 Task: Plan a trip to TargÃ³wek, Poland from 8th November, 2023 to 16th November, 2023 for 2 adults.1  bedroom having 1 bed and 1 bathroom. Property type can be hotel. Amenities needed are: wifi. Booking option can be shelf check-in. Look for 5 properties as per requirement.
Action: Mouse moved to (502, 111)
Screenshot: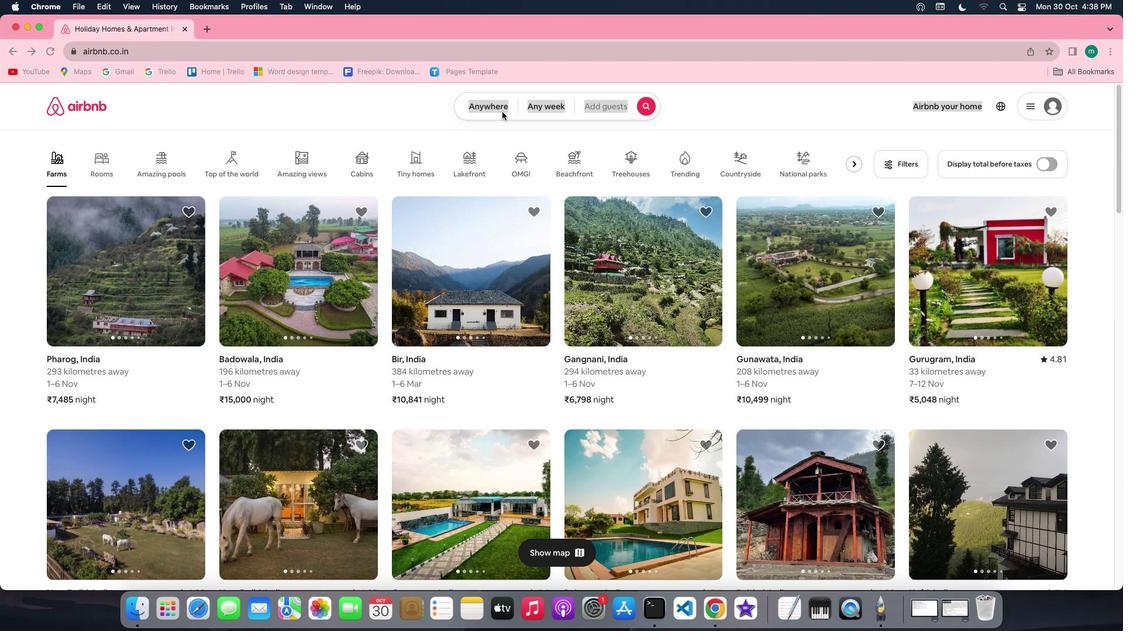
Action: Mouse pressed left at (502, 111)
Screenshot: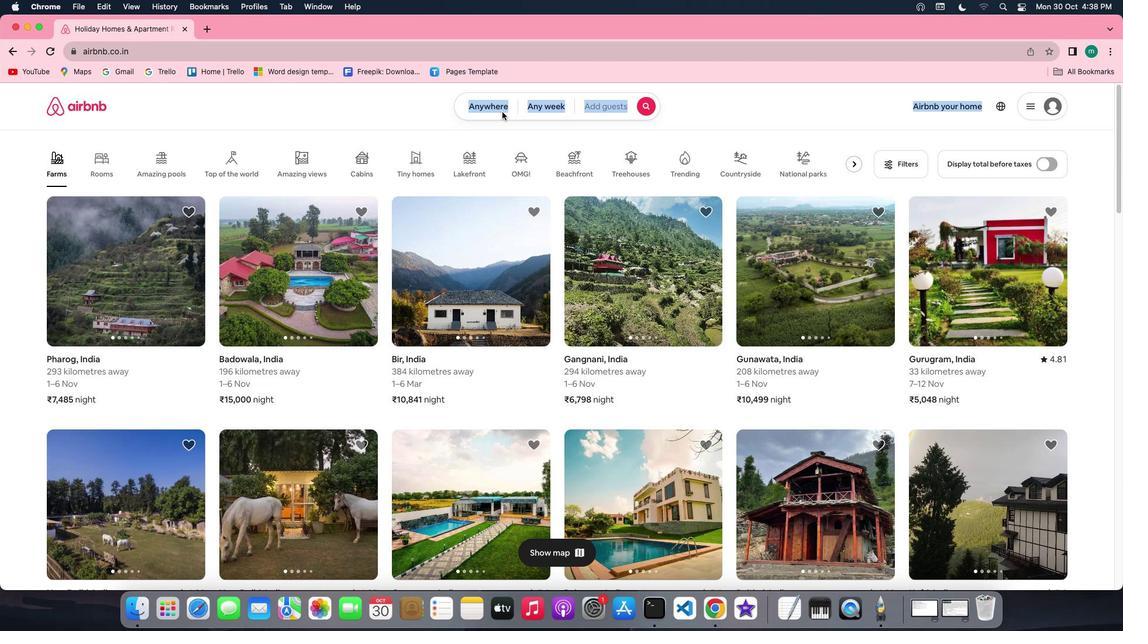 
Action: Mouse pressed left at (502, 111)
Screenshot: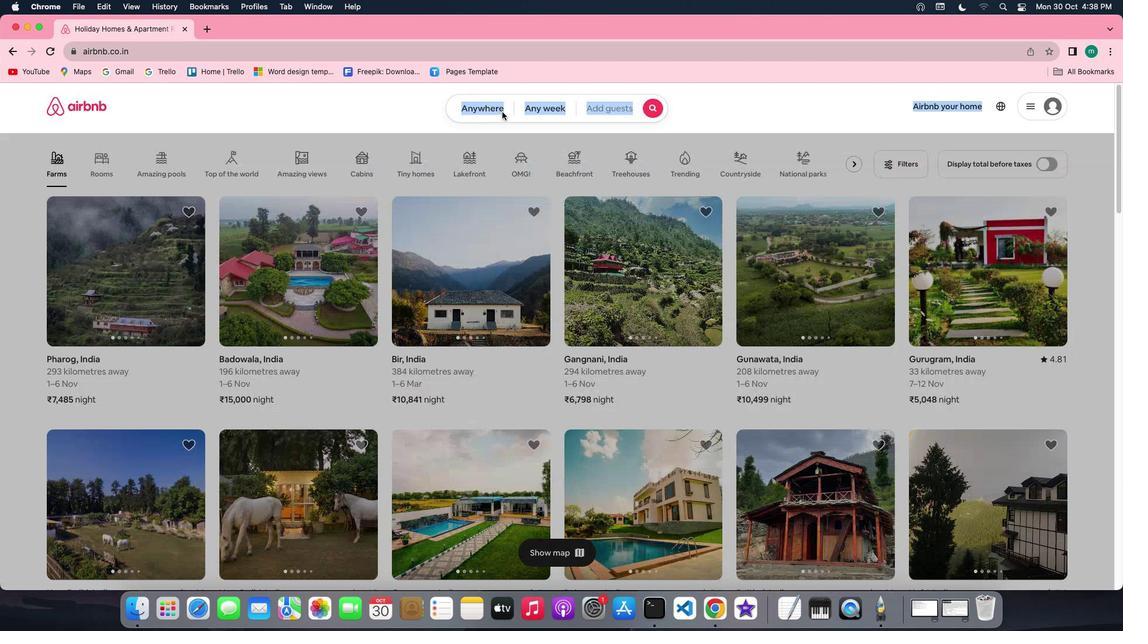 
Action: Mouse moved to (432, 157)
Screenshot: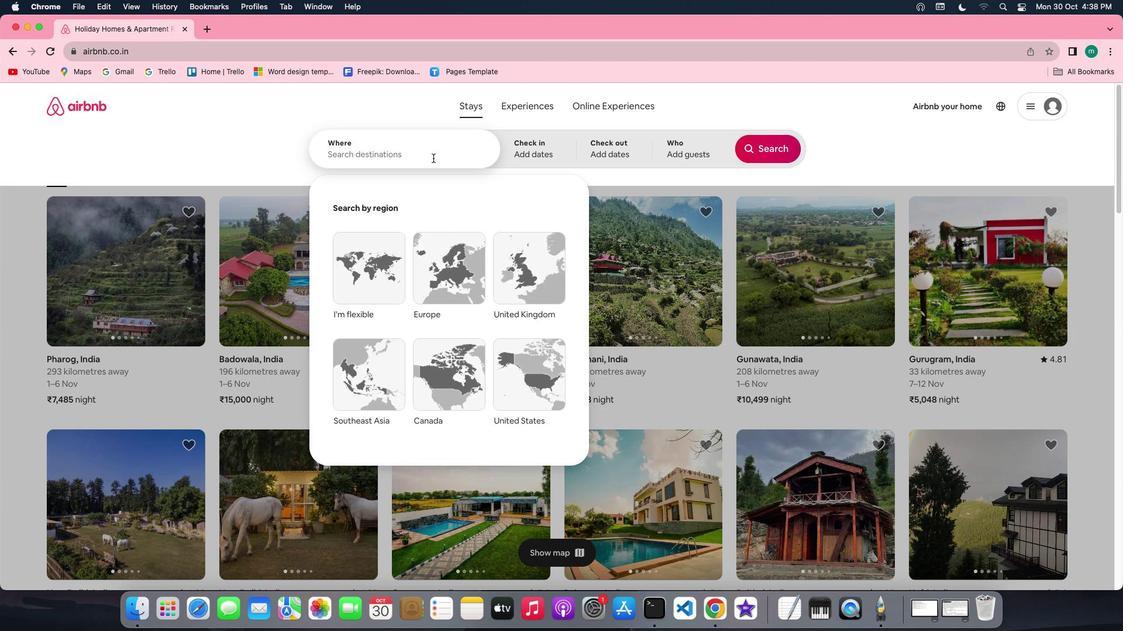 
Action: Mouse pressed left at (432, 157)
Screenshot: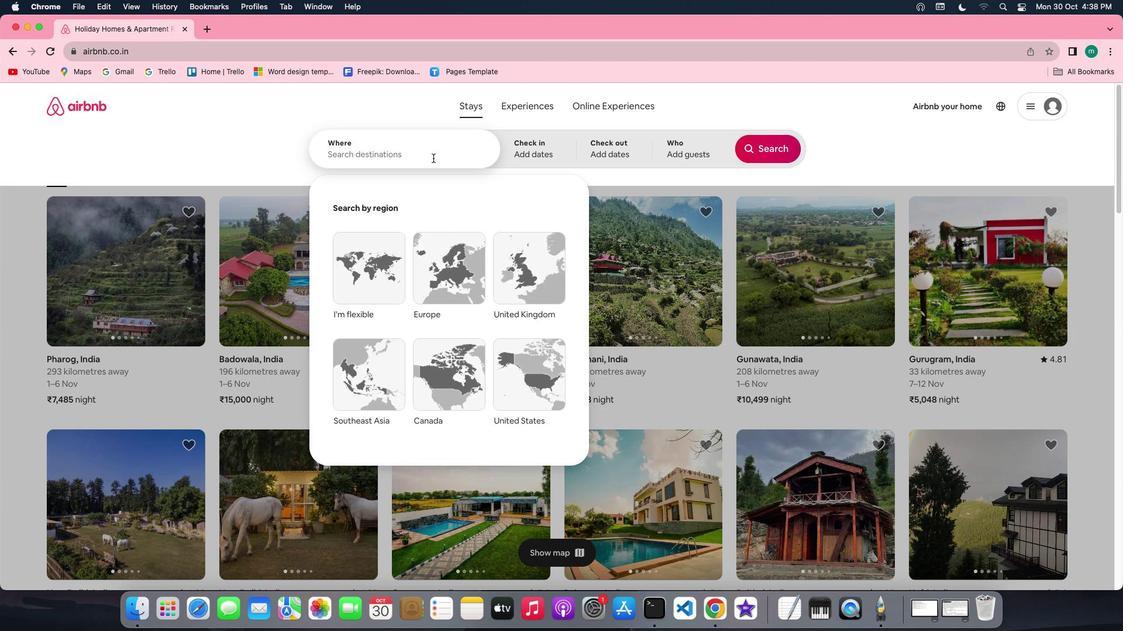 
Action: Key pressed Key.shift't''a''r''g''o''w''e''k'','Key.spaceKey.shift'p''o''l''a''n''d'
Screenshot: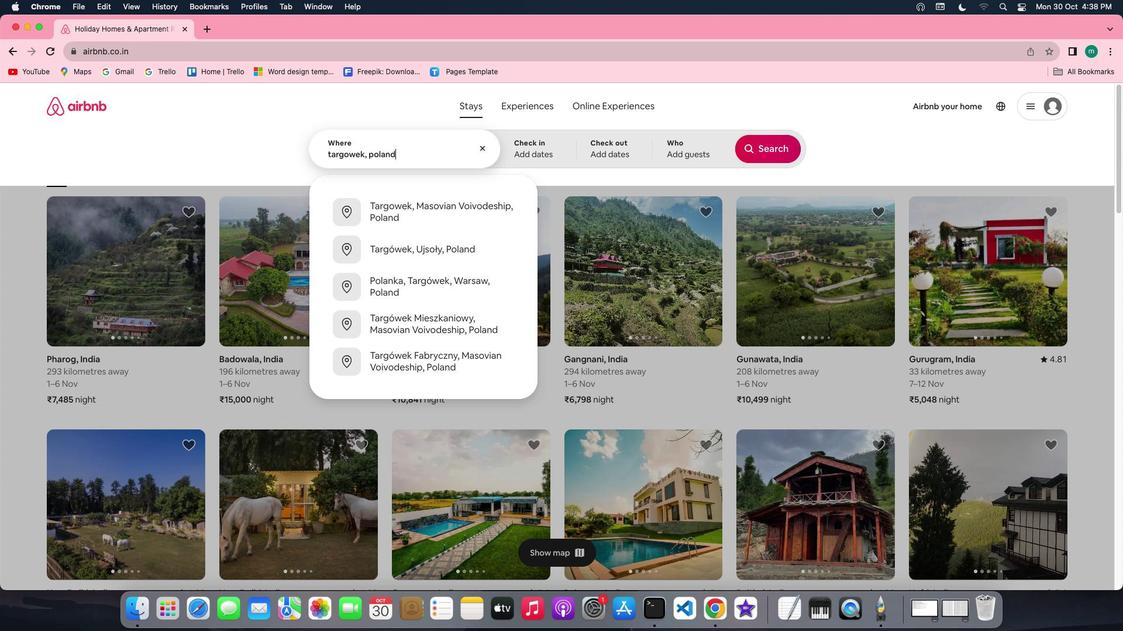 
Action: Mouse moved to (562, 151)
Screenshot: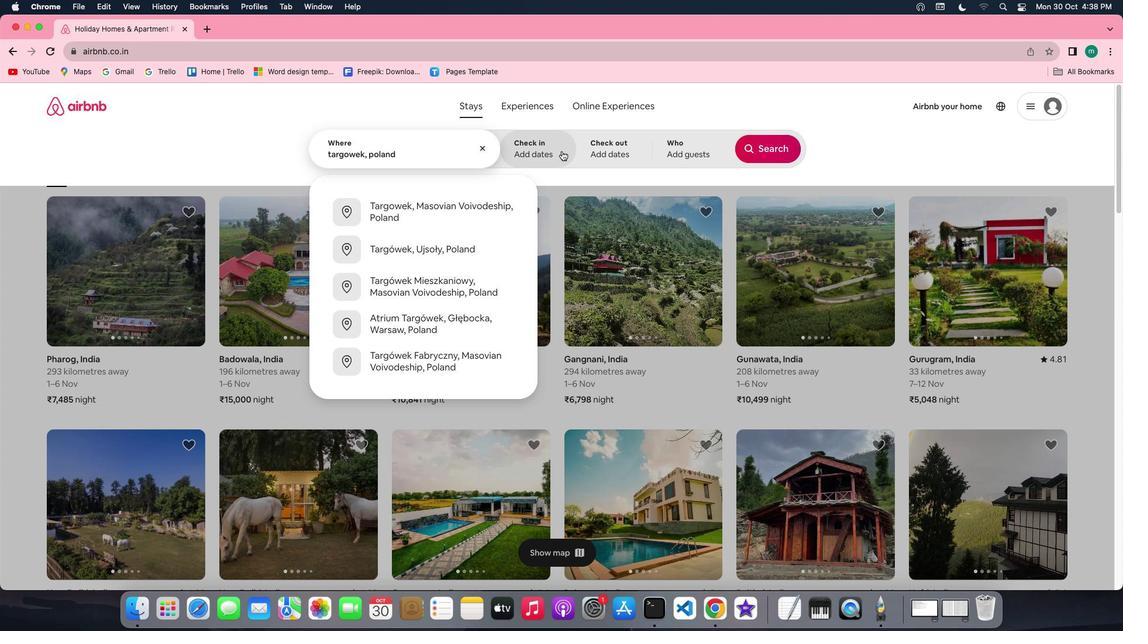
Action: Mouse pressed left at (562, 151)
Screenshot: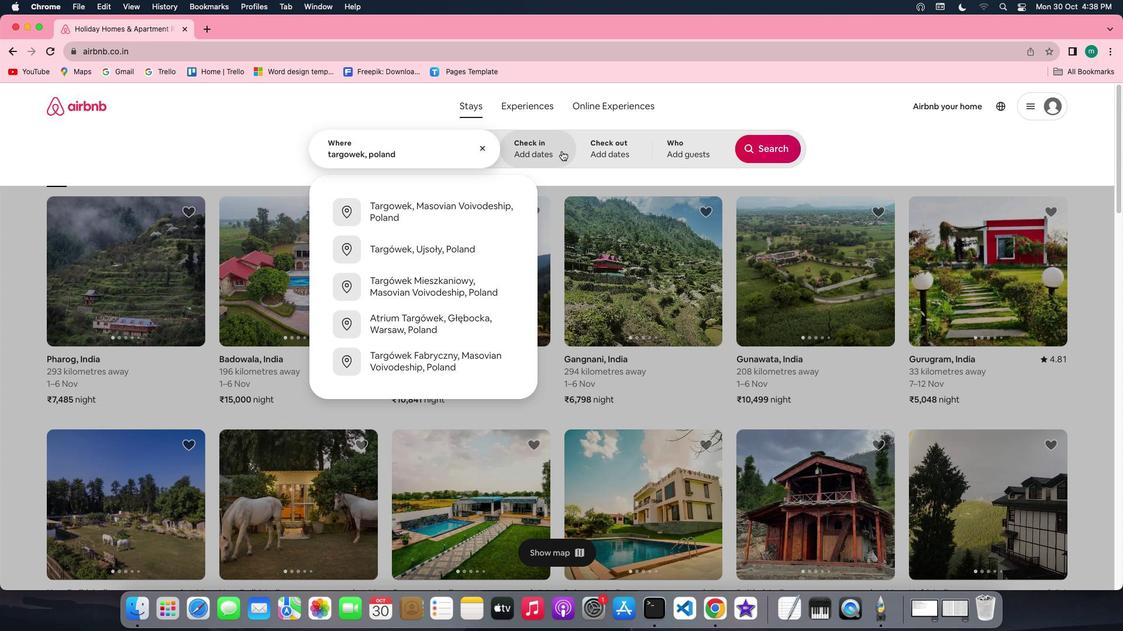 
Action: Mouse moved to (671, 315)
Screenshot: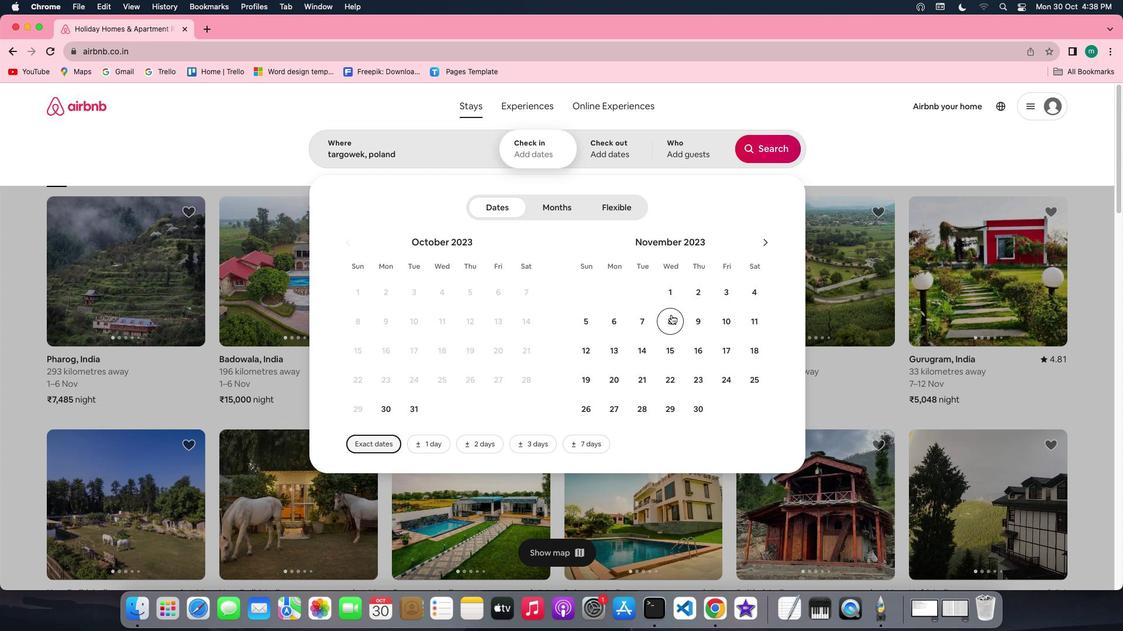 
Action: Mouse pressed left at (671, 315)
Screenshot: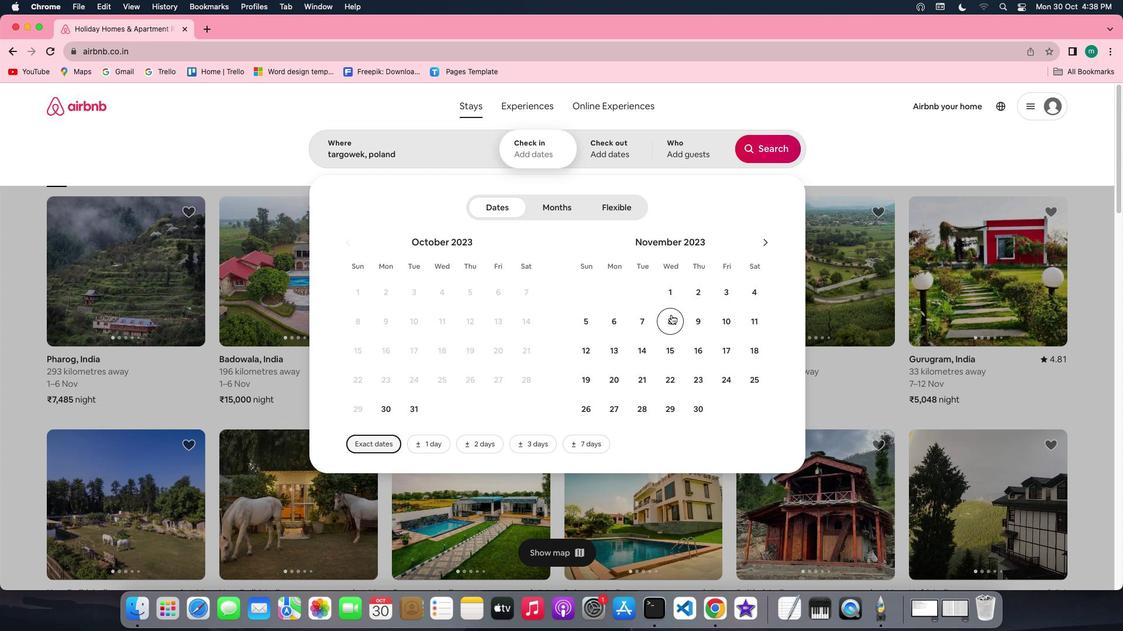 
Action: Mouse moved to (694, 359)
Screenshot: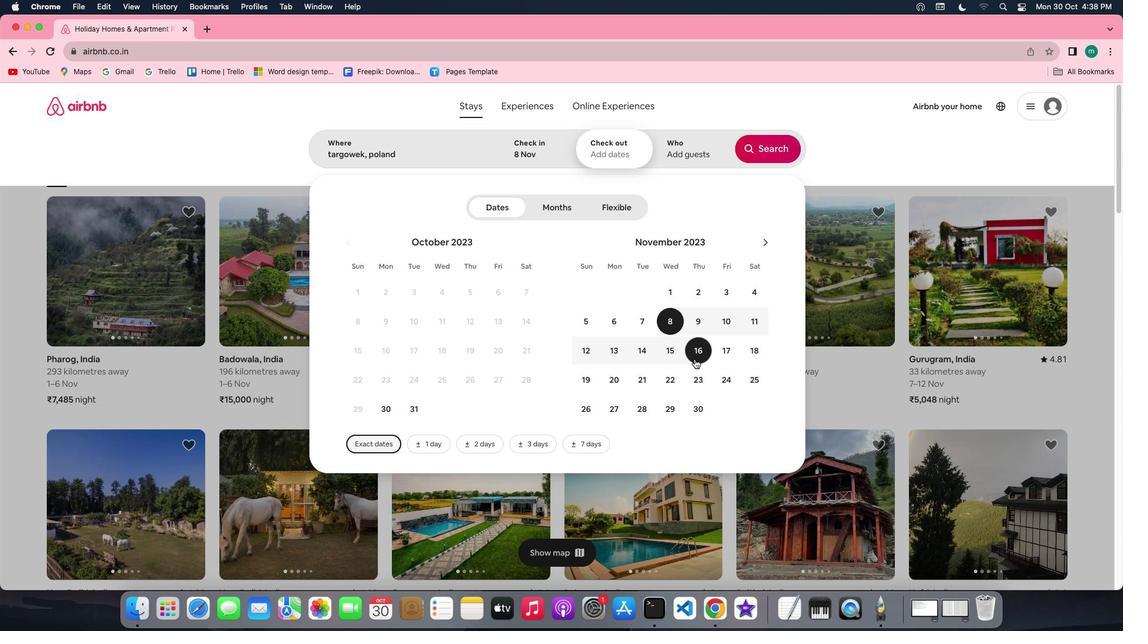 
Action: Mouse pressed left at (694, 359)
Screenshot: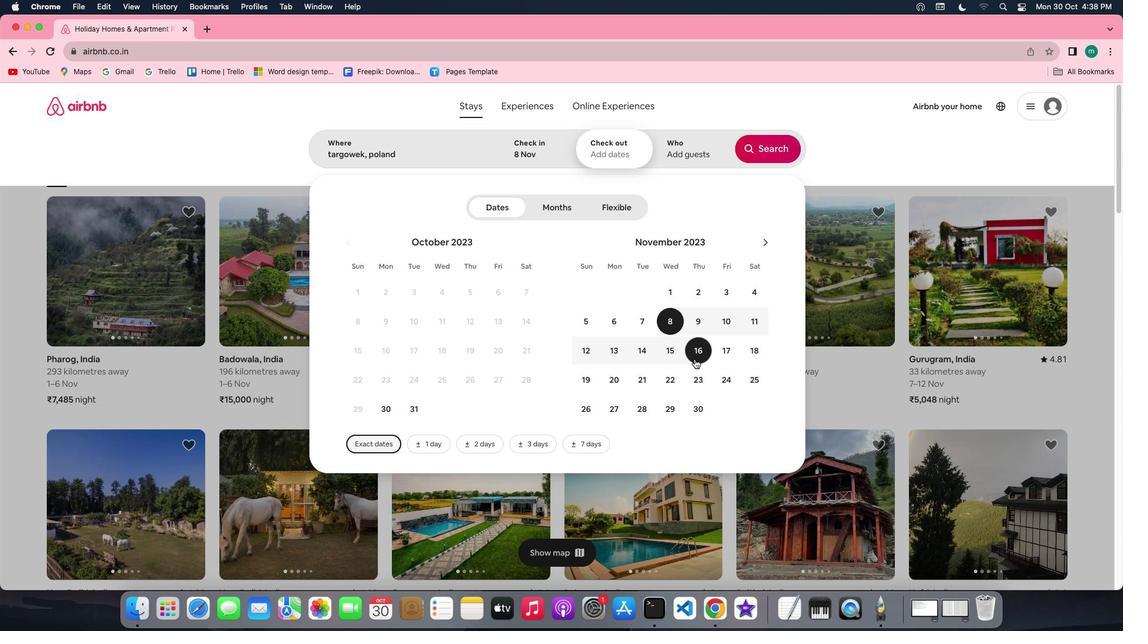 
Action: Mouse moved to (705, 162)
Screenshot: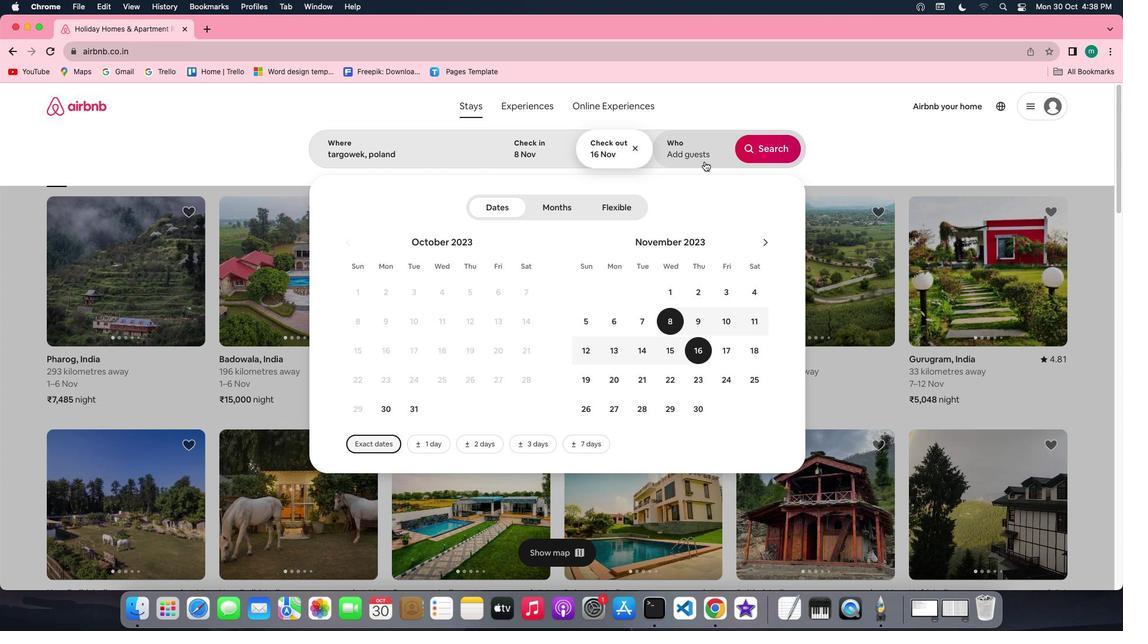 
Action: Mouse pressed left at (705, 162)
Screenshot: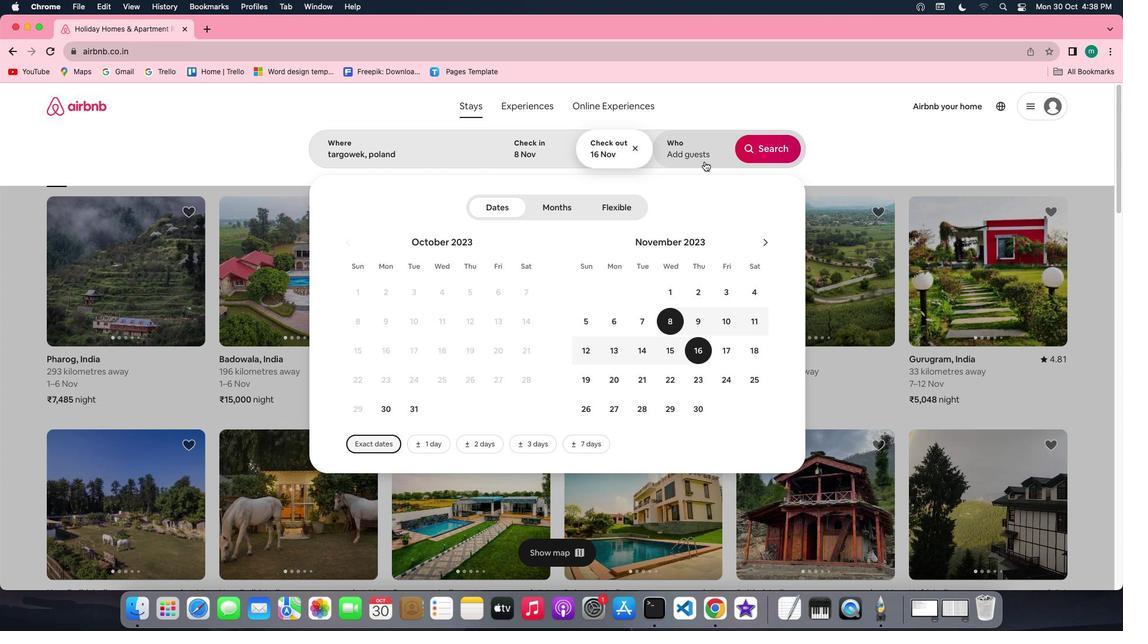 
Action: Mouse moved to (776, 212)
Screenshot: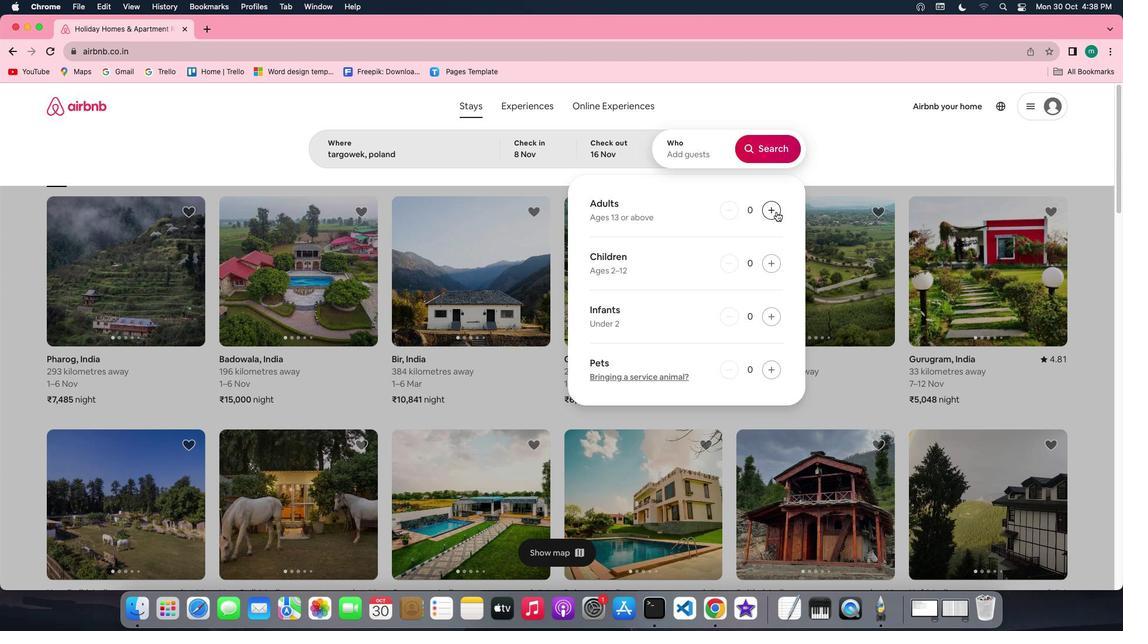 
Action: Mouse pressed left at (776, 212)
Screenshot: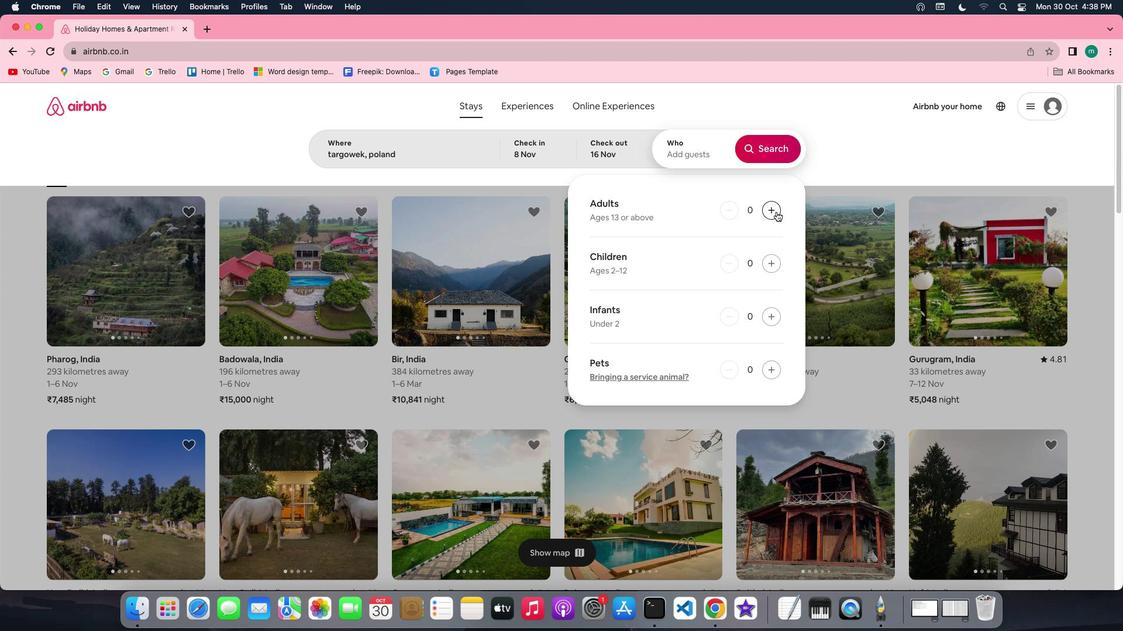 
Action: Mouse pressed left at (776, 212)
Screenshot: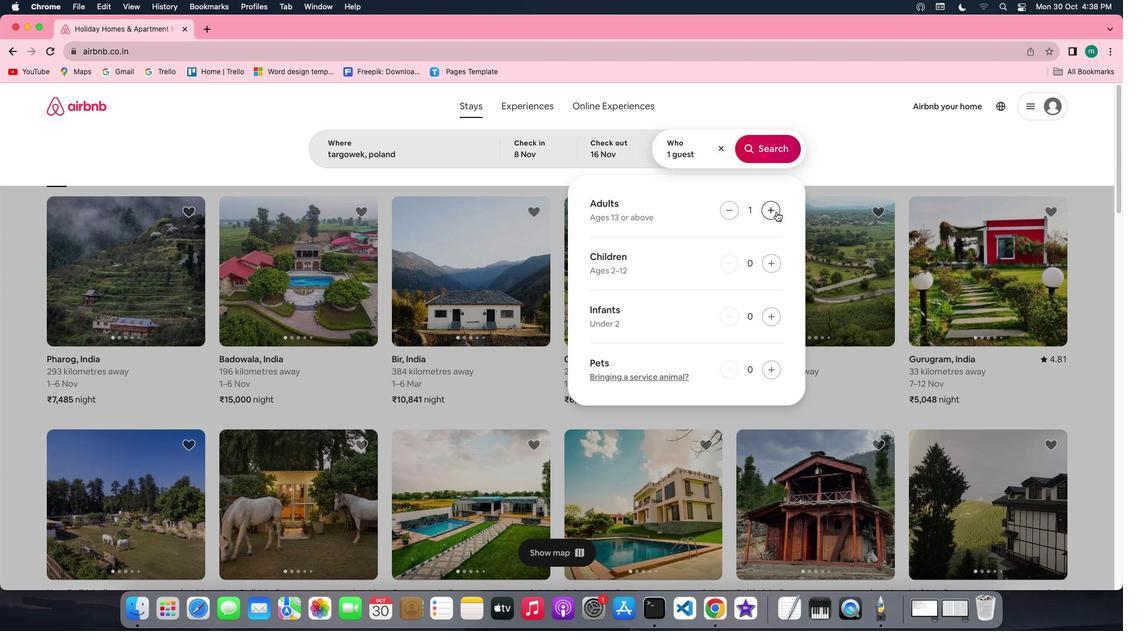 
Action: Mouse moved to (772, 158)
Screenshot: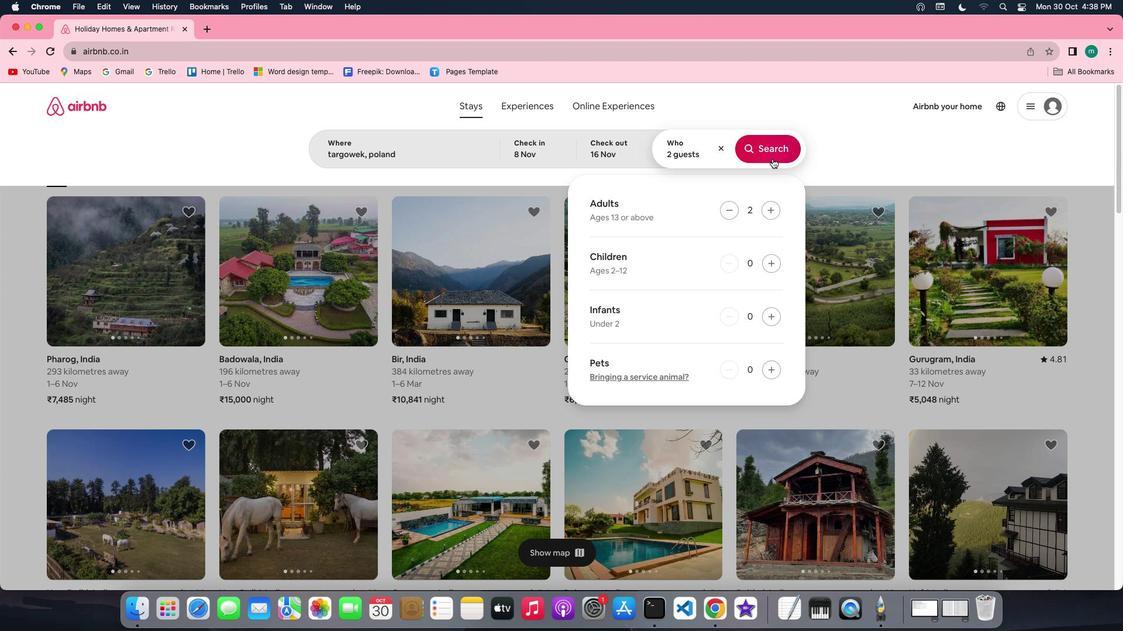 
Action: Mouse pressed left at (772, 158)
Screenshot: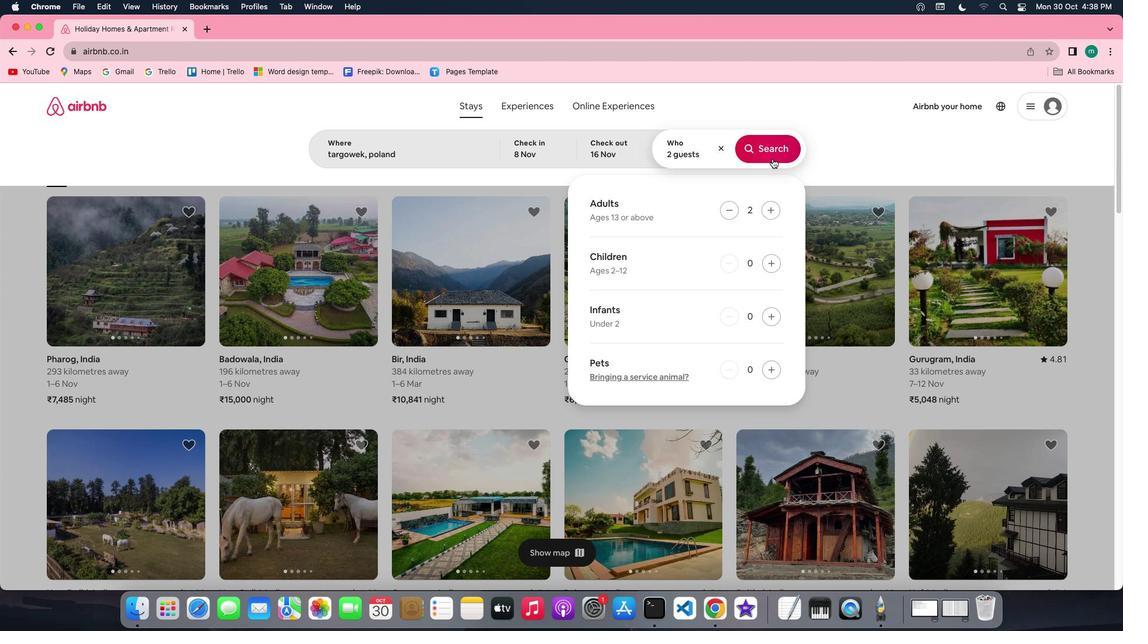 
Action: Mouse moved to (926, 151)
Screenshot: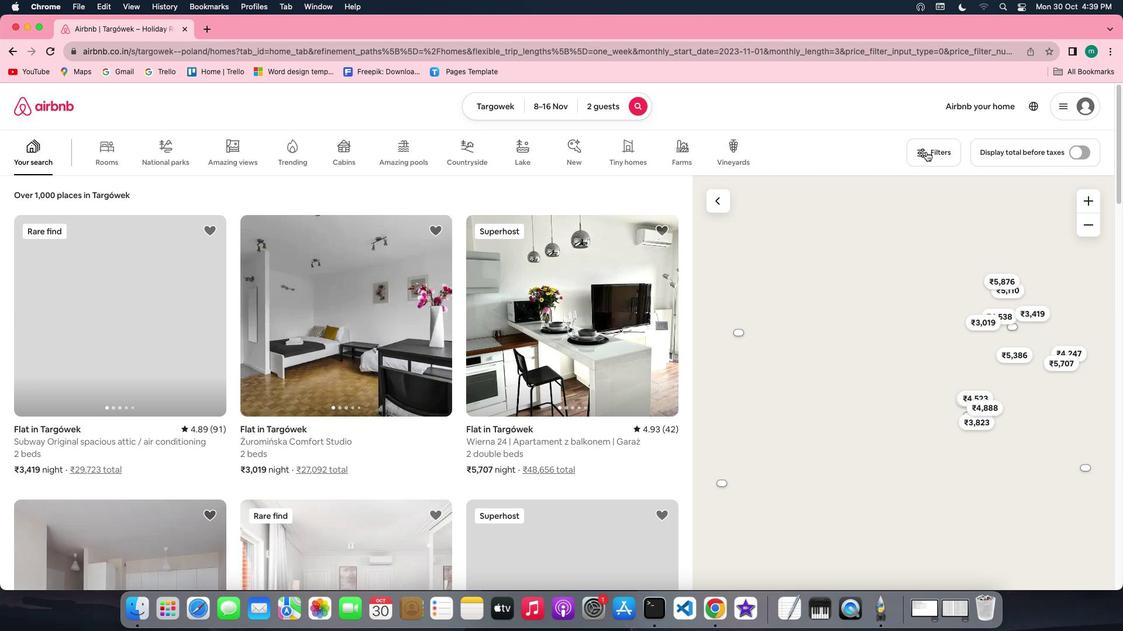 
Action: Mouse pressed left at (926, 151)
Screenshot: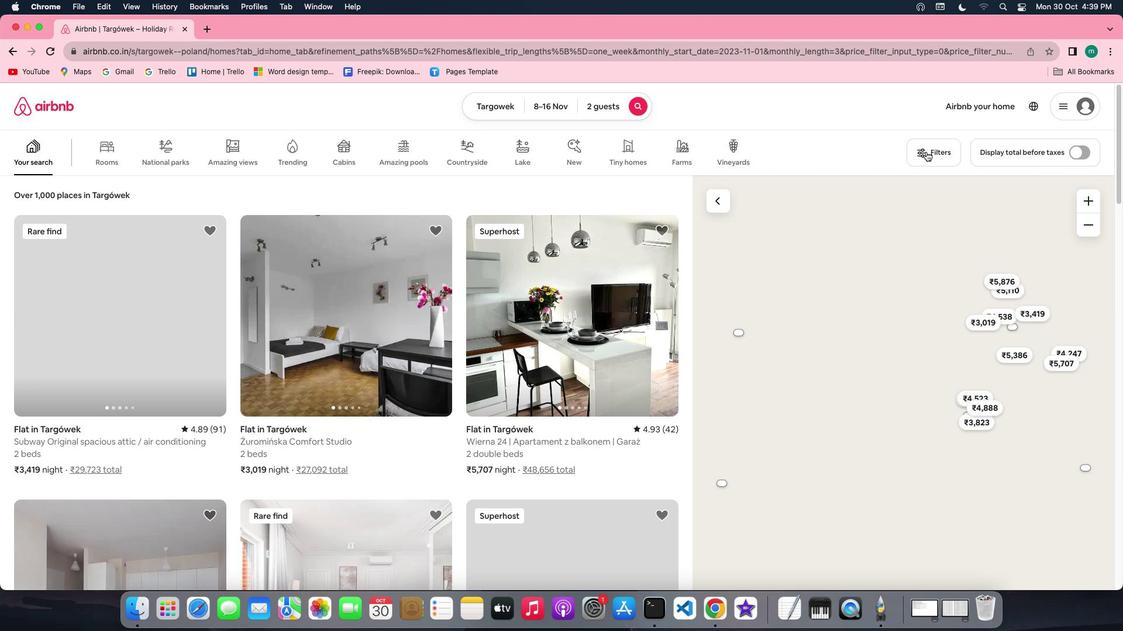 
Action: Mouse moved to (522, 307)
Screenshot: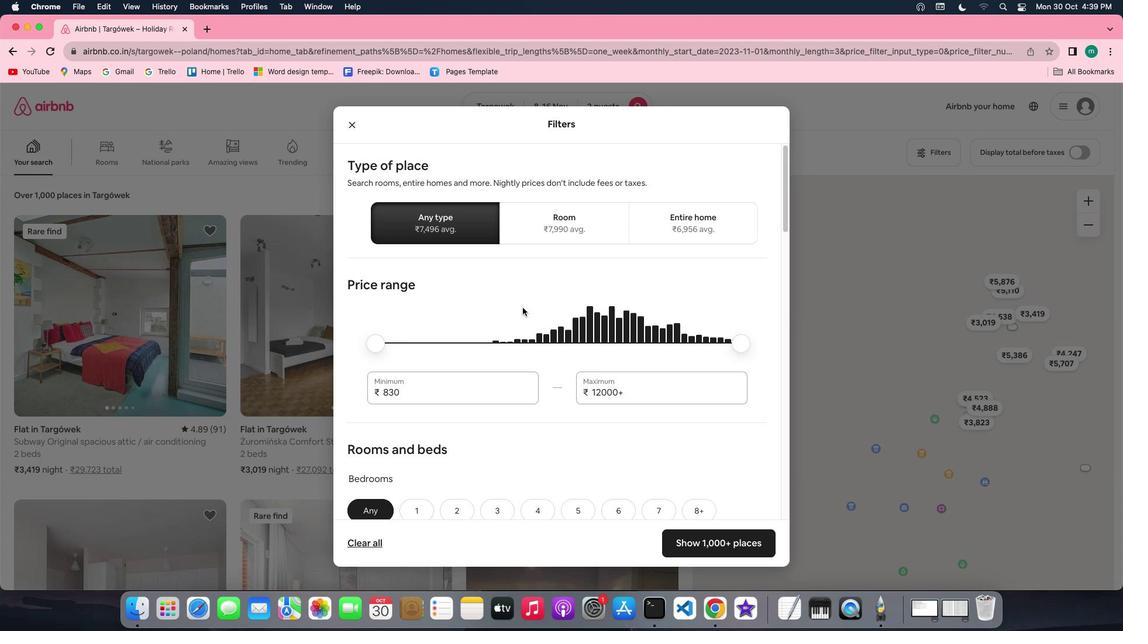 
Action: Mouse scrolled (522, 307) with delta (0, 0)
Screenshot: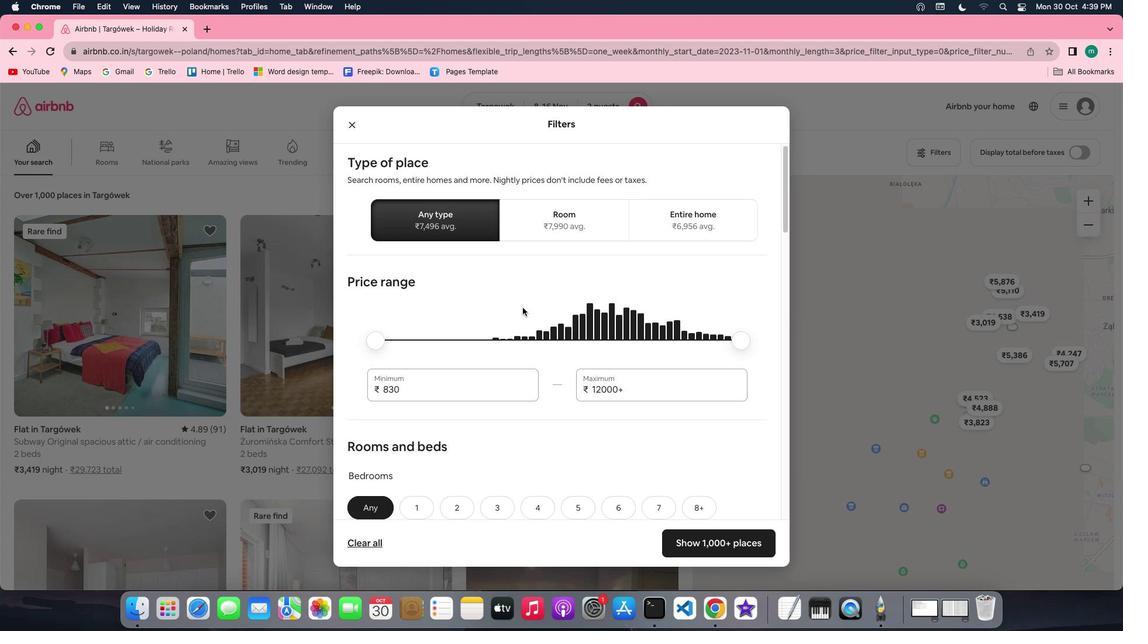 
Action: Mouse scrolled (522, 307) with delta (0, 0)
Screenshot: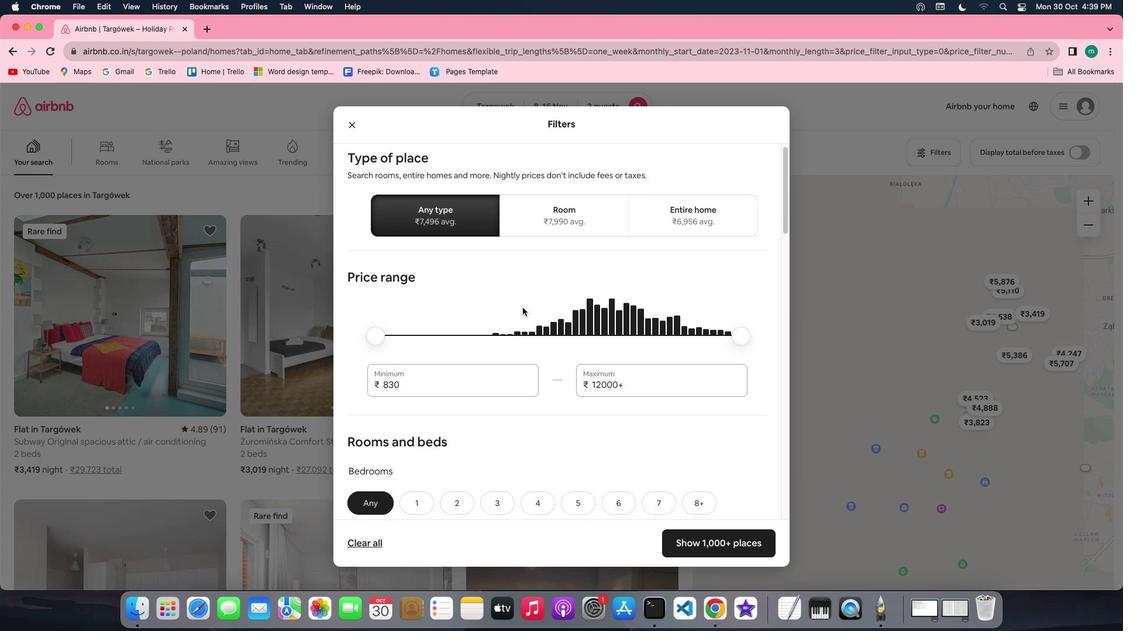 
Action: Mouse scrolled (522, 307) with delta (0, 0)
Screenshot: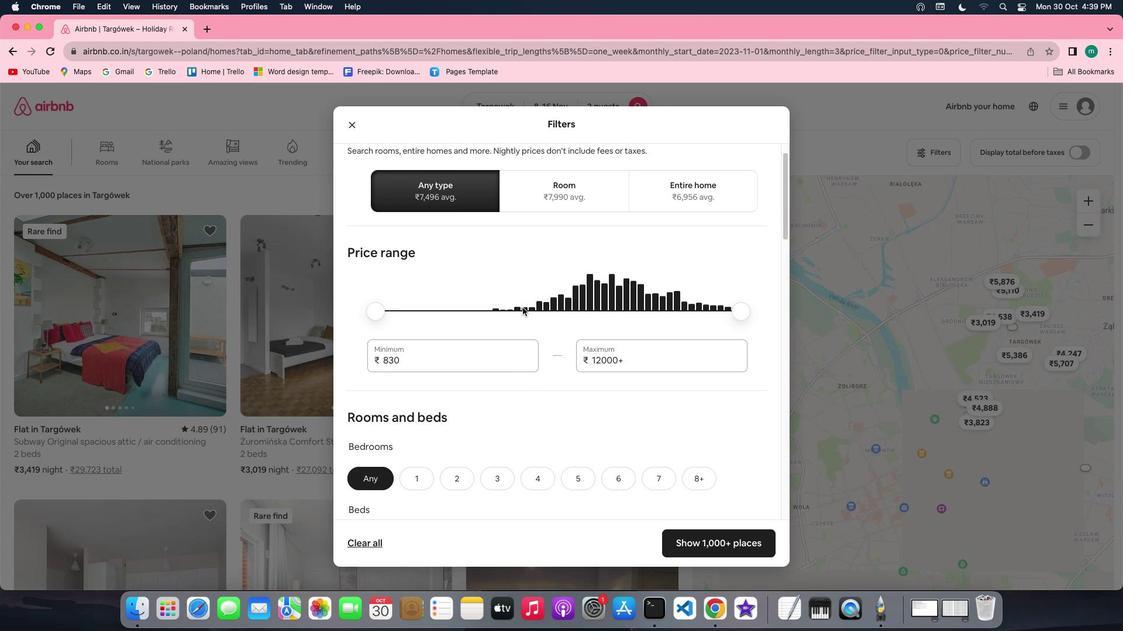 
Action: Mouse scrolled (522, 307) with delta (0, 0)
Screenshot: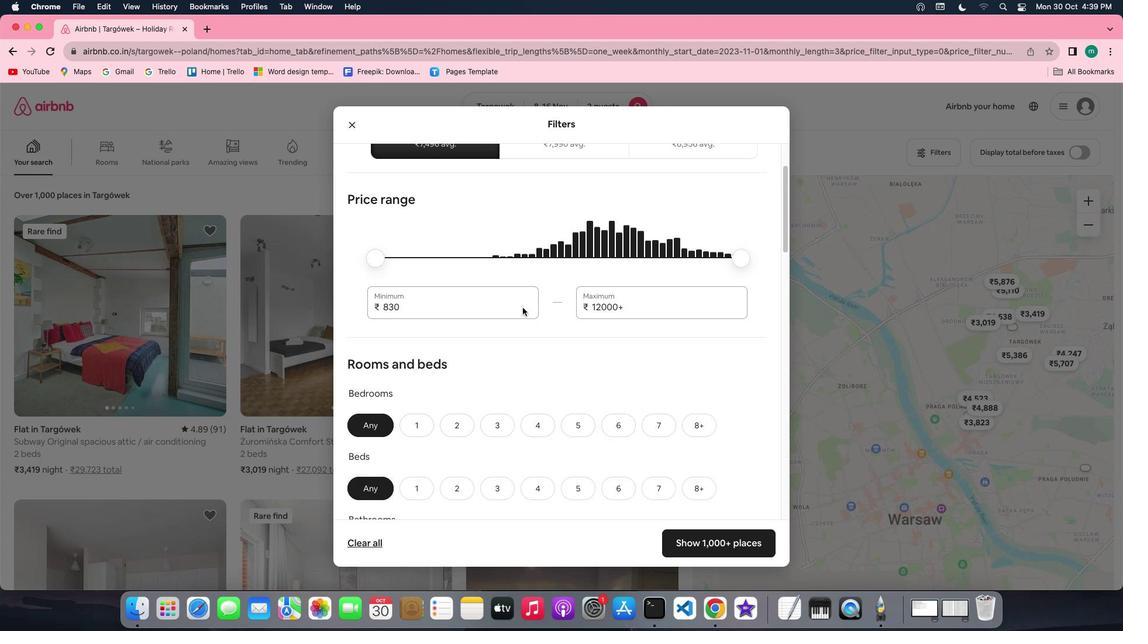 
Action: Mouse scrolled (522, 307) with delta (0, 0)
Screenshot: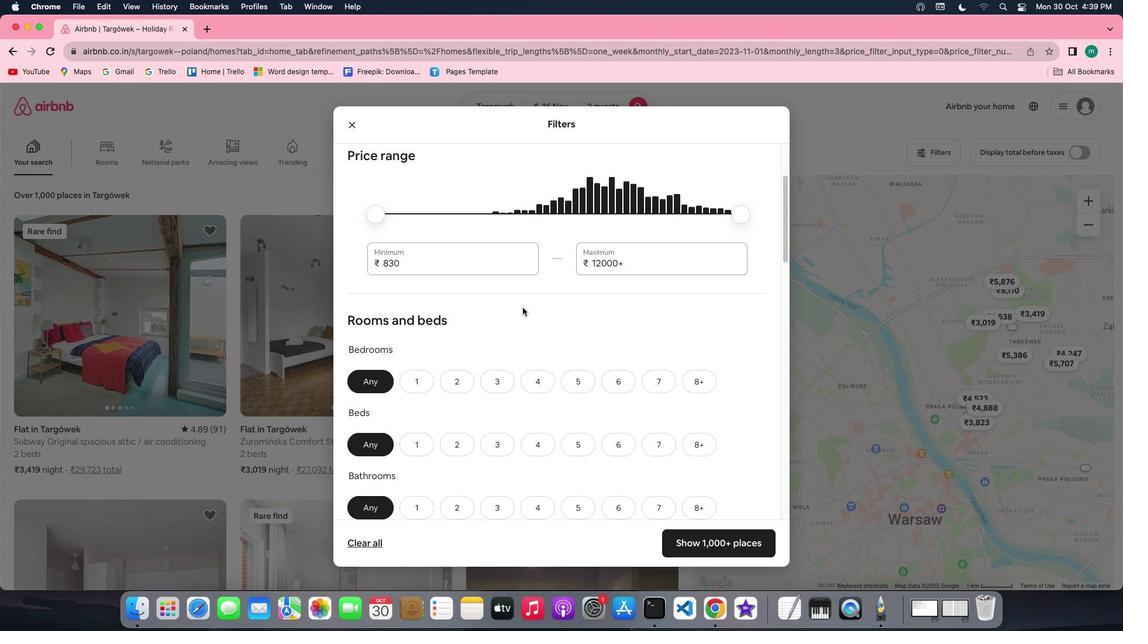 
Action: Mouse scrolled (522, 307) with delta (0, 0)
Screenshot: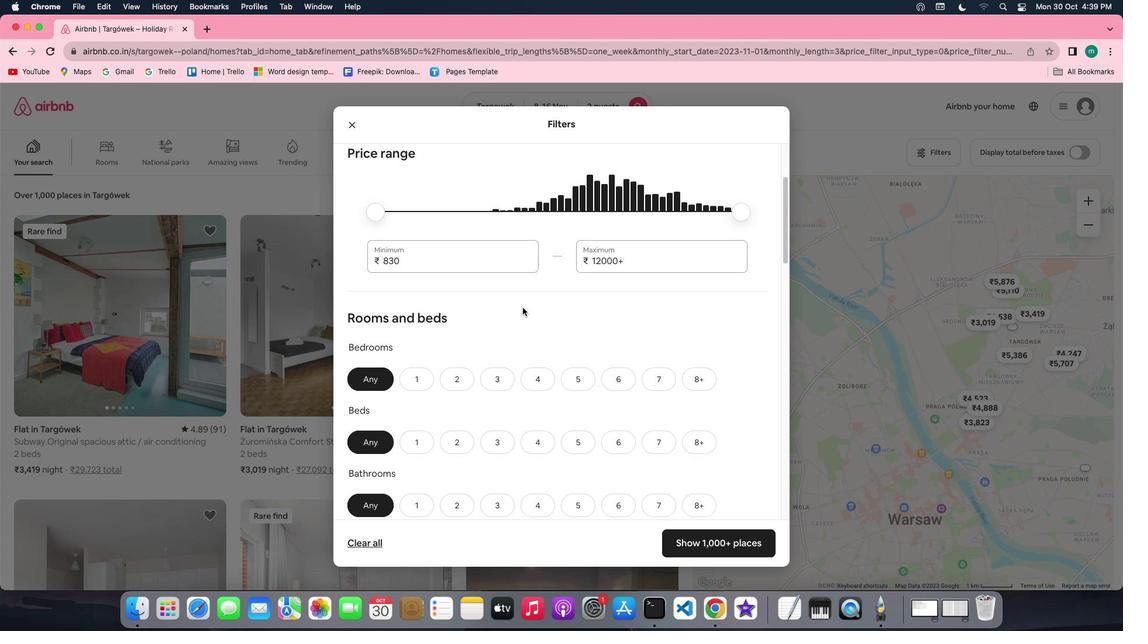 
Action: Mouse scrolled (522, 307) with delta (0, 0)
Screenshot: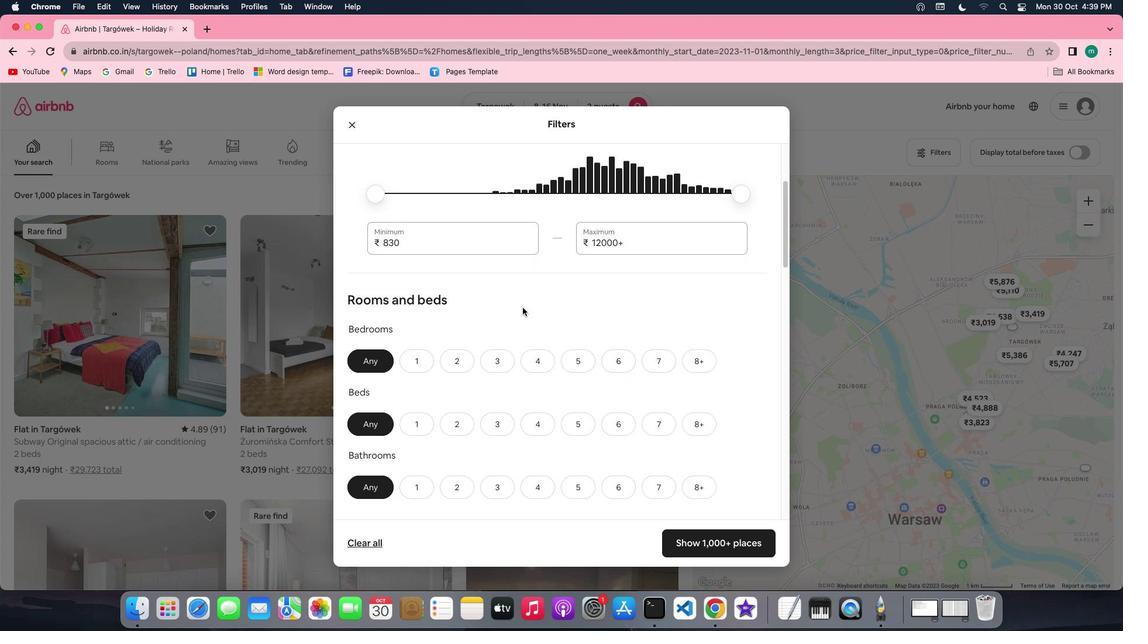 
Action: Mouse scrolled (522, 307) with delta (0, 0)
Screenshot: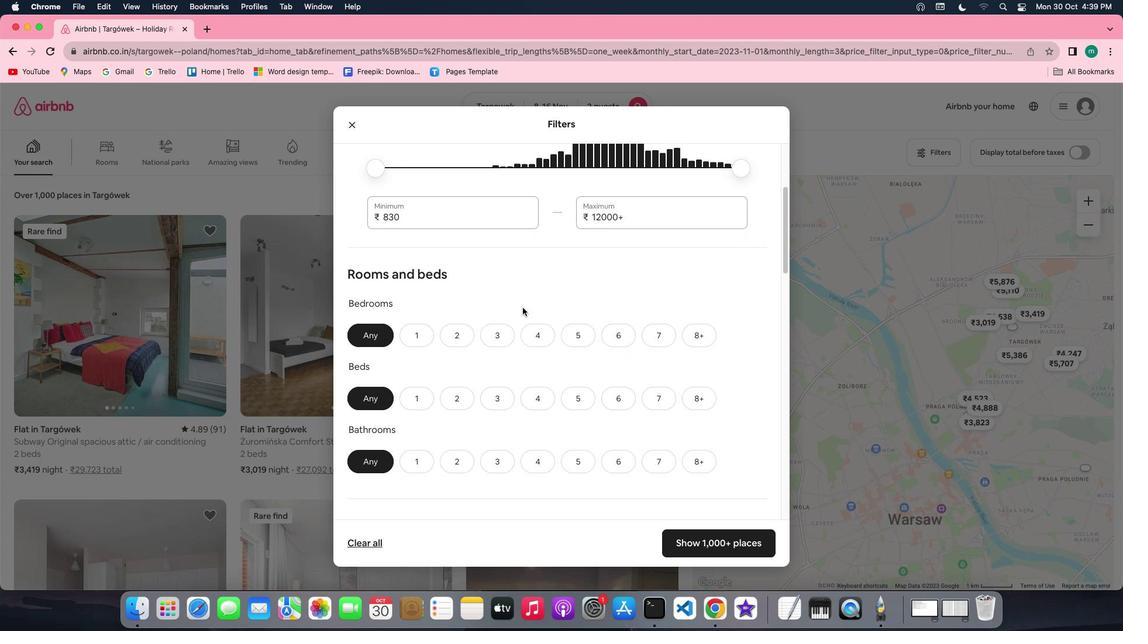 
Action: Mouse scrolled (522, 307) with delta (0, 0)
Screenshot: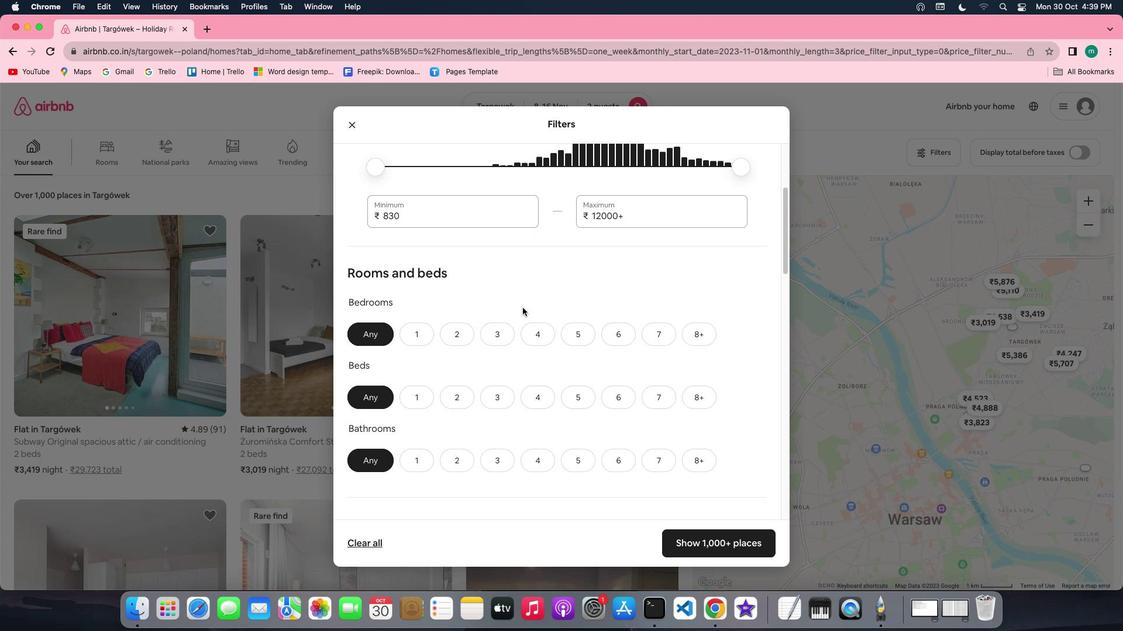 
Action: Mouse scrolled (522, 307) with delta (0, 0)
Screenshot: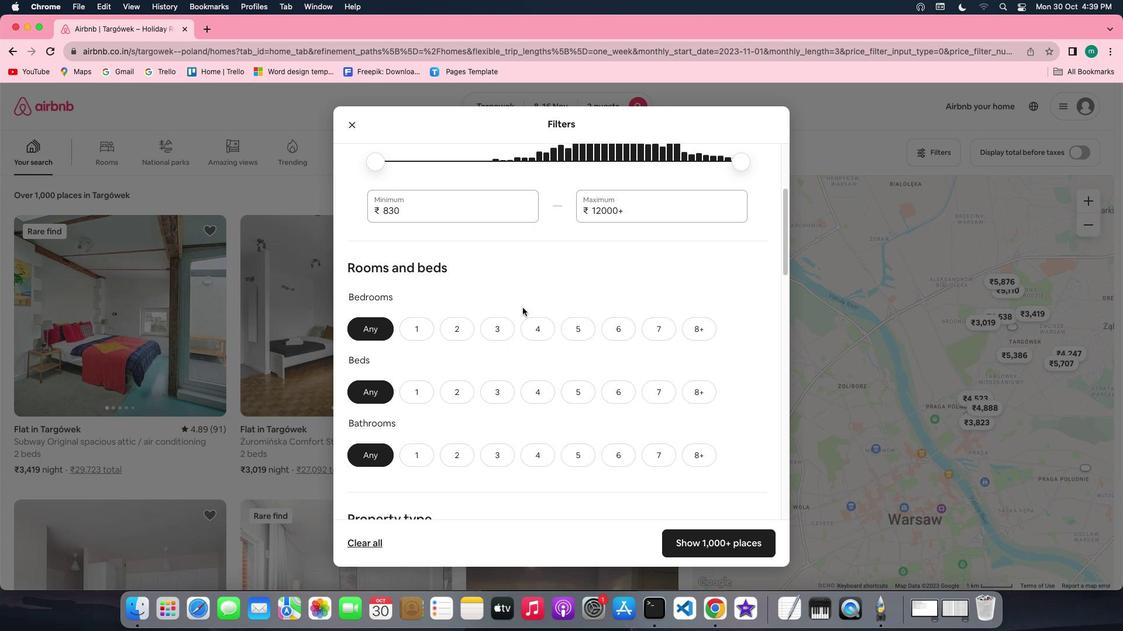 
Action: Mouse scrolled (522, 307) with delta (0, 0)
Screenshot: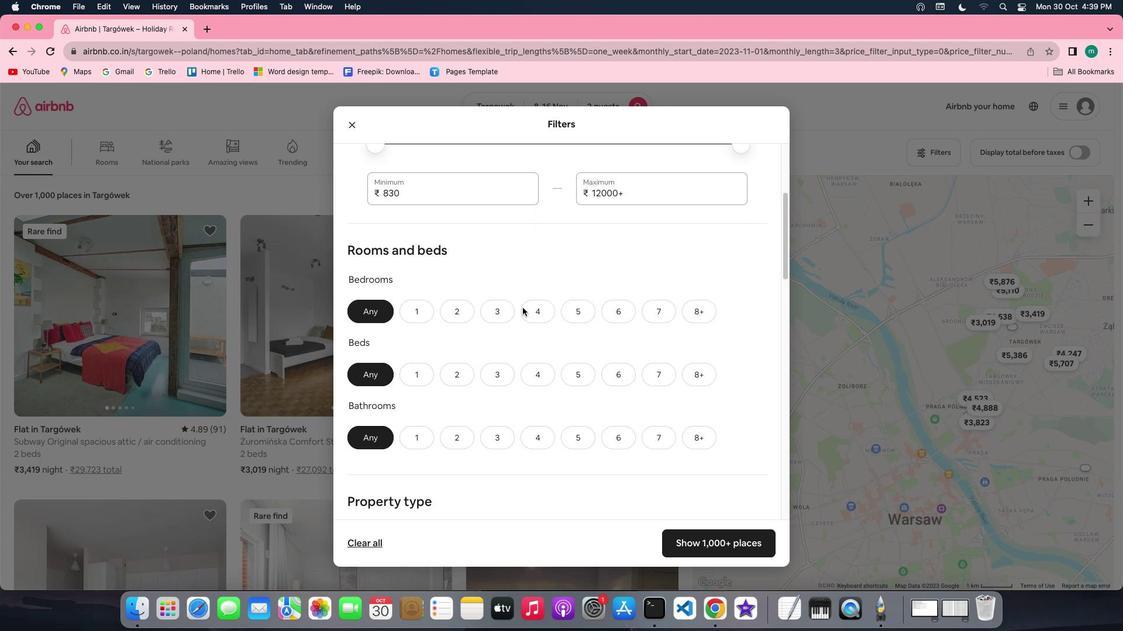 
Action: Mouse moved to (411, 276)
Screenshot: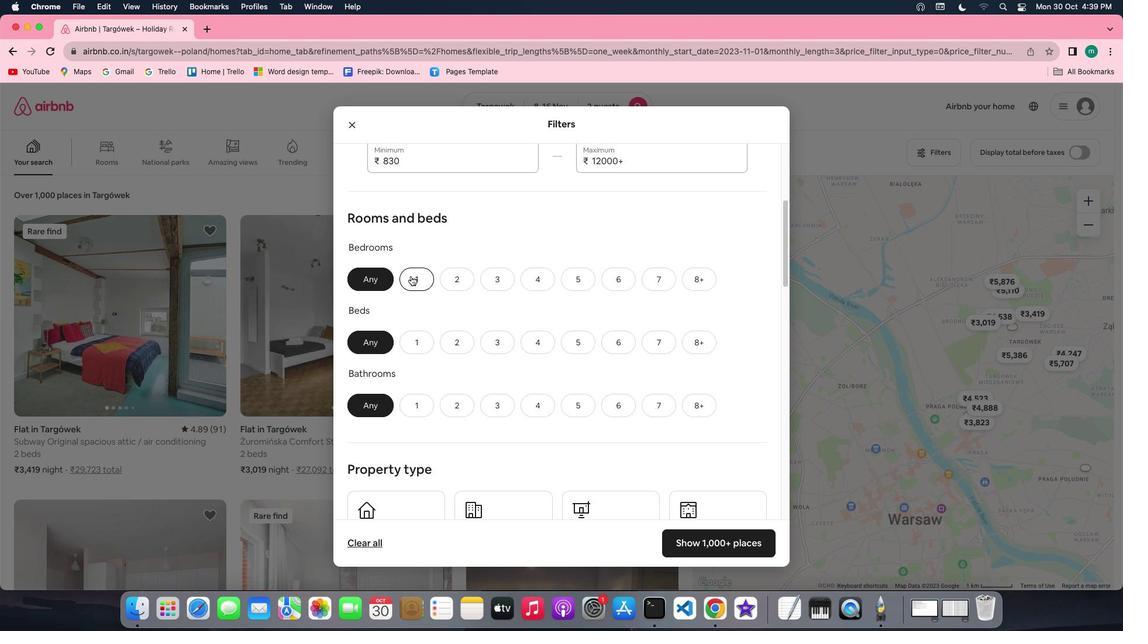 
Action: Mouse pressed left at (411, 276)
Screenshot: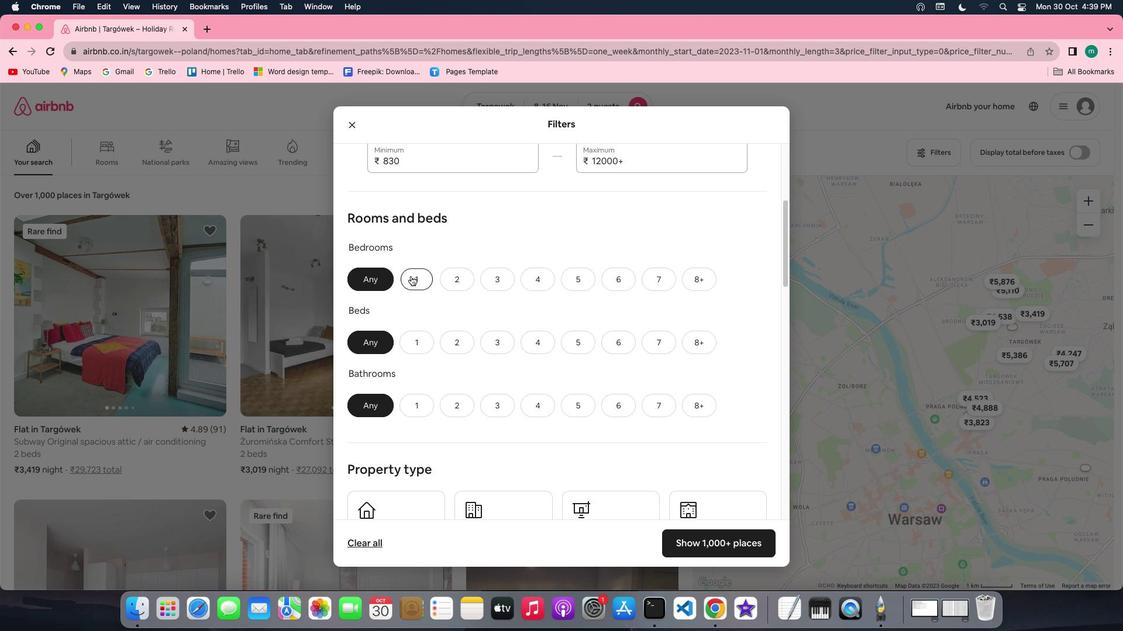 
Action: Mouse moved to (414, 344)
Screenshot: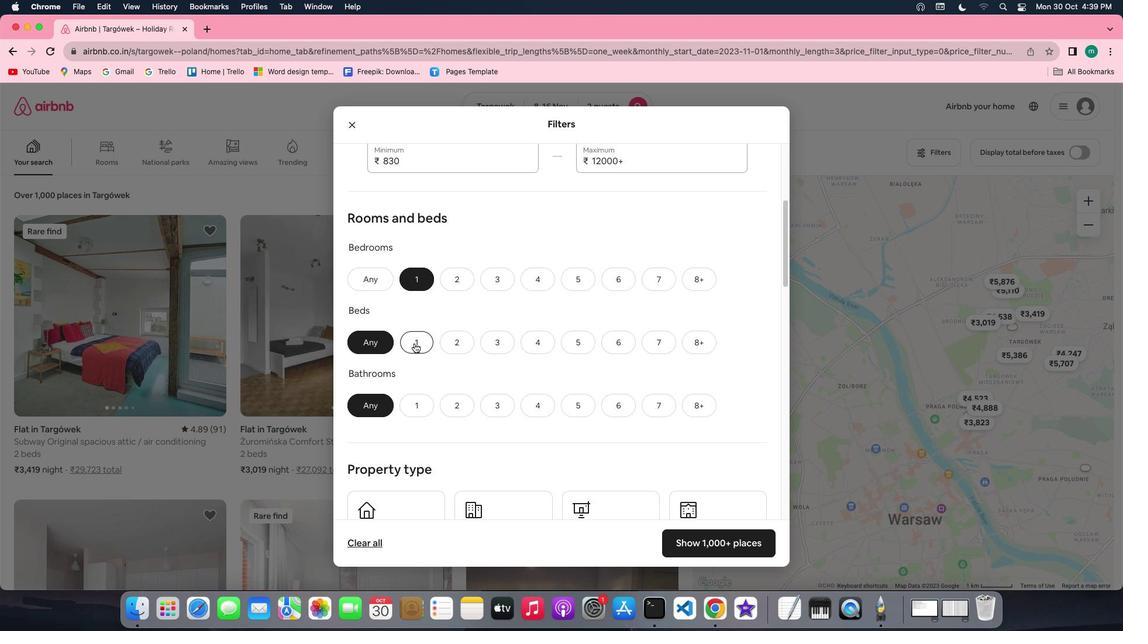 
Action: Mouse pressed left at (414, 344)
Screenshot: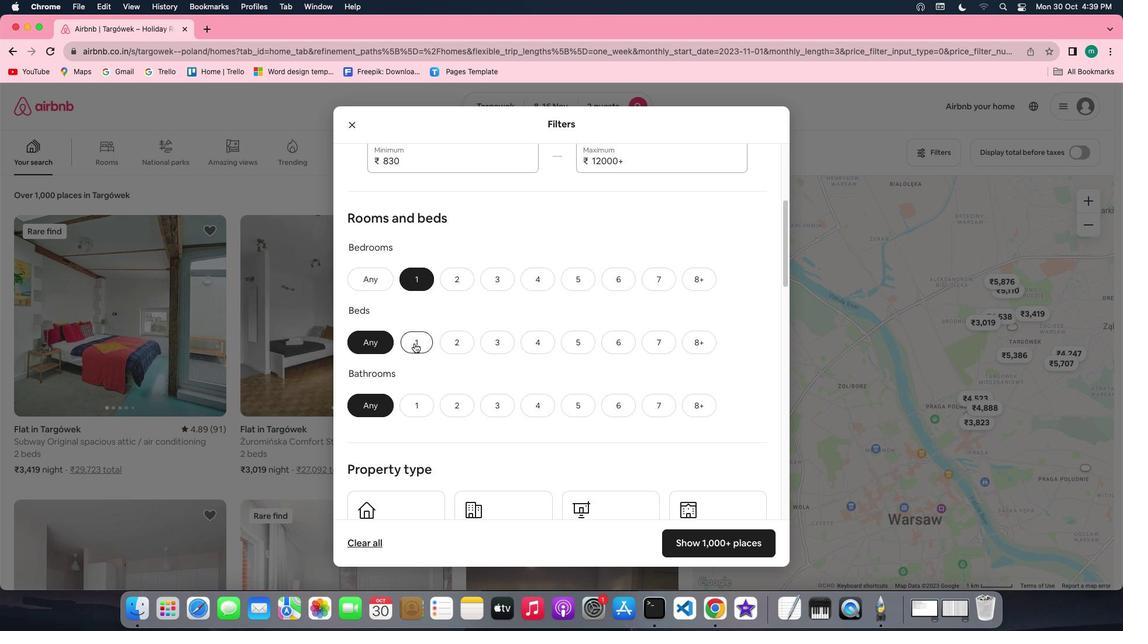 
Action: Mouse moved to (421, 404)
Screenshot: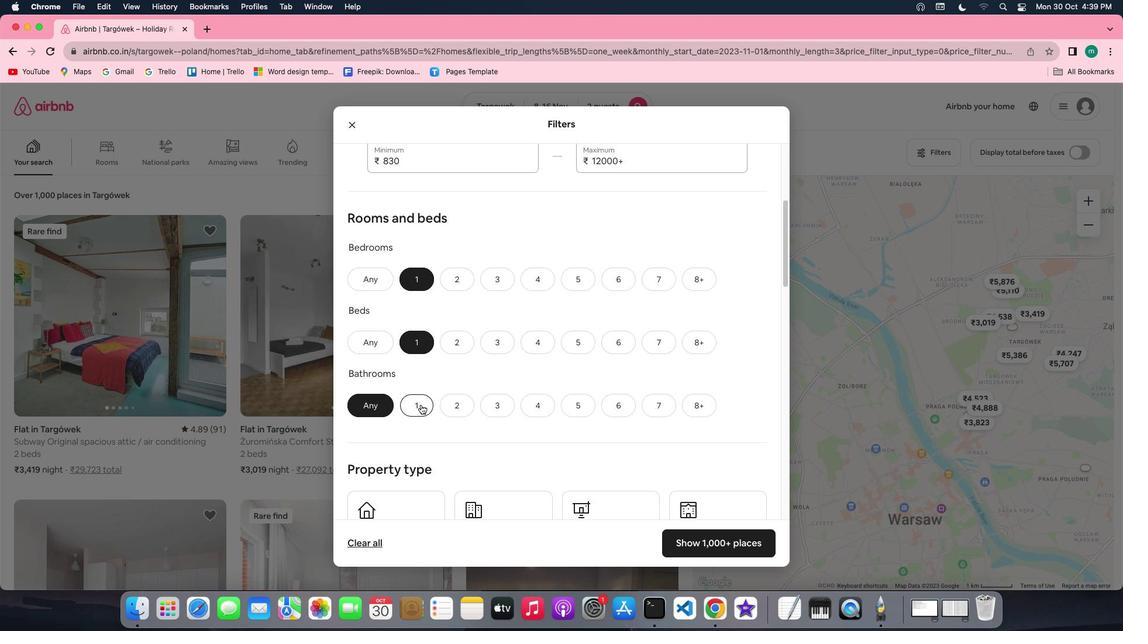 
Action: Mouse pressed left at (421, 404)
Screenshot: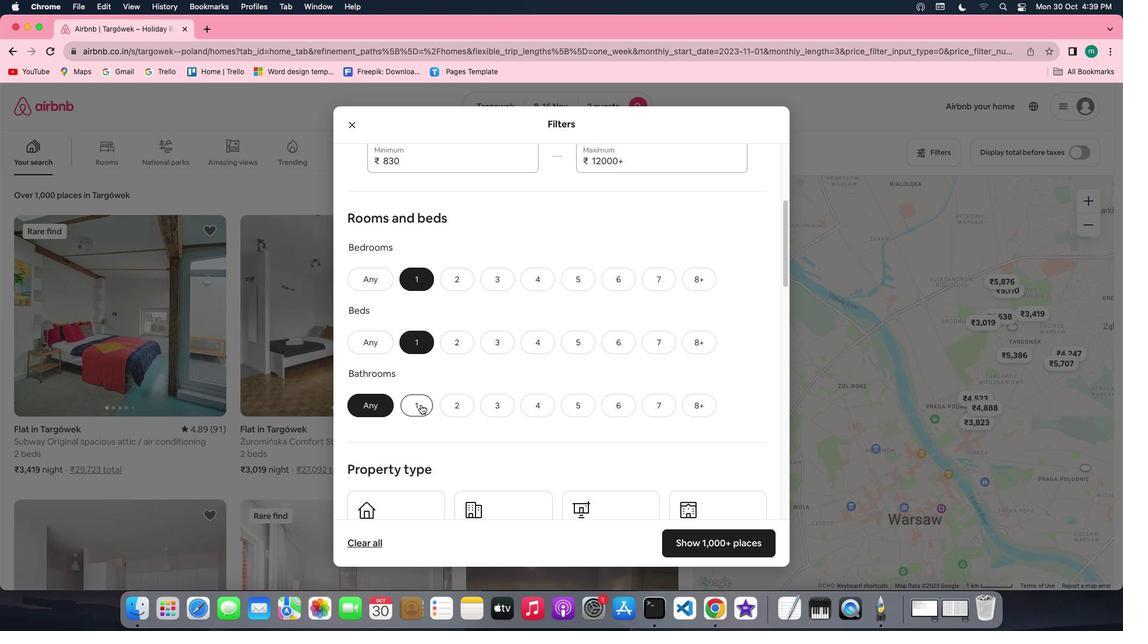 
Action: Mouse moved to (599, 367)
Screenshot: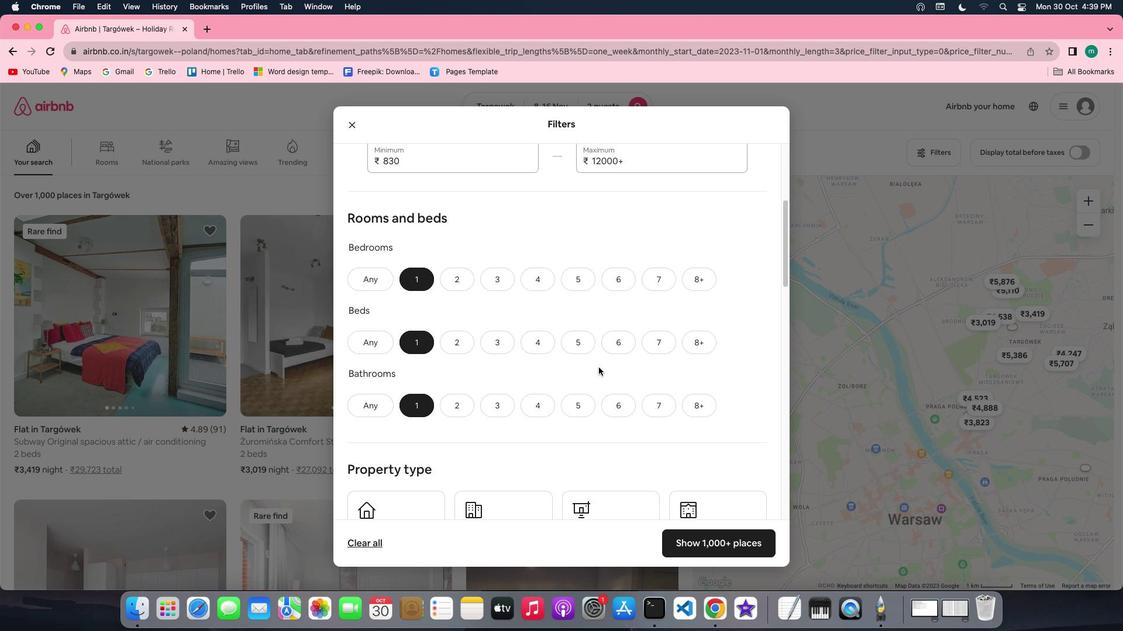 
Action: Mouse scrolled (599, 367) with delta (0, 0)
Screenshot: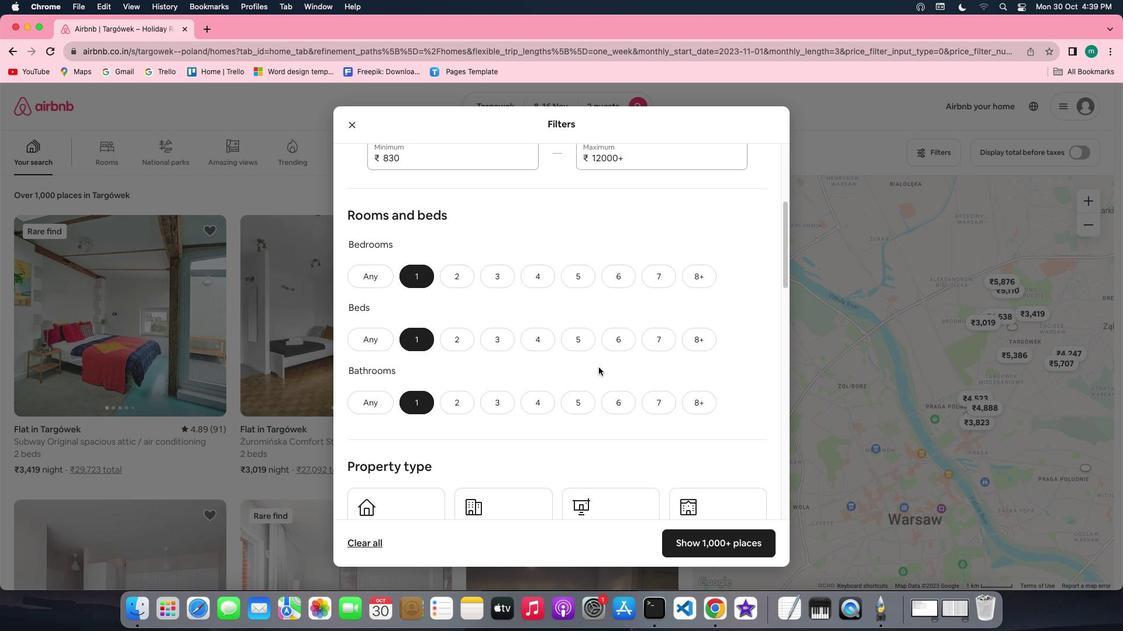 
Action: Mouse scrolled (599, 367) with delta (0, 0)
Screenshot: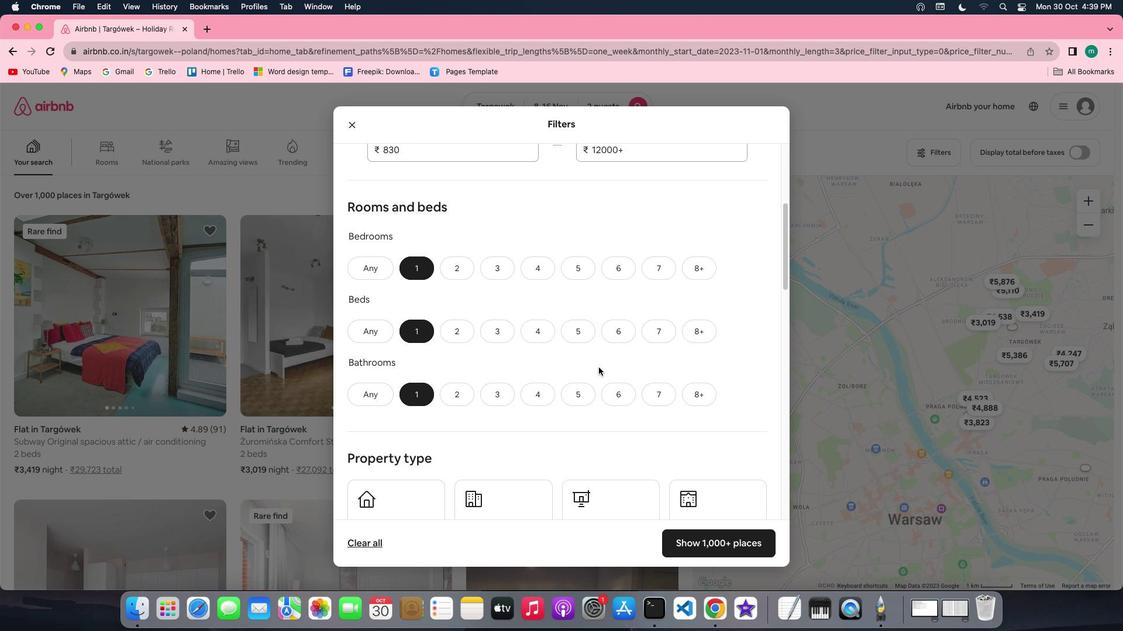 
Action: Mouse scrolled (599, 367) with delta (0, 0)
Screenshot: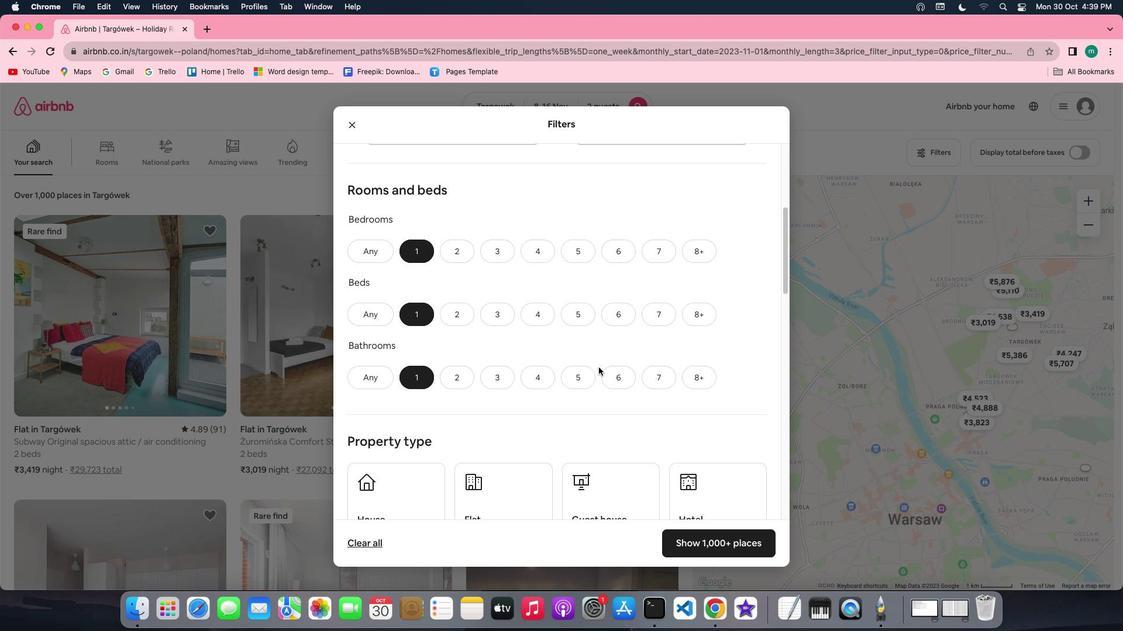 
Action: Mouse scrolled (599, 367) with delta (0, 0)
Screenshot: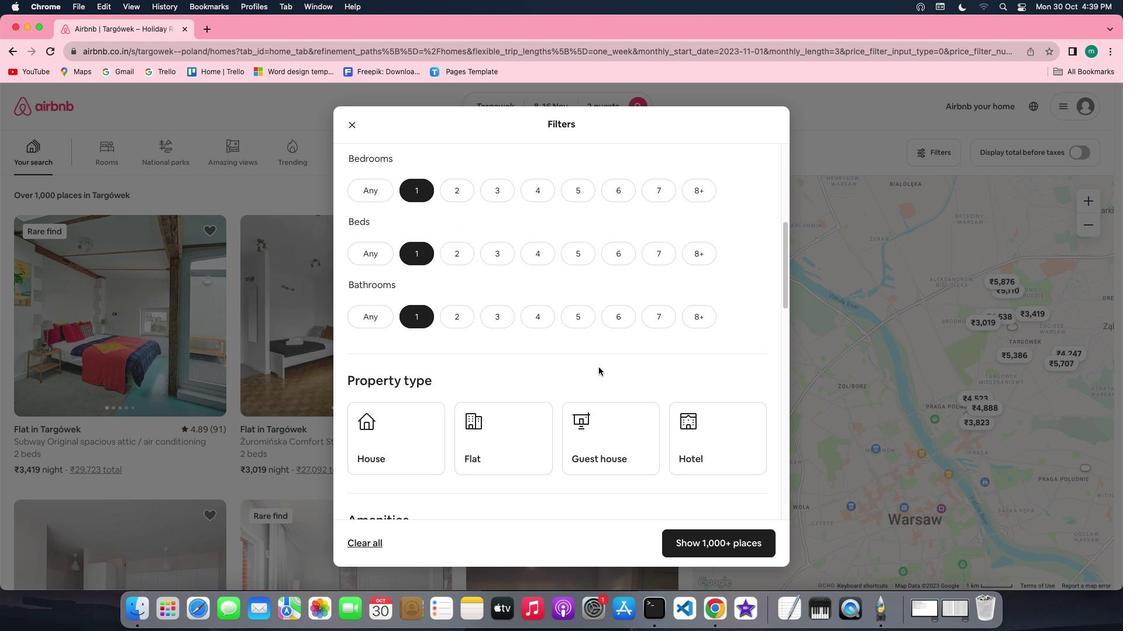 
Action: Mouse scrolled (599, 367) with delta (0, 0)
Screenshot: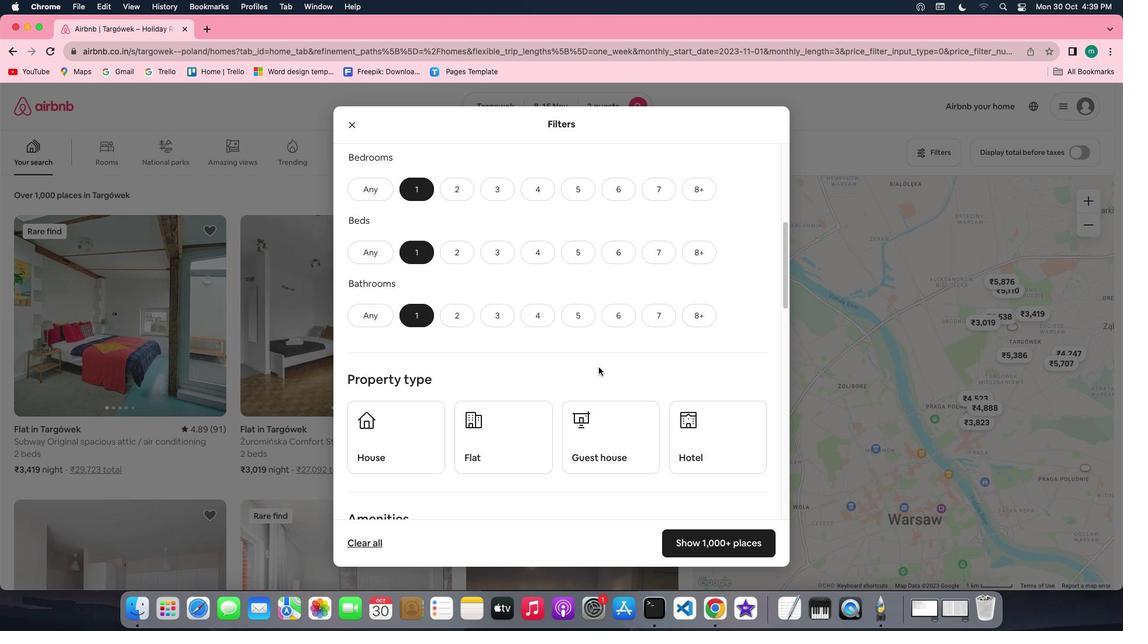 
Action: Mouse scrolled (599, 367) with delta (0, 0)
Screenshot: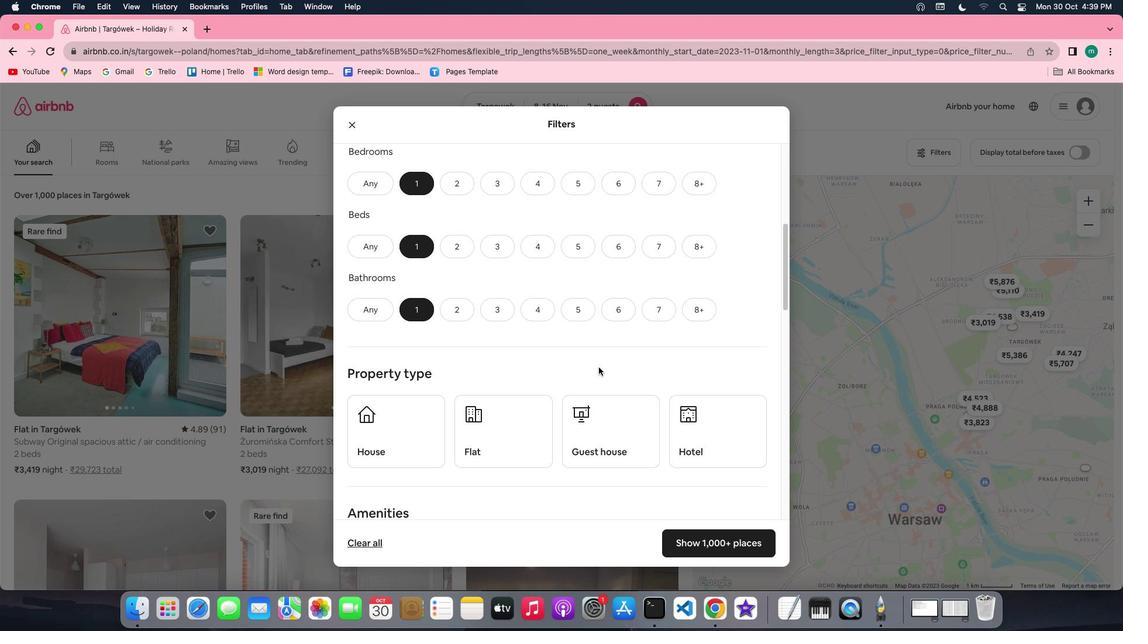 
Action: Mouse scrolled (599, 367) with delta (0, 0)
Screenshot: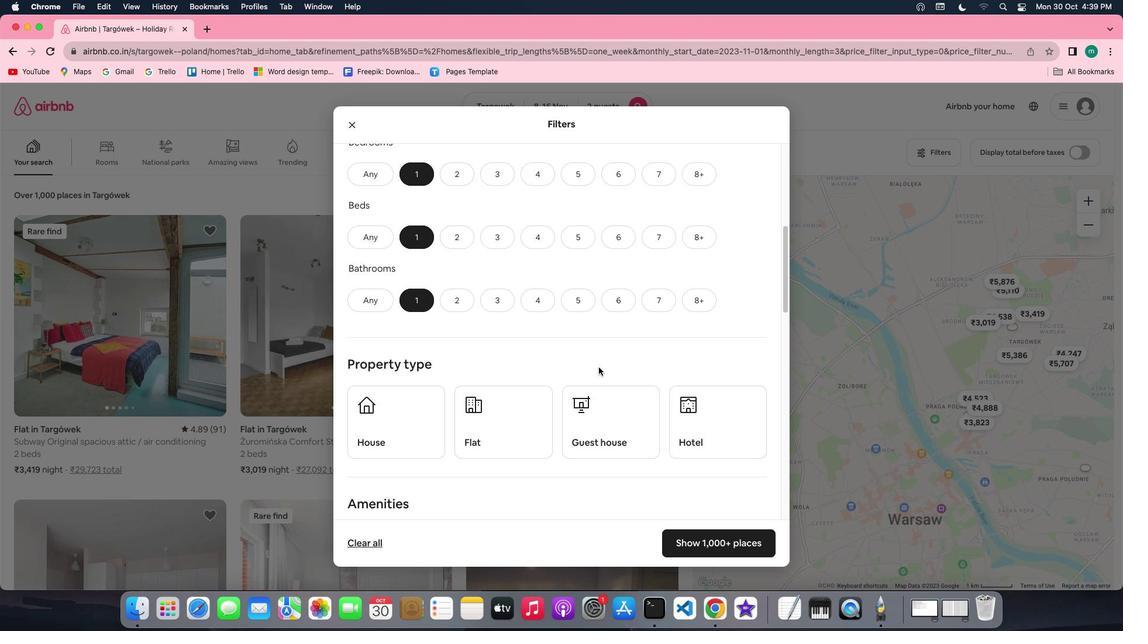 
Action: Mouse scrolled (599, 367) with delta (0, 0)
Screenshot: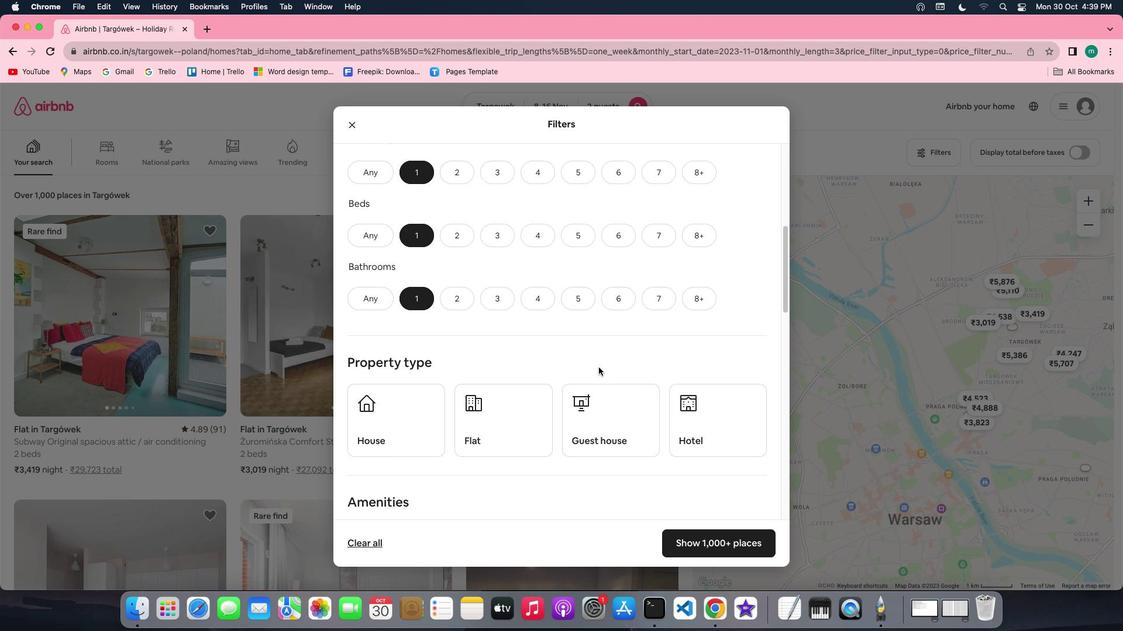 
Action: Mouse scrolled (599, 367) with delta (0, 0)
Screenshot: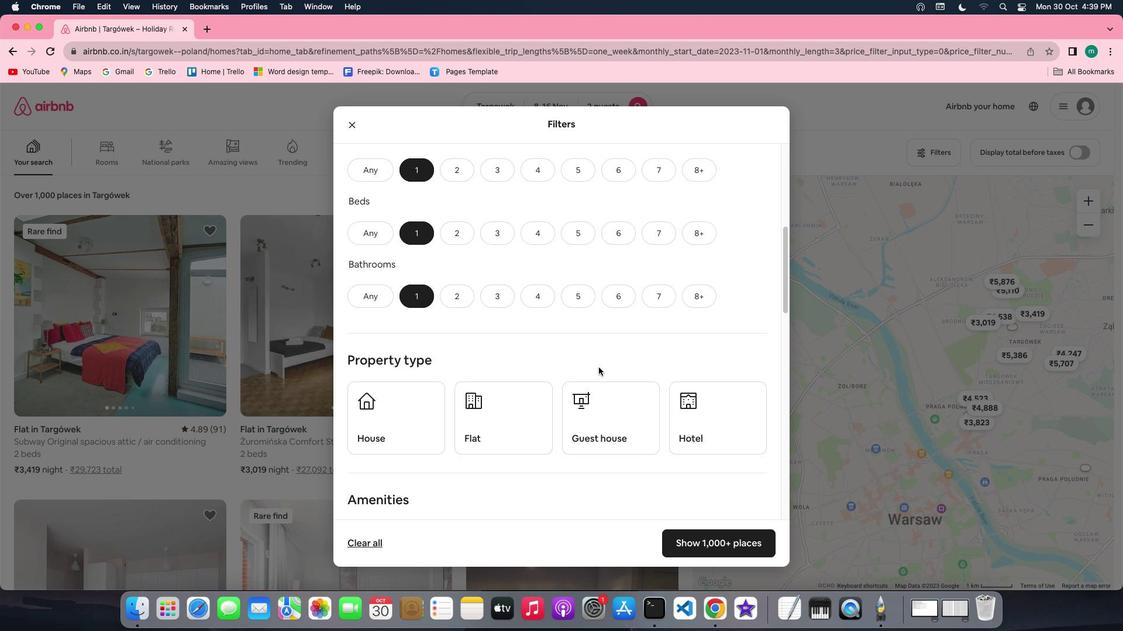 
Action: Mouse scrolled (599, 367) with delta (0, 0)
Screenshot: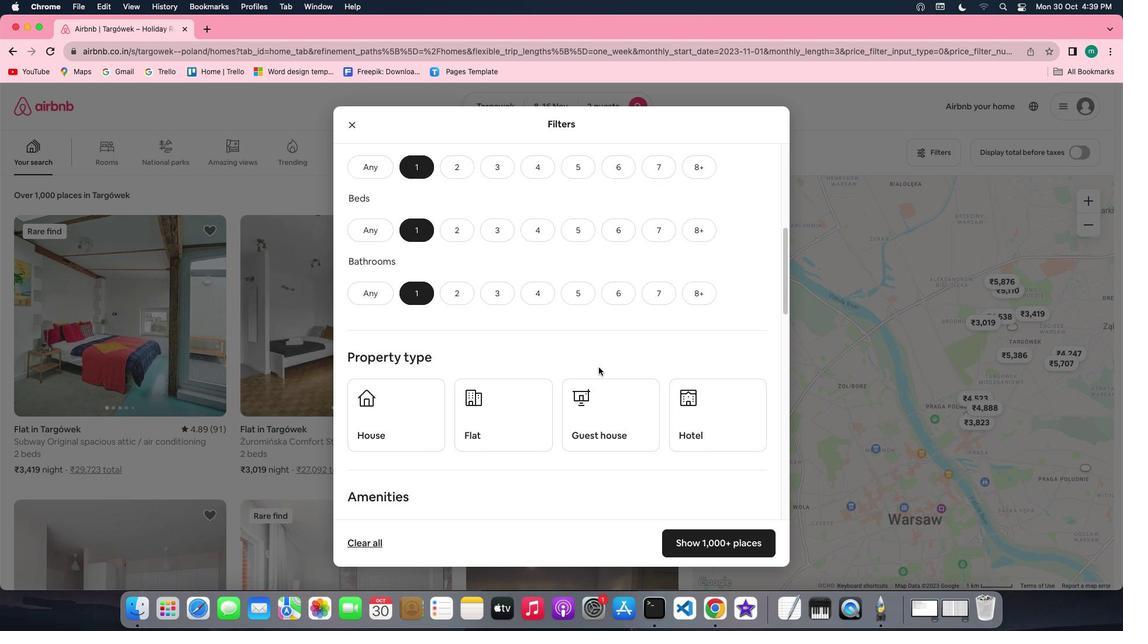 
Action: Mouse scrolled (599, 367) with delta (0, 0)
Screenshot: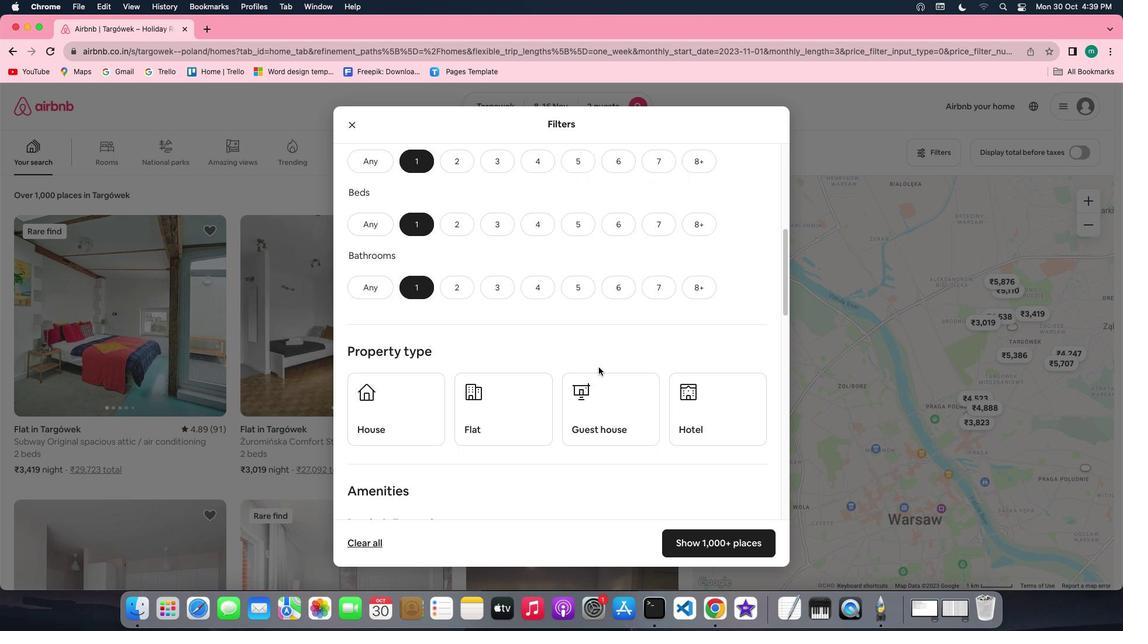 
Action: Mouse scrolled (599, 367) with delta (0, 0)
Screenshot: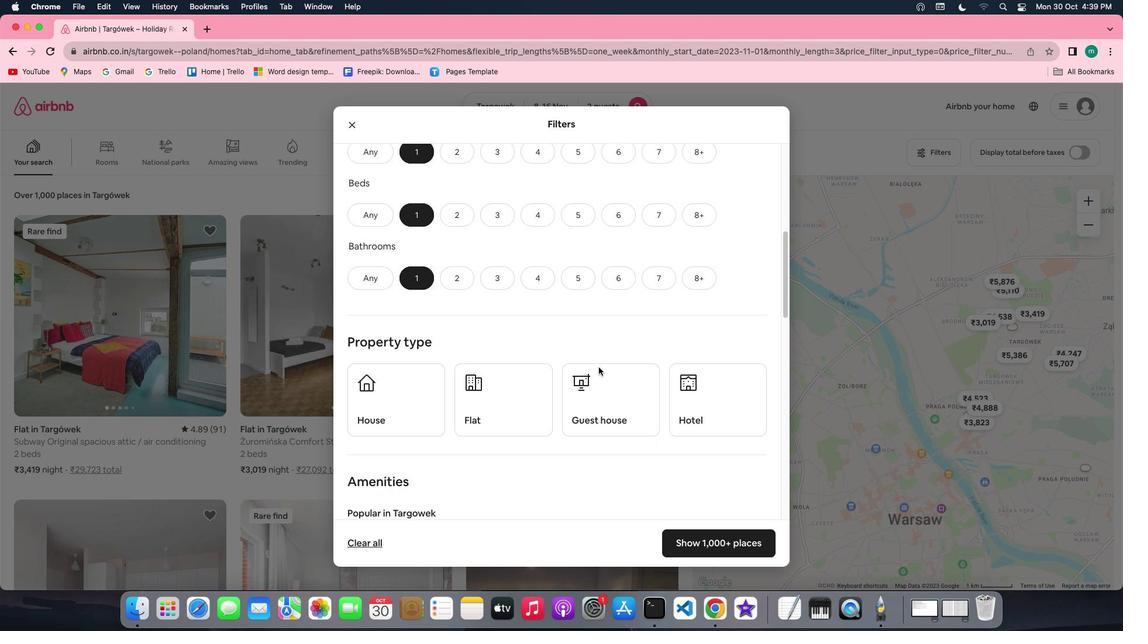 
Action: Mouse scrolled (599, 367) with delta (0, 0)
Screenshot: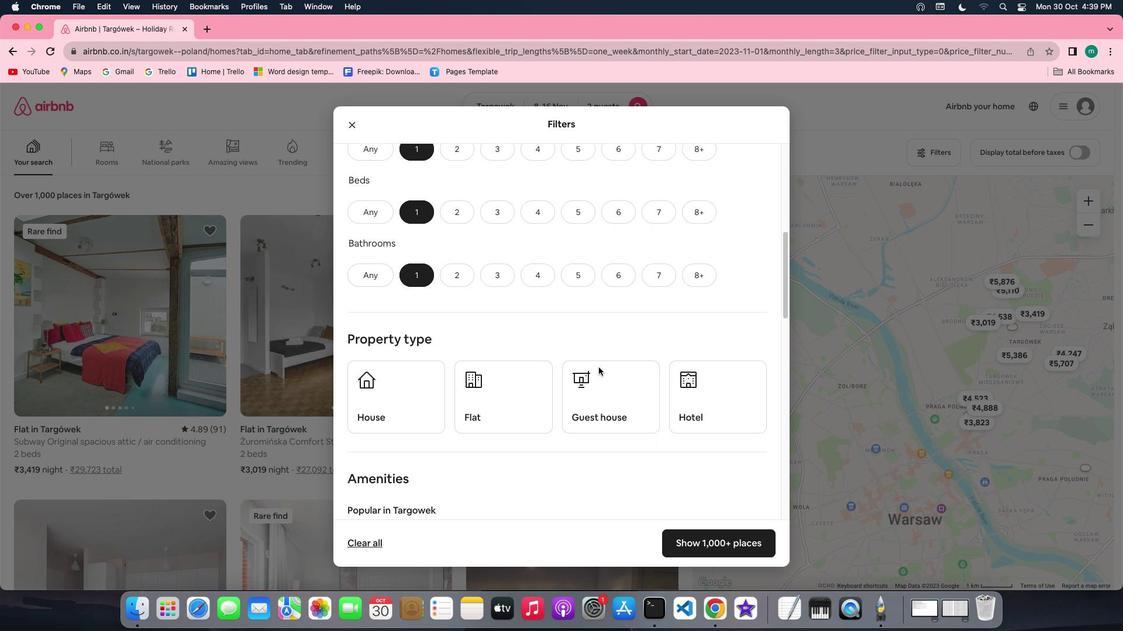 
Action: Mouse scrolled (599, 367) with delta (0, 0)
Screenshot: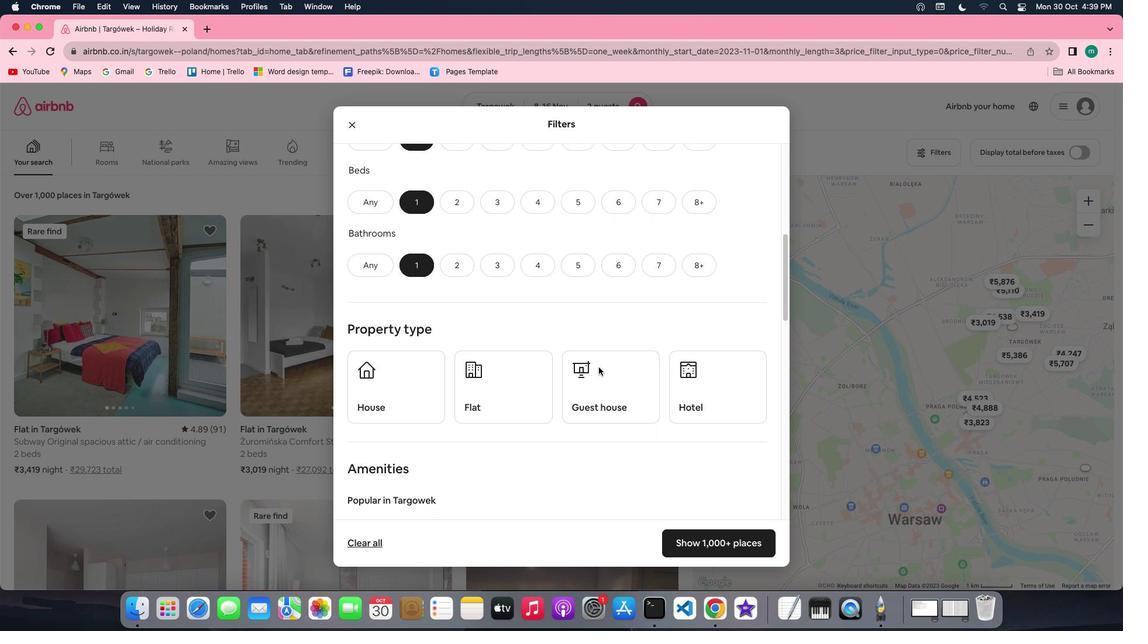 
Action: Mouse scrolled (599, 367) with delta (0, 0)
Screenshot: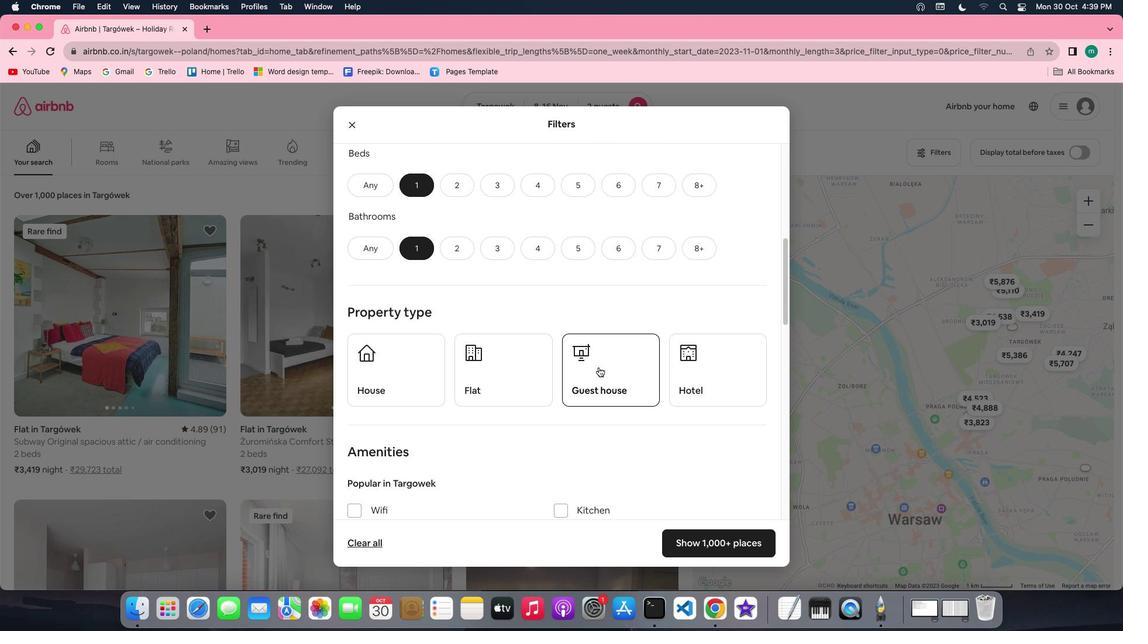 
Action: Mouse scrolled (599, 367) with delta (0, 0)
Screenshot: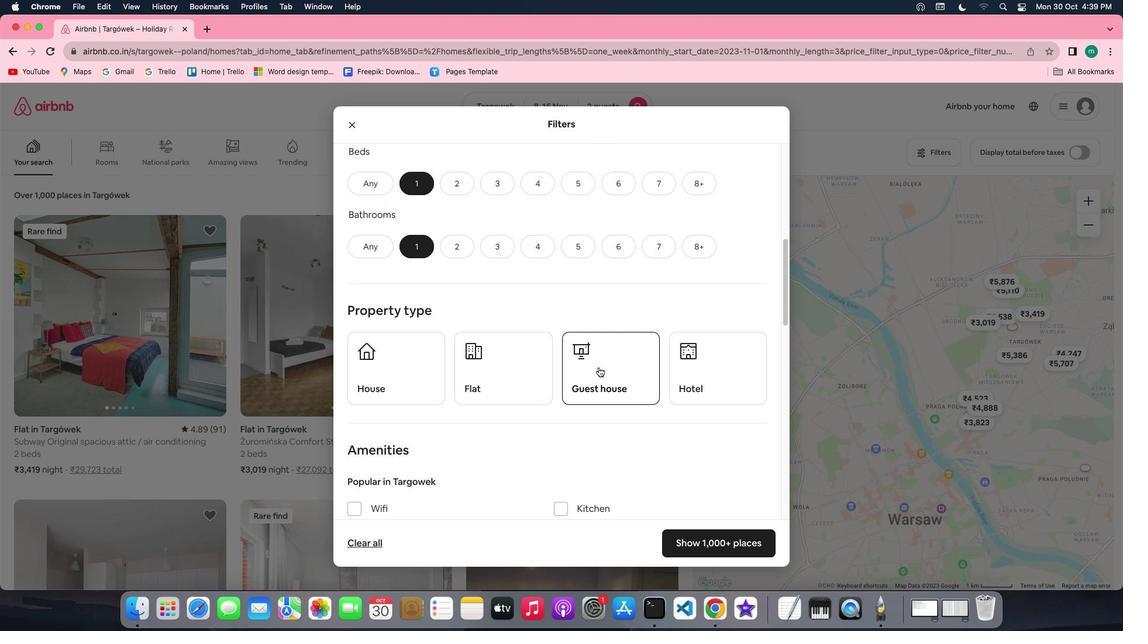 
Action: Mouse scrolled (599, 367) with delta (0, 0)
Screenshot: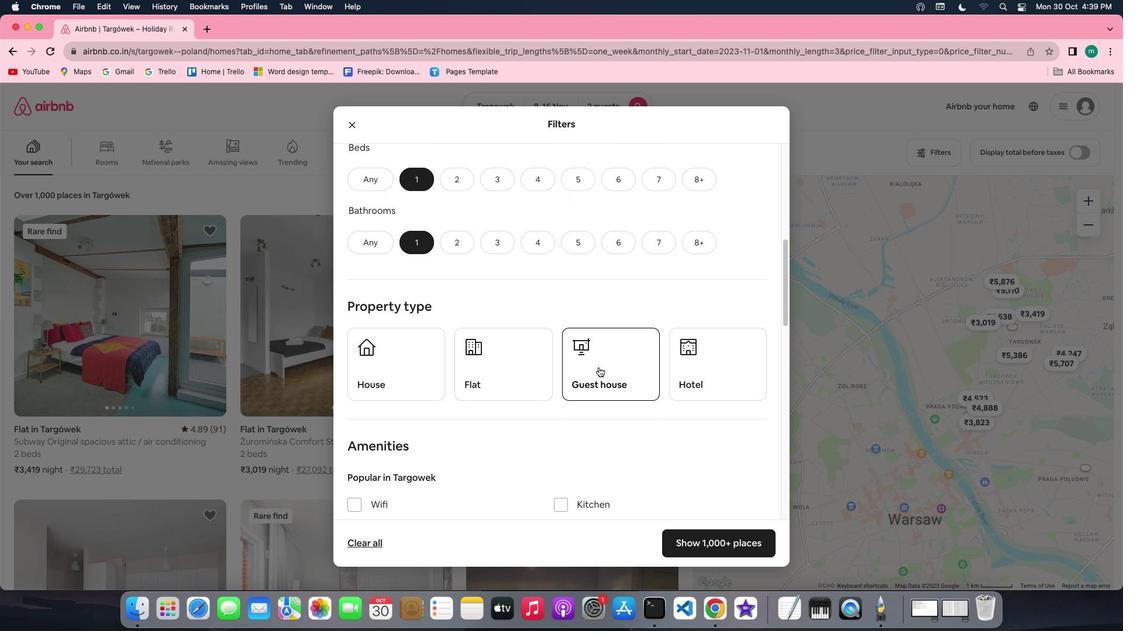 
Action: Mouse scrolled (599, 367) with delta (0, 0)
Screenshot: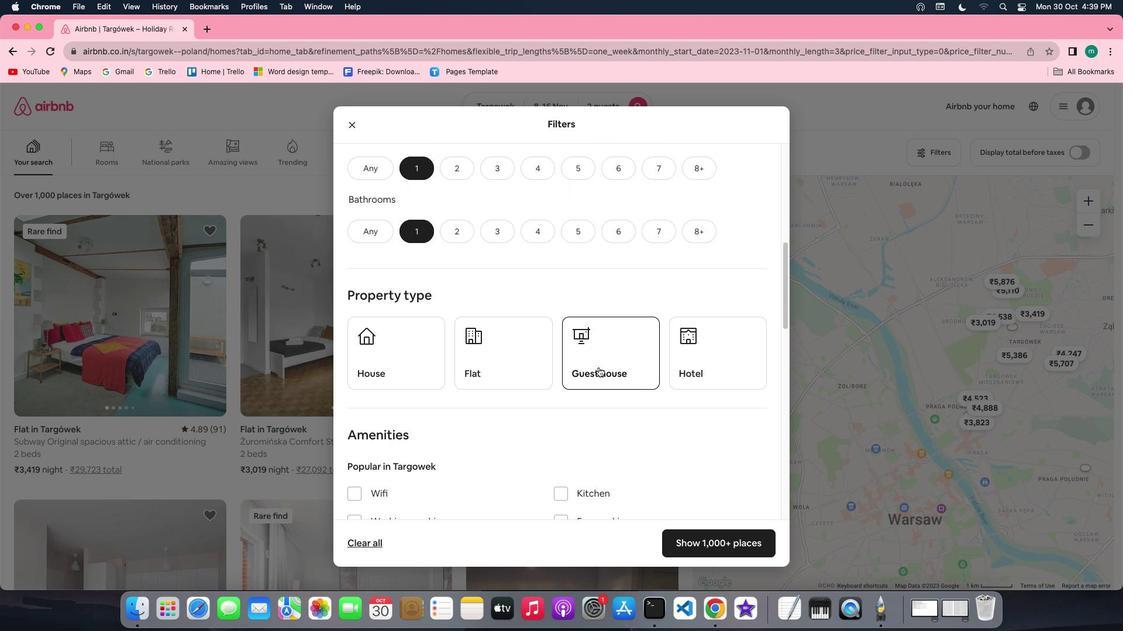
Action: Mouse scrolled (599, 367) with delta (0, 0)
Screenshot: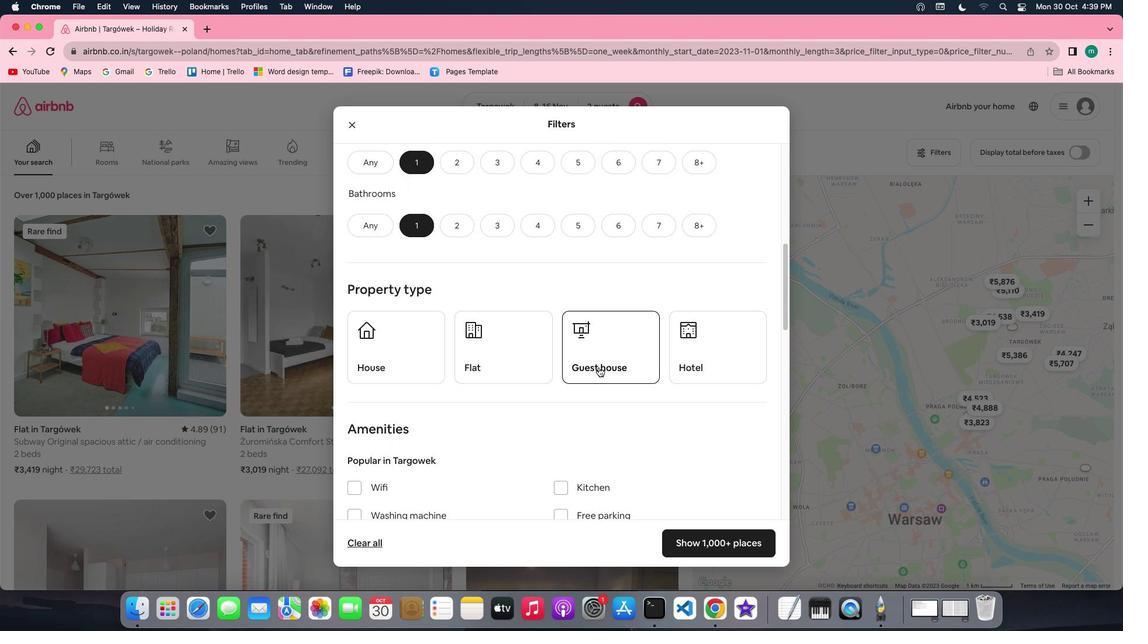 
Action: Mouse scrolled (599, 367) with delta (0, 0)
Screenshot: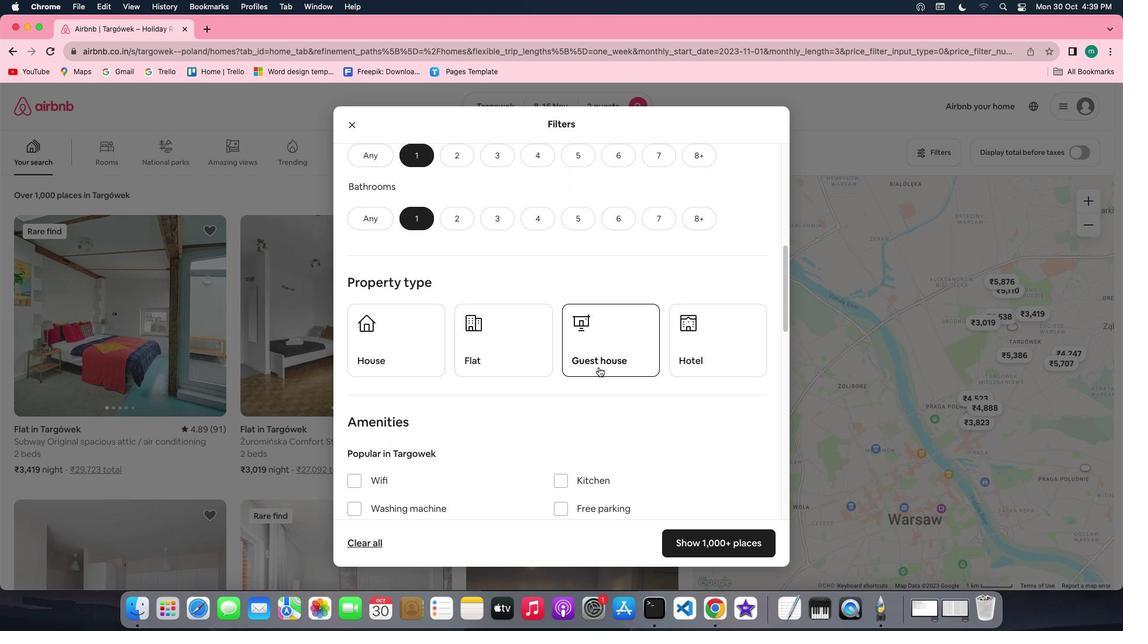 
Action: Mouse scrolled (599, 367) with delta (0, 0)
Screenshot: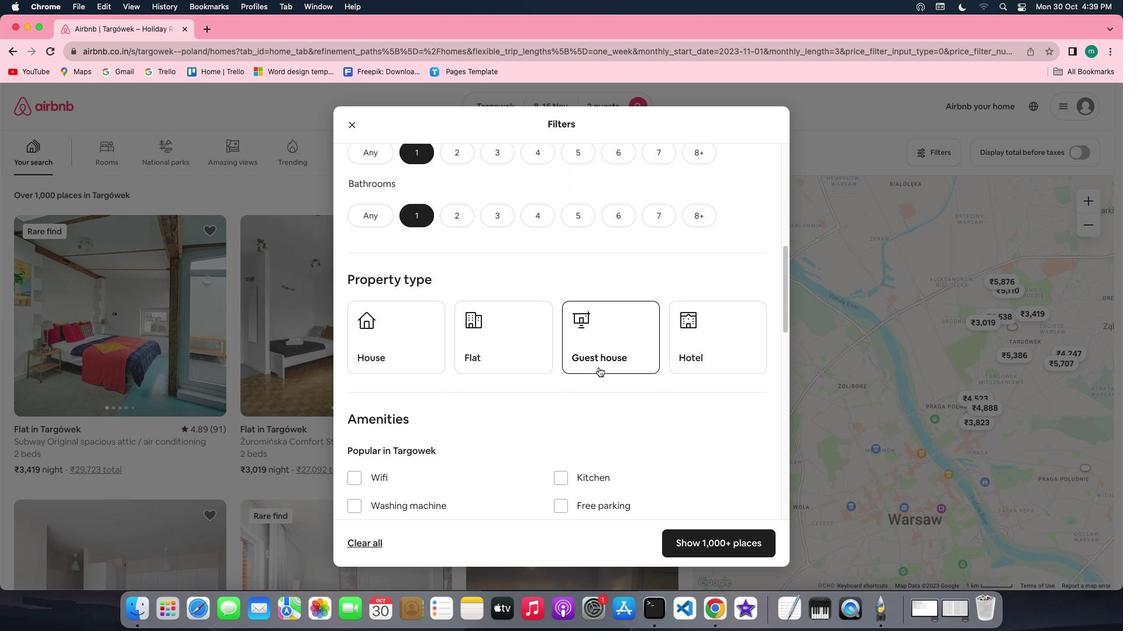 
Action: Mouse scrolled (599, 367) with delta (0, 0)
Screenshot: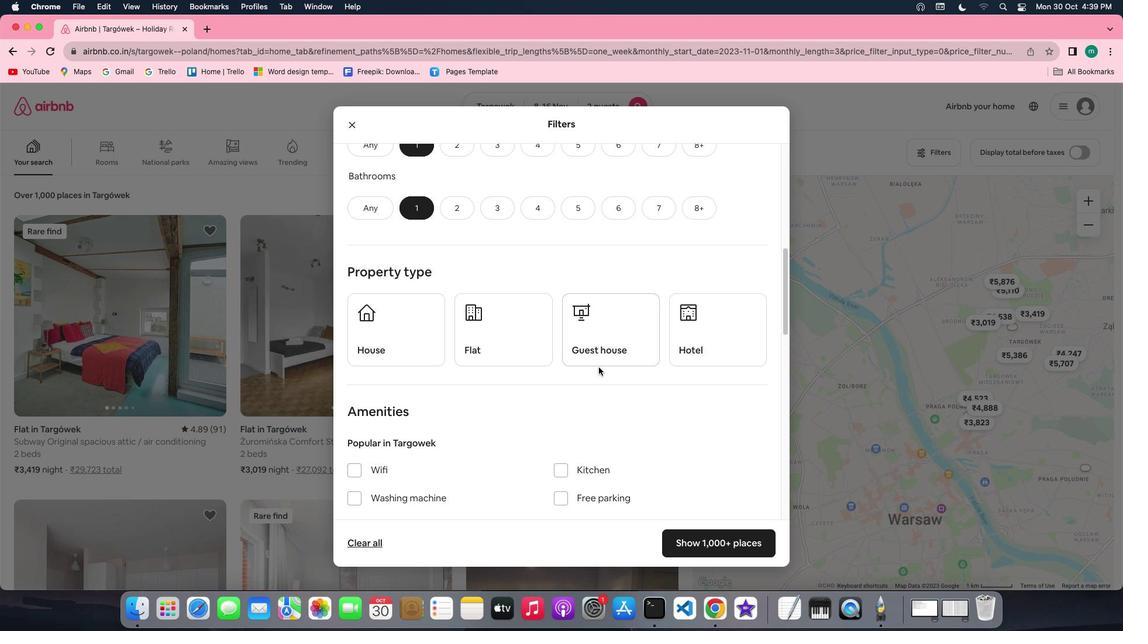 
Action: Mouse scrolled (599, 367) with delta (0, 0)
Screenshot: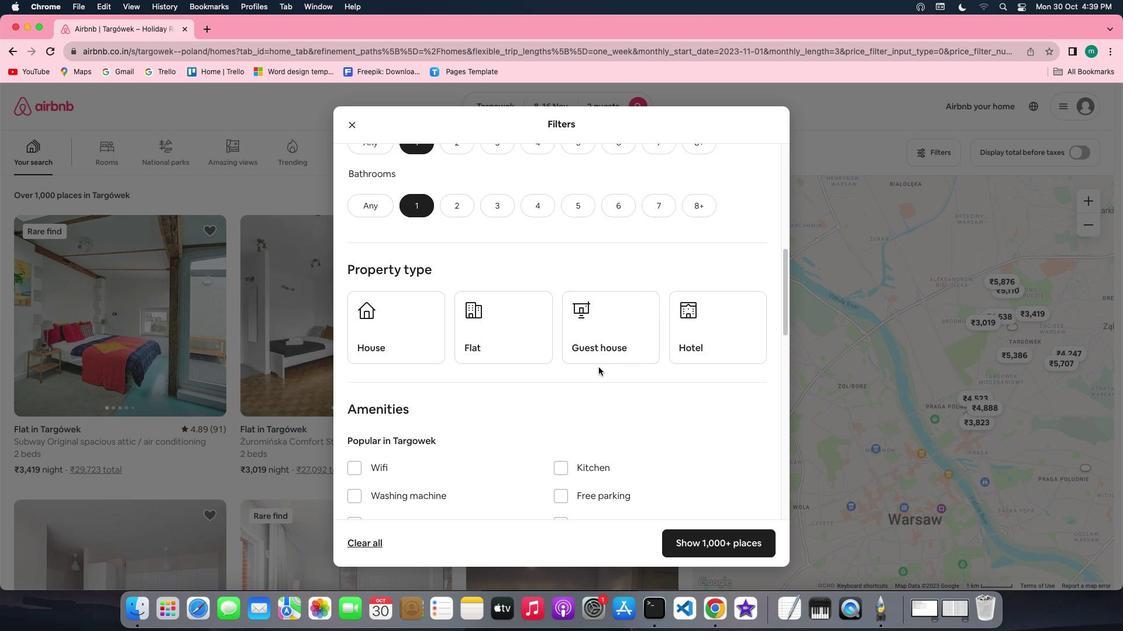 
Action: Mouse moved to (705, 329)
Screenshot: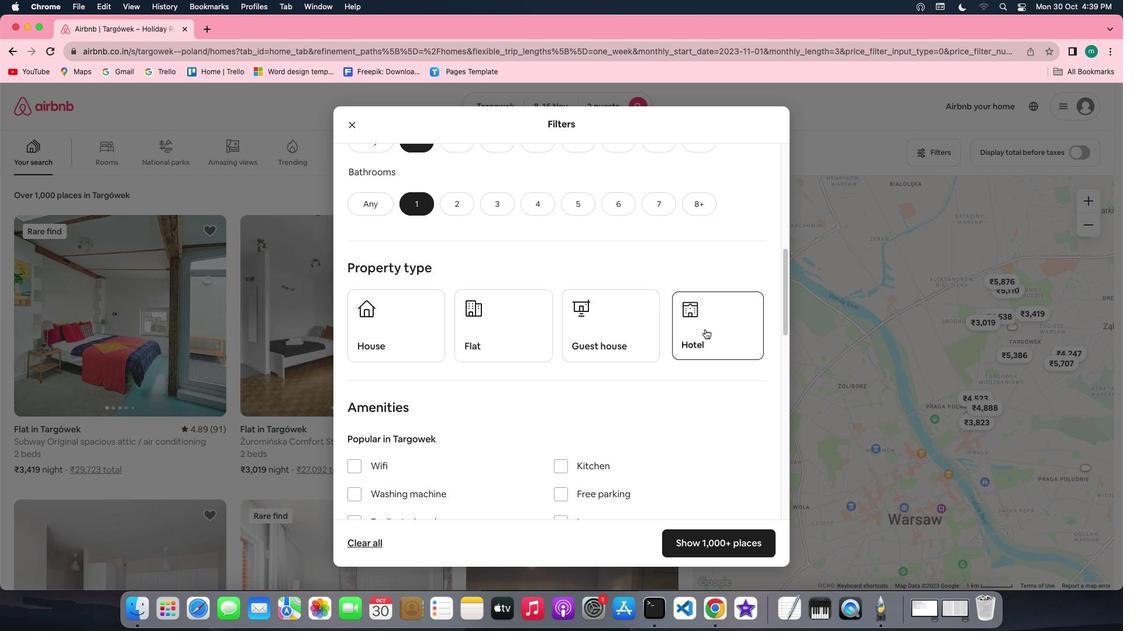 
Action: Mouse pressed left at (705, 329)
Screenshot: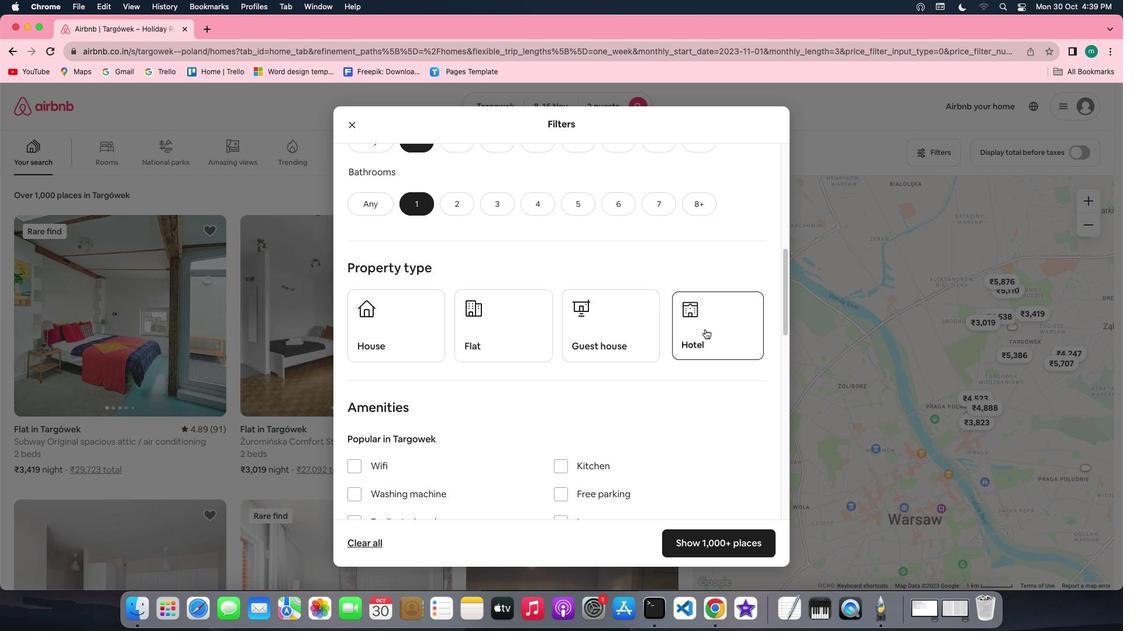 
Action: Mouse moved to (637, 377)
Screenshot: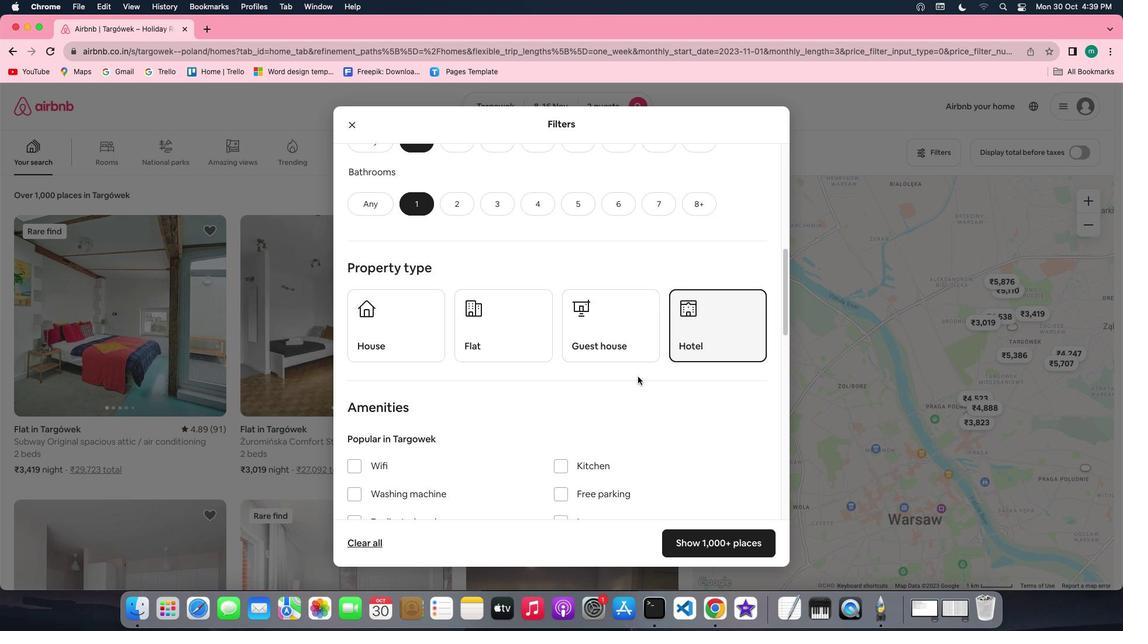 
Action: Mouse scrolled (637, 377) with delta (0, 0)
Screenshot: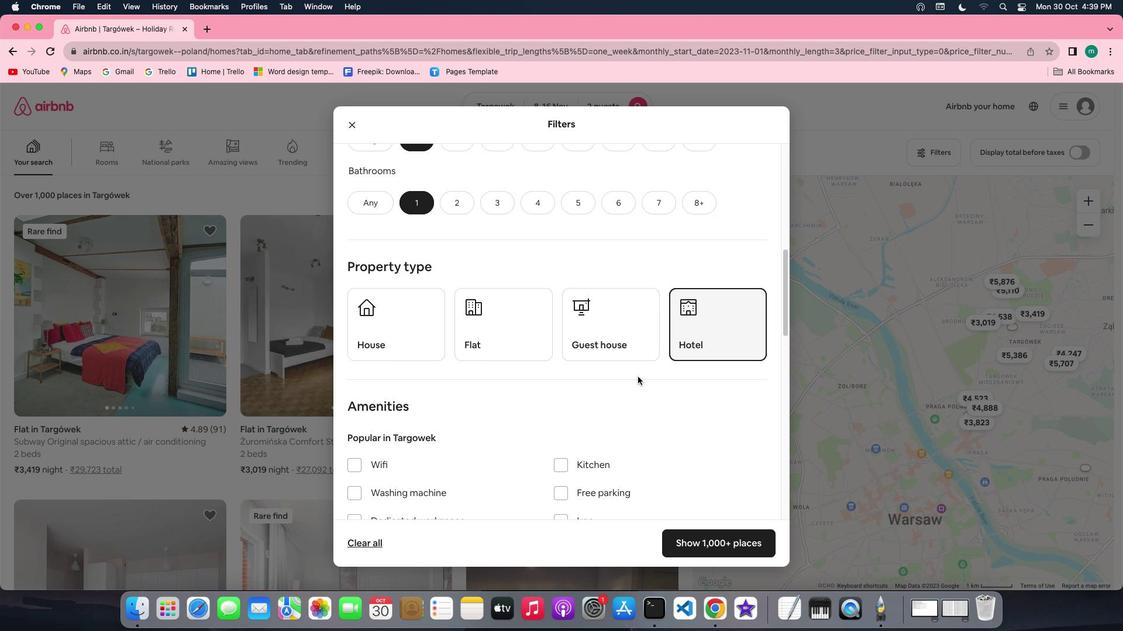 
Action: Mouse scrolled (637, 377) with delta (0, 0)
Screenshot: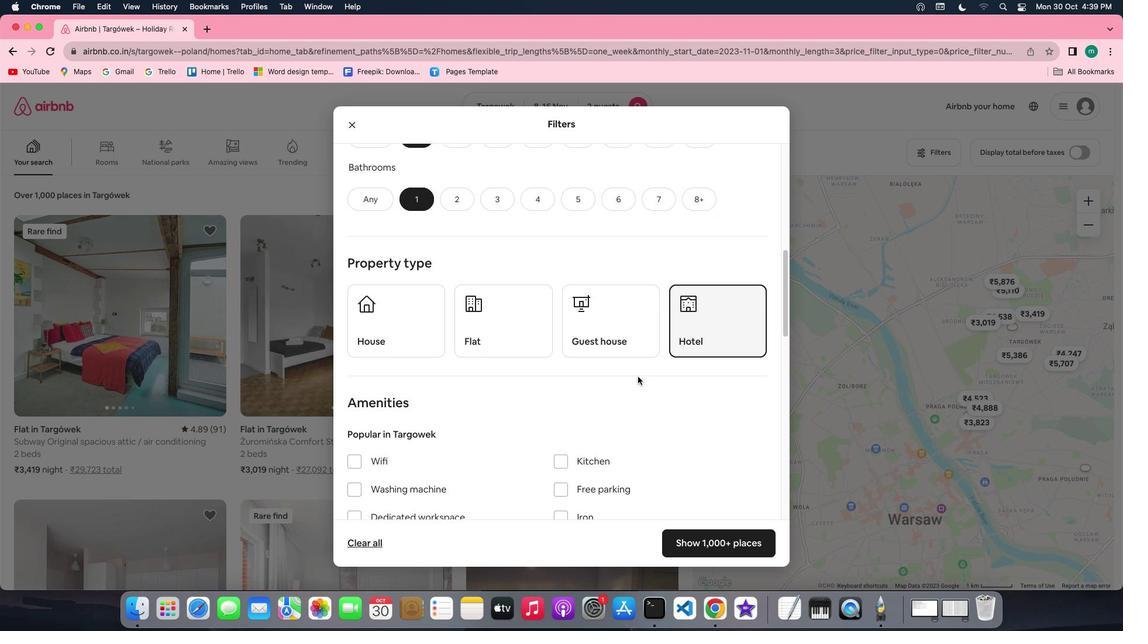 
Action: Mouse scrolled (637, 377) with delta (0, 0)
Screenshot: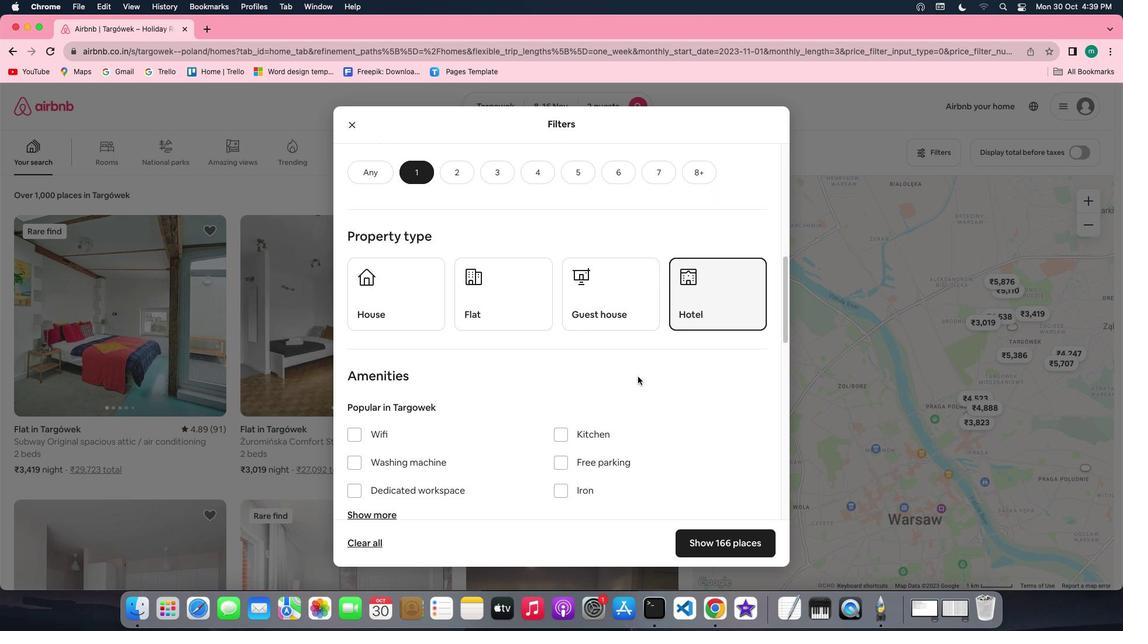 
Action: Mouse scrolled (637, 377) with delta (0, 0)
Screenshot: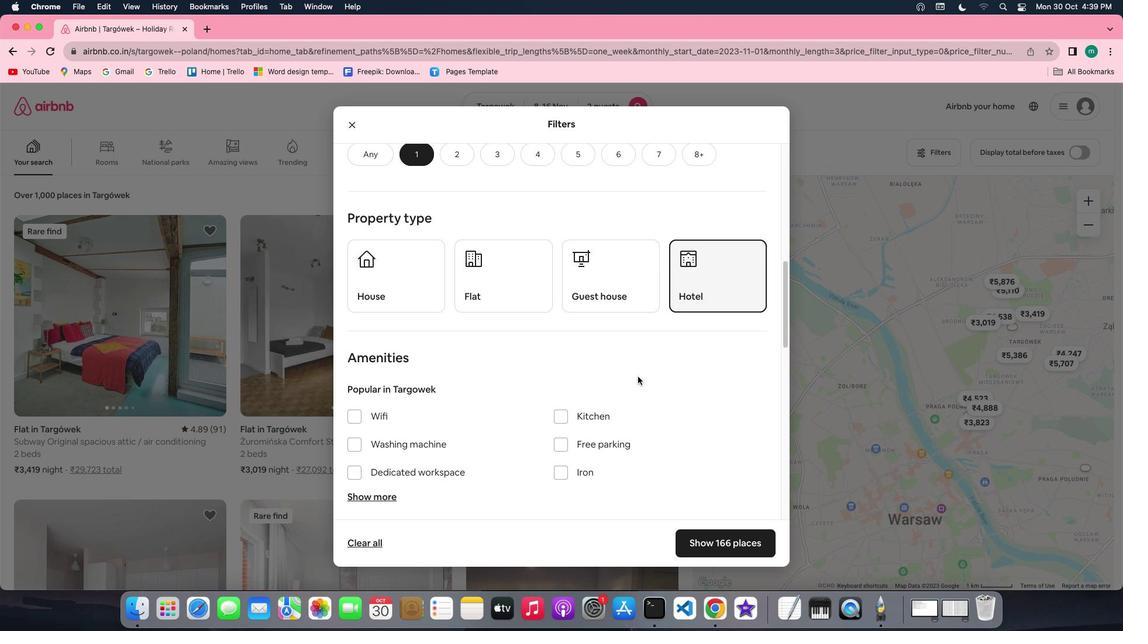 
Action: Mouse scrolled (637, 377) with delta (0, 0)
Screenshot: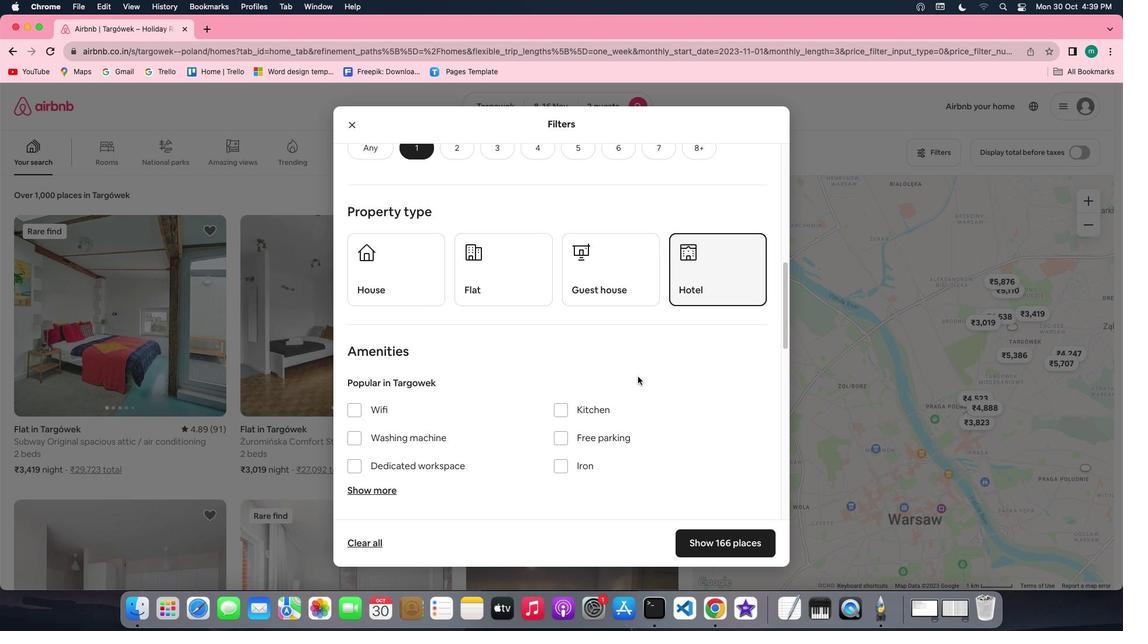 
Action: Mouse scrolled (637, 377) with delta (0, 0)
Screenshot: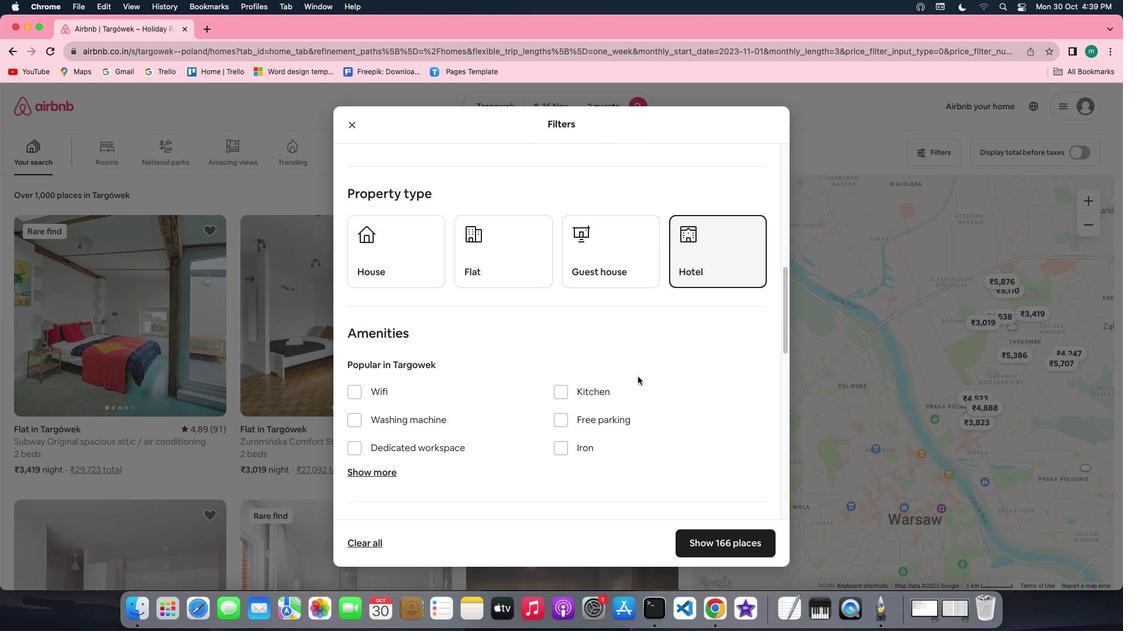 
Action: Mouse scrolled (637, 377) with delta (0, 0)
Screenshot: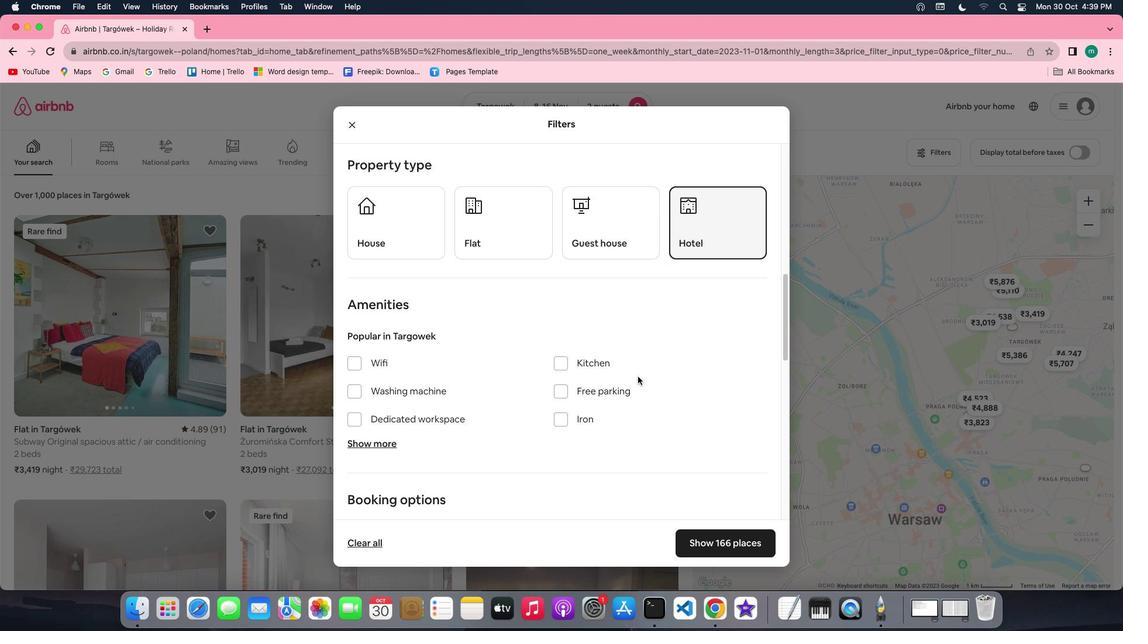 
Action: Mouse scrolled (637, 377) with delta (0, 0)
Screenshot: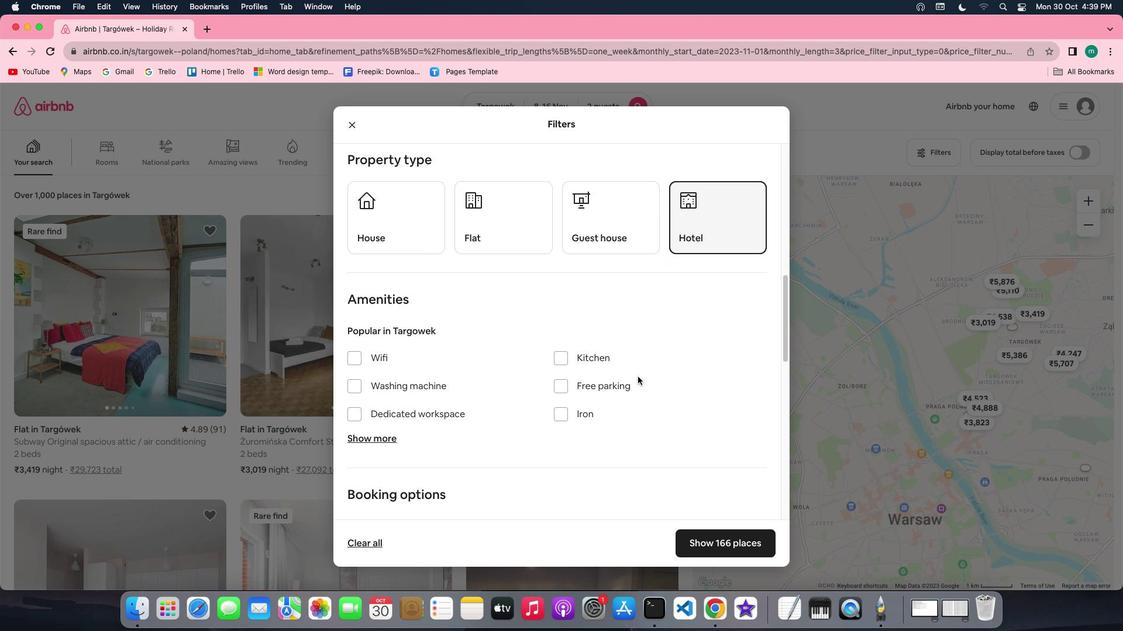 
Action: Mouse scrolled (637, 377) with delta (0, 0)
Screenshot: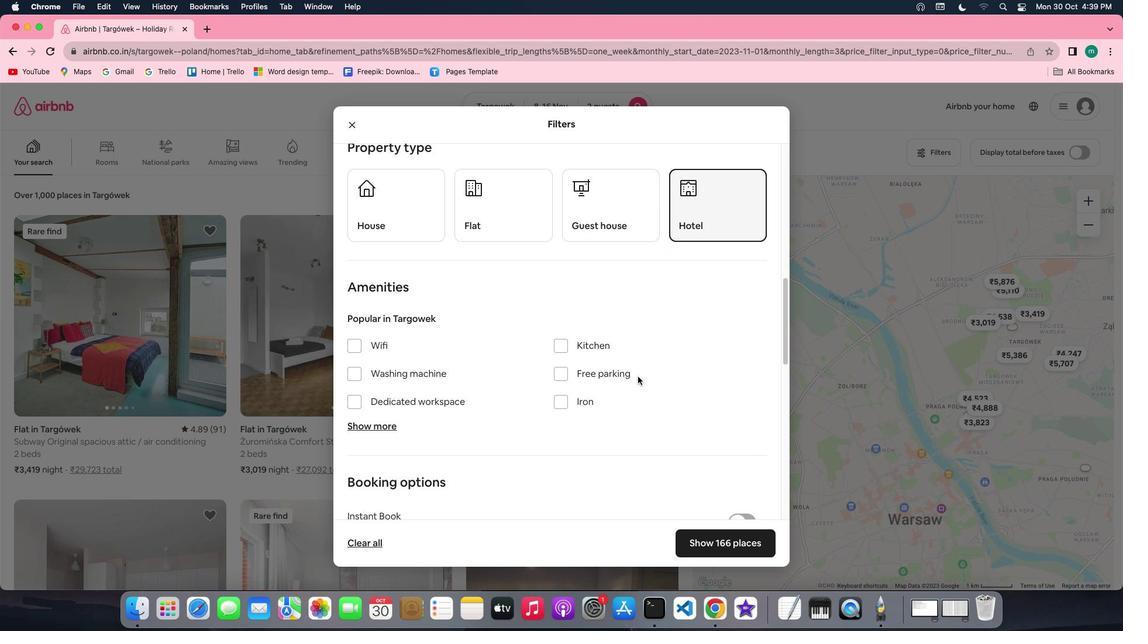 
Action: Mouse moved to (383, 322)
Screenshot: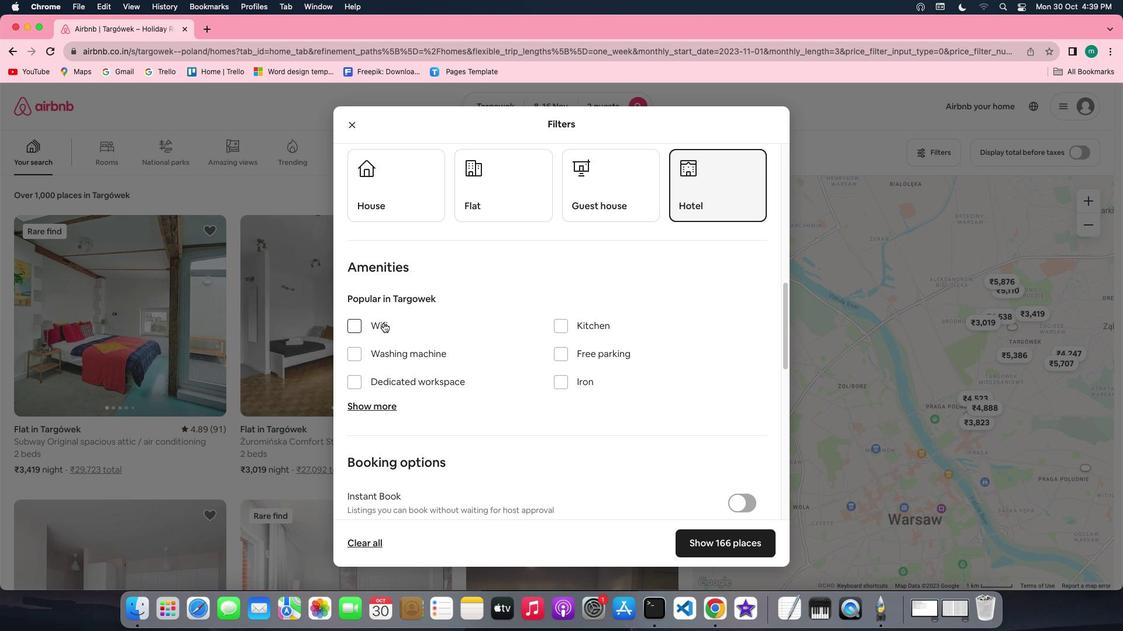 
Action: Mouse pressed left at (383, 322)
Screenshot: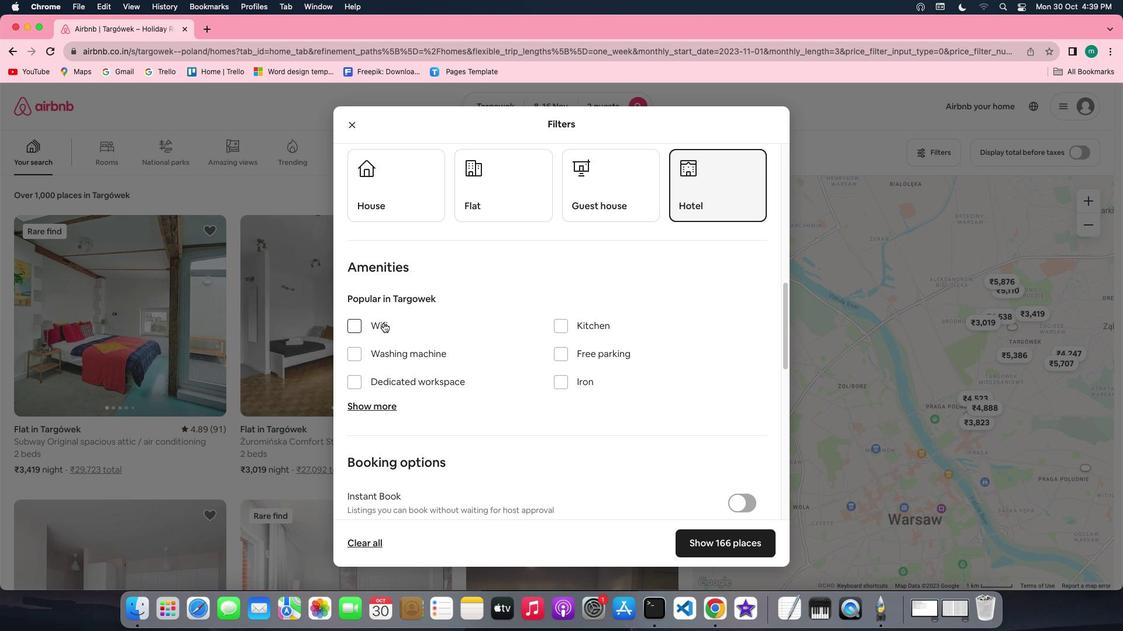 
Action: Mouse moved to (580, 368)
Screenshot: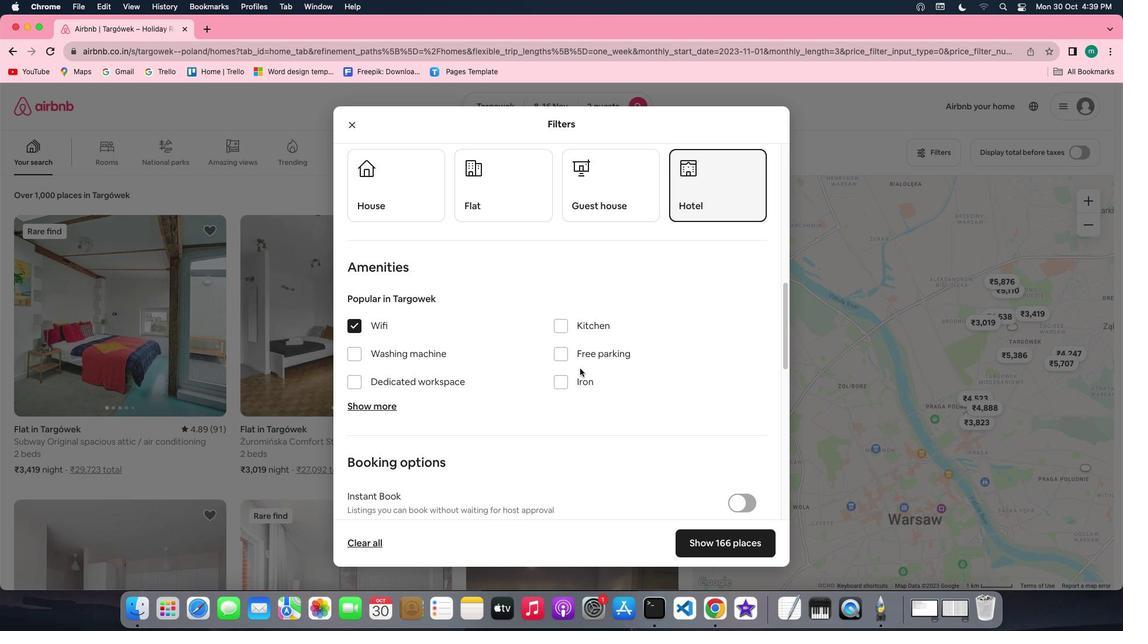 
Action: Mouse scrolled (580, 368) with delta (0, 0)
Screenshot: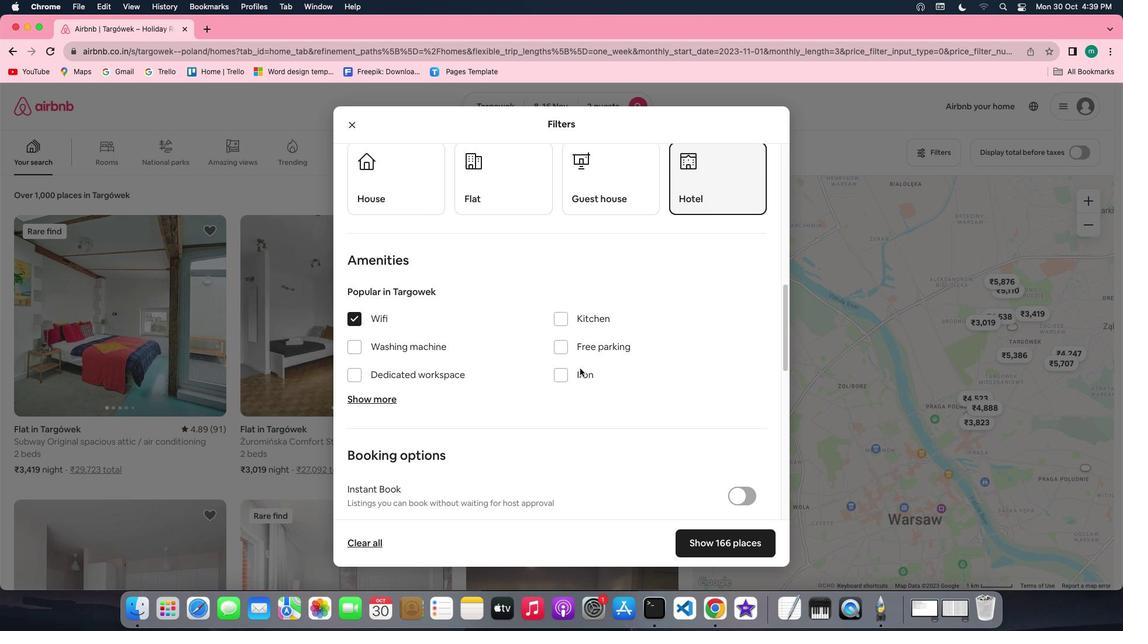 
Action: Mouse scrolled (580, 368) with delta (0, 0)
Screenshot: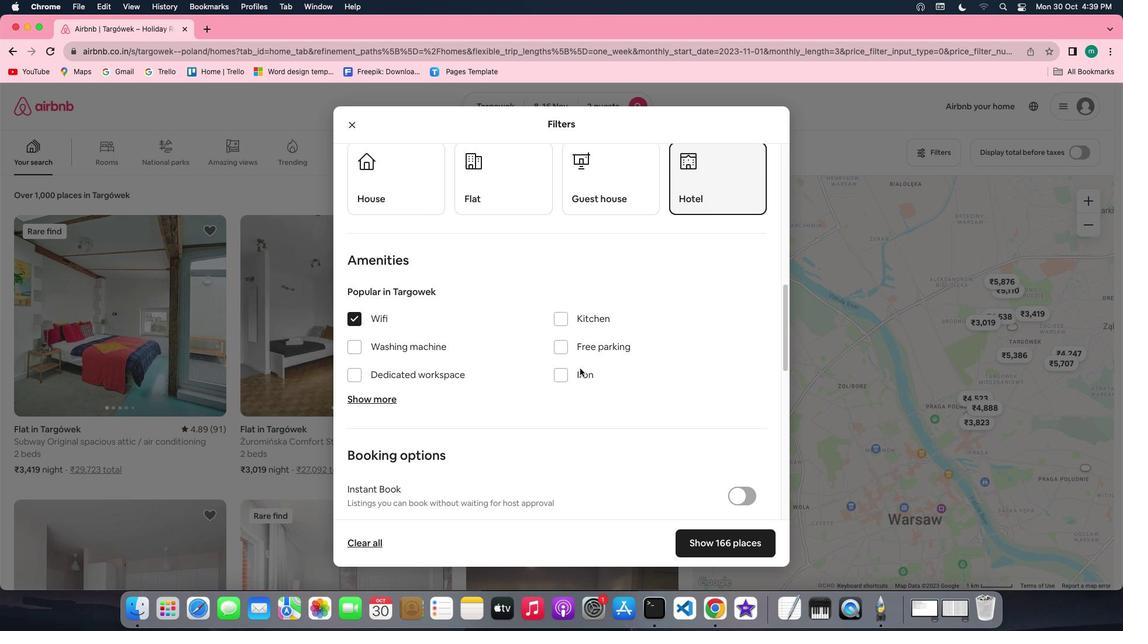 
Action: Mouse scrolled (580, 368) with delta (0, 0)
Screenshot: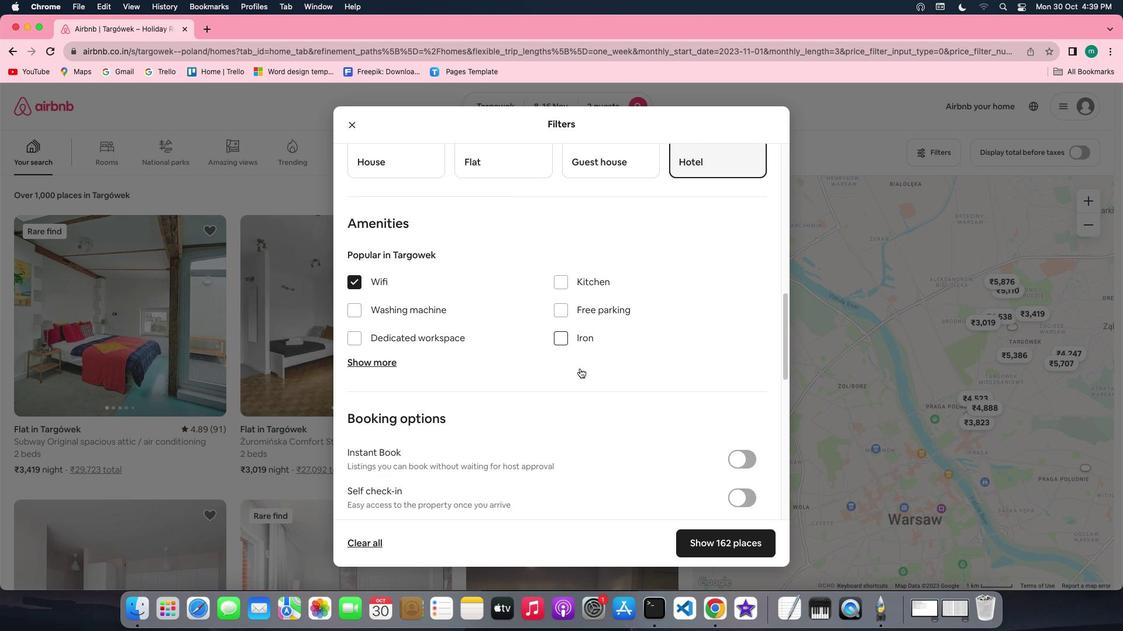 
Action: Mouse scrolled (580, 368) with delta (0, 0)
Screenshot: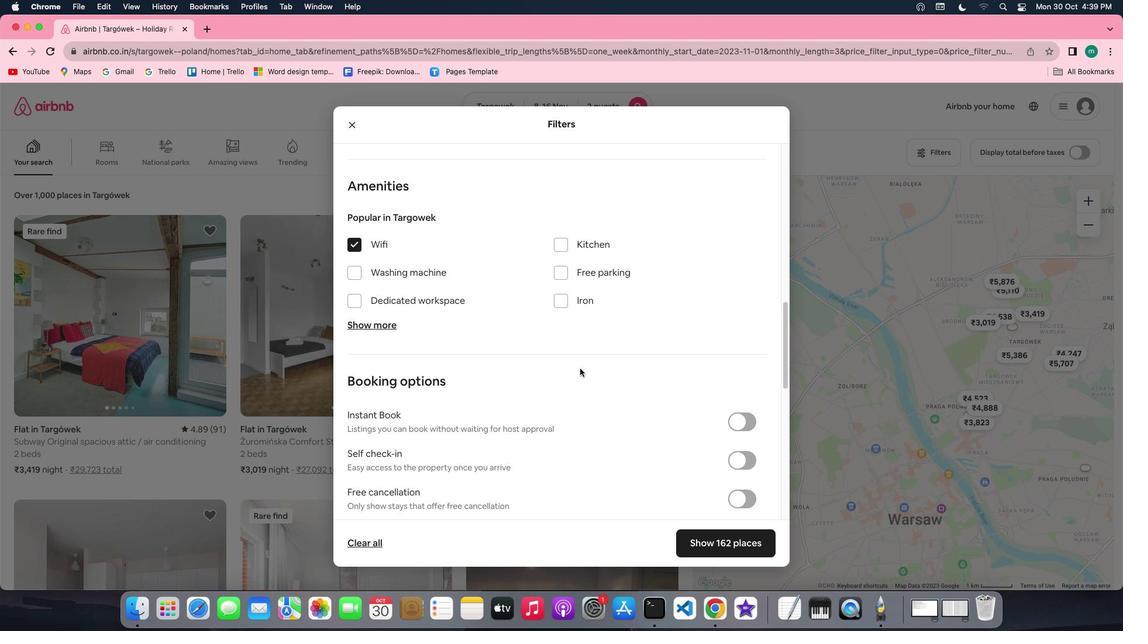
Action: Mouse scrolled (580, 368) with delta (0, 0)
Screenshot: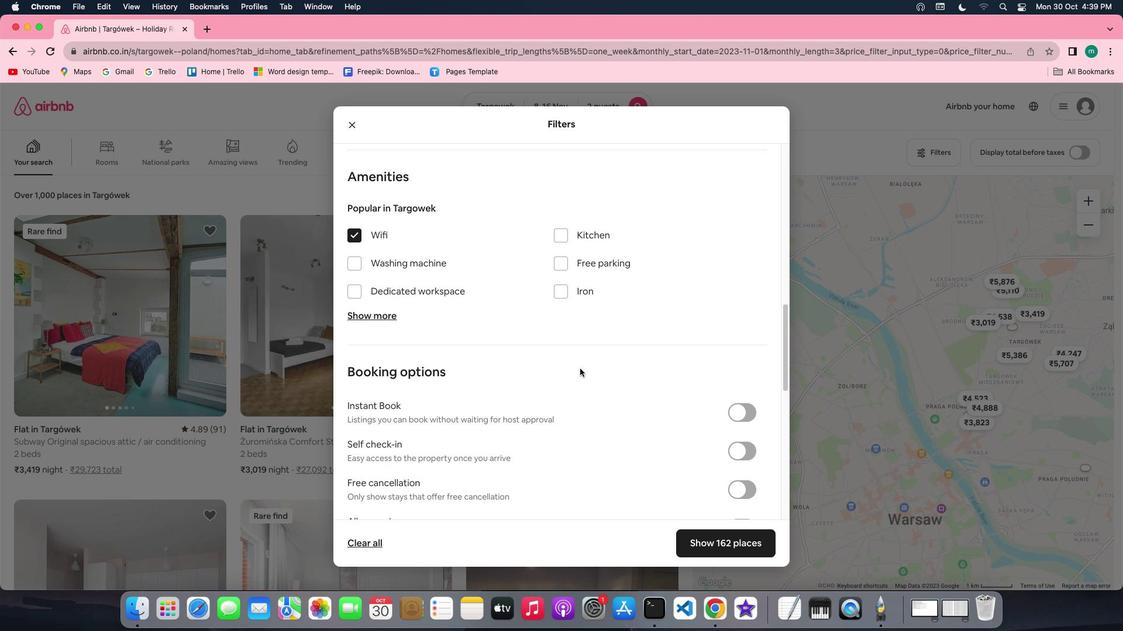 
Action: Mouse scrolled (580, 368) with delta (0, 0)
Screenshot: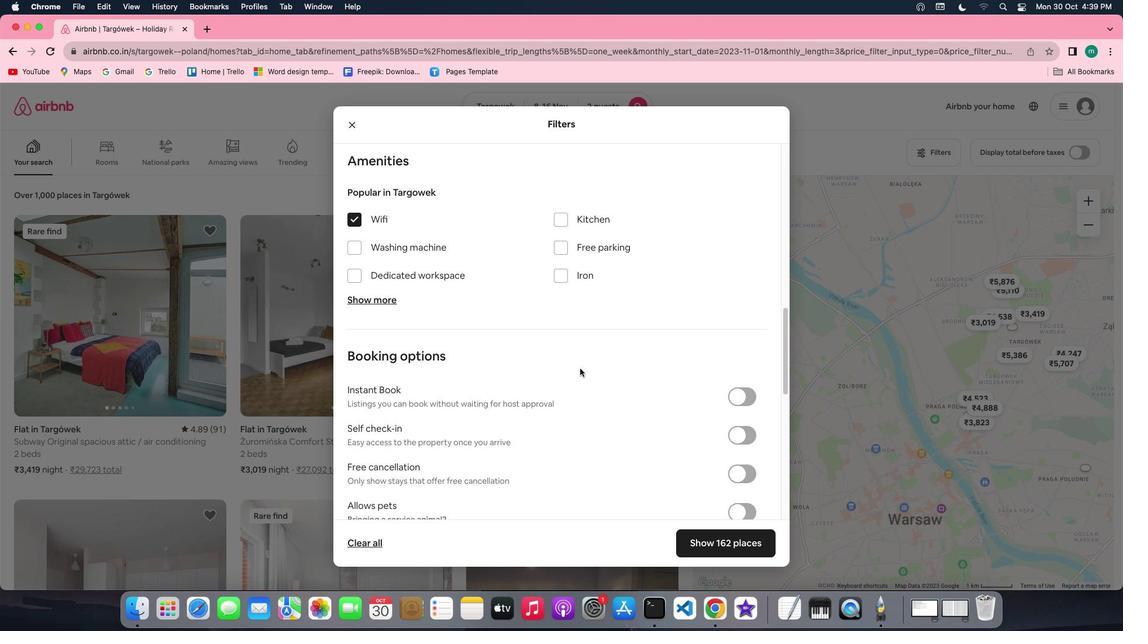 
Action: Mouse scrolled (580, 368) with delta (0, 0)
Screenshot: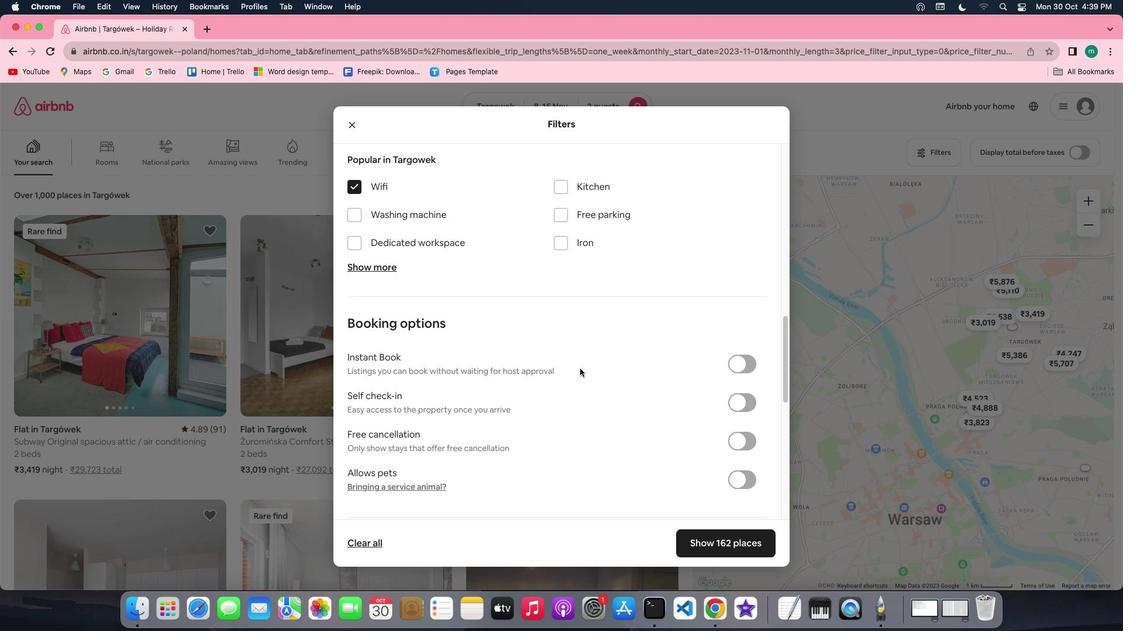 
Action: Mouse scrolled (580, 368) with delta (0, 0)
Screenshot: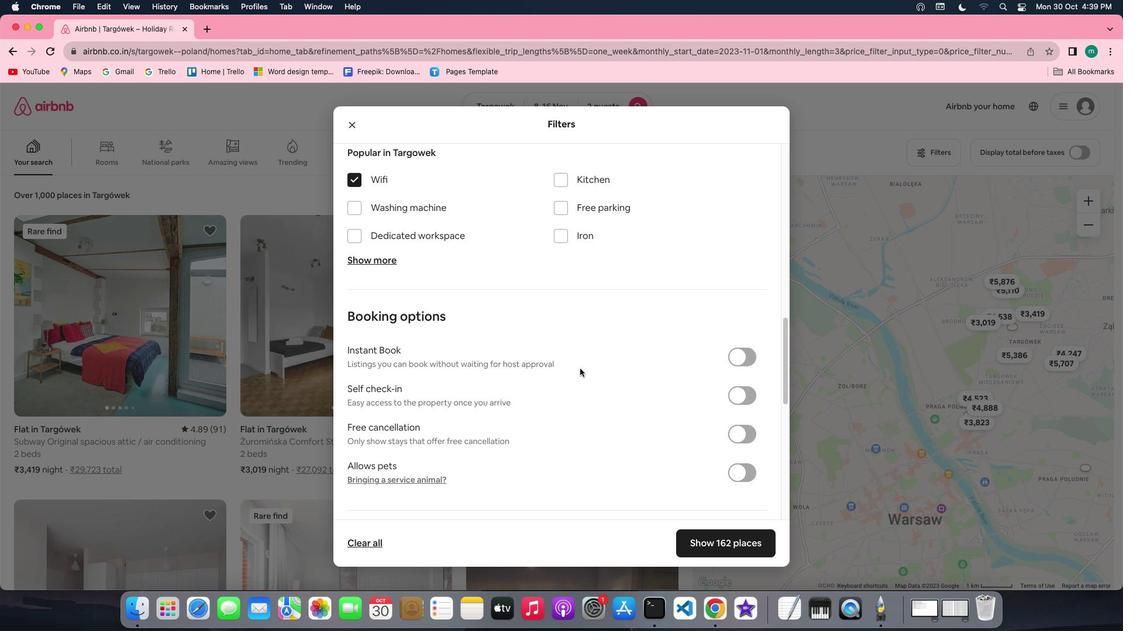 
Action: Mouse scrolled (580, 368) with delta (0, 0)
Screenshot: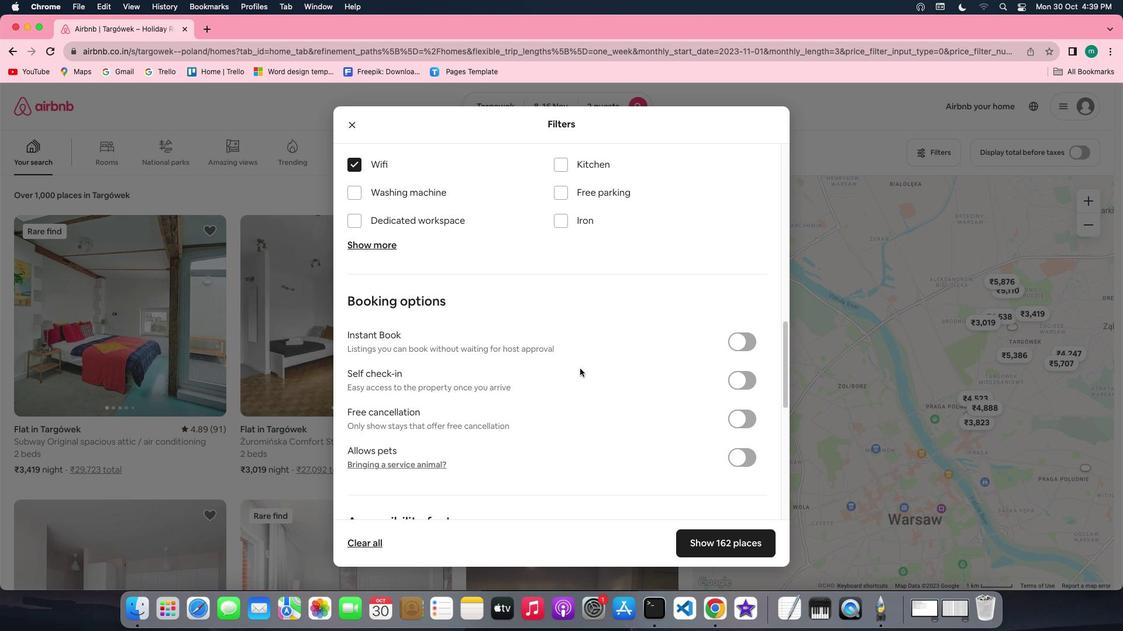 
Action: Mouse scrolled (580, 368) with delta (0, 0)
Screenshot: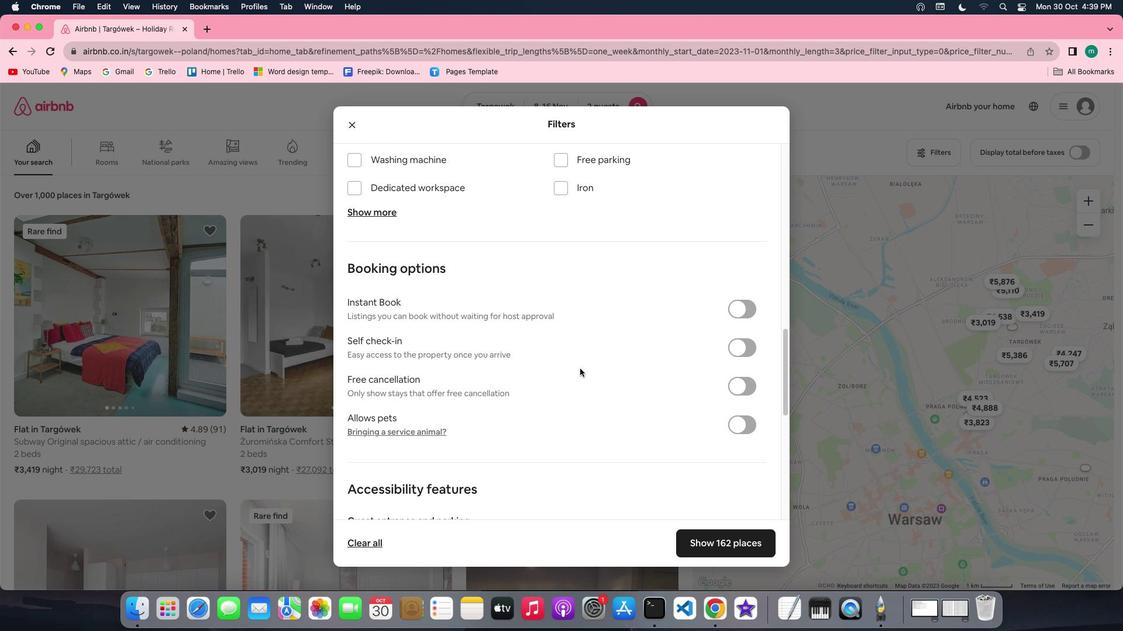 
Action: Mouse scrolled (580, 368) with delta (0, 0)
Screenshot: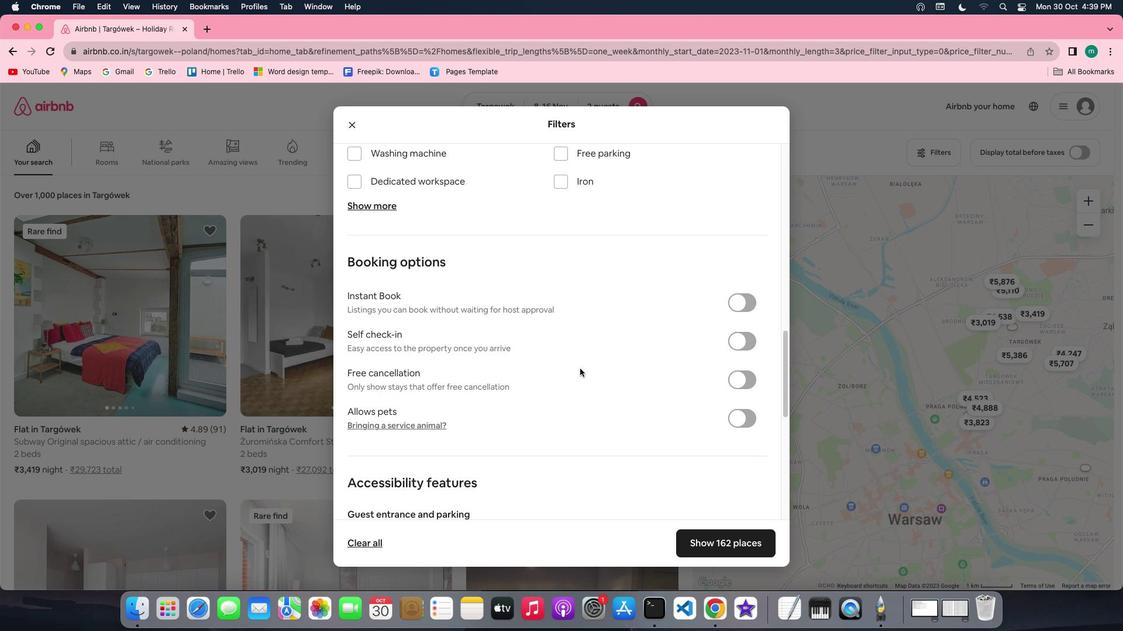 
Action: Mouse scrolled (580, 368) with delta (0, 0)
Screenshot: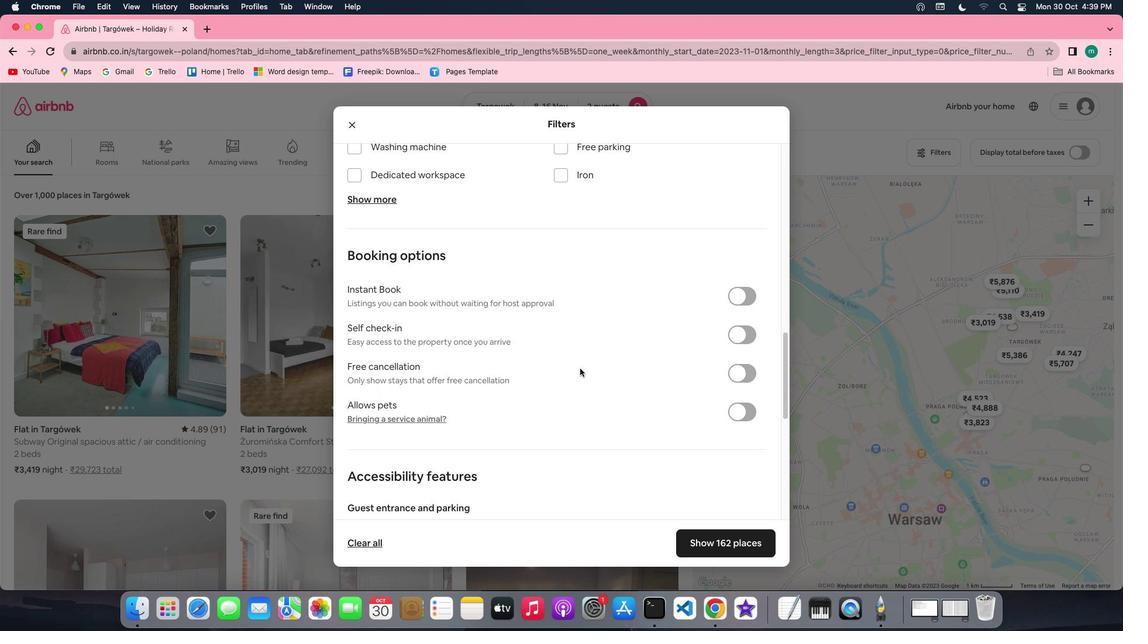 
Action: Mouse moved to (745, 330)
Screenshot: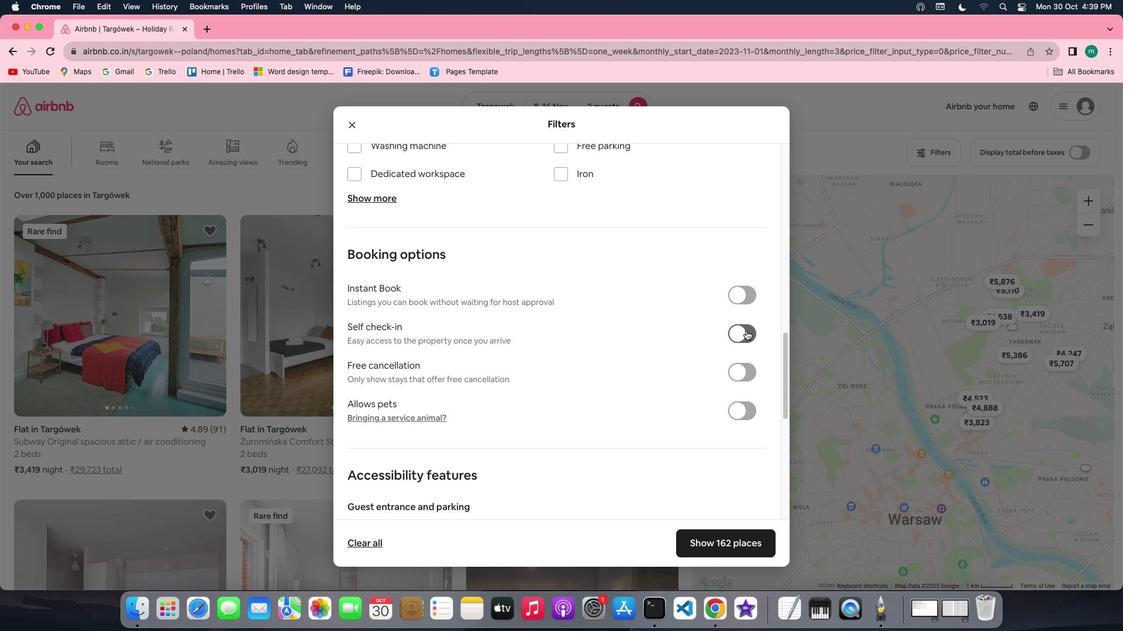 
Action: Mouse pressed left at (745, 330)
Screenshot: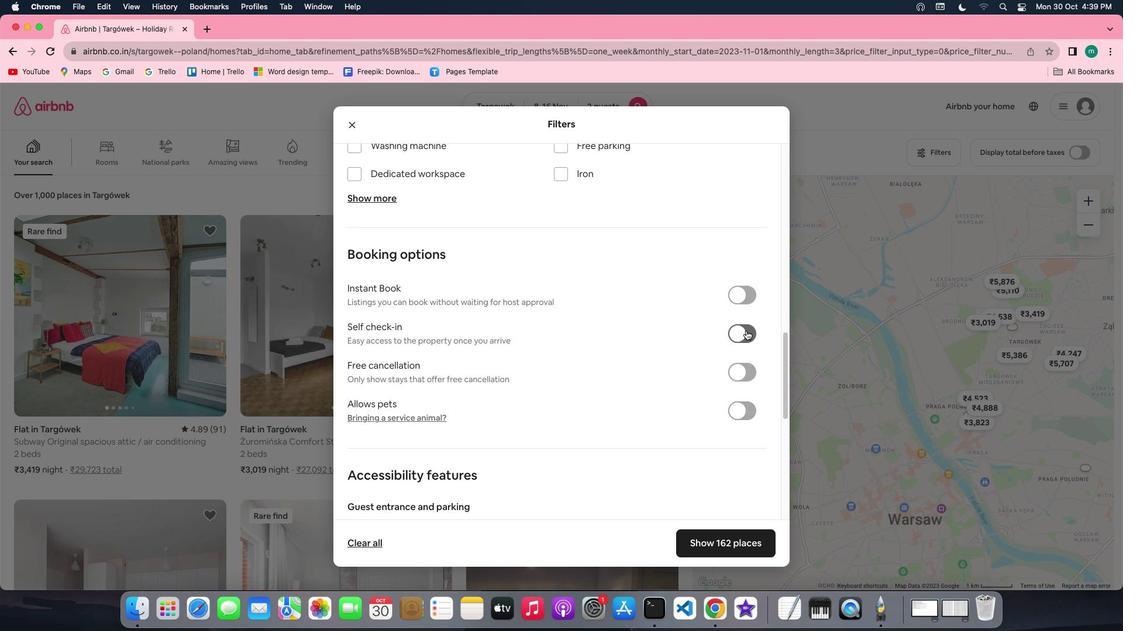
Action: Mouse moved to (602, 394)
Screenshot: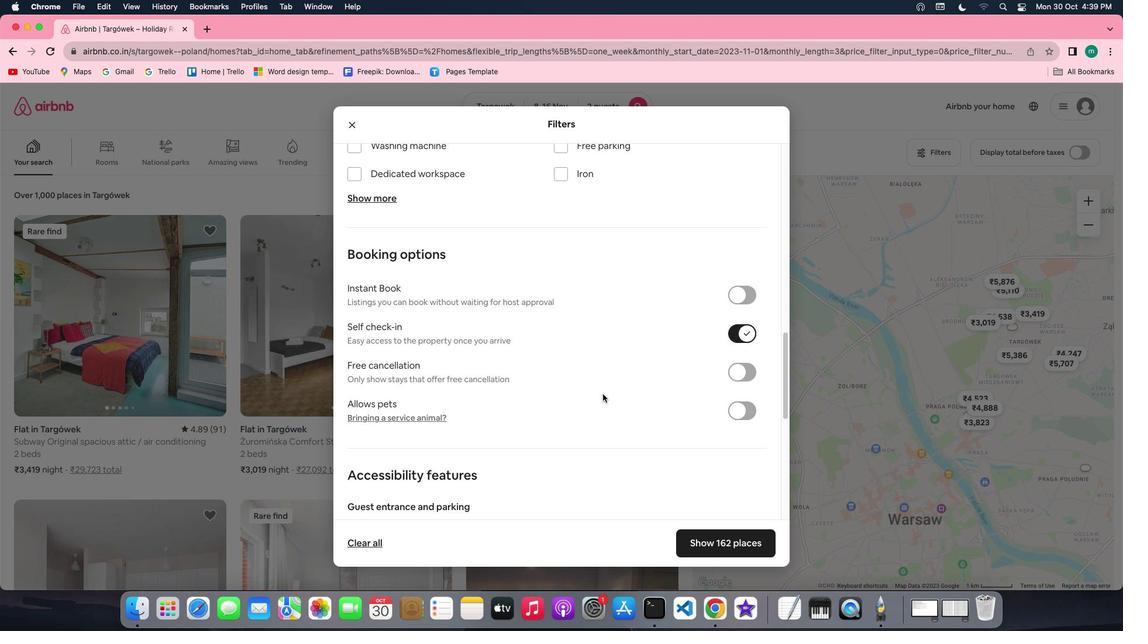 
Action: Mouse scrolled (602, 394) with delta (0, 0)
Screenshot: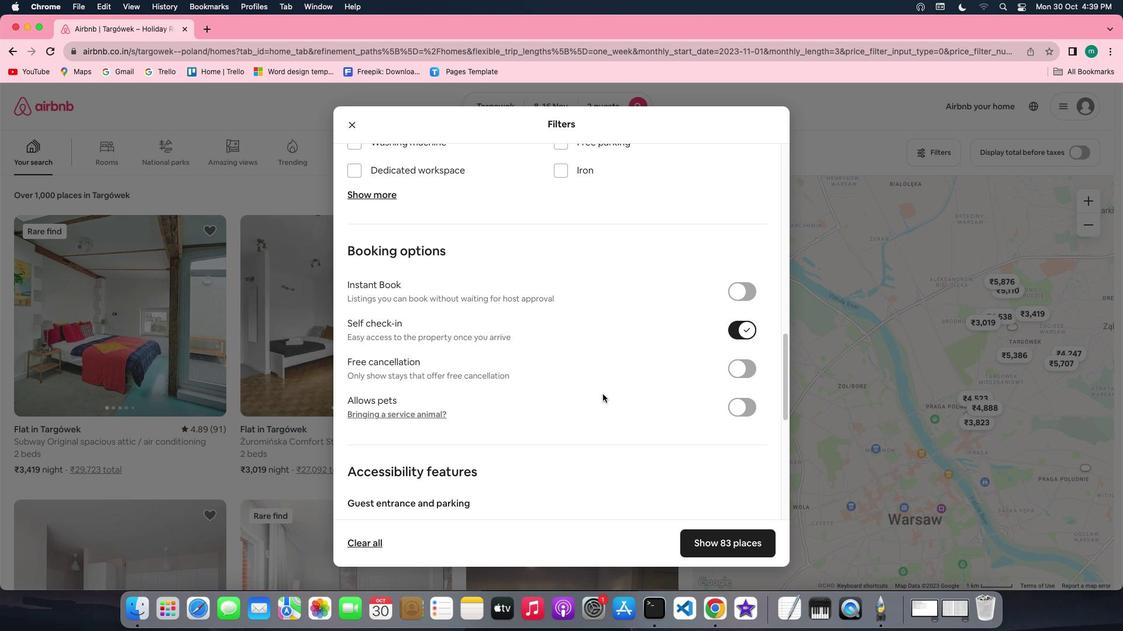 
Action: Mouse scrolled (602, 394) with delta (0, 0)
Screenshot: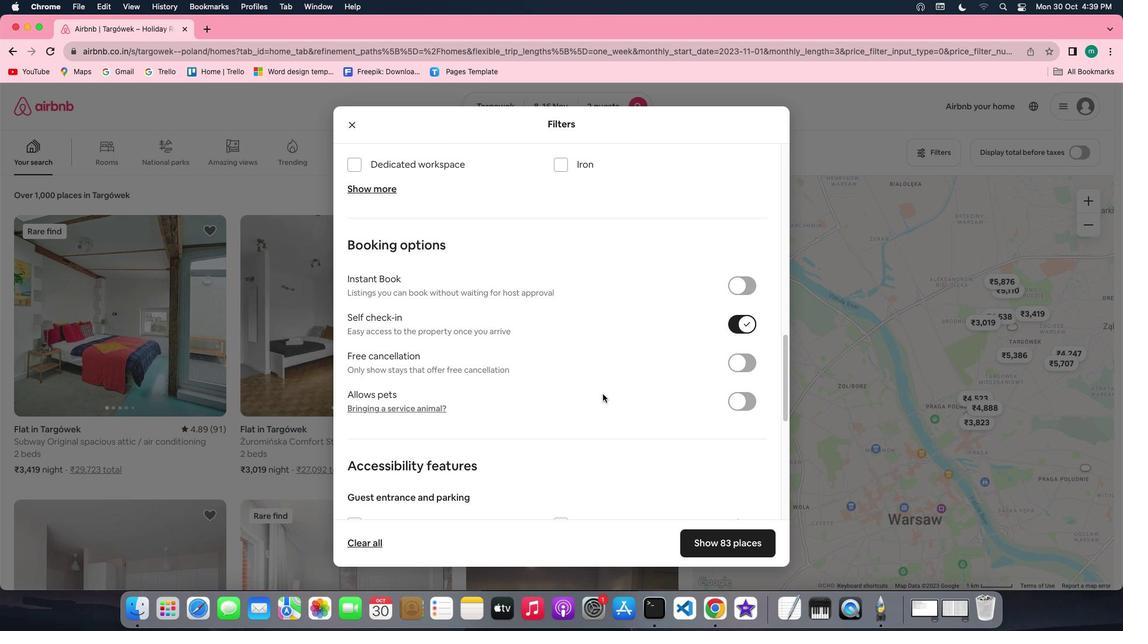 
Action: Mouse scrolled (602, 394) with delta (0, 0)
Screenshot: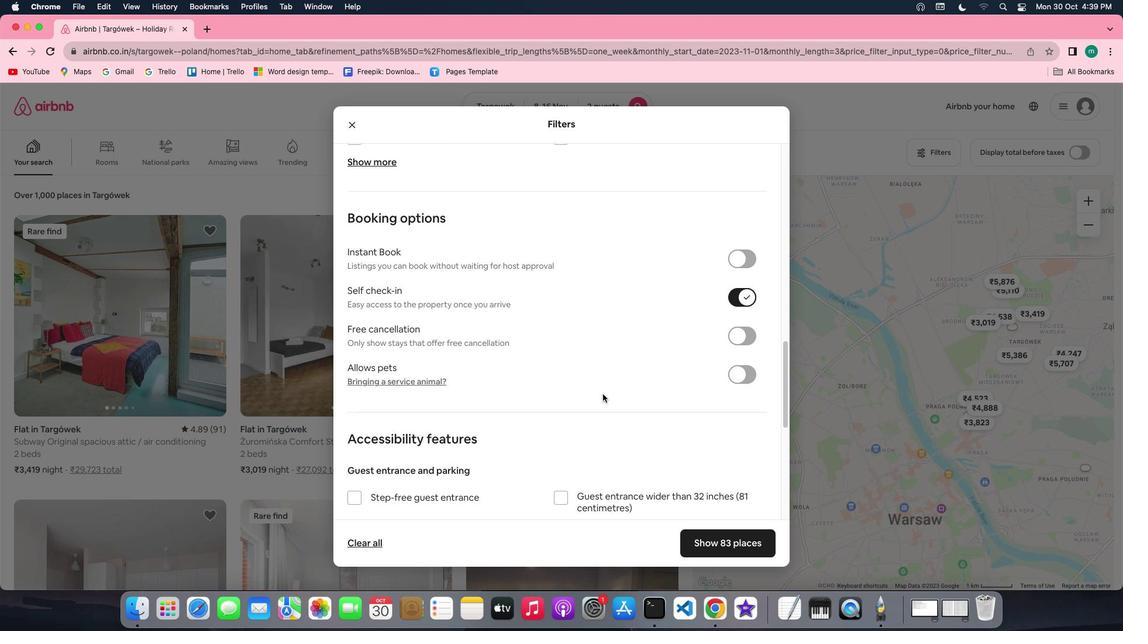
Action: Mouse scrolled (602, 394) with delta (0, 0)
Screenshot: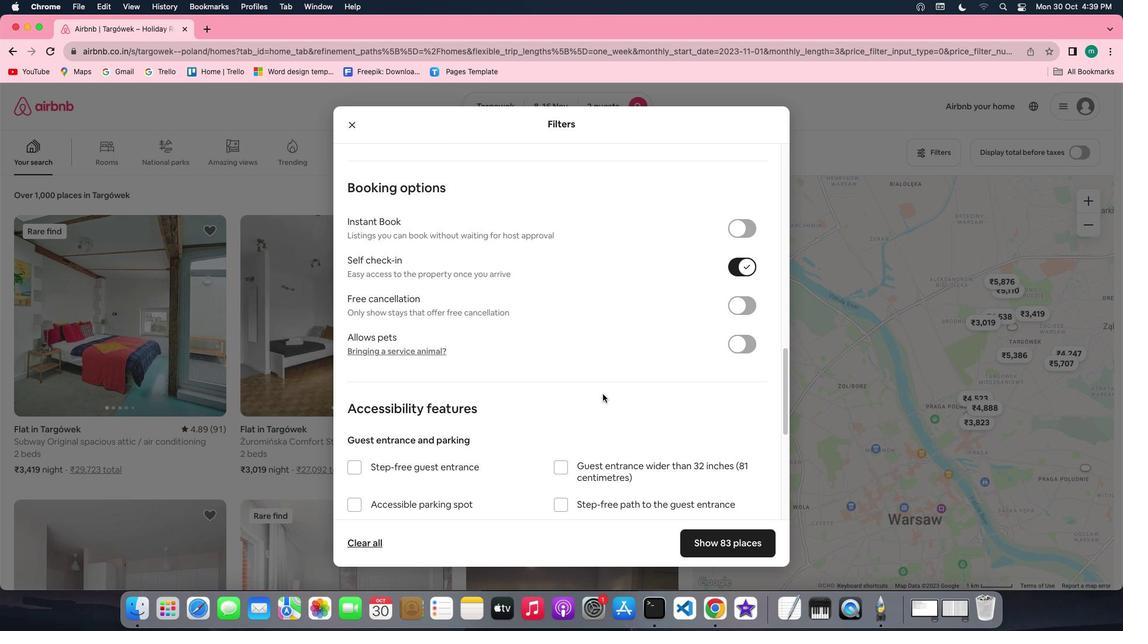 
Action: Mouse scrolled (602, 394) with delta (0, 0)
Screenshot: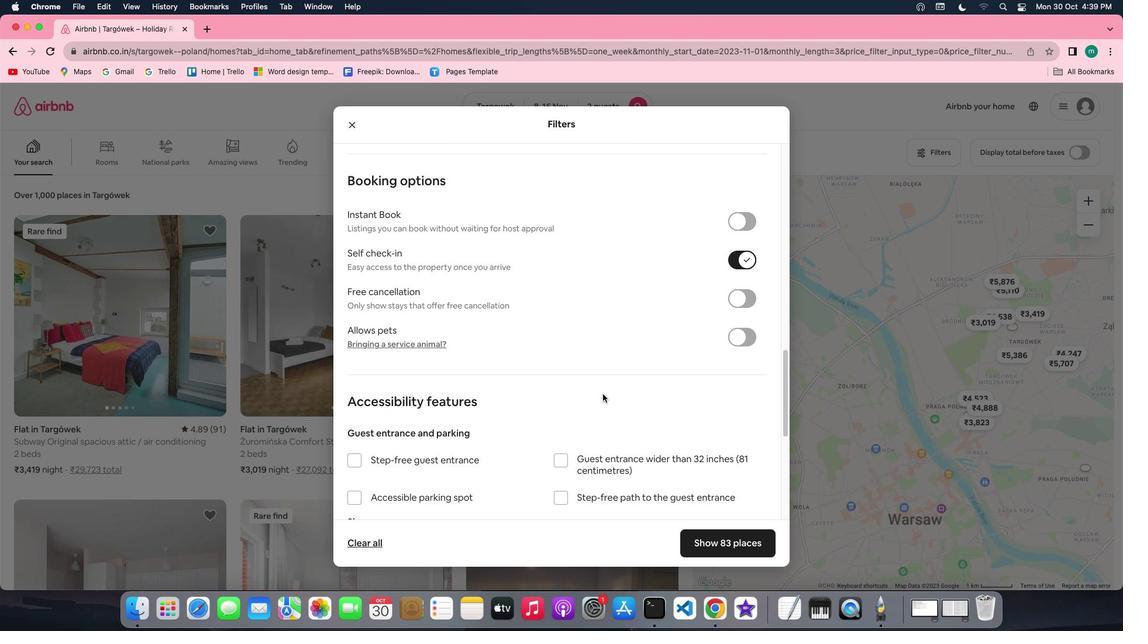 
Action: Mouse scrolled (602, 394) with delta (0, 0)
Screenshot: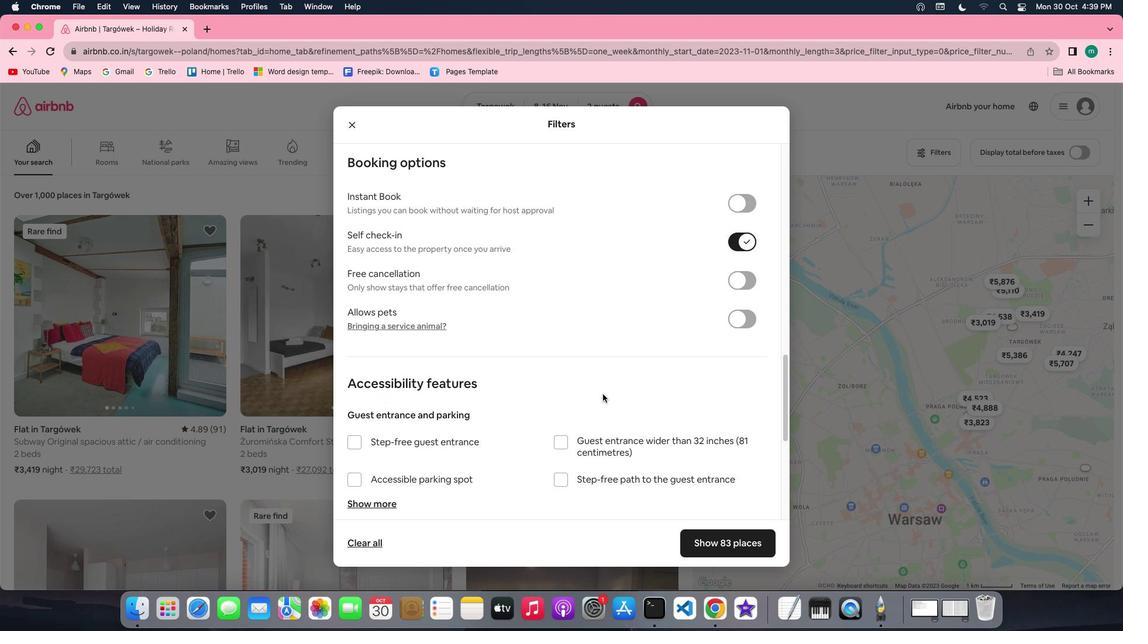 
Action: Mouse scrolled (602, 394) with delta (0, 0)
Screenshot: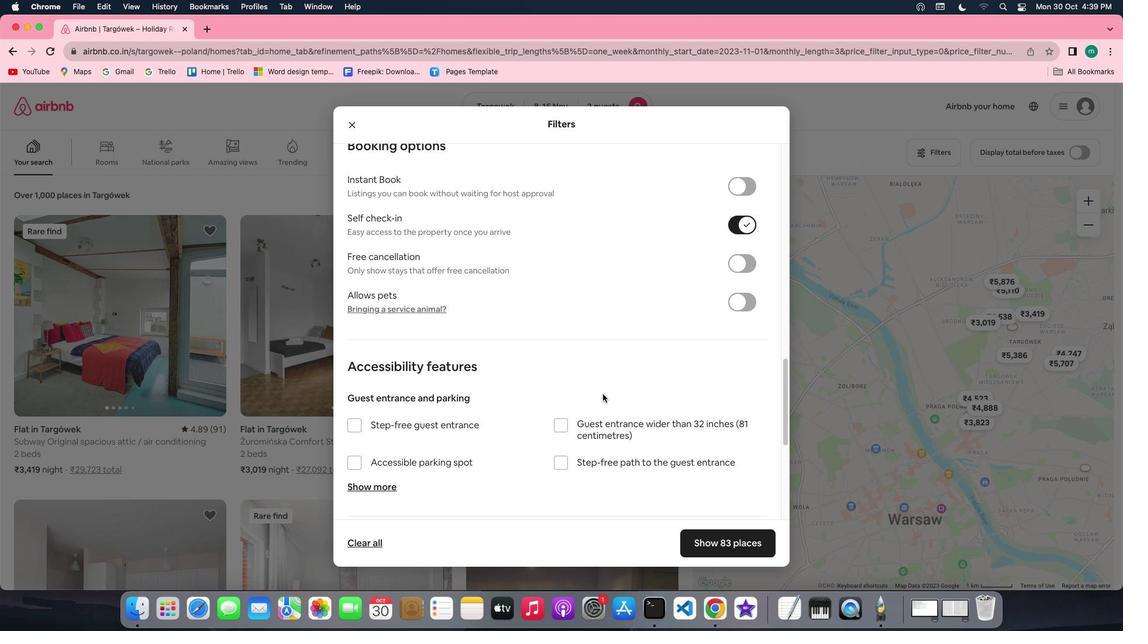 
Action: Mouse scrolled (602, 394) with delta (0, 0)
Screenshot: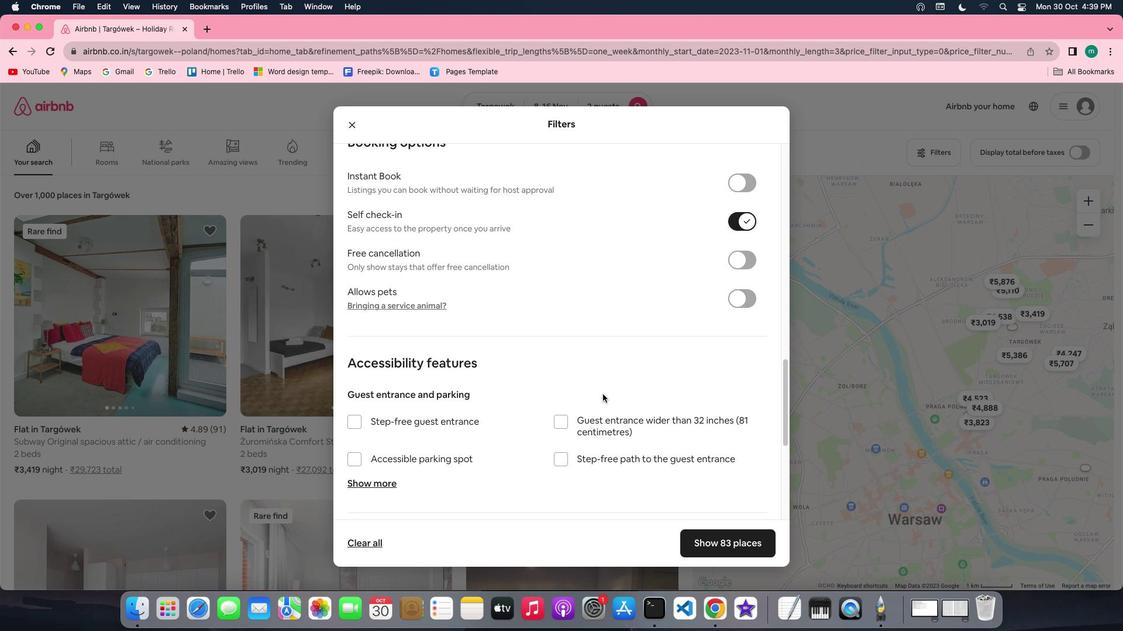 
Action: Mouse scrolled (602, 394) with delta (0, 0)
Screenshot: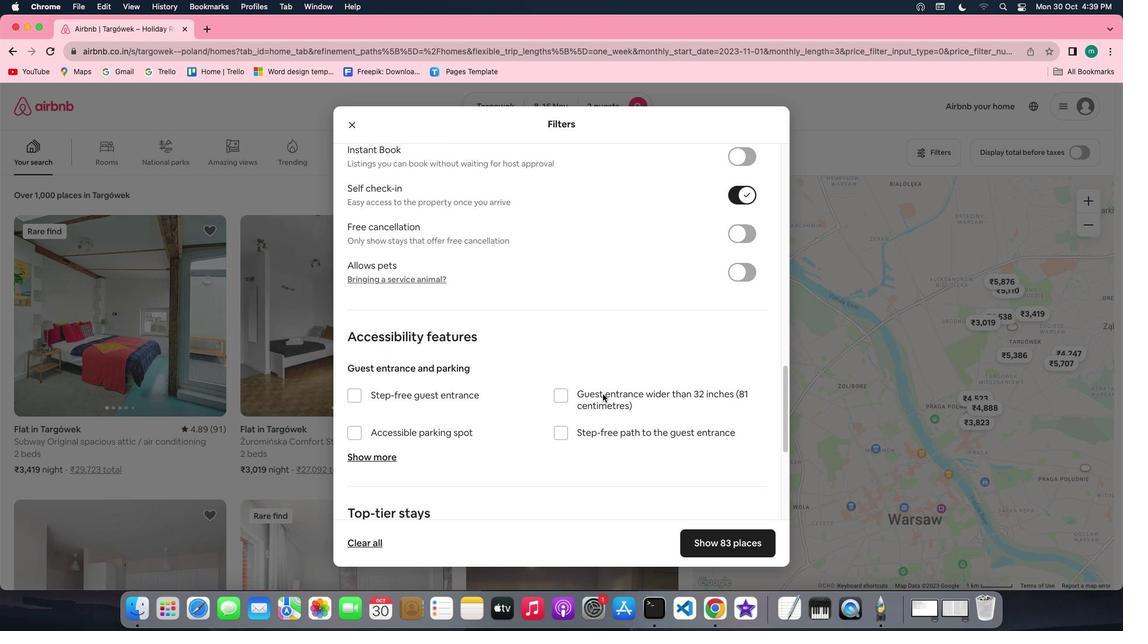 
Action: Mouse scrolled (602, 394) with delta (0, 0)
Screenshot: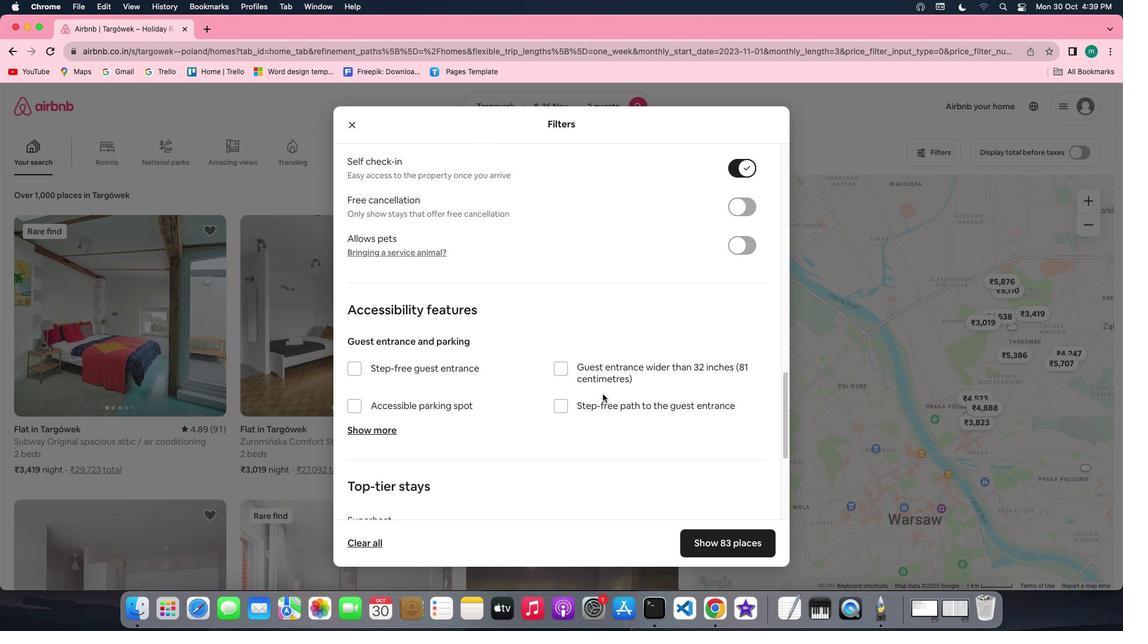
Action: Mouse scrolled (602, 394) with delta (0, 0)
Screenshot: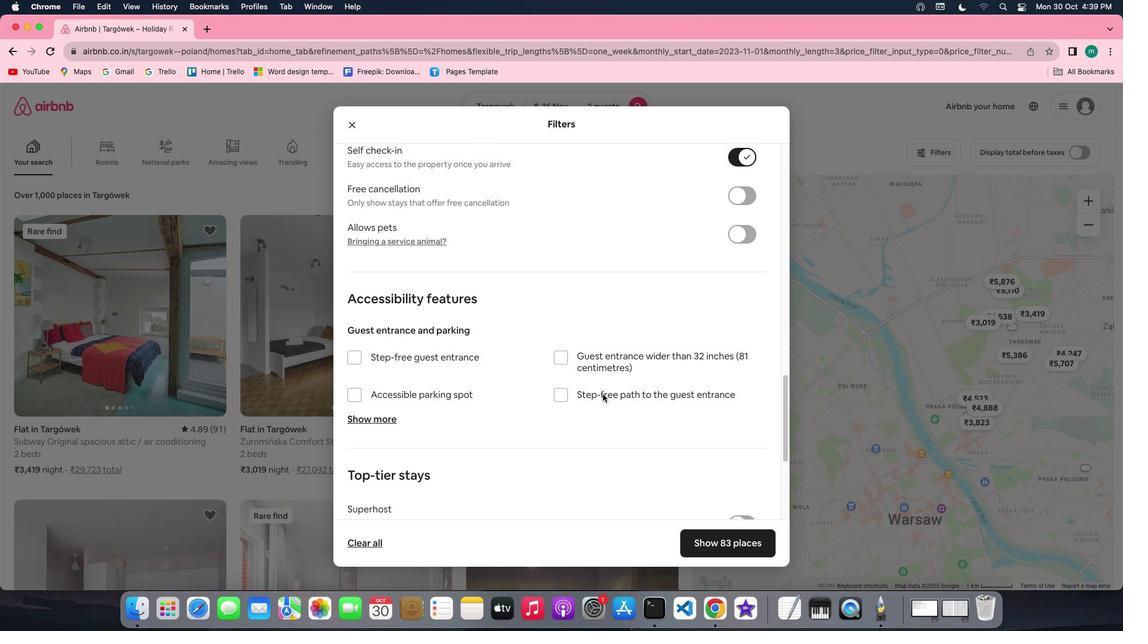 
Action: Mouse scrolled (602, 394) with delta (0, 0)
Screenshot: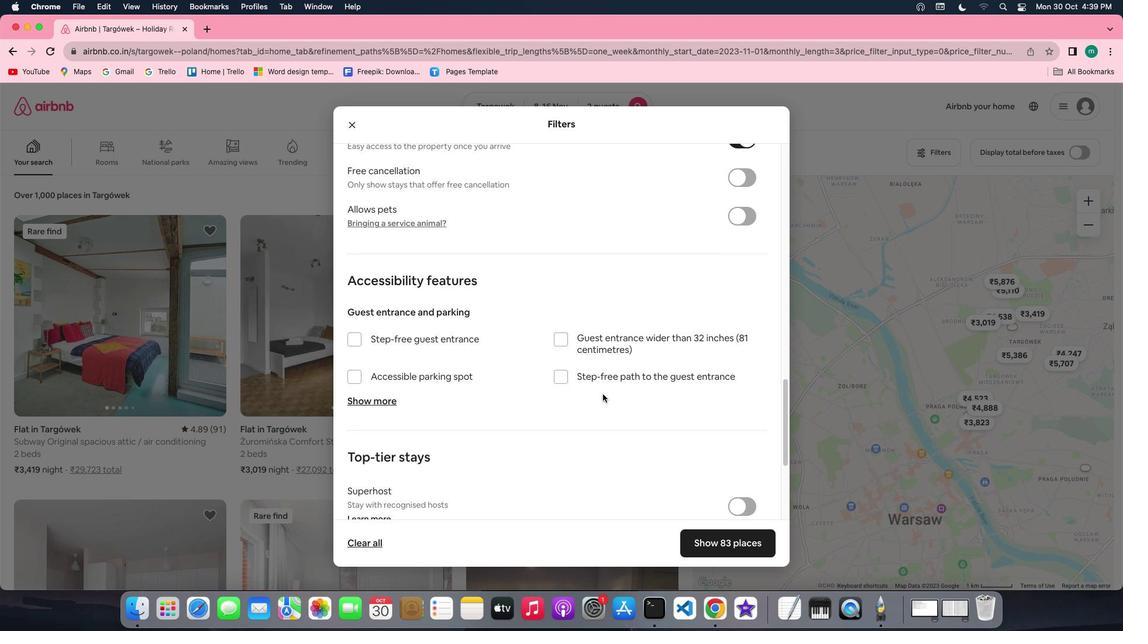 
Action: Mouse scrolled (602, 394) with delta (0, 0)
Screenshot: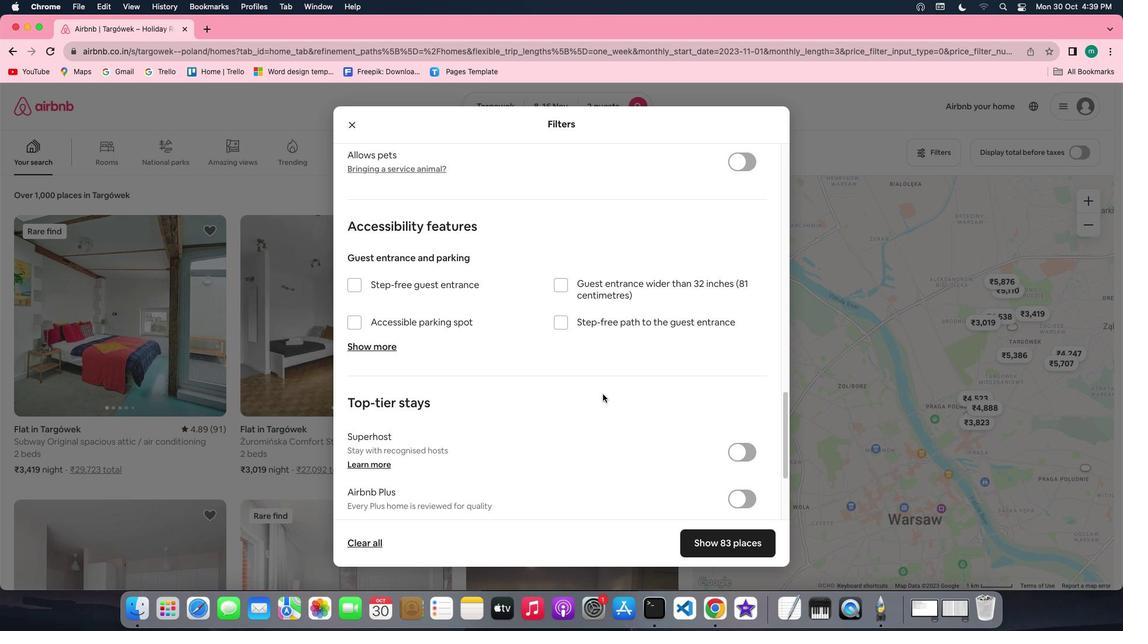 
Action: Mouse scrolled (602, 394) with delta (0, 0)
Screenshot: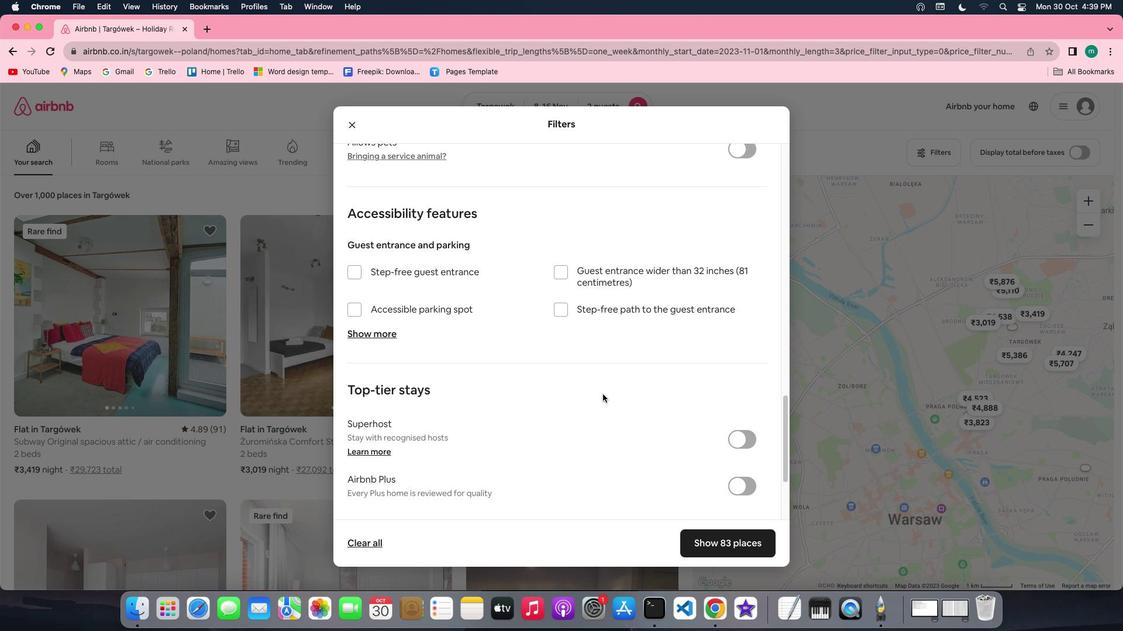 
Action: Mouse scrolled (602, 394) with delta (0, 0)
Screenshot: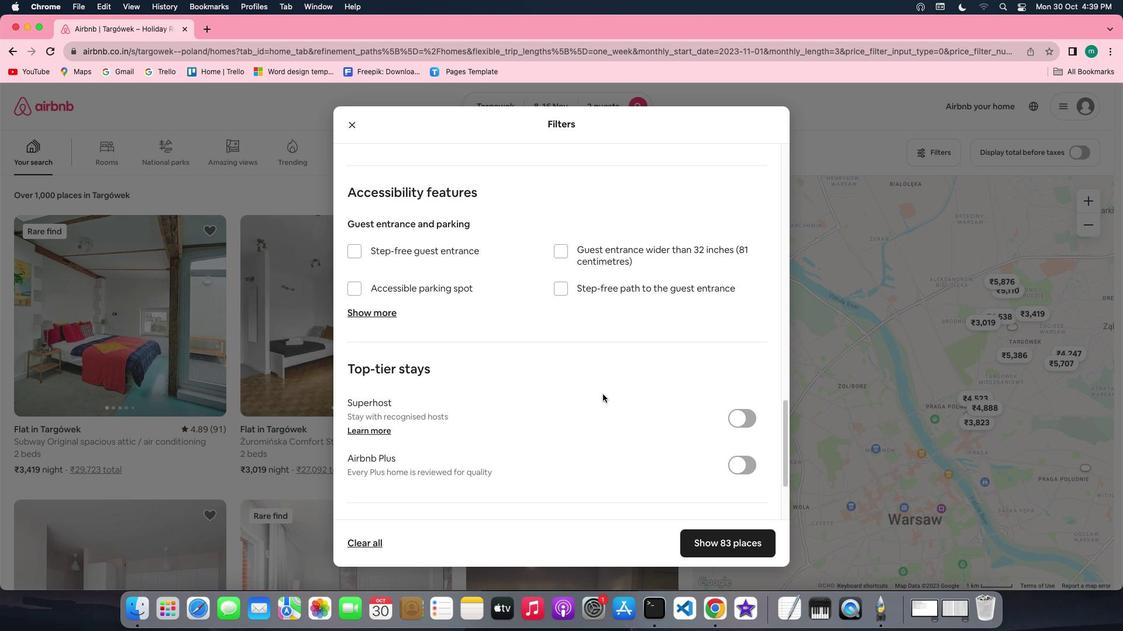 
Action: Mouse scrolled (602, 394) with delta (0, 0)
Screenshot: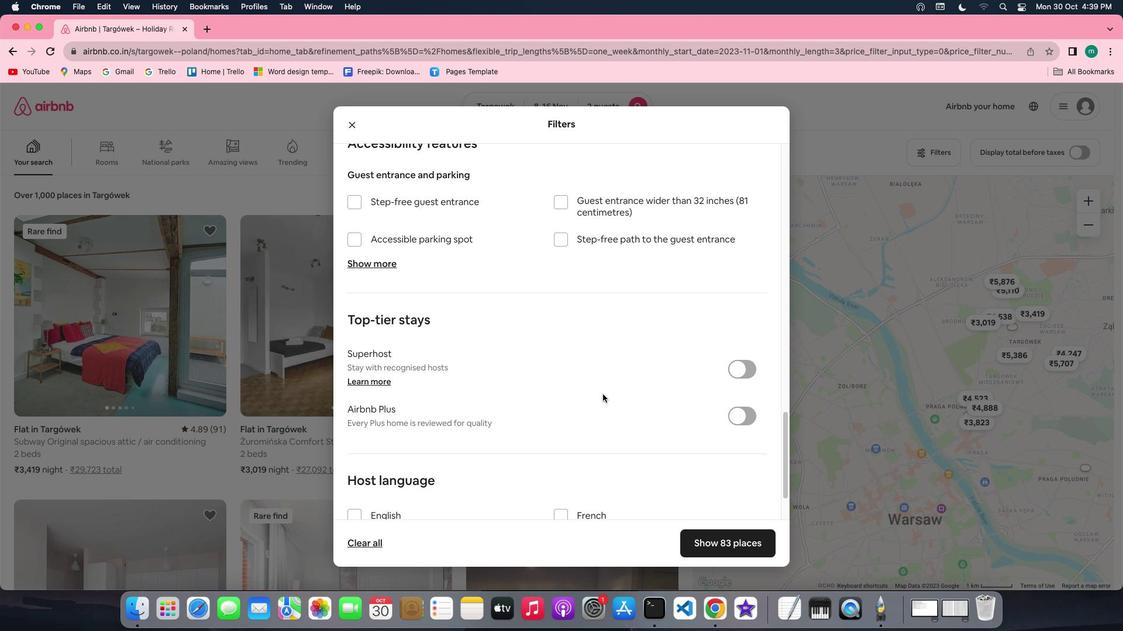 
Action: Mouse scrolled (602, 394) with delta (0, 0)
Screenshot: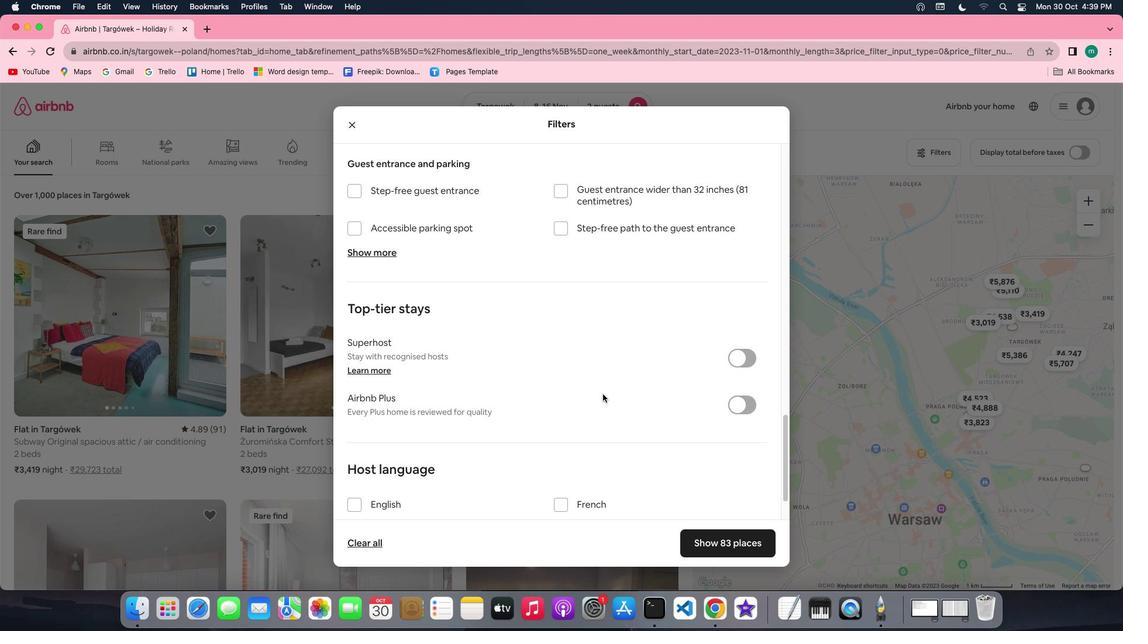 
Action: Mouse scrolled (602, 394) with delta (0, 0)
Screenshot: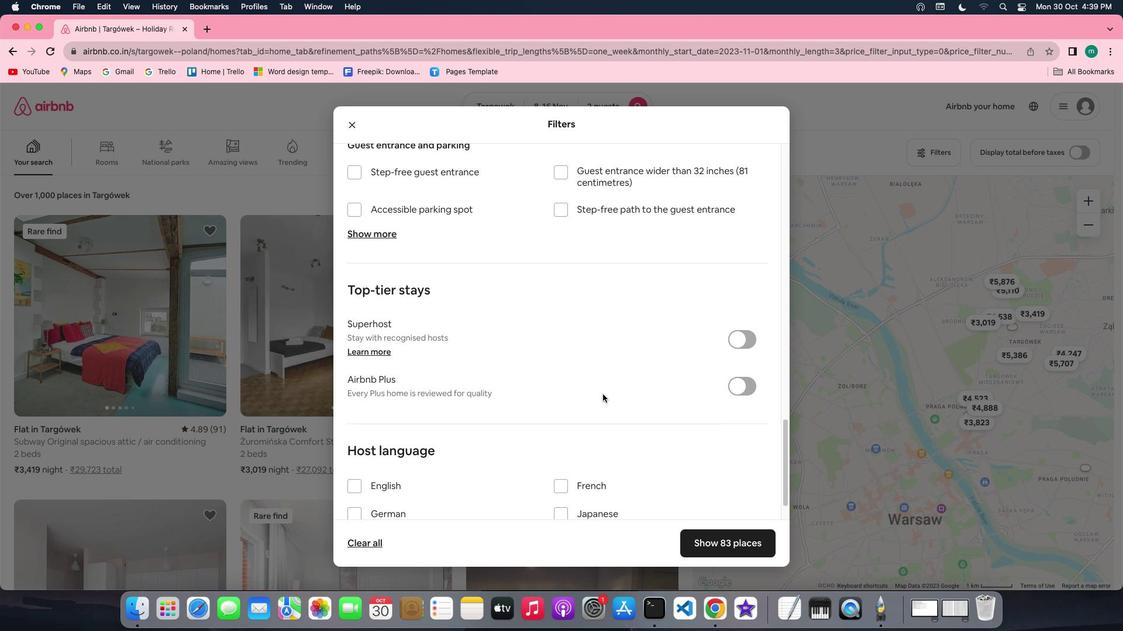 
Action: Mouse scrolled (602, 394) with delta (0, -1)
Screenshot: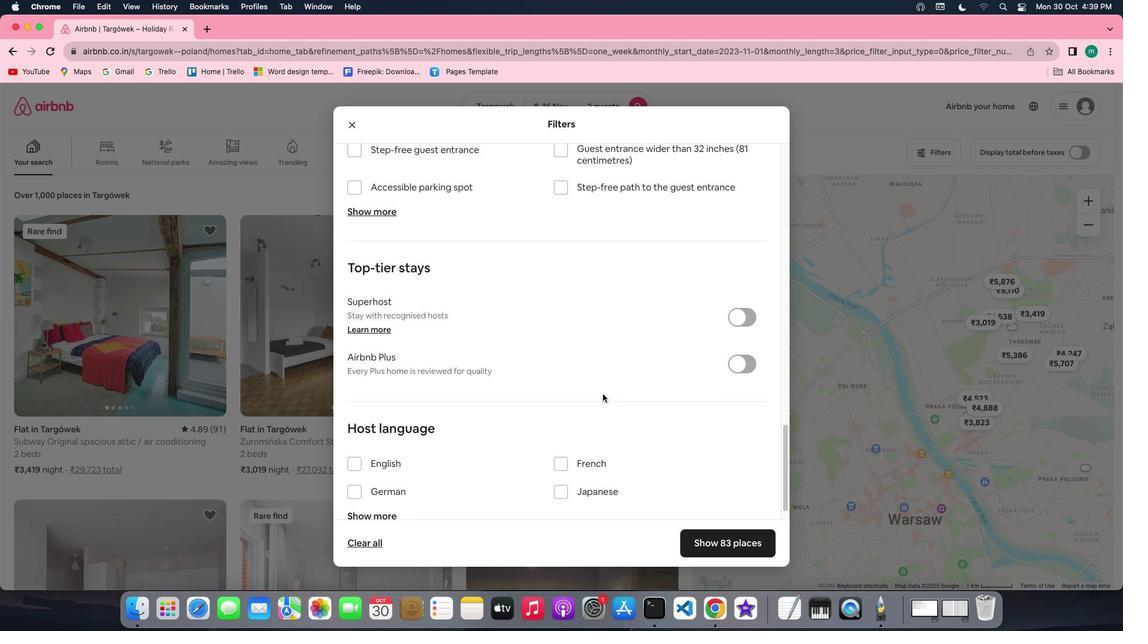 
Action: Mouse scrolled (602, 394) with delta (0, -2)
Screenshot: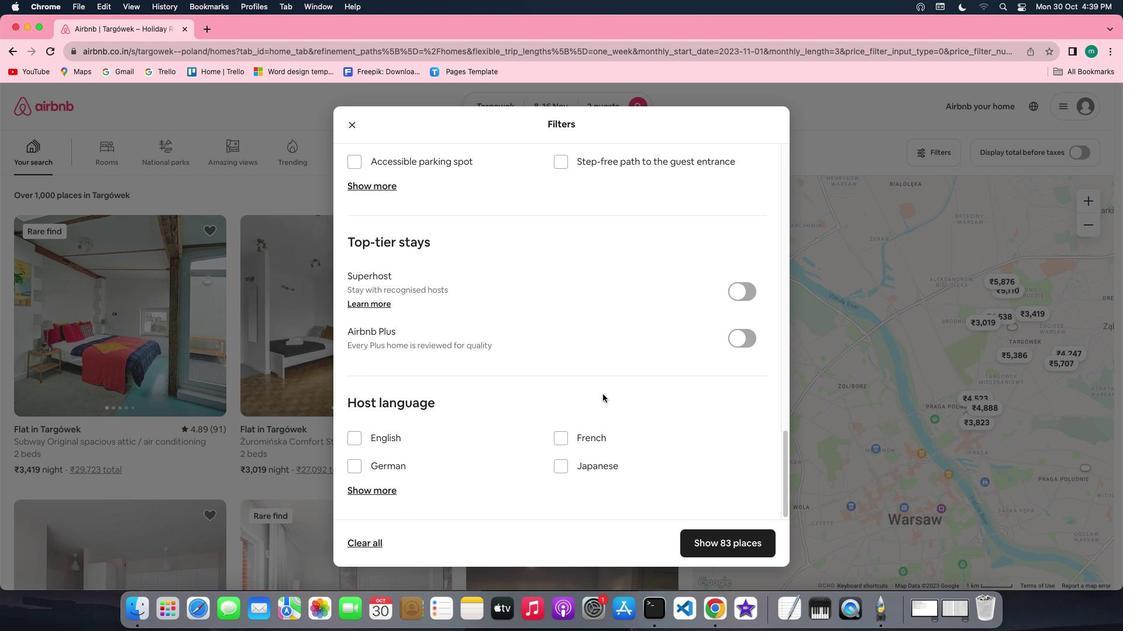 
Action: Mouse scrolled (602, 394) with delta (0, 0)
Screenshot: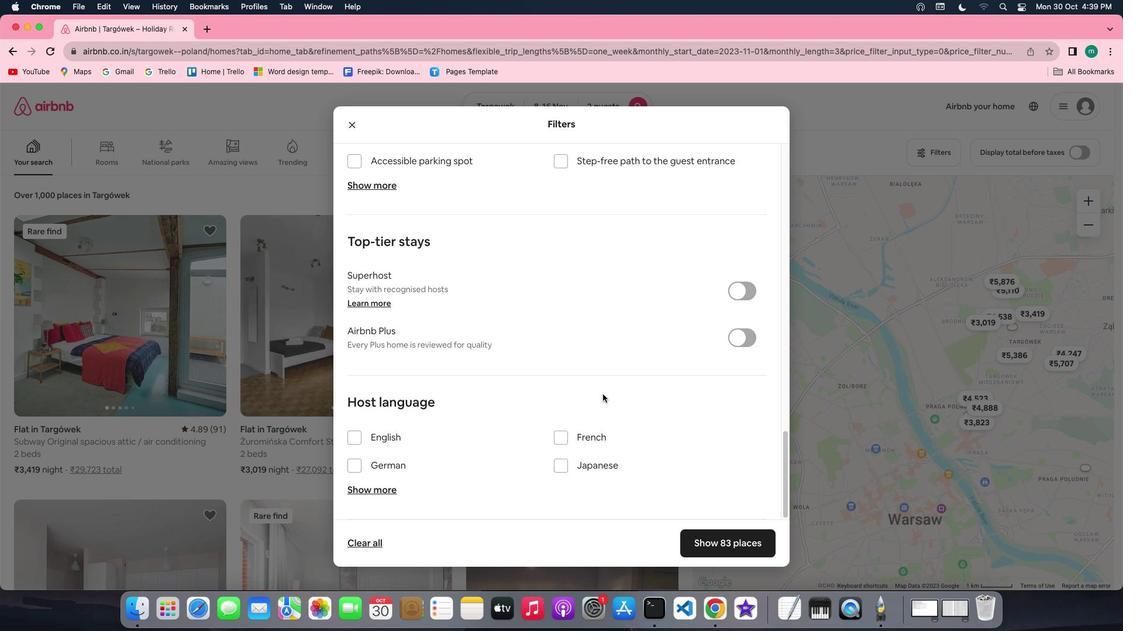 
Action: Mouse scrolled (602, 394) with delta (0, 0)
Screenshot: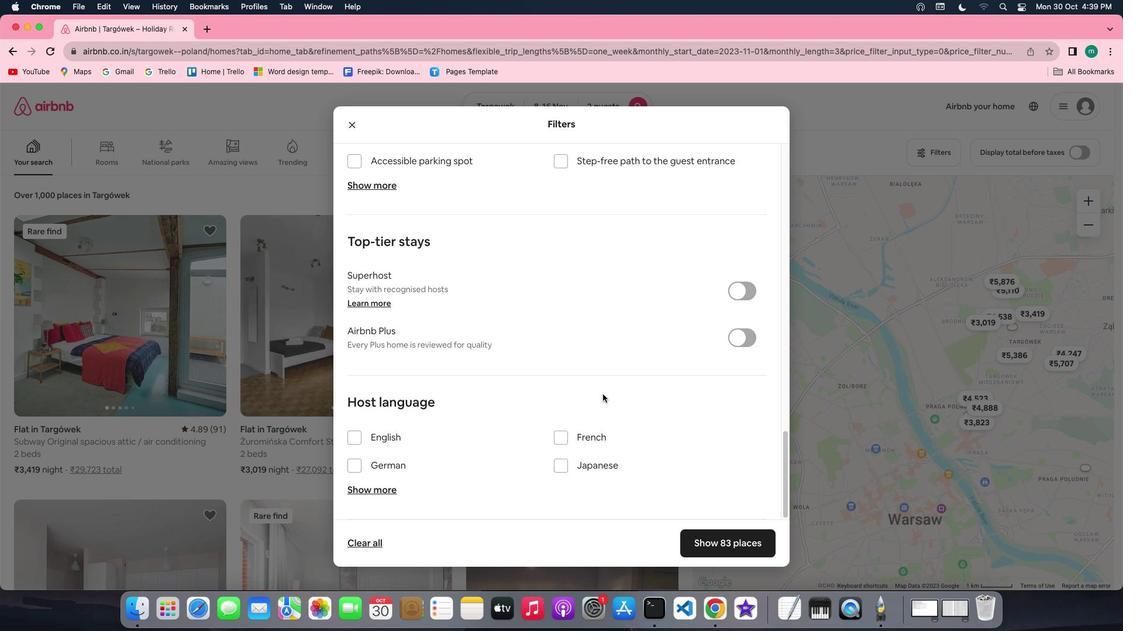 
Action: Mouse scrolled (602, 394) with delta (0, -1)
Screenshot: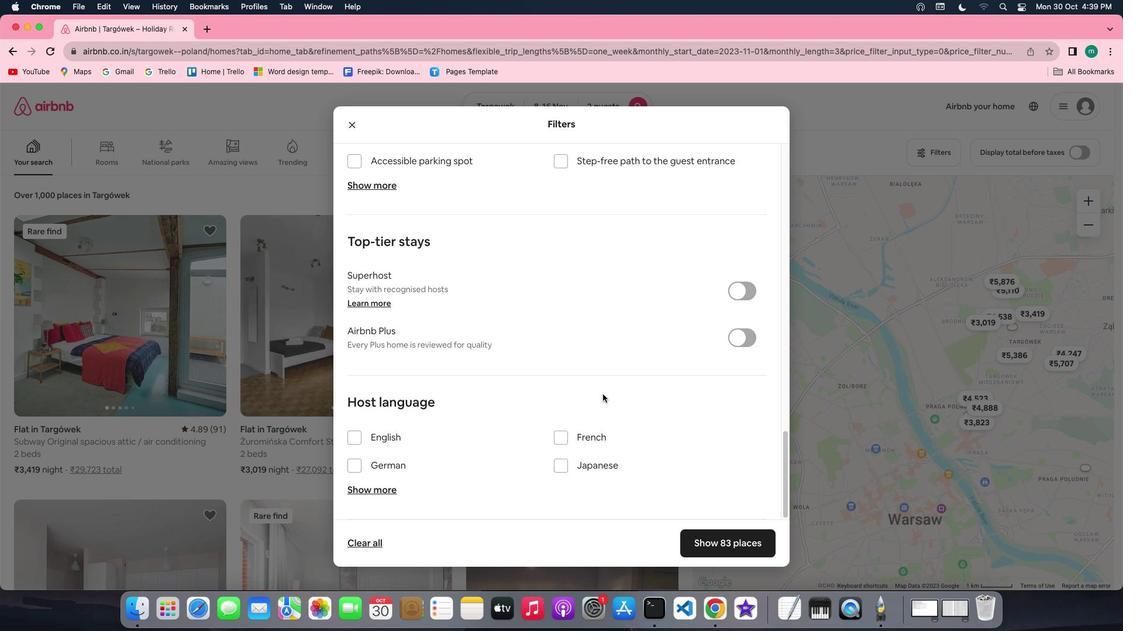 
Action: Mouse scrolled (602, 394) with delta (0, -1)
Screenshot: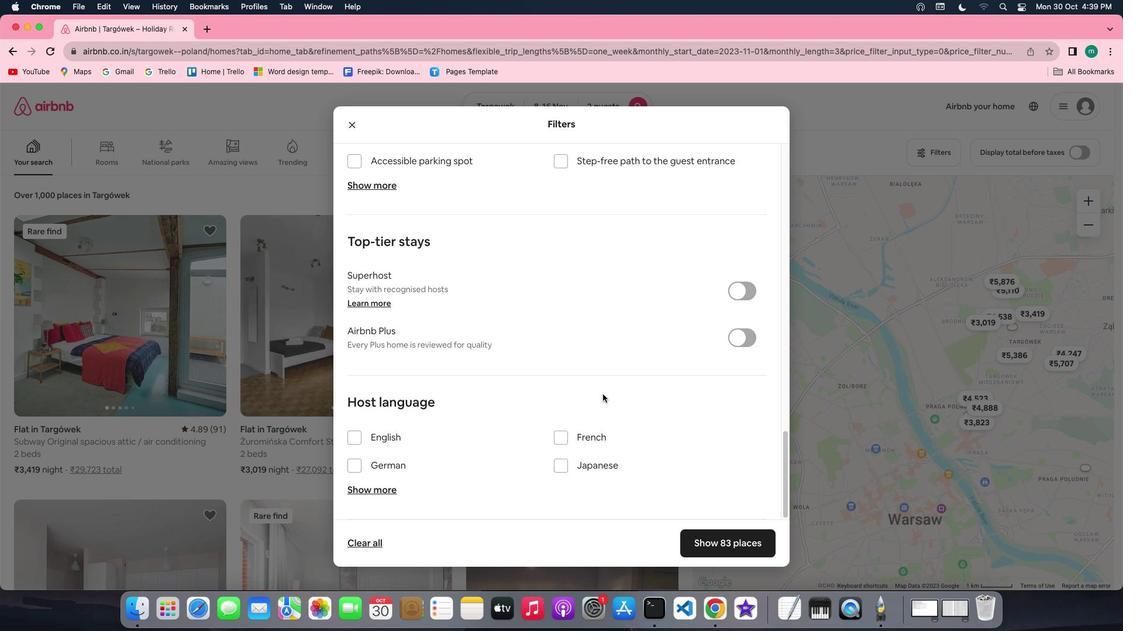 
Action: Mouse scrolled (602, 394) with delta (0, -2)
Screenshot: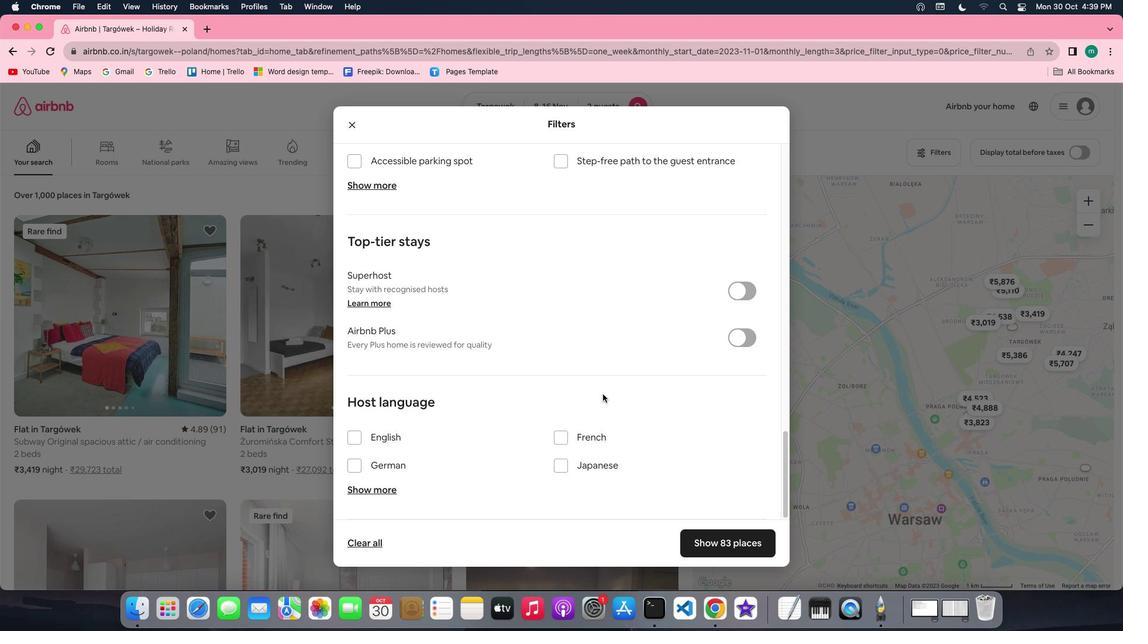 
Action: Mouse moved to (749, 542)
Screenshot: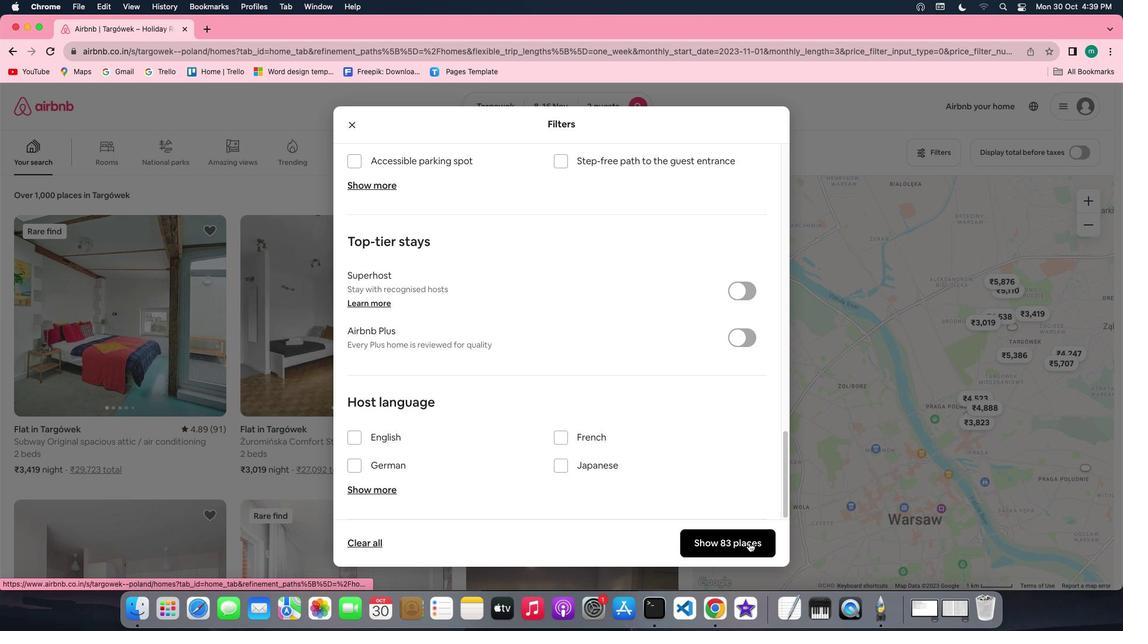 
Action: Mouse pressed left at (749, 542)
Screenshot: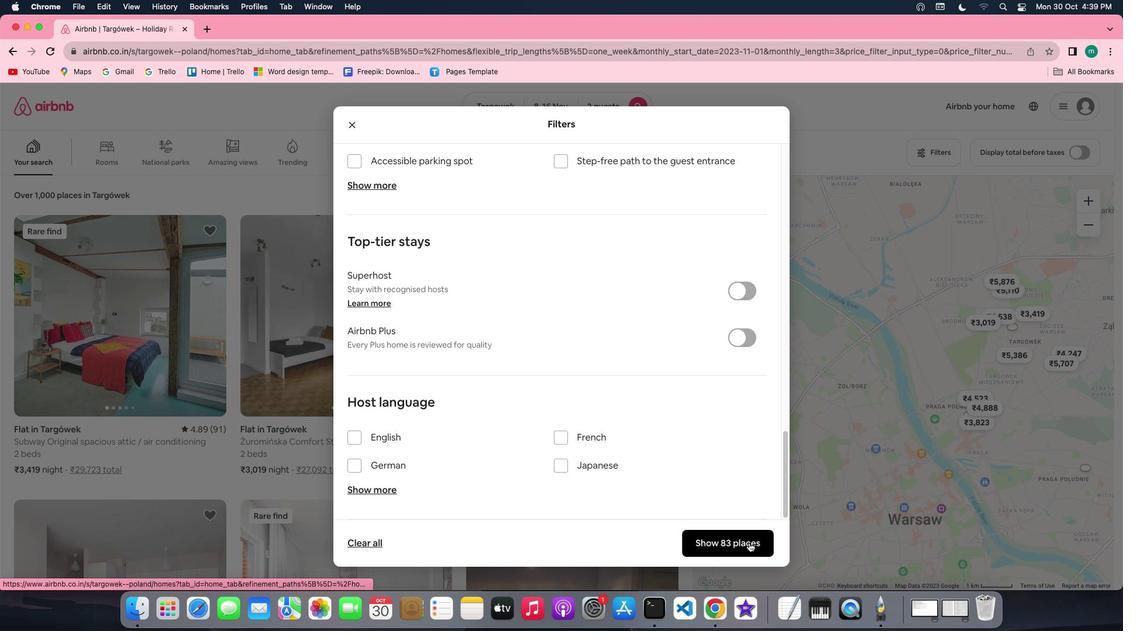 
Action: Mouse moved to (139, 322)
Screenshot: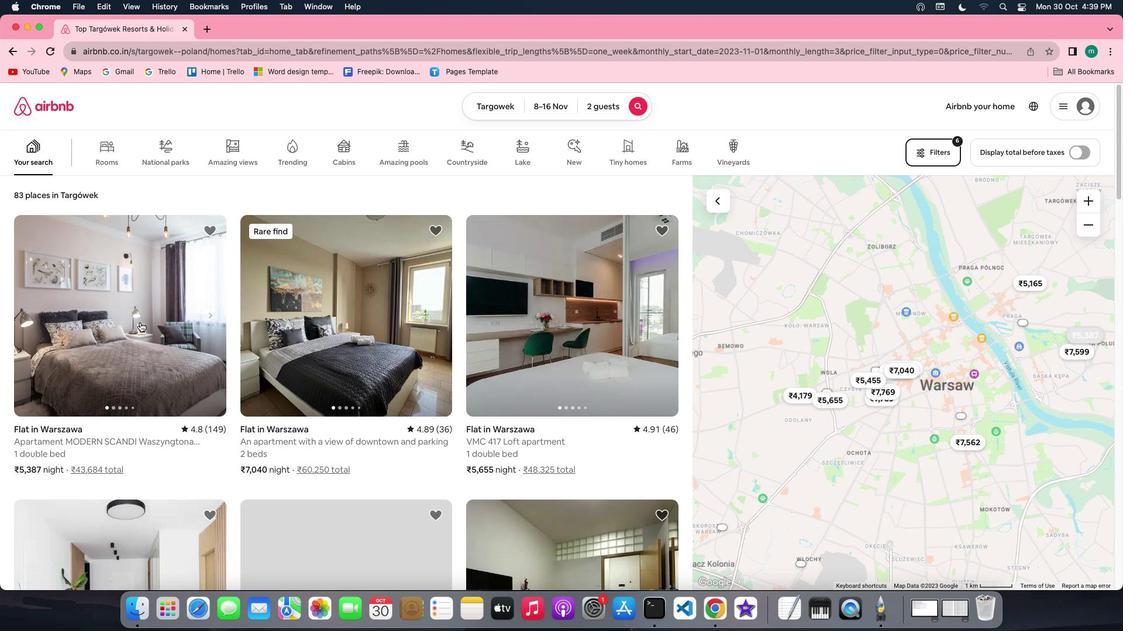 
Action: Mouse pressed left at (139, 322)
Screenshot: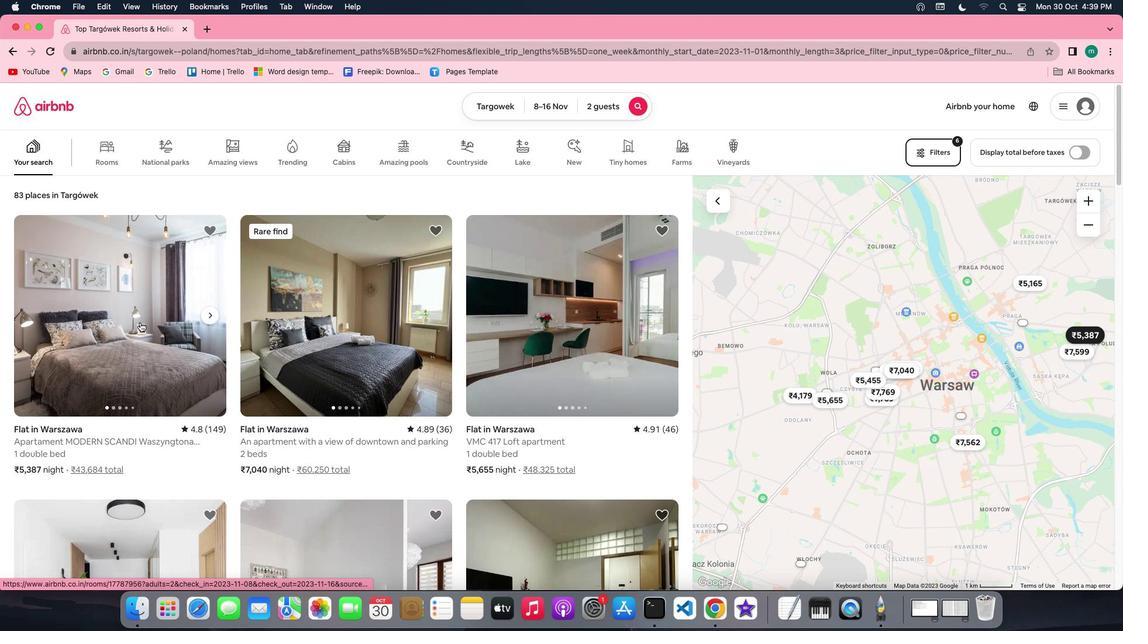 
Action: Mouse moved to (812, 435)
Screenshot: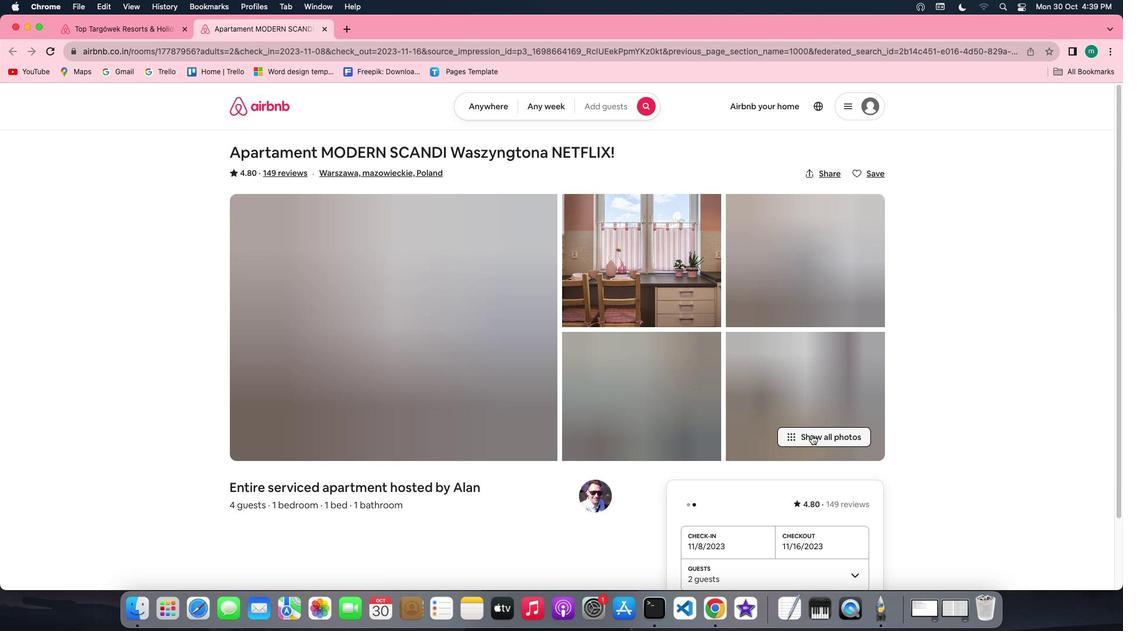 
Action: Mouse pressed left at (812, 435)
Screenshot: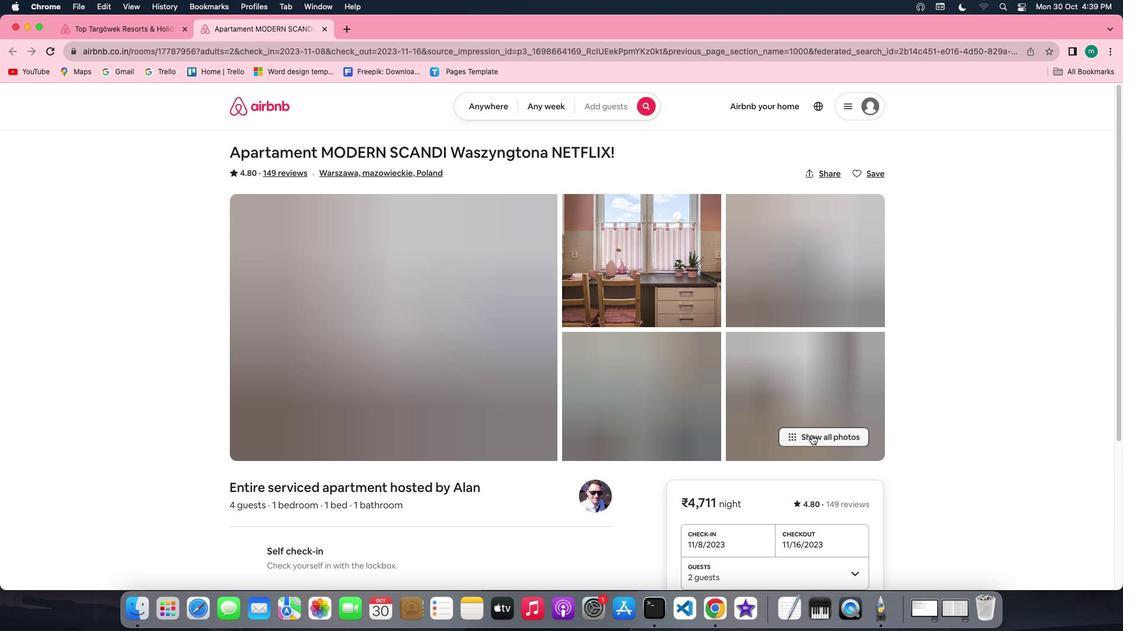 
Action: Mouse moved to (537, 476)
Screenshot: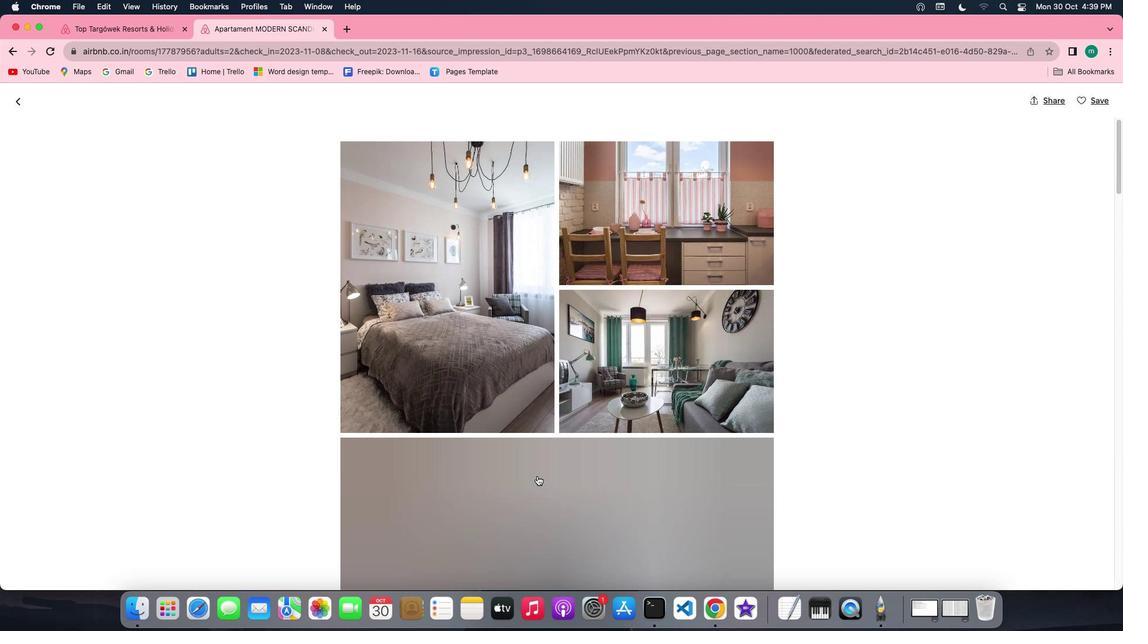 
Action: Mouse scrolled (537, 476) with delta (0, 0)
Screenshot: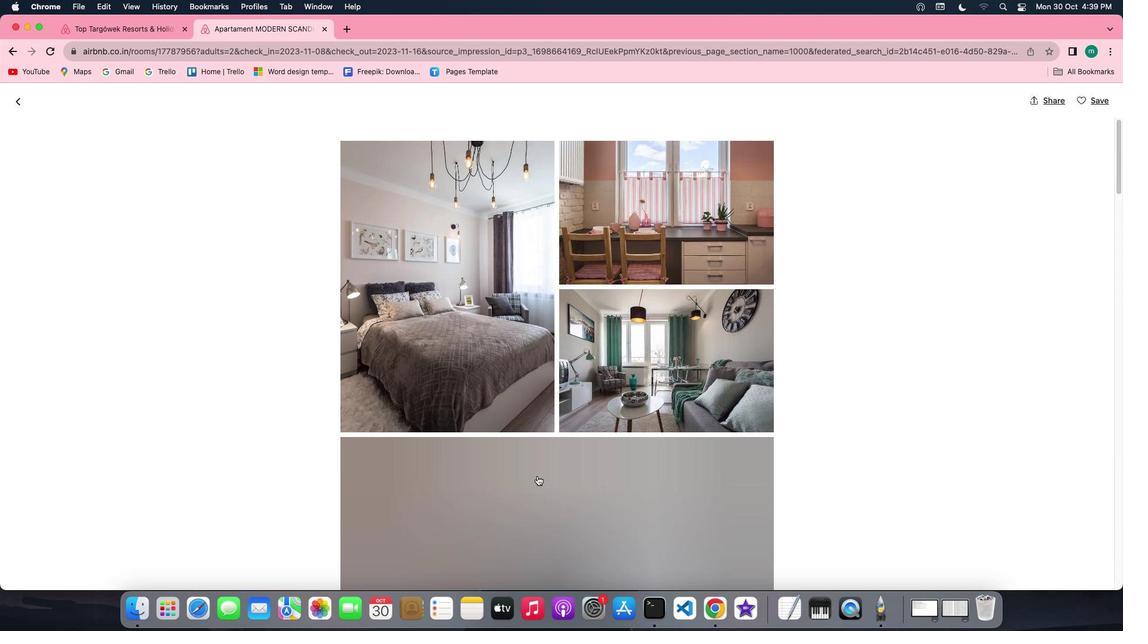 
Action: Mouse scrolled (537, 476) with delta (0, 0)
Screenshot: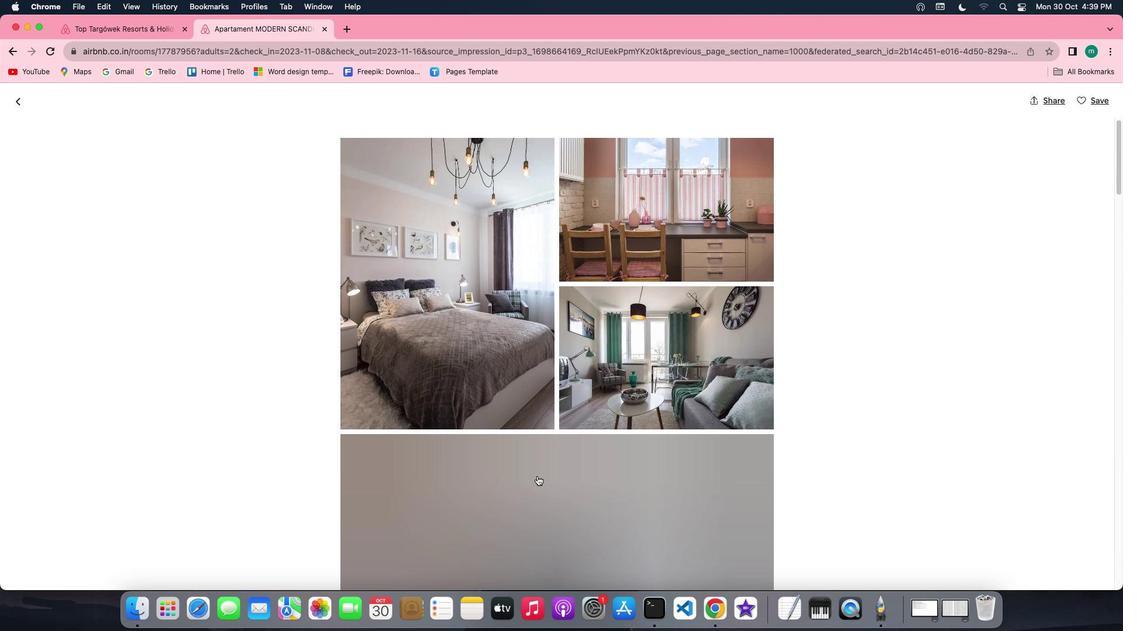 
Action: Mouse scrolled (537, 476) with delta (0, 0)
Screenshot: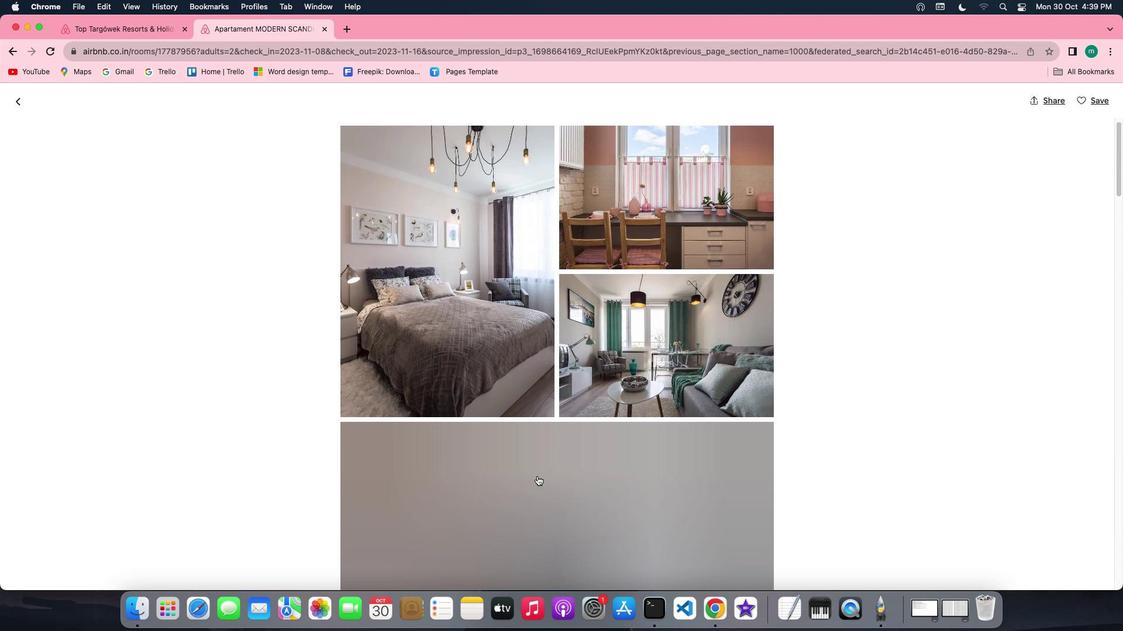 
Action: Mouse scrolled (537, 476) with delta (0, 0)
Screenshot: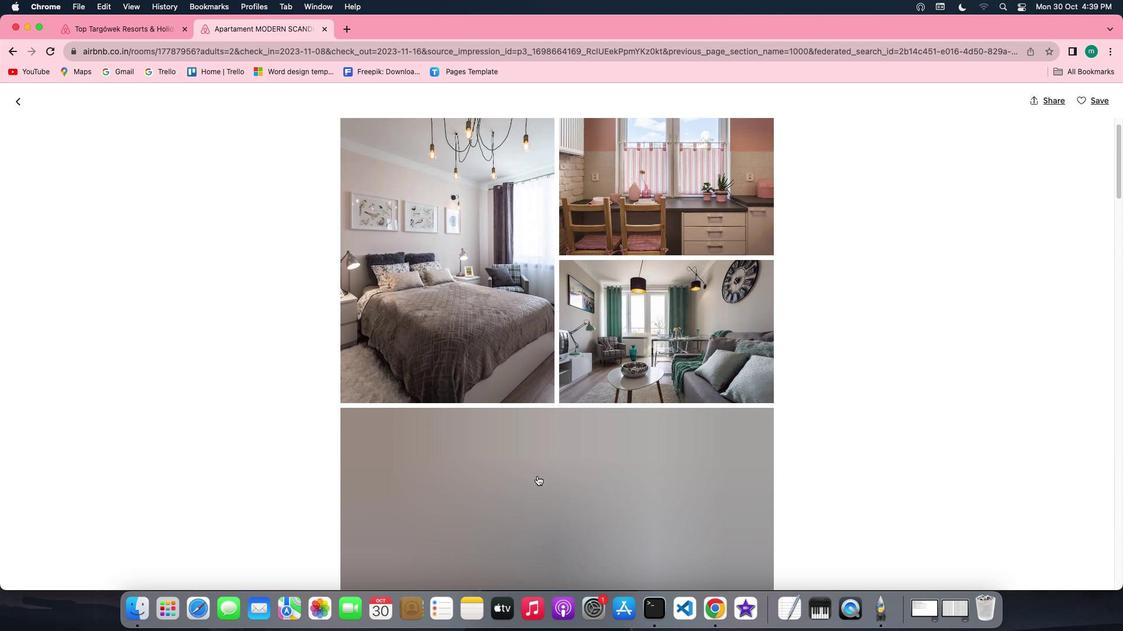 
Action: Mouse moved to (537, 476)
Screenshot: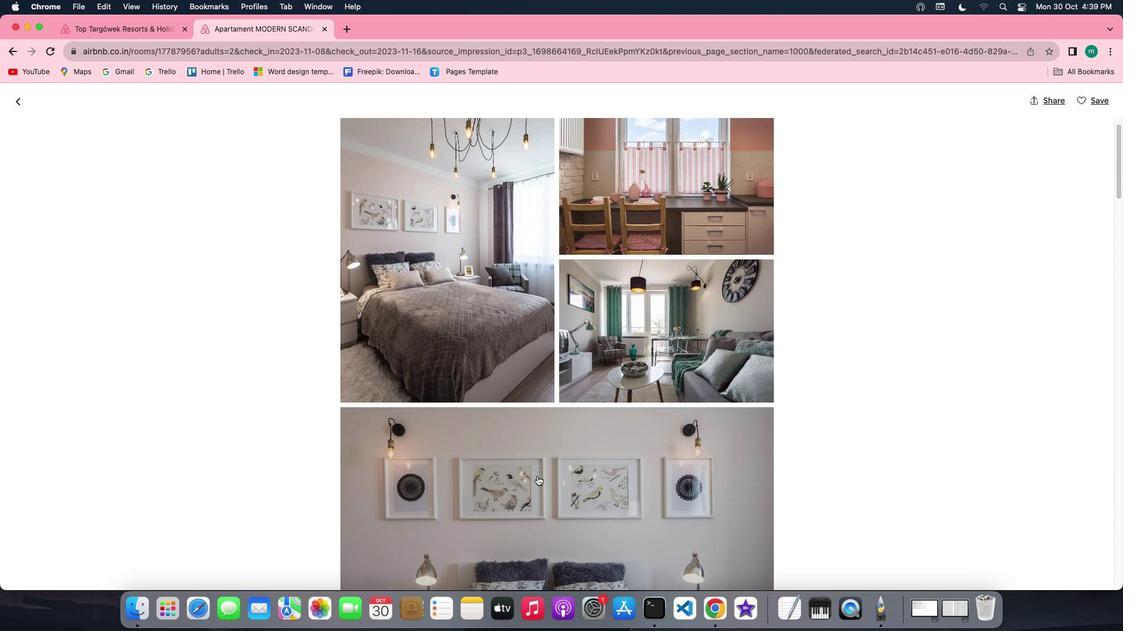 
Action: Mouse scrolled (537, 476) with delta (0, 0)
Screenshot: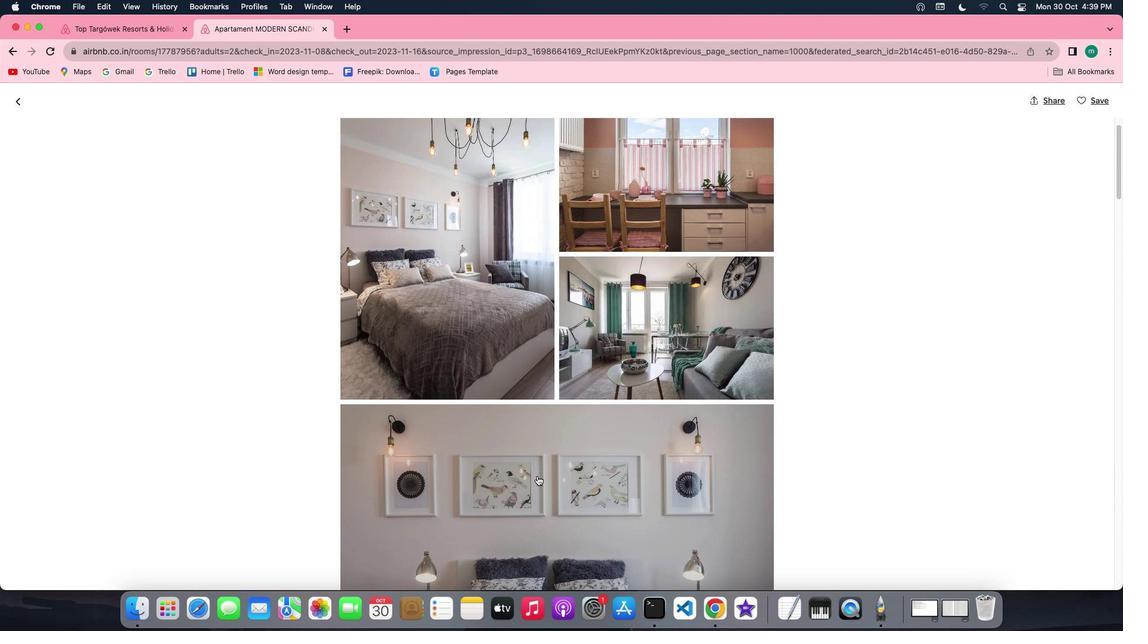 
Action: Mouse scrolled (537, 476) with delta (0, 0)
Screenshot: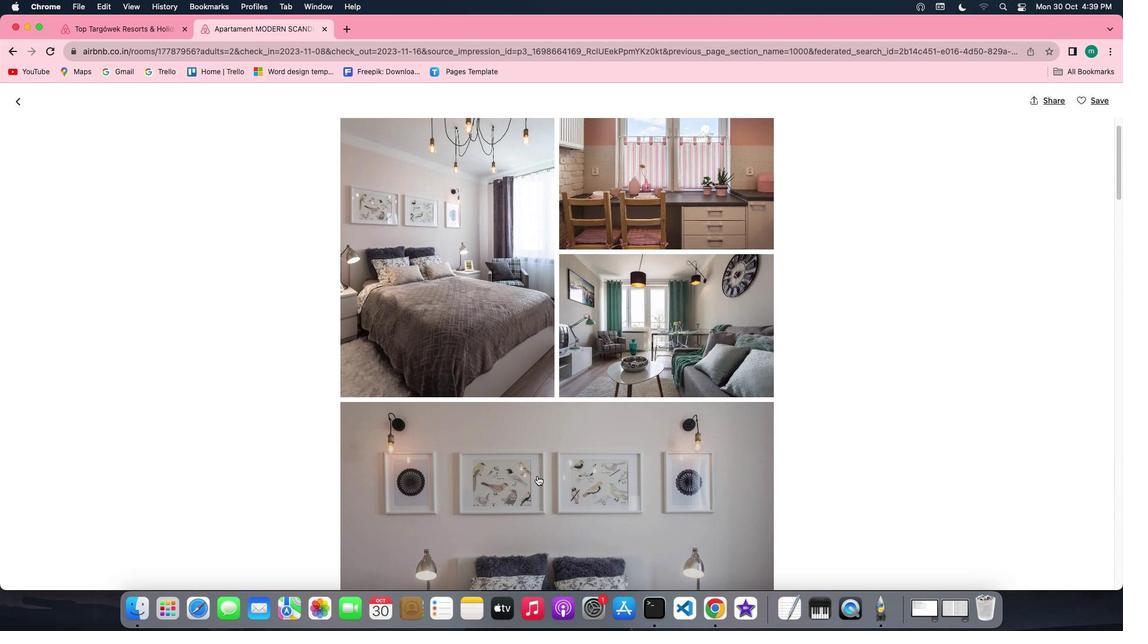 
Action: Mouse scrolled (537, 476) with delta (0, 0)
Screenshot: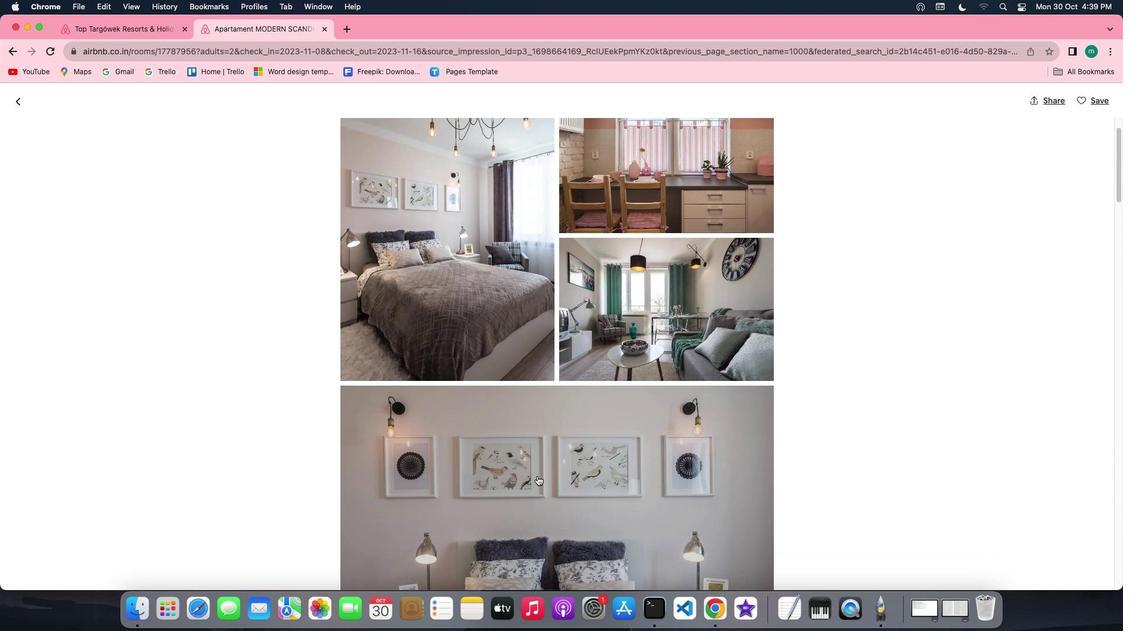 
Action: Mouse scrolled (537, 476) with delta (0, 0)
Screenshot: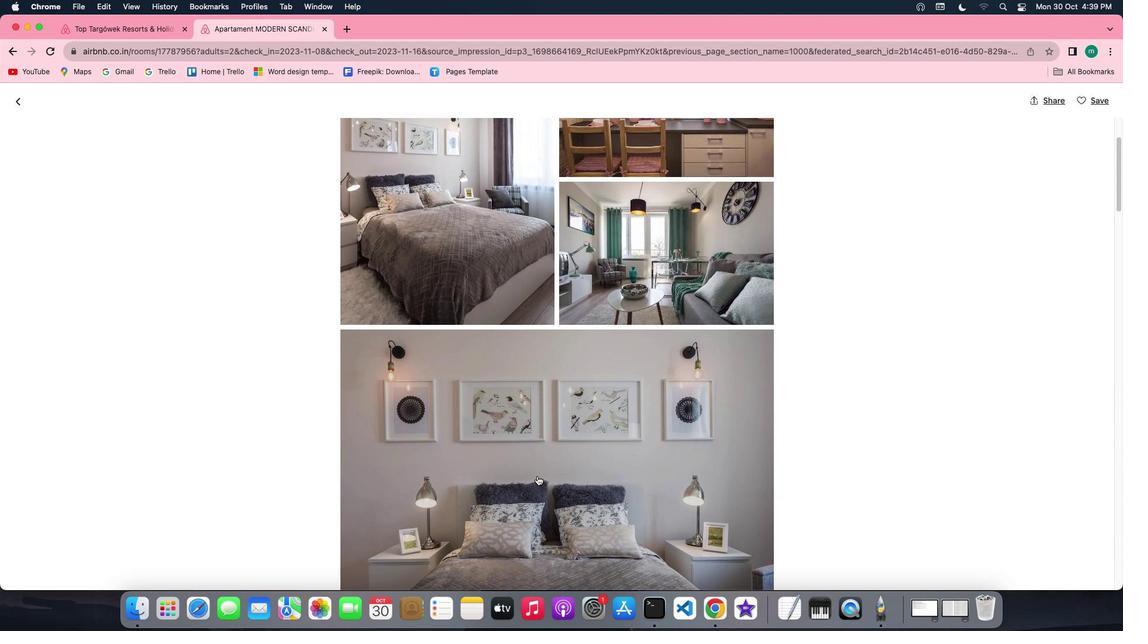 
Action: Mouse scrolled (537, 476) with delta (0, 0)
Screenshot: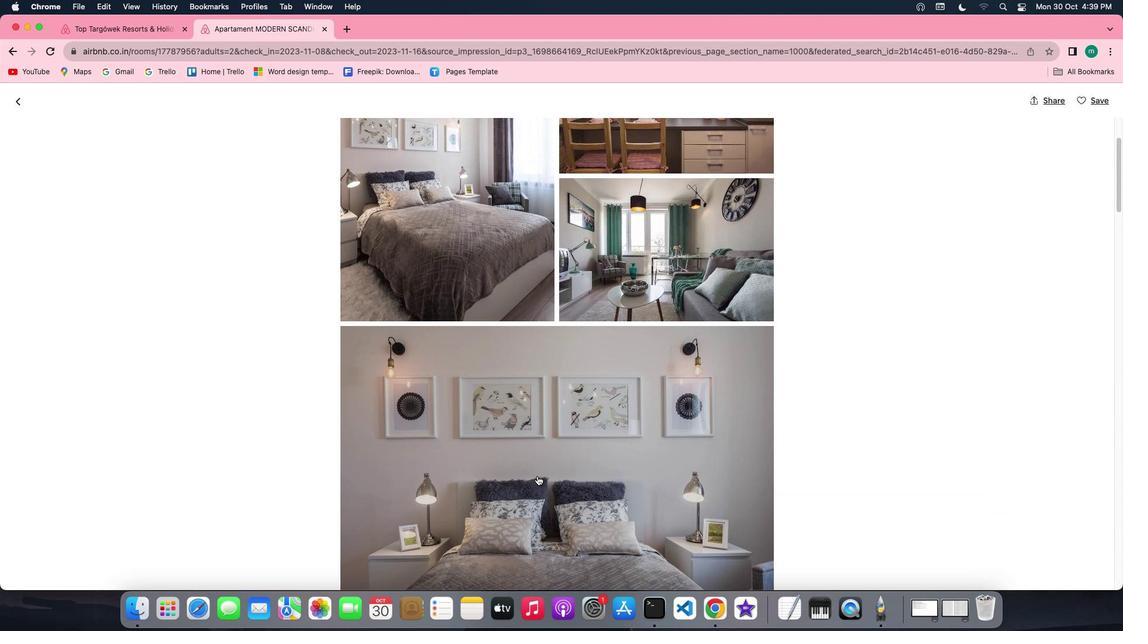 
Action: Mouse scrolled (537, 476) with delta (0, 0)
Screenshot: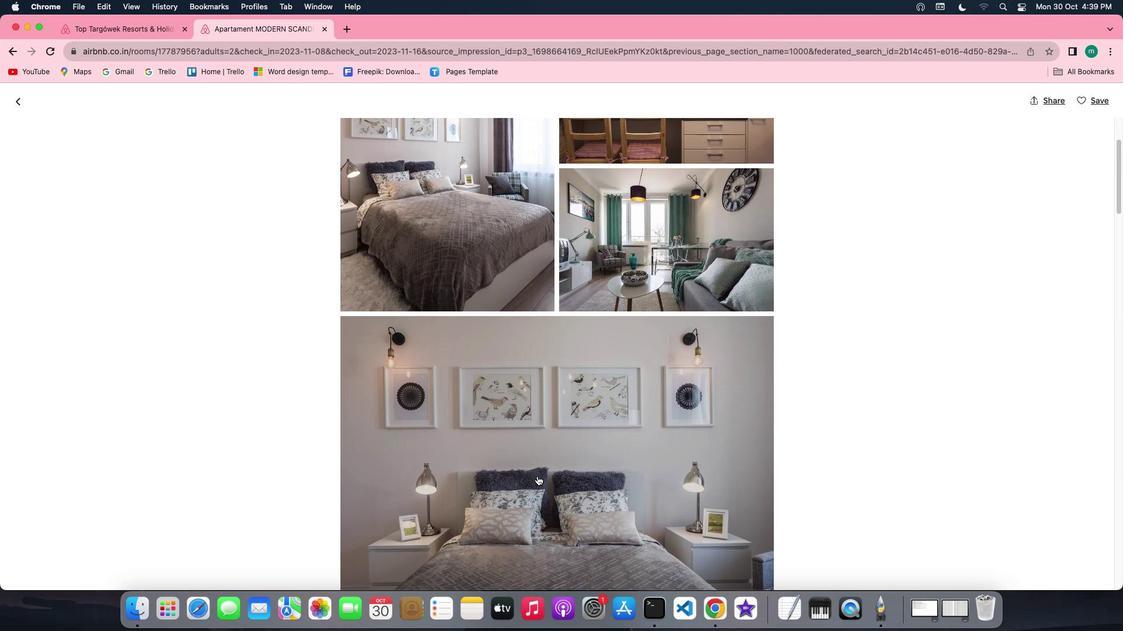 
Action: Mouse scrolled (537, 476) with delta (0, 0)
Screenshot: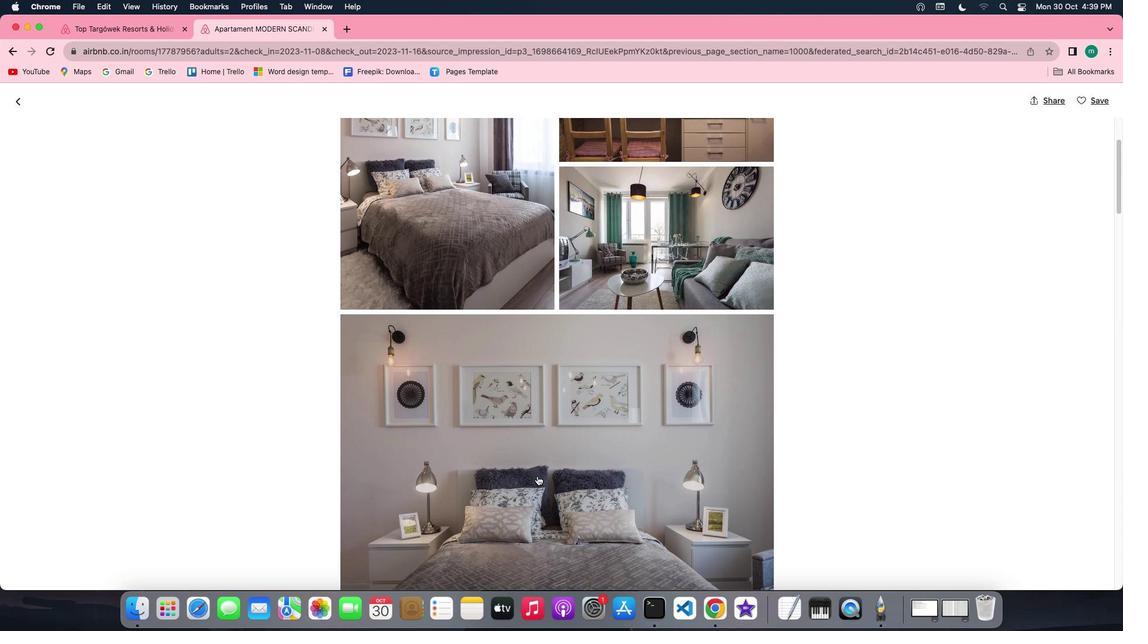 
Action: Mouse scrolled (537, 476) with delta (0, 0)
Screenshot: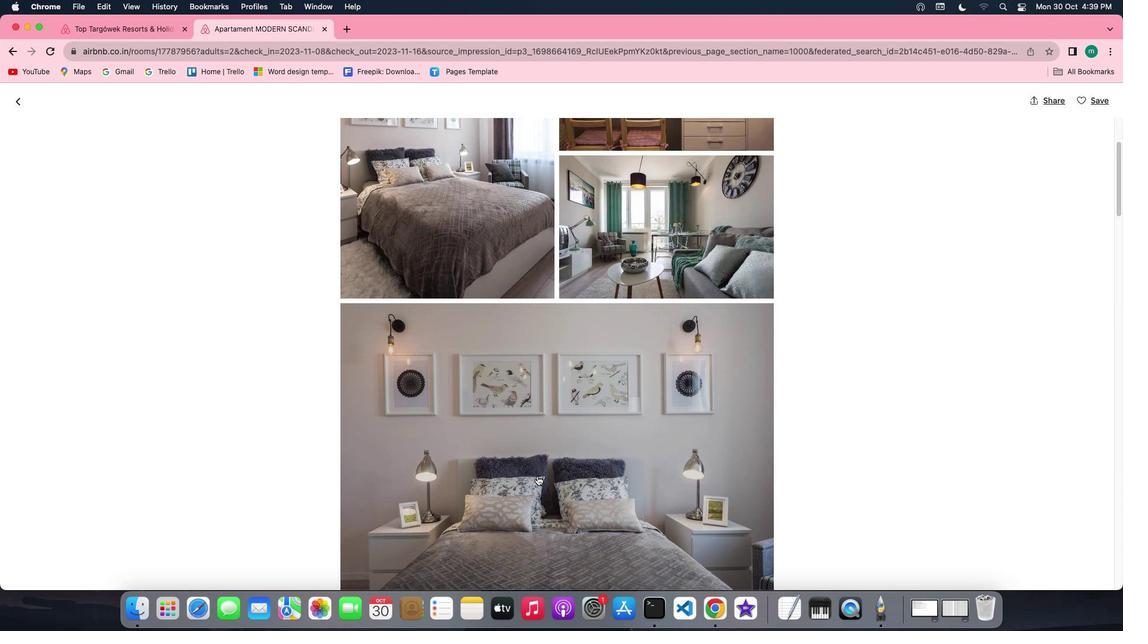 
Action: Mouse scrolled (537, 476) with delta (0, 0)
Screenshot: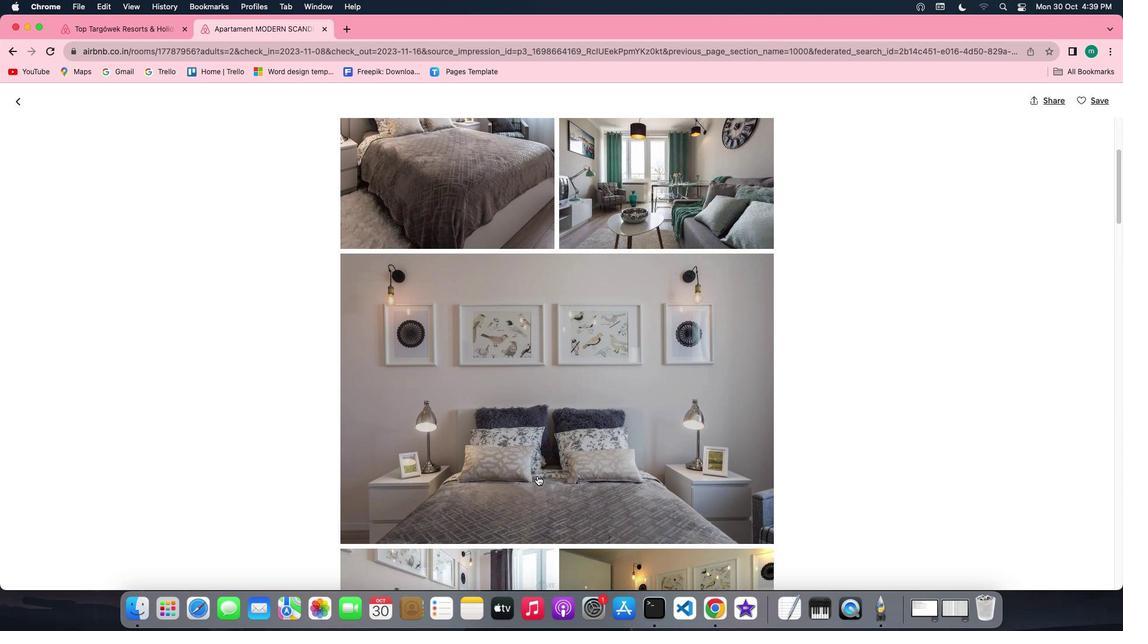 
Action: Mouse scrolled (537, 476) with delta (0, 0)
Screenshot: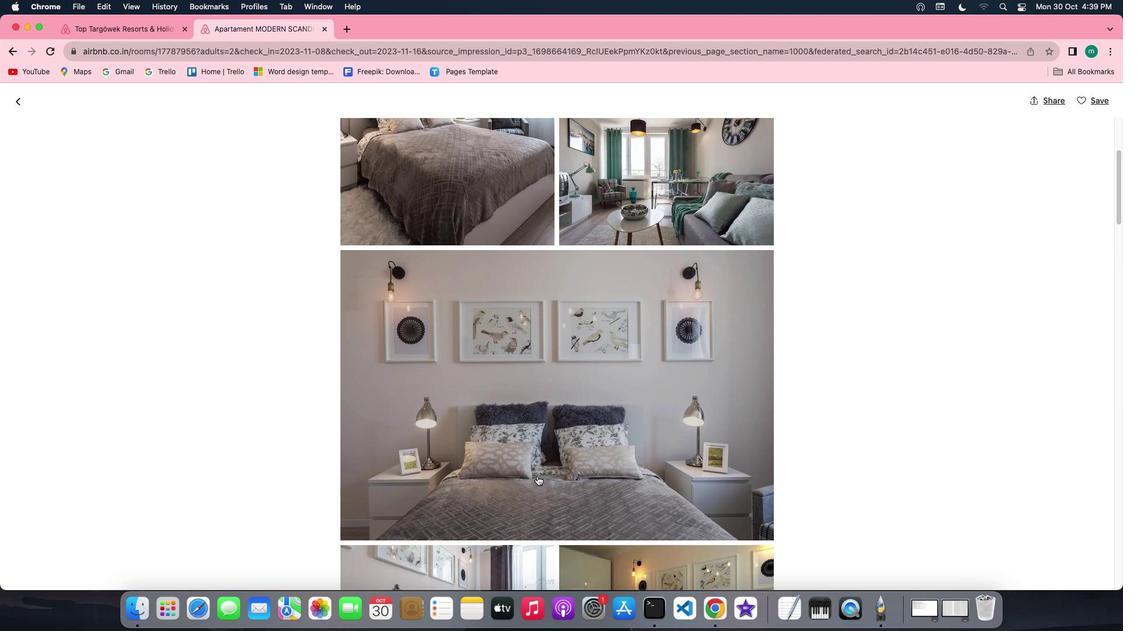 
Action: Mouse scrolled (537, 476) with delta (0, 0)
Screenshot: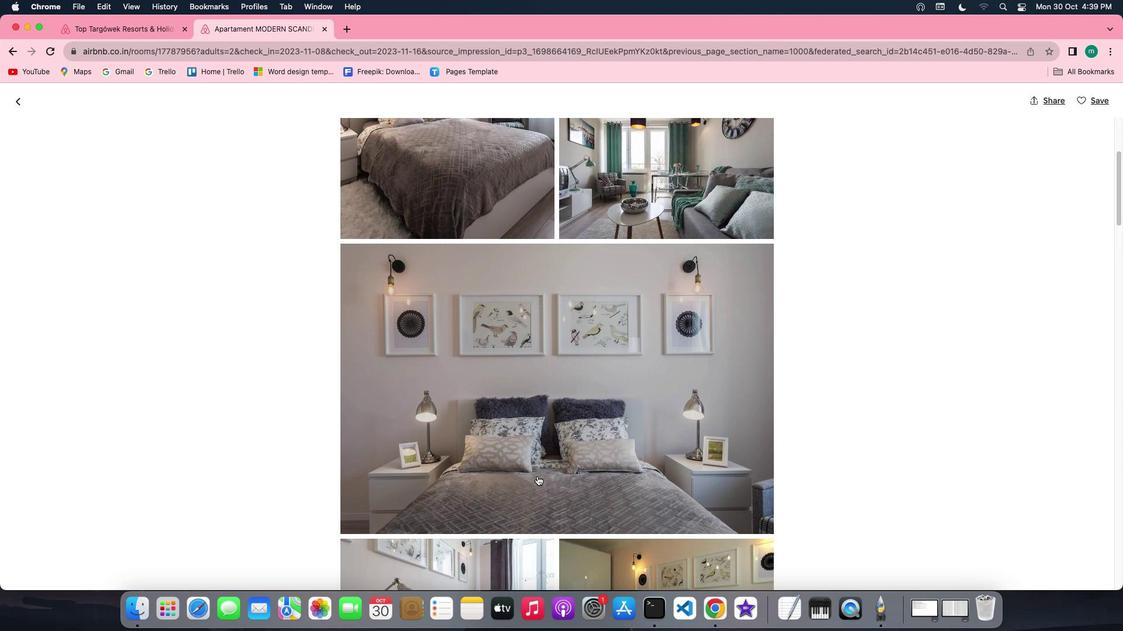 
Action: Mouse scrolled (537, 476) with delta (0, 0)
Screenshot: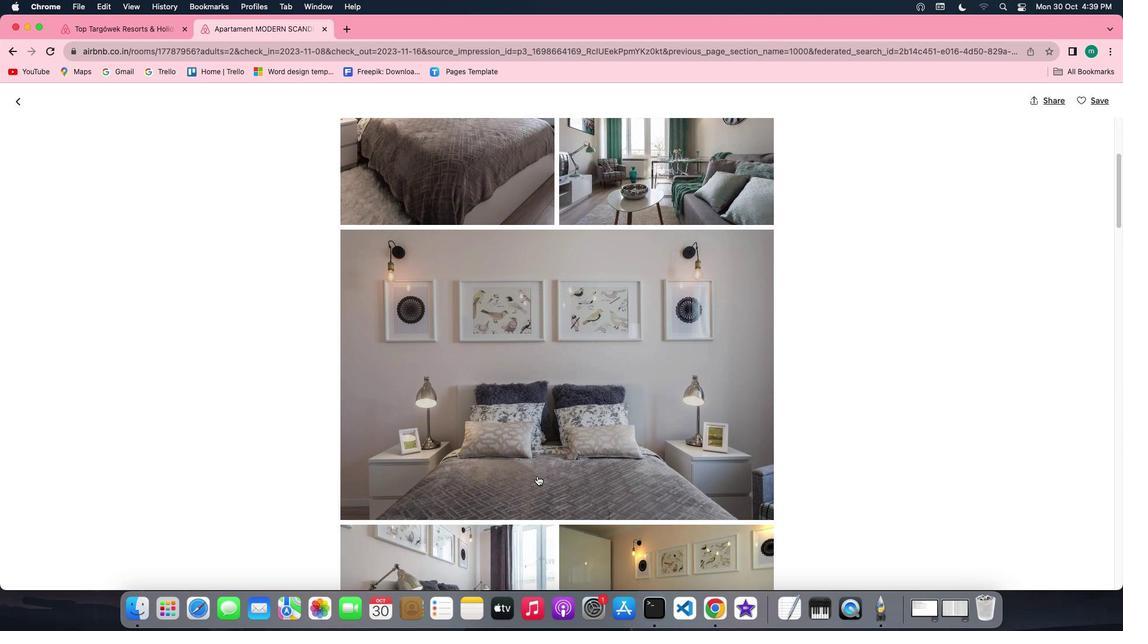 
Action: Mouse scrolled (537, 476) with delta (0, 0)
Screenshot: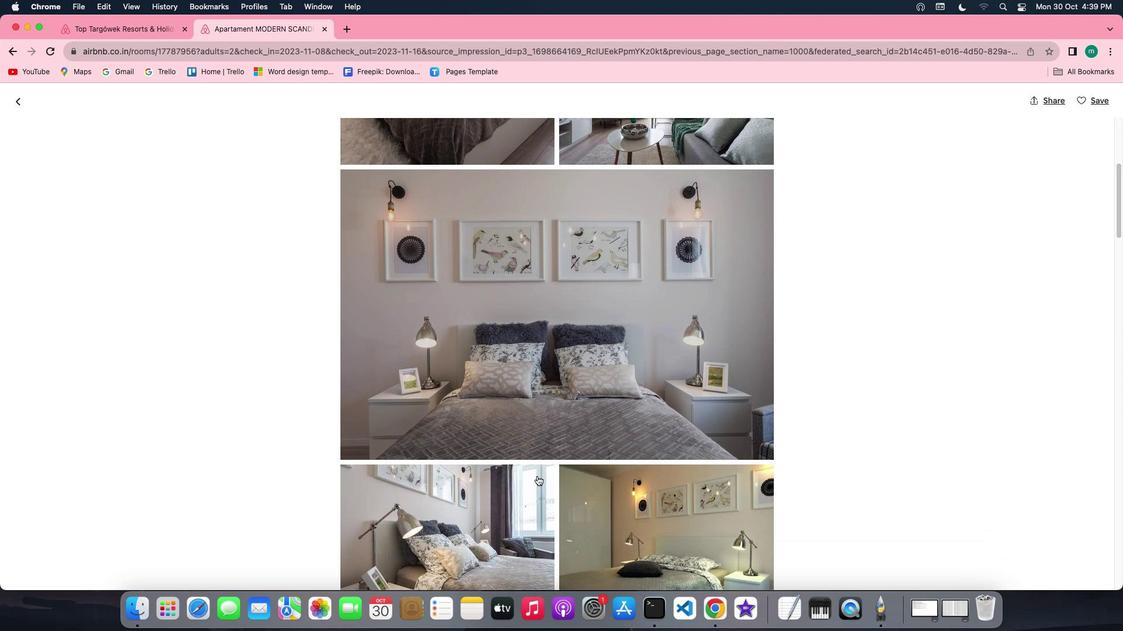 
Action: Mouse scrolled (537, 476) with delta (0, 0)
Screenshot: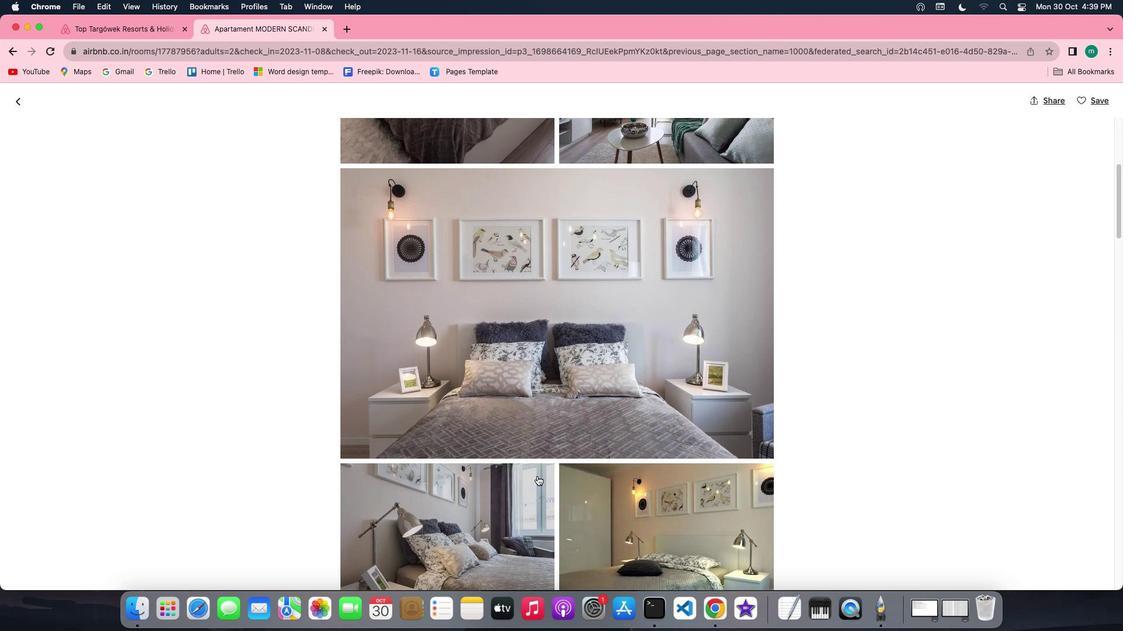 
Action: Mouse scrolled (537, 476) with delta (0, 0)
Screenshot: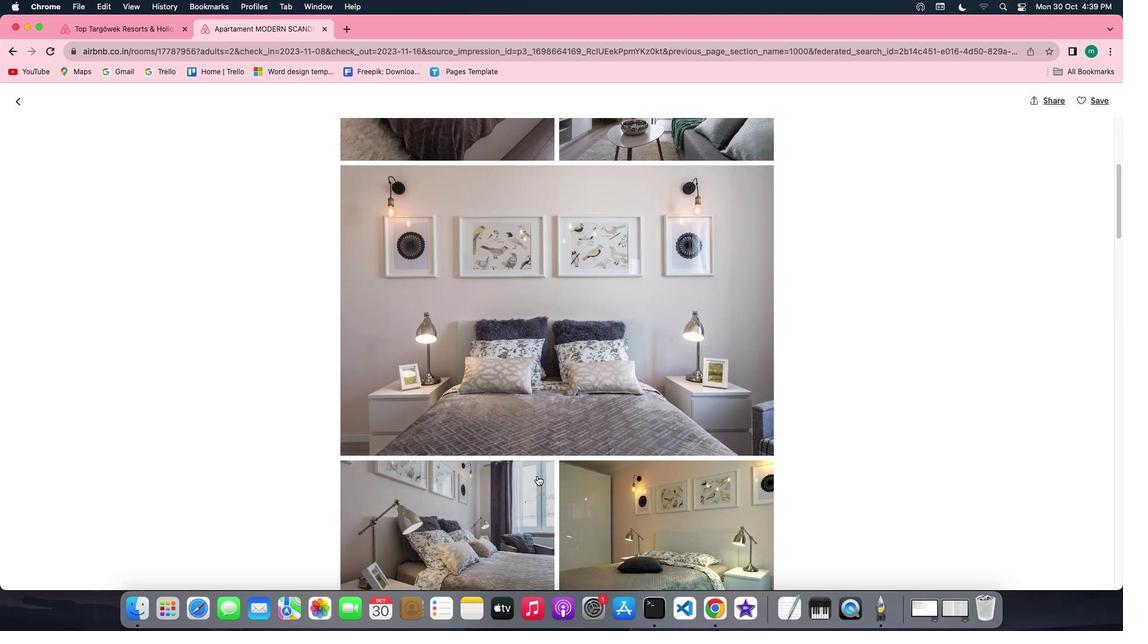 
Action: Mouse scrolled (537, 476) with delta (0, 0)
Screenshot: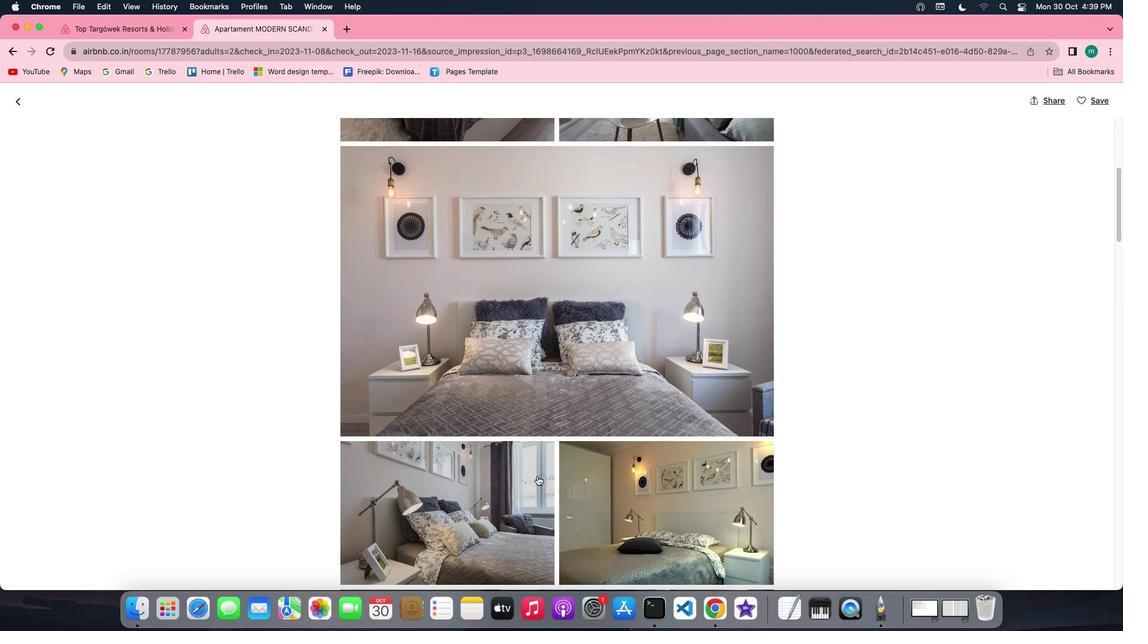 
Action: Mouse scrolled (537, 476) with delta (0, 0)
Screenshot: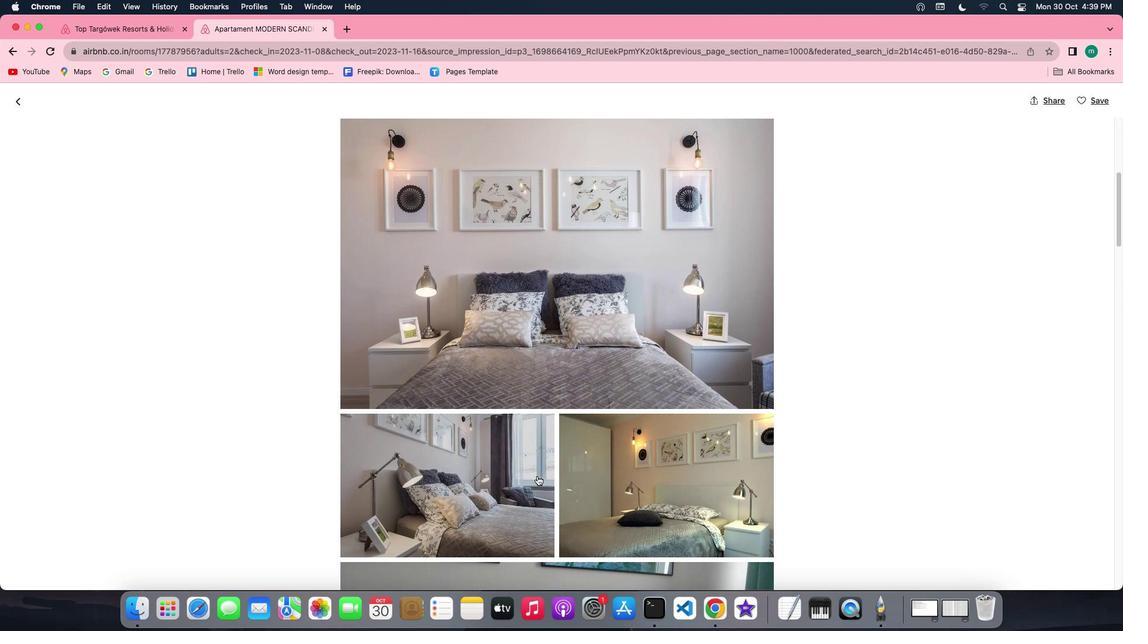 
Action: Mouse scrolled (537, 476) with delta (0, 0)
Screenshot: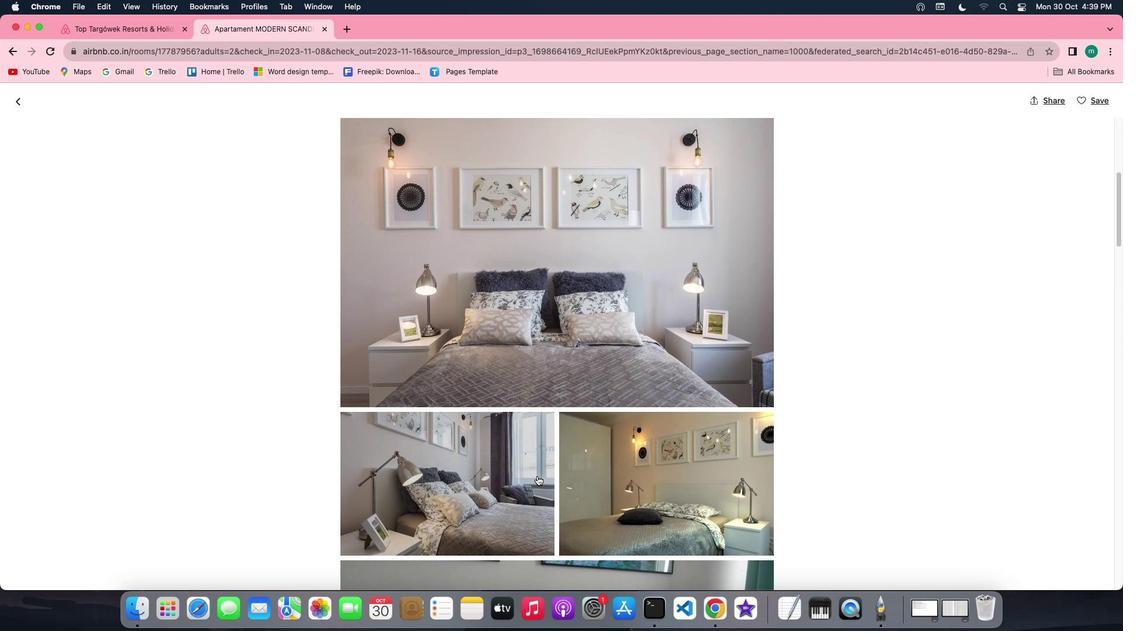 
Action: Mouse scrolled (537, 476) with delta (0, 0)
Screenshot: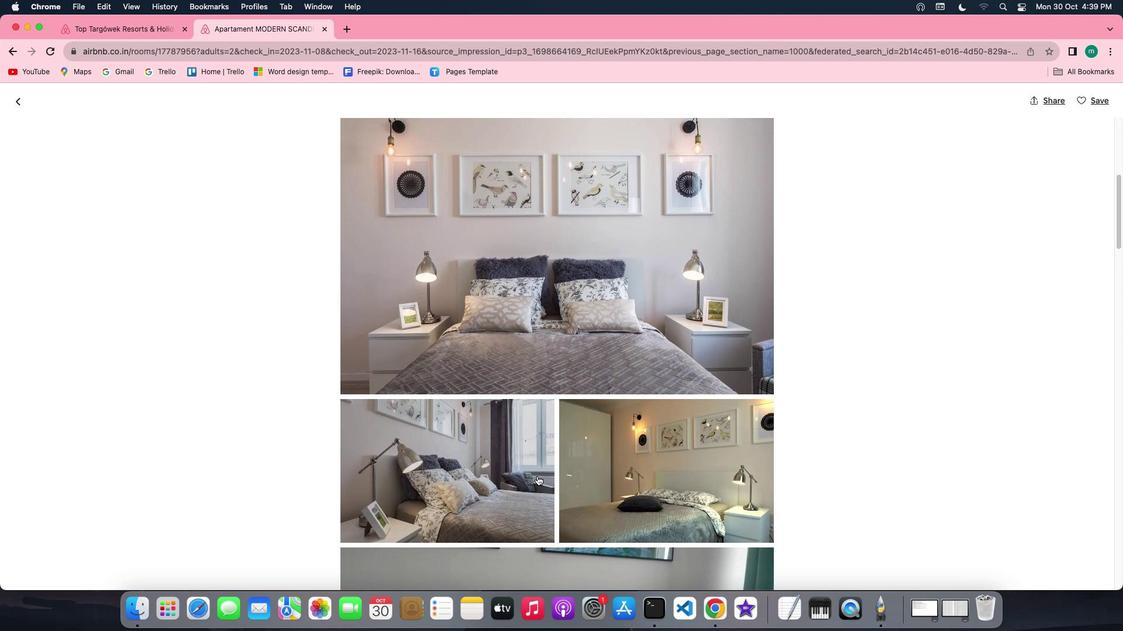 
Action: Mouse scrolled (537, 476) with delta (0, 0)
Screenshot: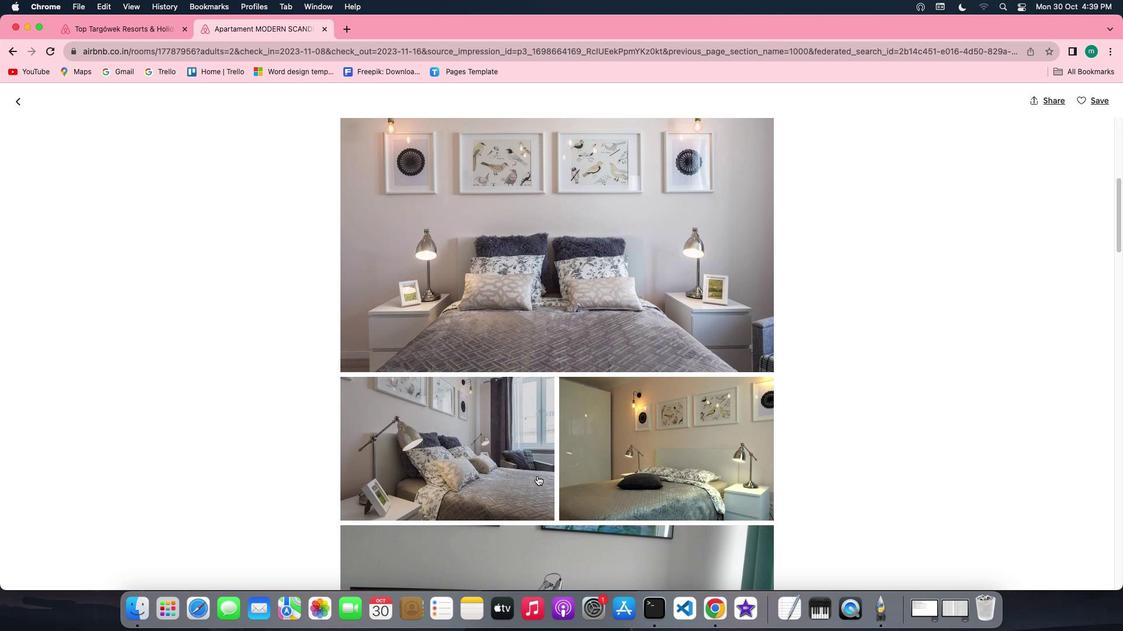 
Action: Mouse scrolled (537, 476) with delta (0, 0)
Screenshot: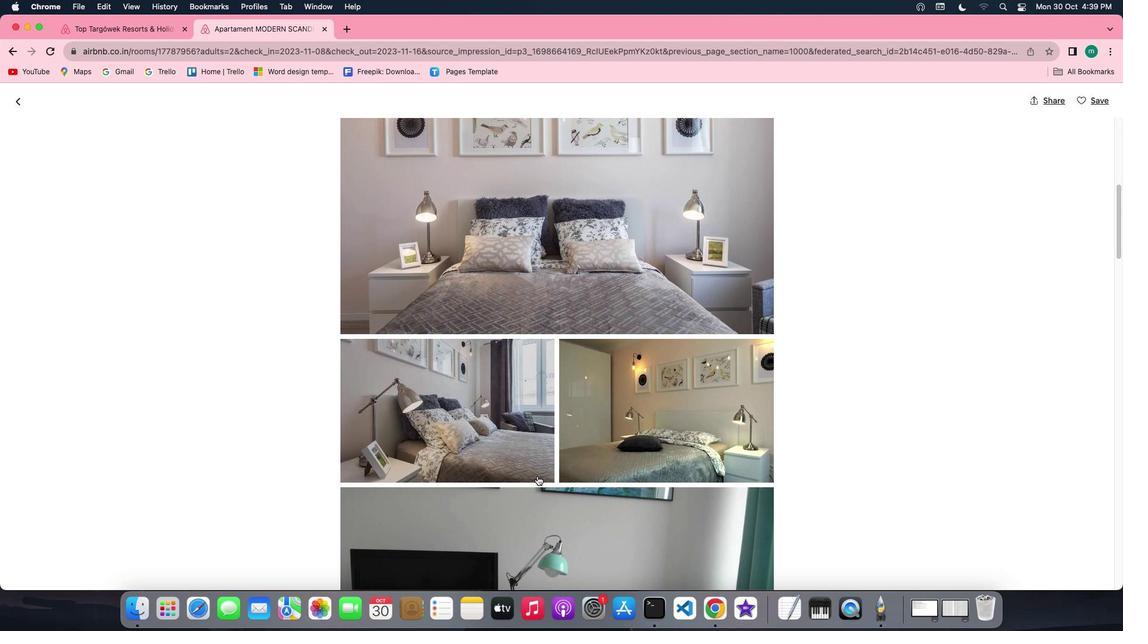 
Action: Mouse scrolled (537, 476) with delta (0, 0)
Screenshot: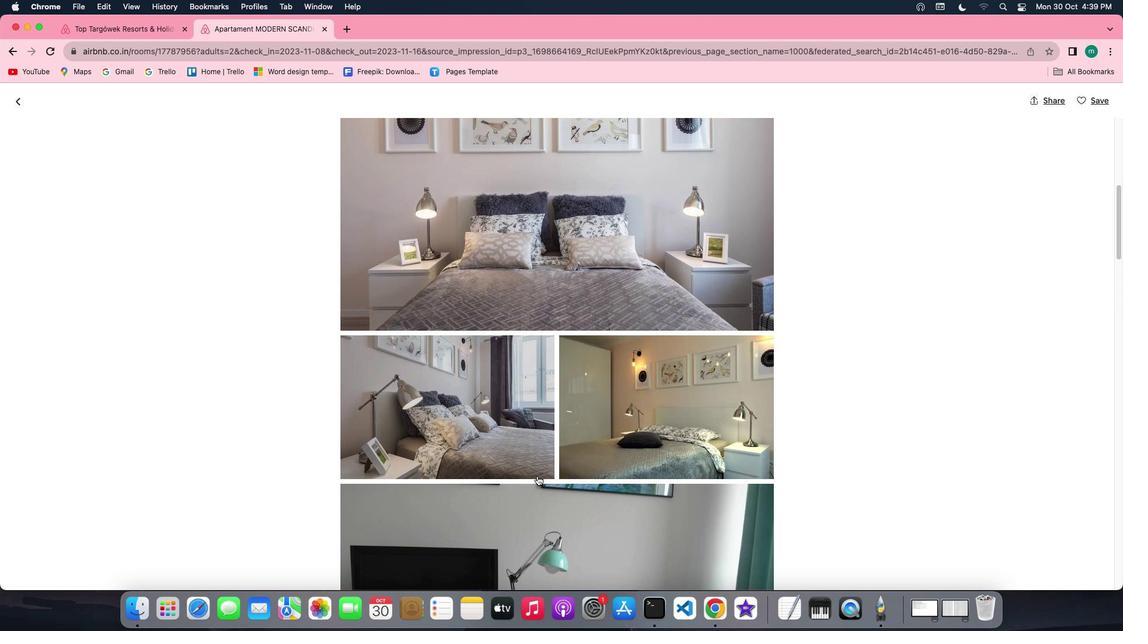 
Action: Mouse scrolled (537, 476) with delta (0, 0)
Screenshot: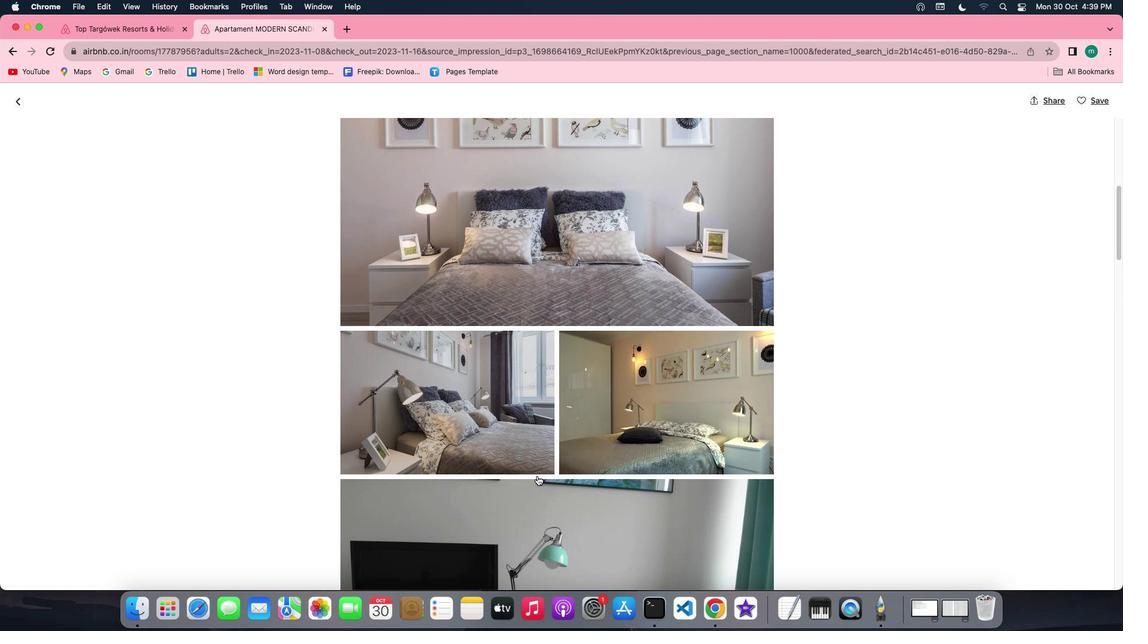 
Action: Mouse scrolled (537, 476) with delta (0, 0)
Screenshot: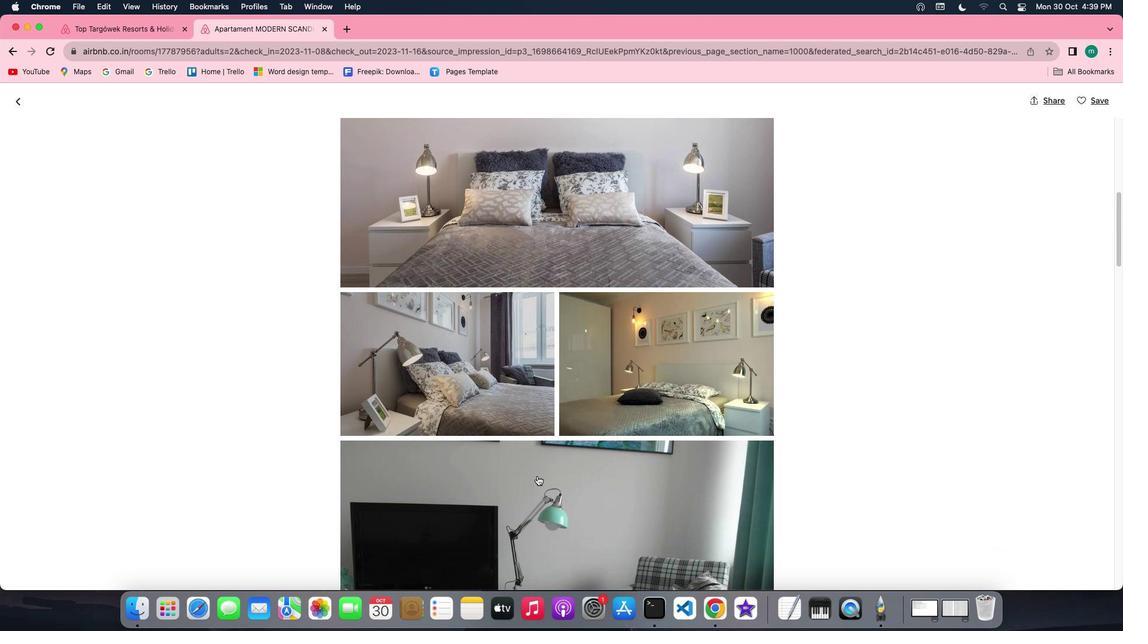 
Action: Mouse scrolled (537, 476) with delta (0, 0)
Screenshot: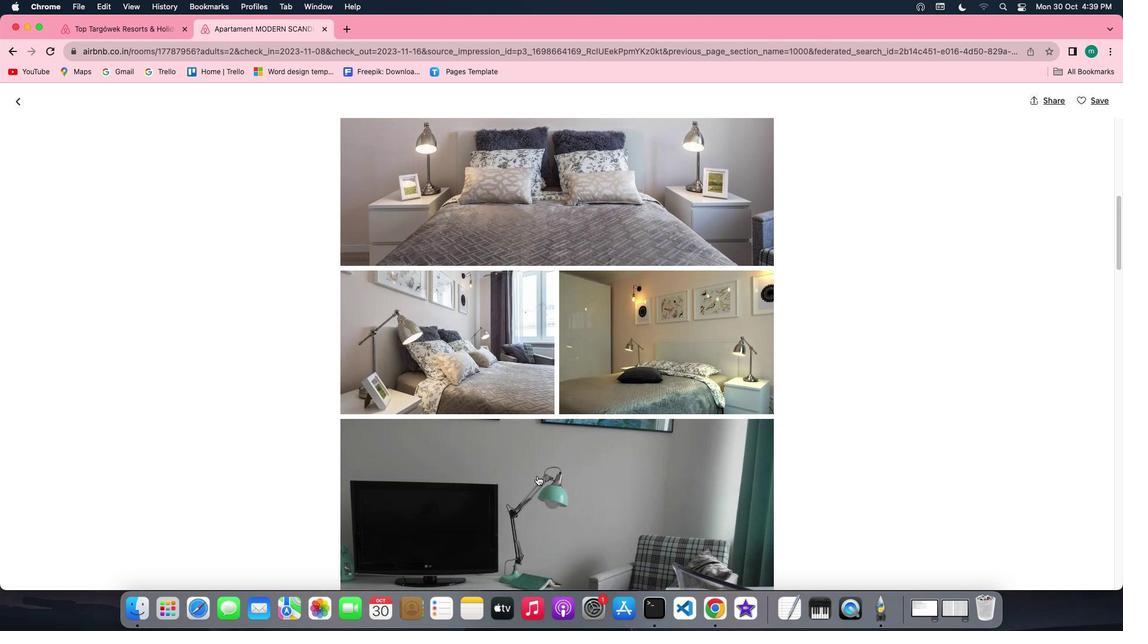 
Action: Mouse scrolled (537, 476) with delta (0, 0)
Screenshot: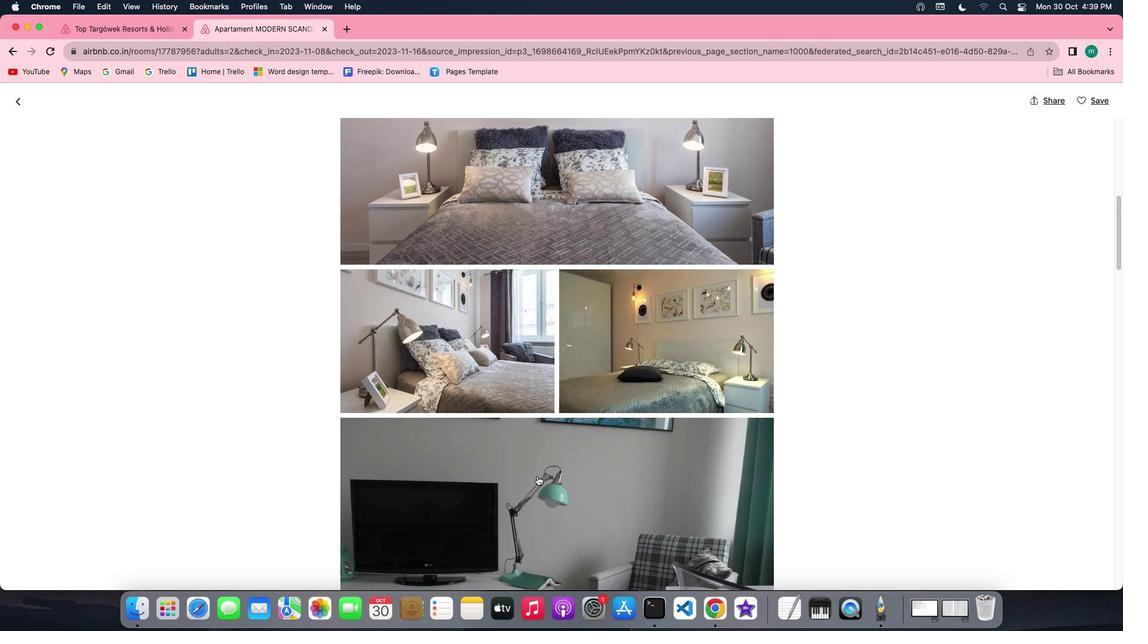 
Action: Mouse scrolled (537, 476) with delta (0, 0)
Screenshot: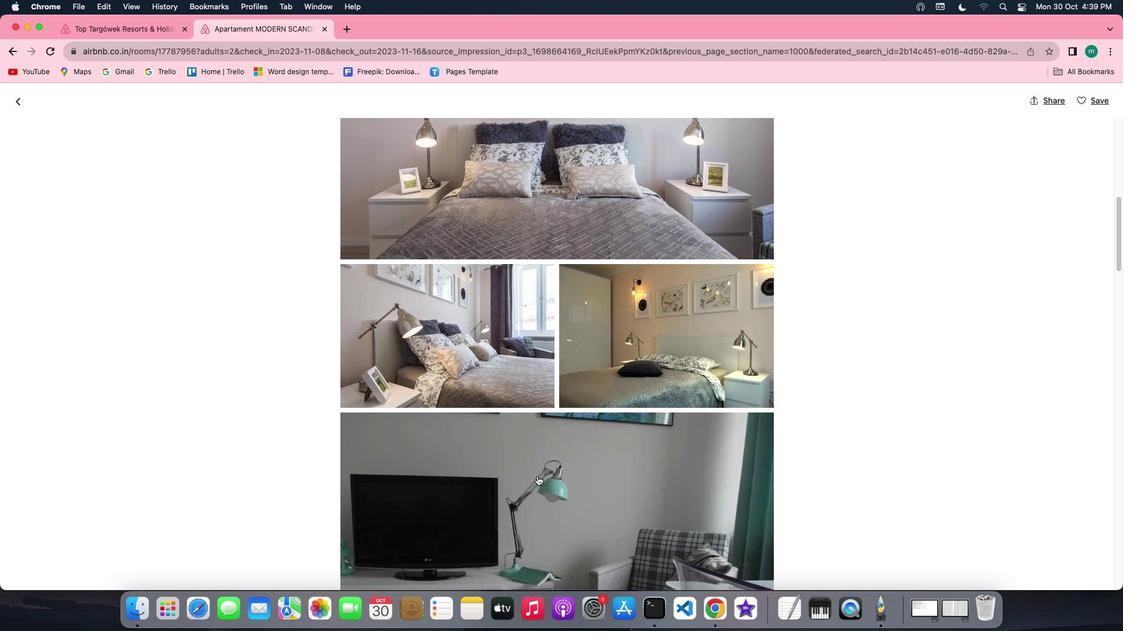 
Action: Mouse scrolled (537, 476) with delta (0, 0)
Screenshot: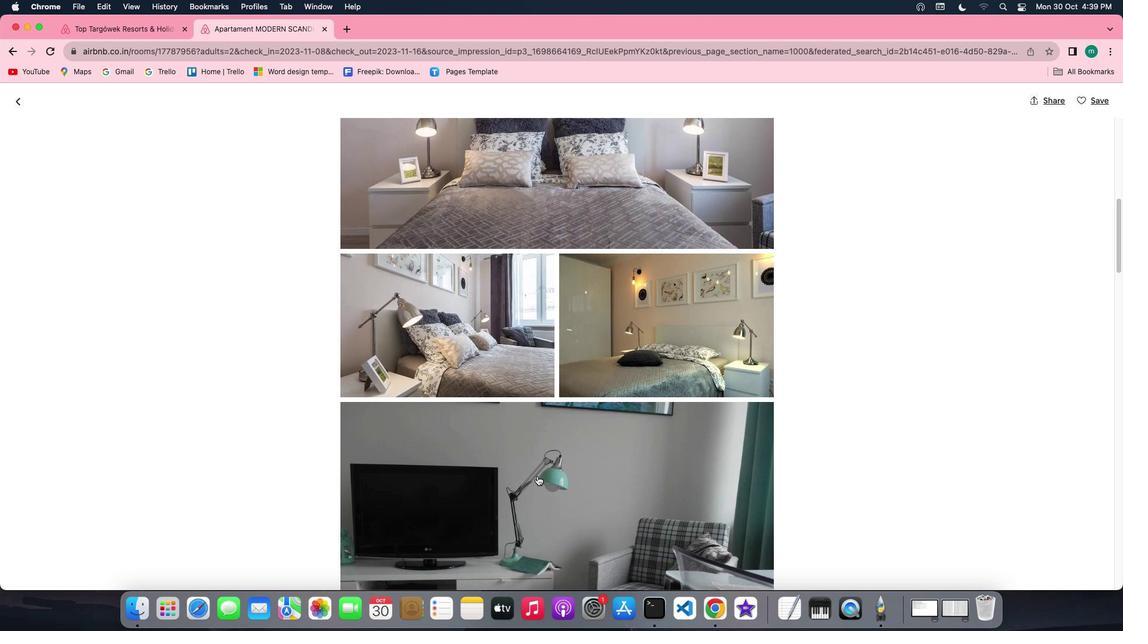 
Action: Mouse scrolled (537, 476) with delta (0, 0)
Screenshot: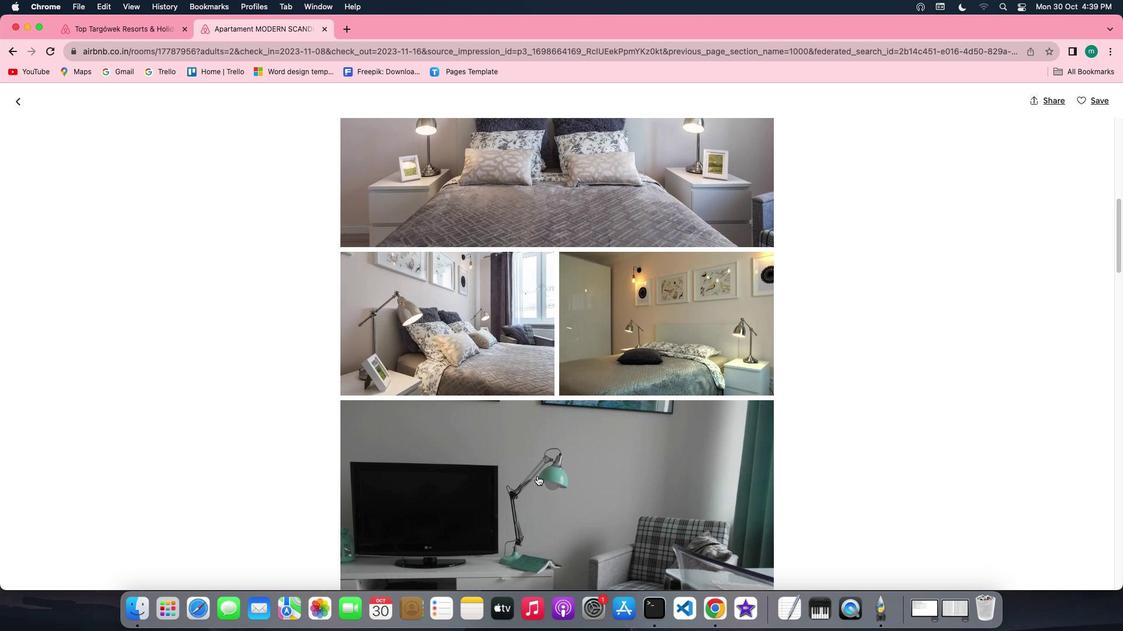 
Action: Mouse scrolled (537, 476) with delta (0, 0)
Screenshot: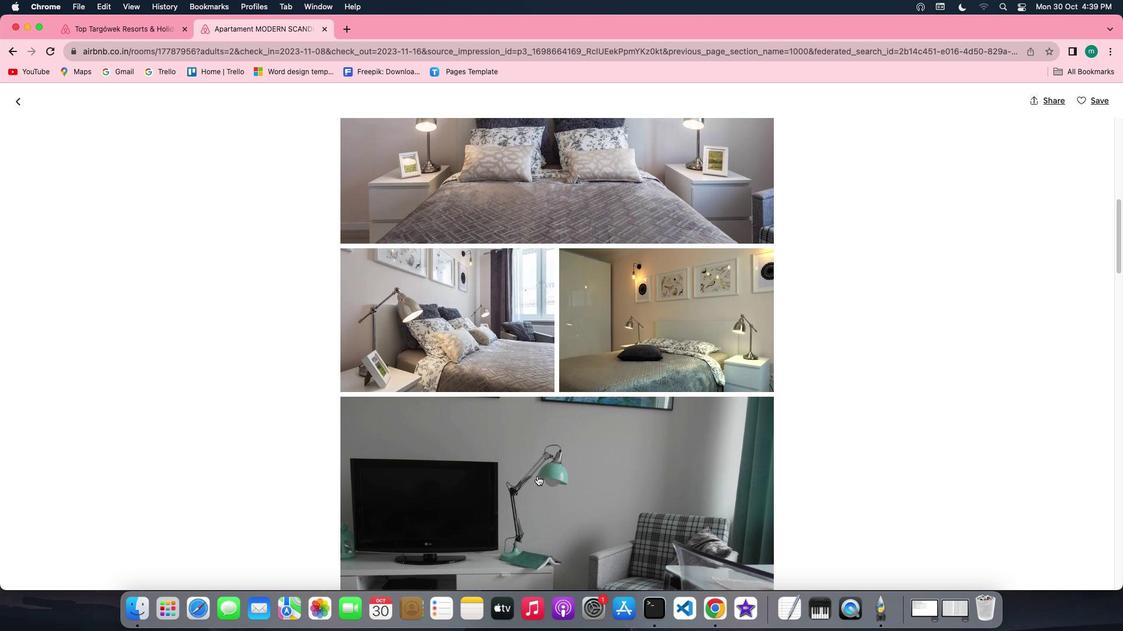 
Action: Mouse scrolled (537, 476) with delta (0, 0)
Screenshot: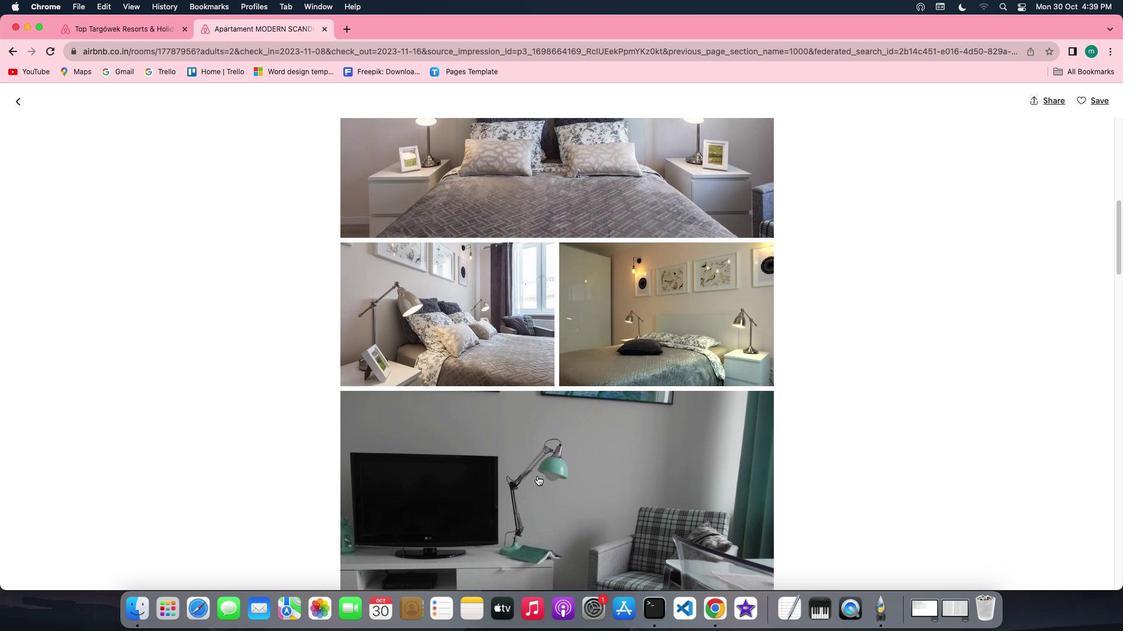 
Action: Mouse scrolled (537, 476) with delta (0, 0)
Screenshot: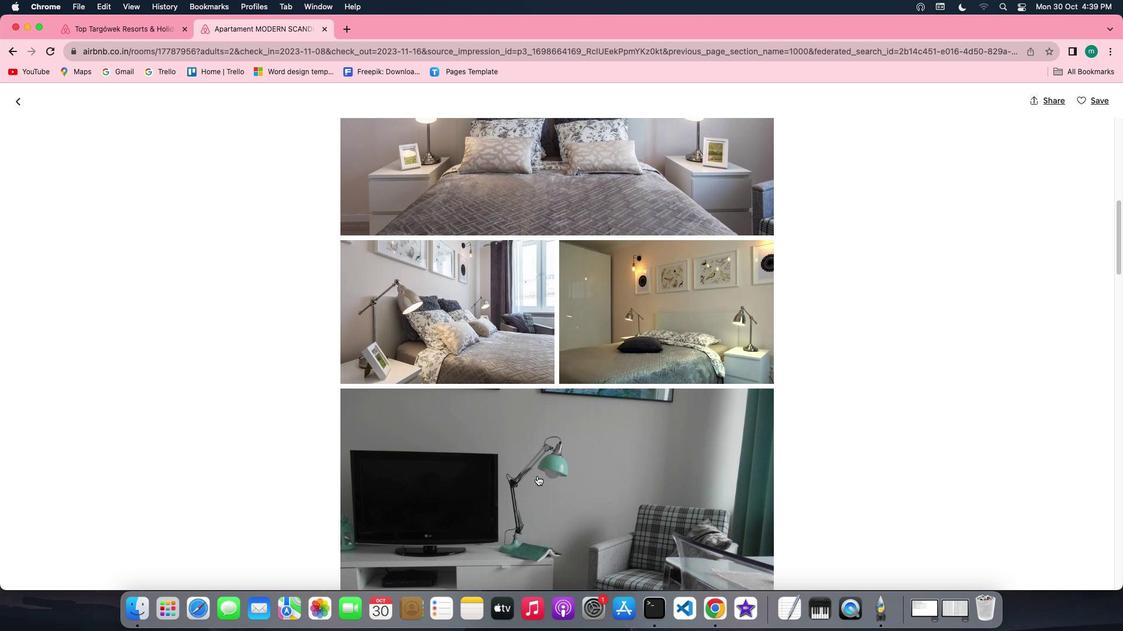 
Action: Mouse scrolled (537, 476) with delta (0, 0)
Screenshot: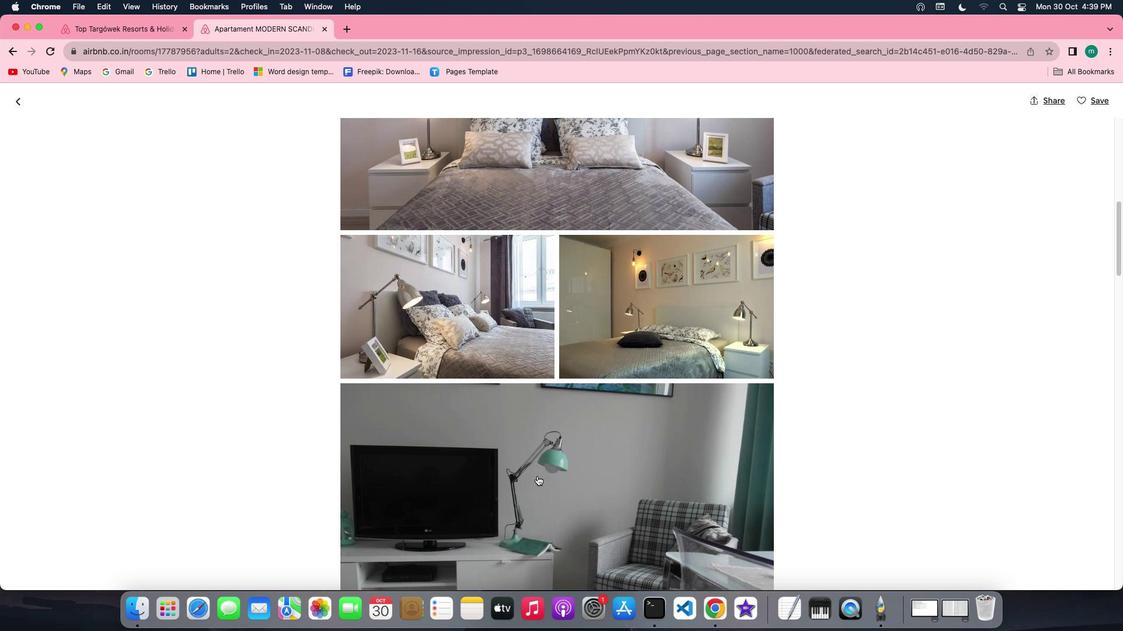 
Action: Mouse scrolled (537, 476) with delta (0, 0)
Screenshot: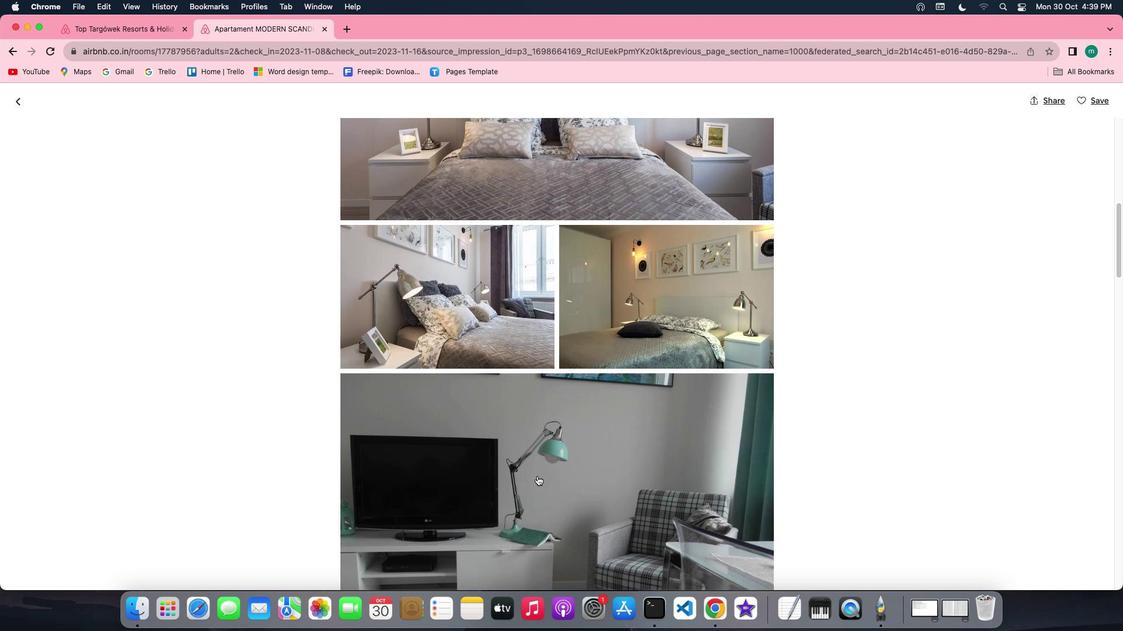 
Action: Mouse scrolled (537, 476) with delta (0, 0)
Screenshot: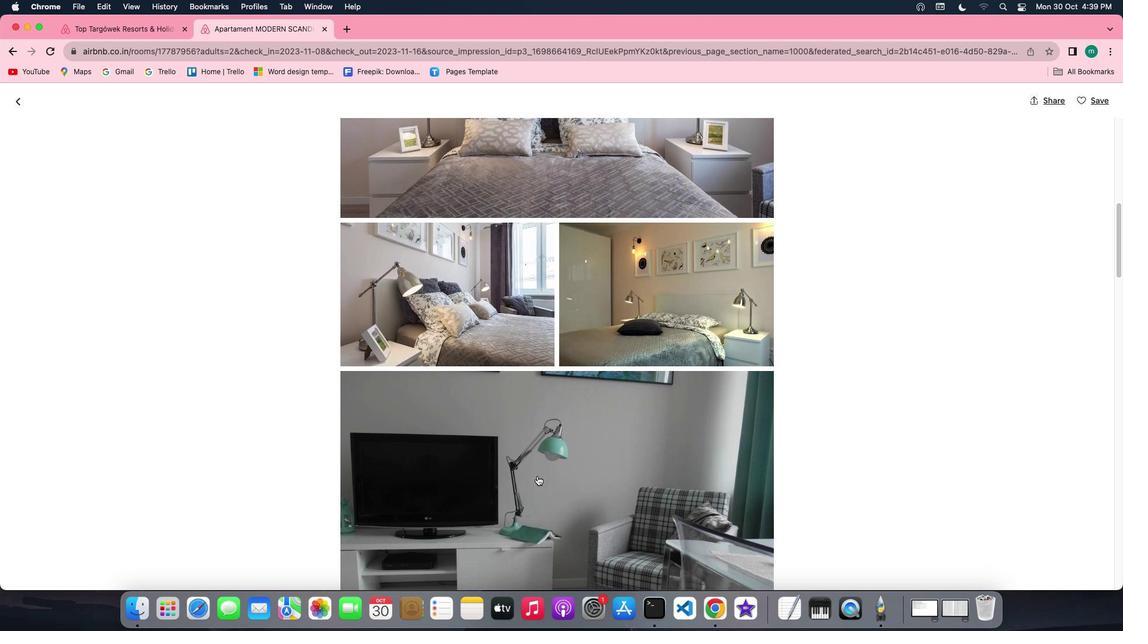 
Action: Mouse scrolled (537, 476) with delta (0, 0)
Screenshot: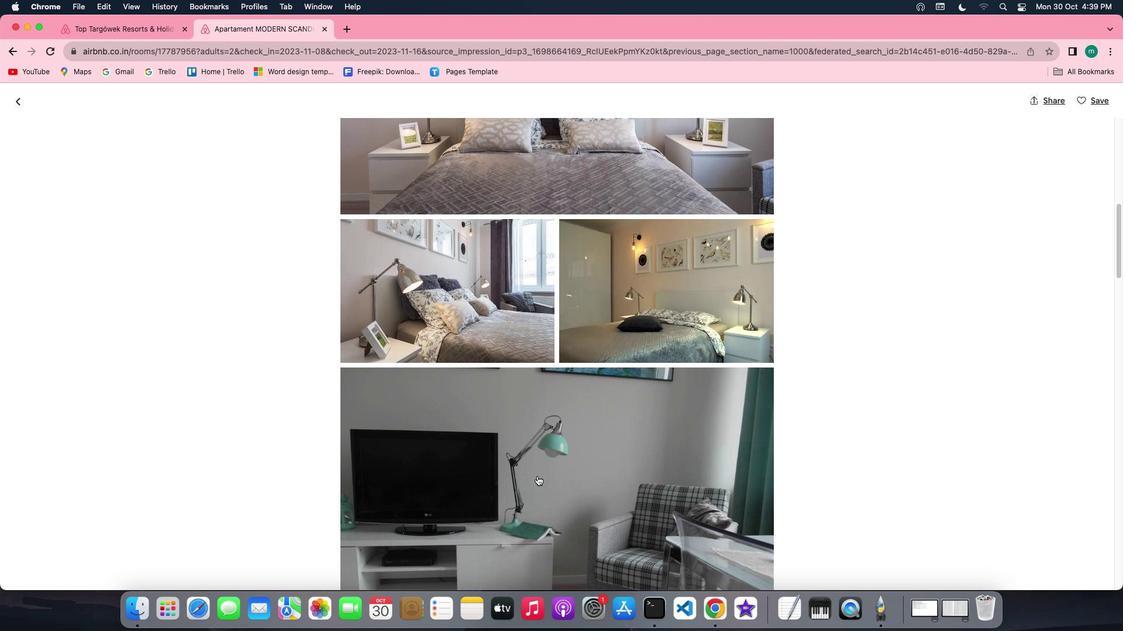 
Action: Mouse scrolled (537, 476) with delta (0, 0)
Screenshot: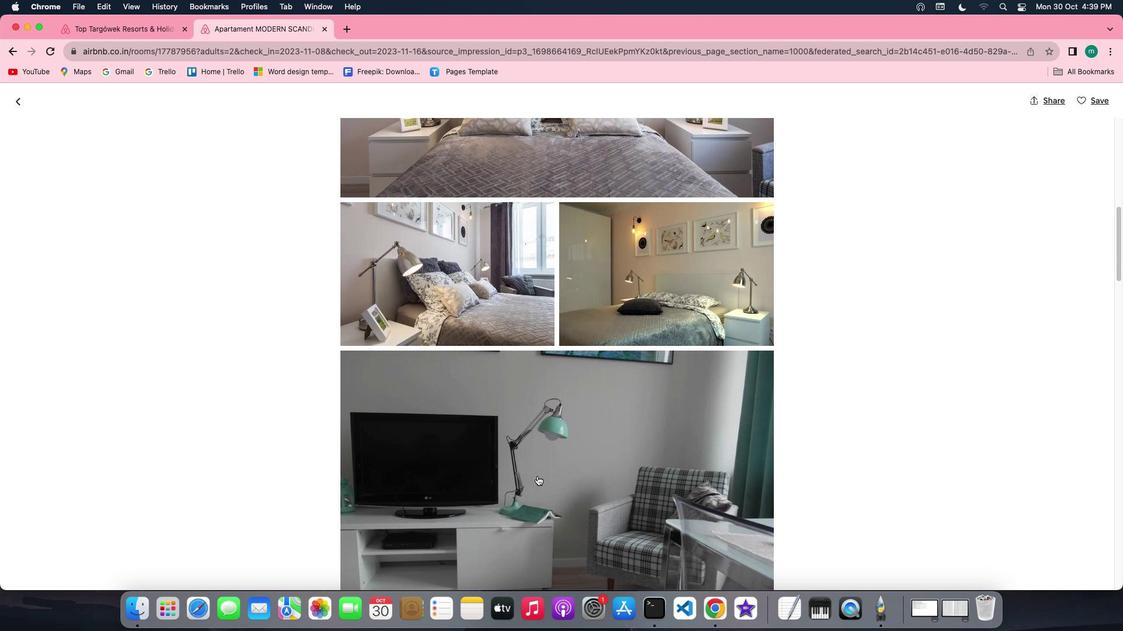 
Action: Mouse scrolled (537, 476) with delta (0, 0)
Screenshot: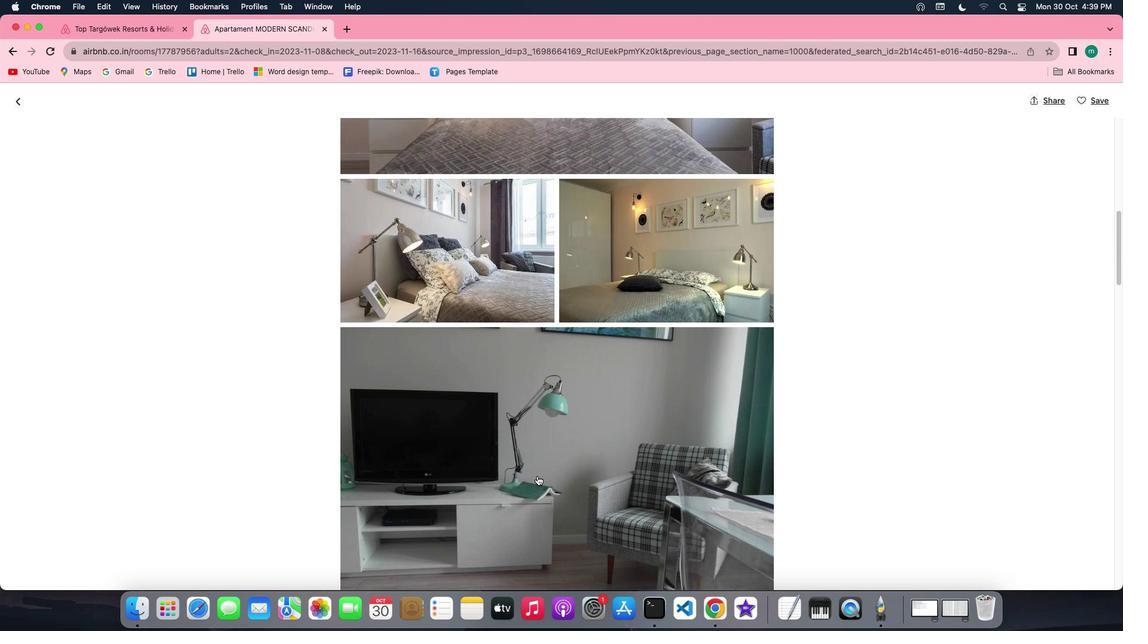 
Action: Mouse scrolled (537, 476) with delta (0, 0)
Screenshot: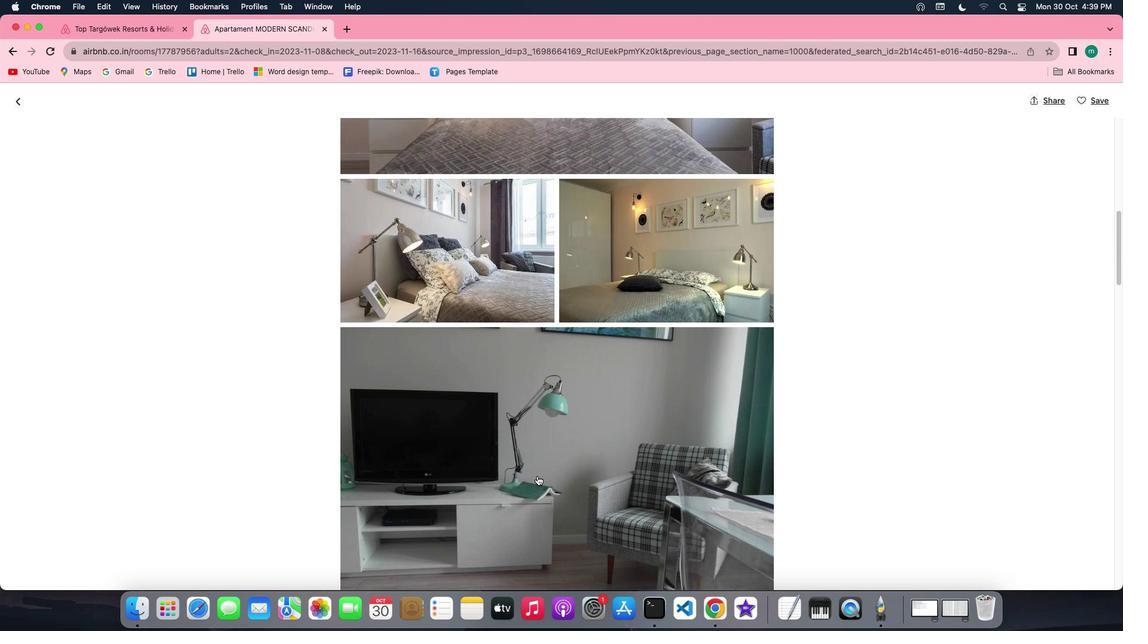
Action: Mouse scrolled (537, 476) with delta (0, -1)
Screenshot: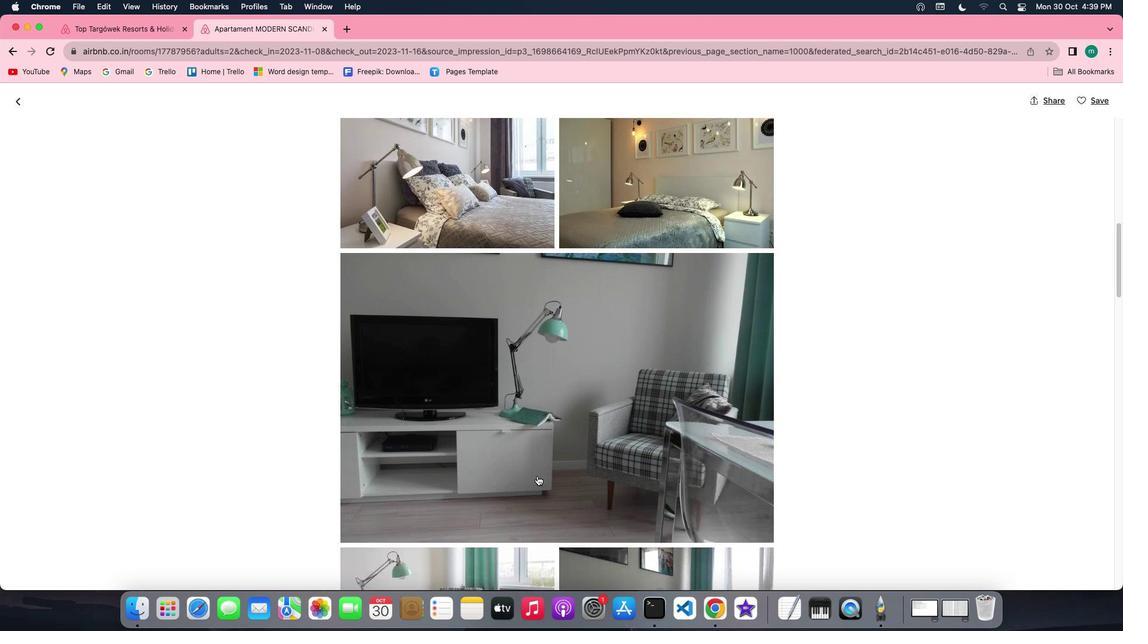 
Action: Mouse scrolled (537, 476) with delta (0, -1)
Screenshot: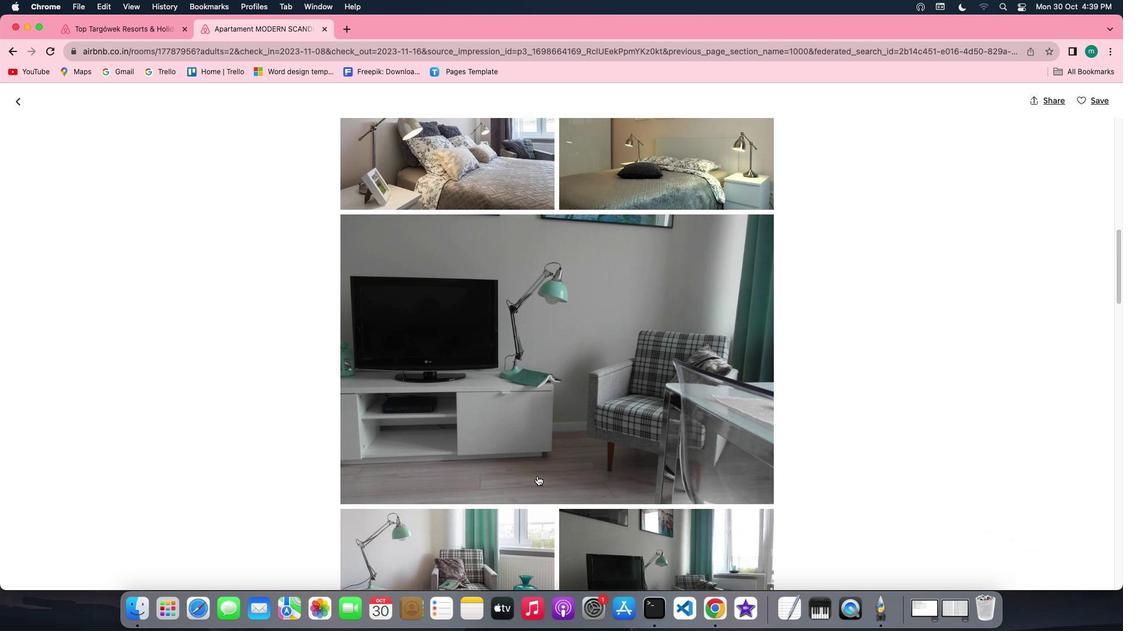 
Action: Mouse scrolled (537, 476) with delta (0, 0)
Screenshot: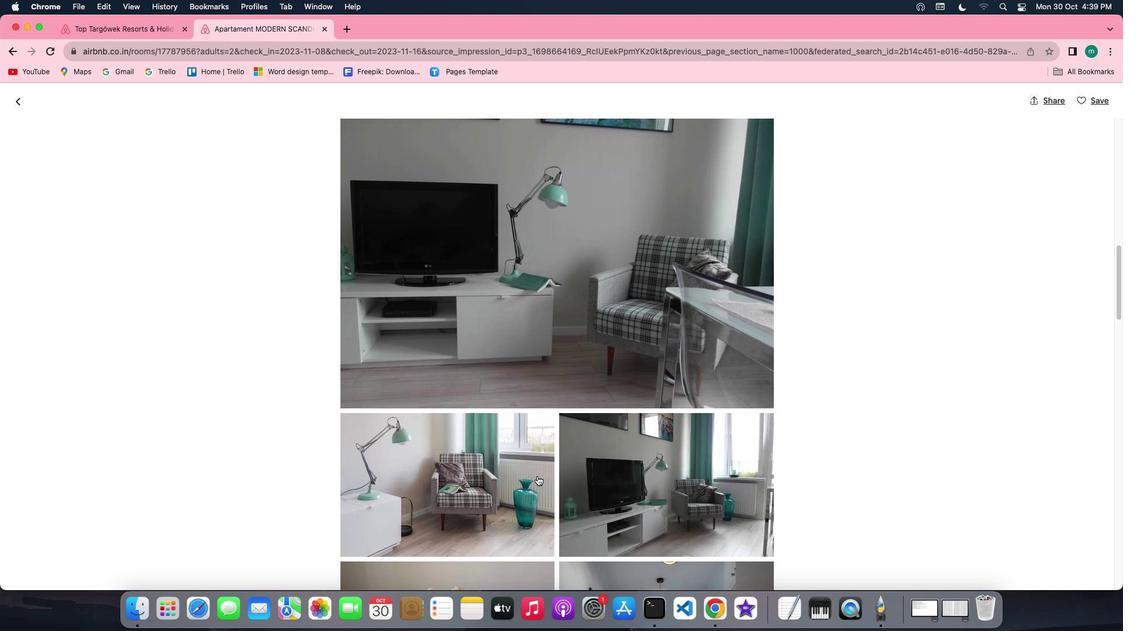 
Action: Mouse scrolled (537, 476) with delta (0, 0)
Screenshot: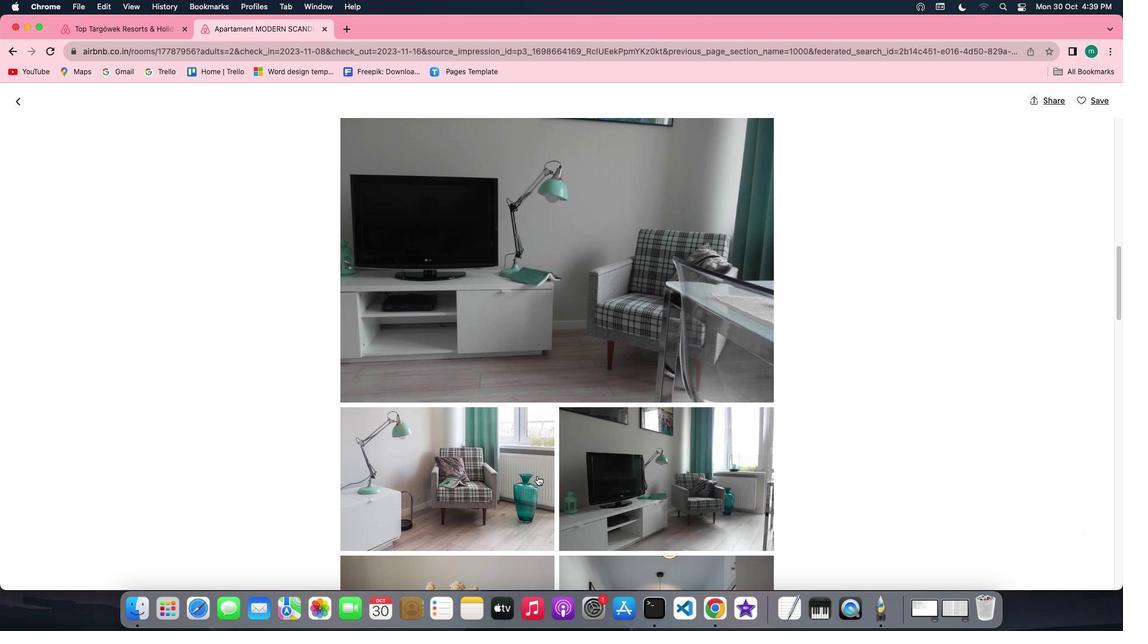 
Action: Mouse scrolled (537, 476) with delta (0, 0)
Screenshot: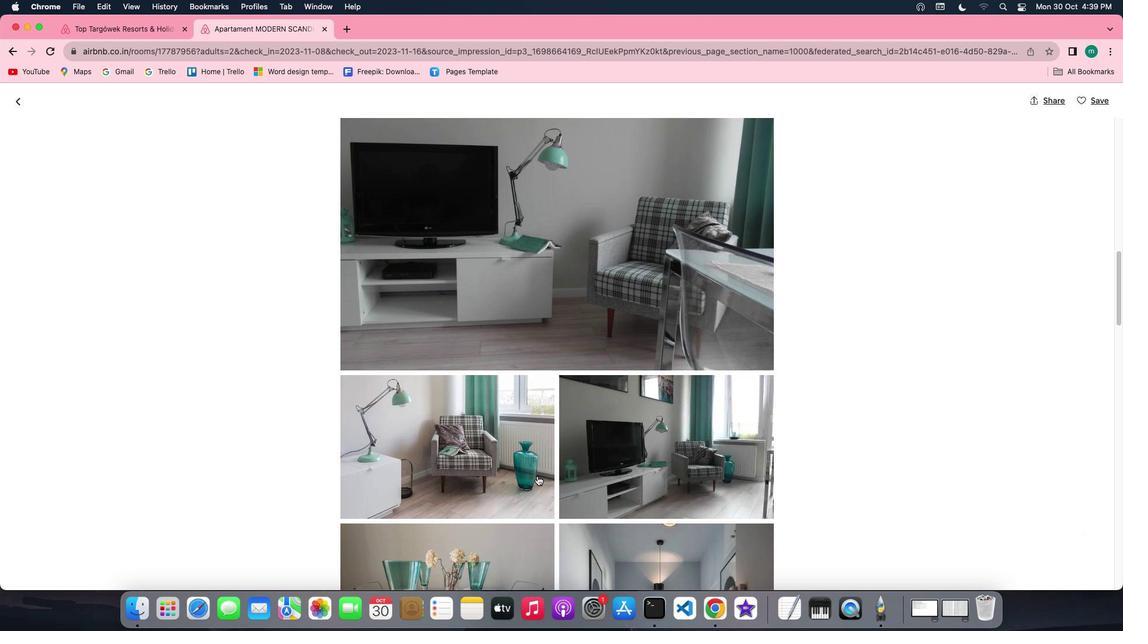 
Action: Mouse scrolled (537, 476) with delta (0, -1)
Screenshot: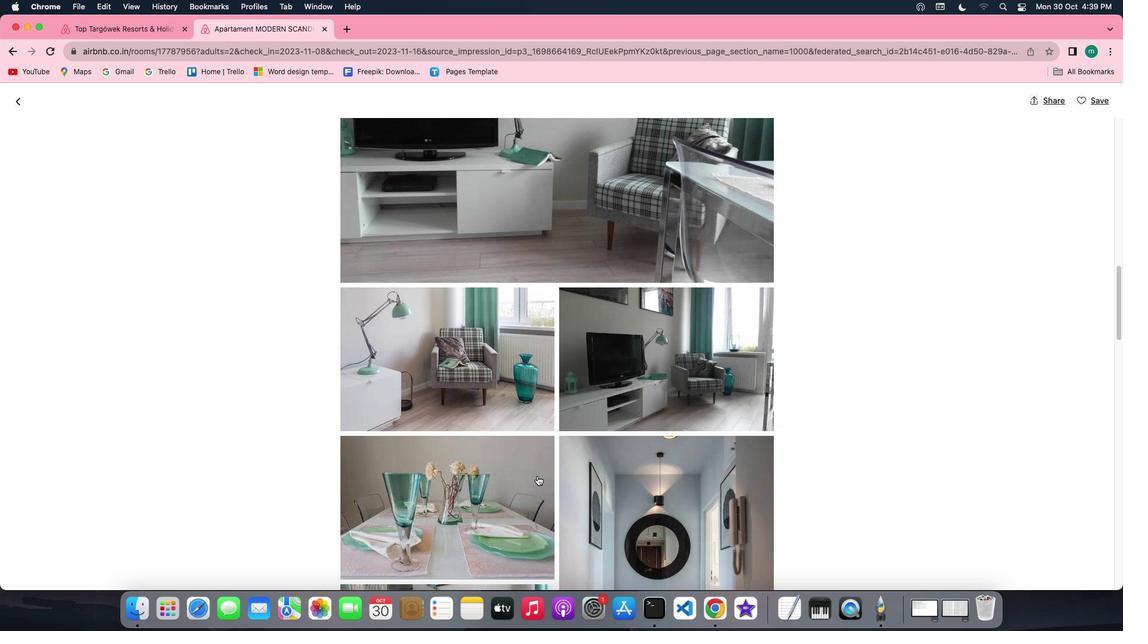 
Action: Mouse scrolled (537, 476) with delta (0, 0)
Screenshot: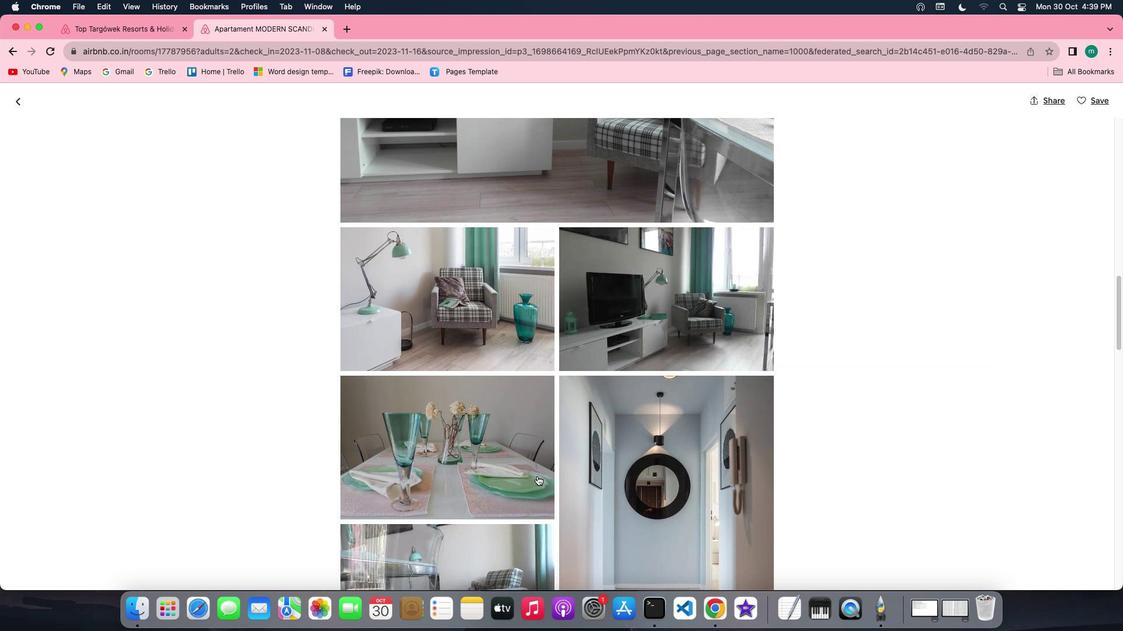 
Action: Mouse scrolled (537, 476) with delta (0, 0)
Screenshot: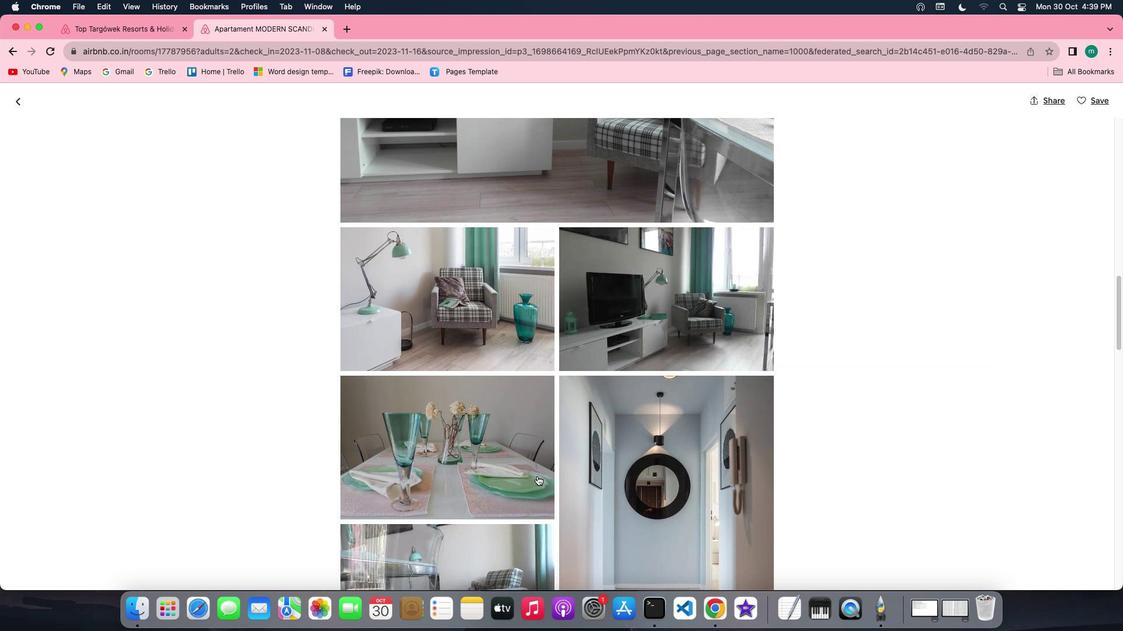 
Action: Mouse scrolled (537, 476) with delta (0, -1)
Screenshot: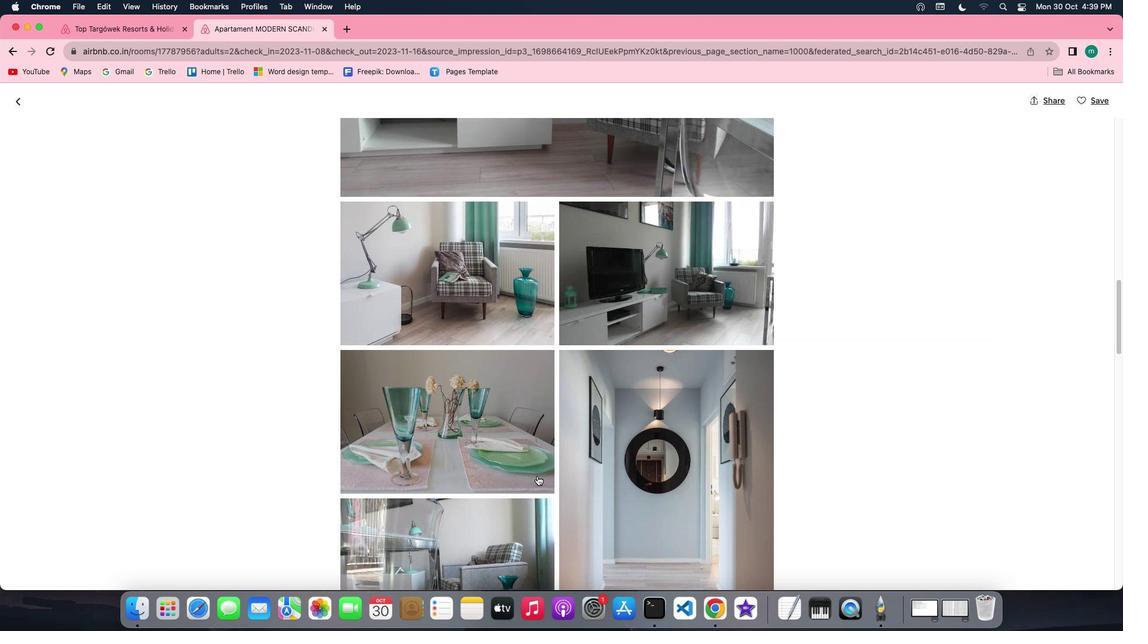 
Action: Mouse scrolled (537, 476) with delta (0, -1)
Screenshot: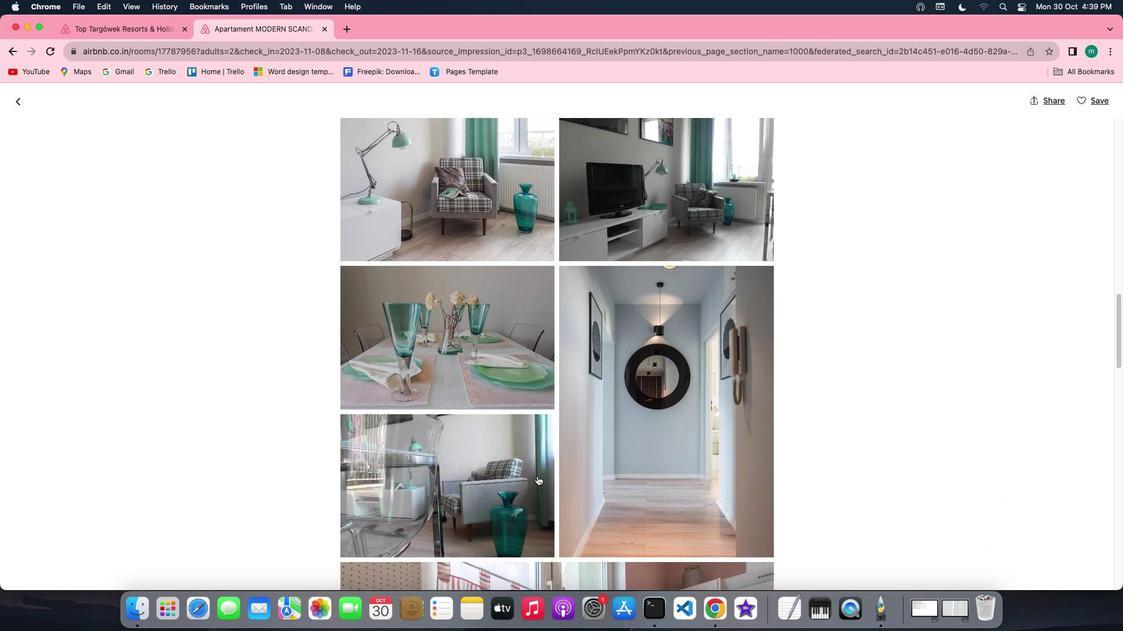 
Action: Mouse scrolled (537, 476) with delta (0, 0)
Screenshot: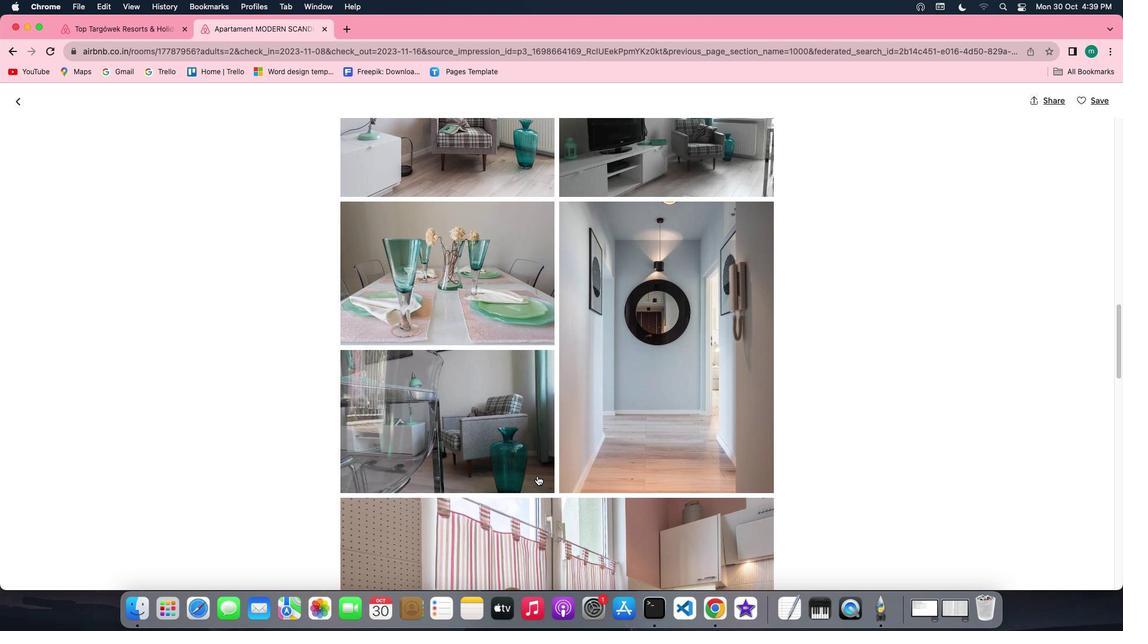 
Action: Mouse scrolled (537, 476) with delta (0, 0)
Screenshot: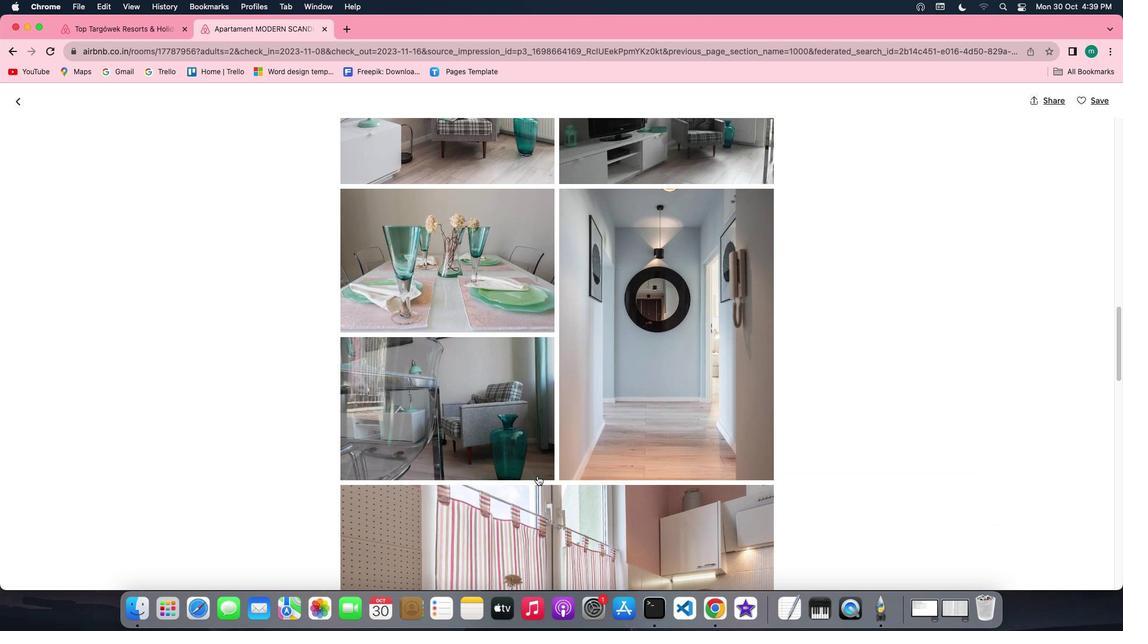 
Action: Mouse scrolled (537, 476) with delta (0, 0)
Screenshot: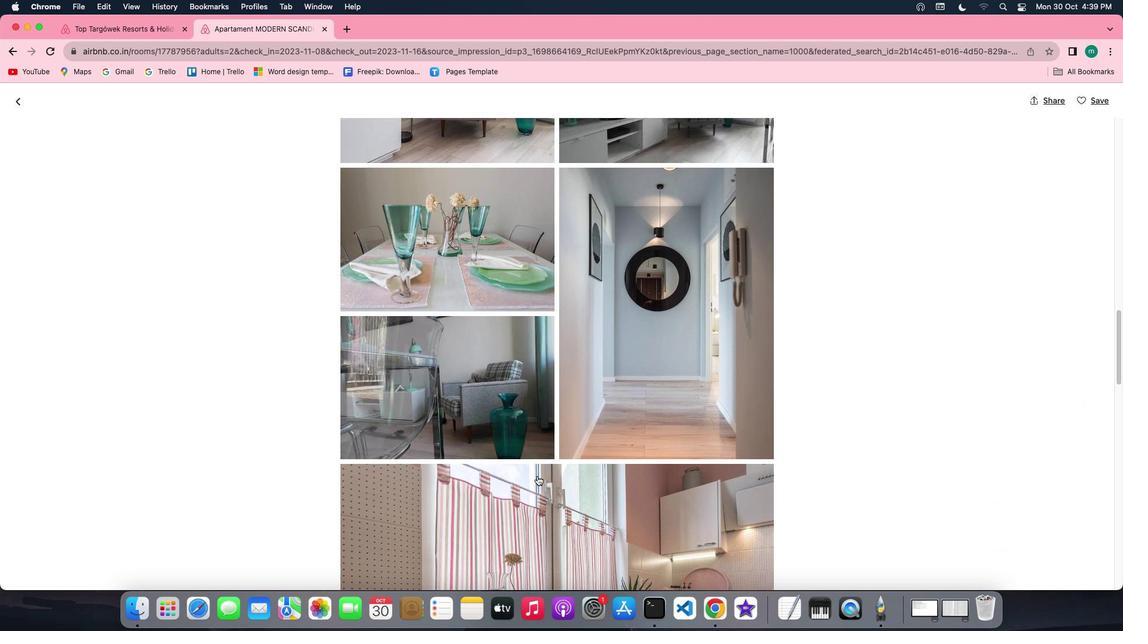 
Action: Mouse scrolled (537, 476) with delta (0, -1)
Screenshot: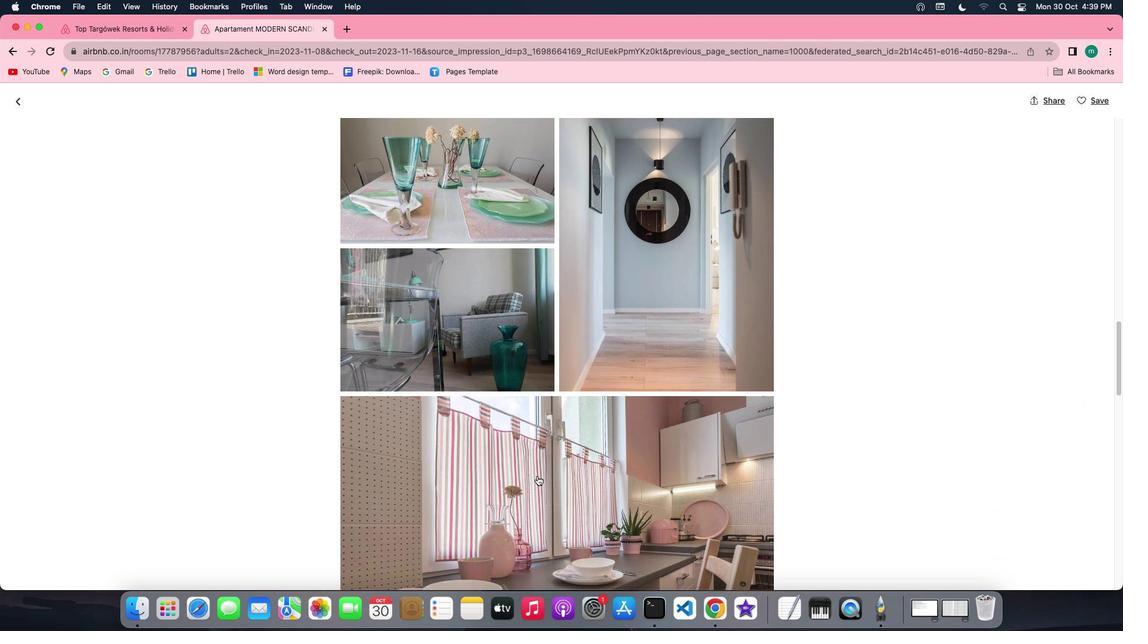 
Action: Mouse scrolled (537, 476) with delta (0, 0)
Screenshot: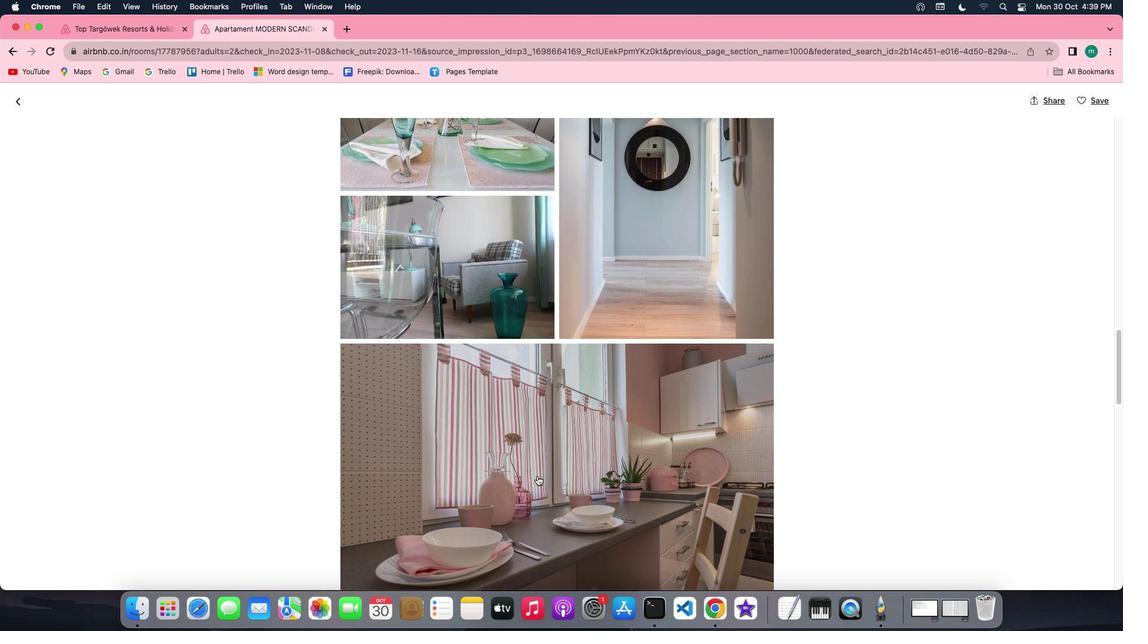 
Action: Mouse scrolled (537, 476) with delta (0, 0)
Screenshot: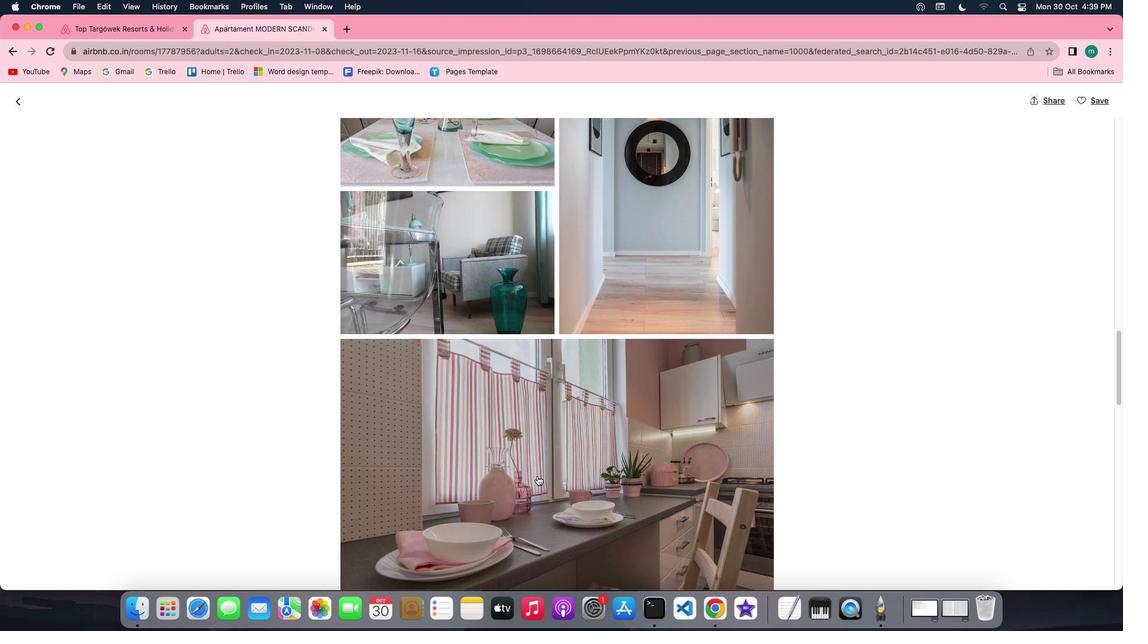 
Action: Mouse scrolled (537, 476) with delta (0, 0)
Screenshot: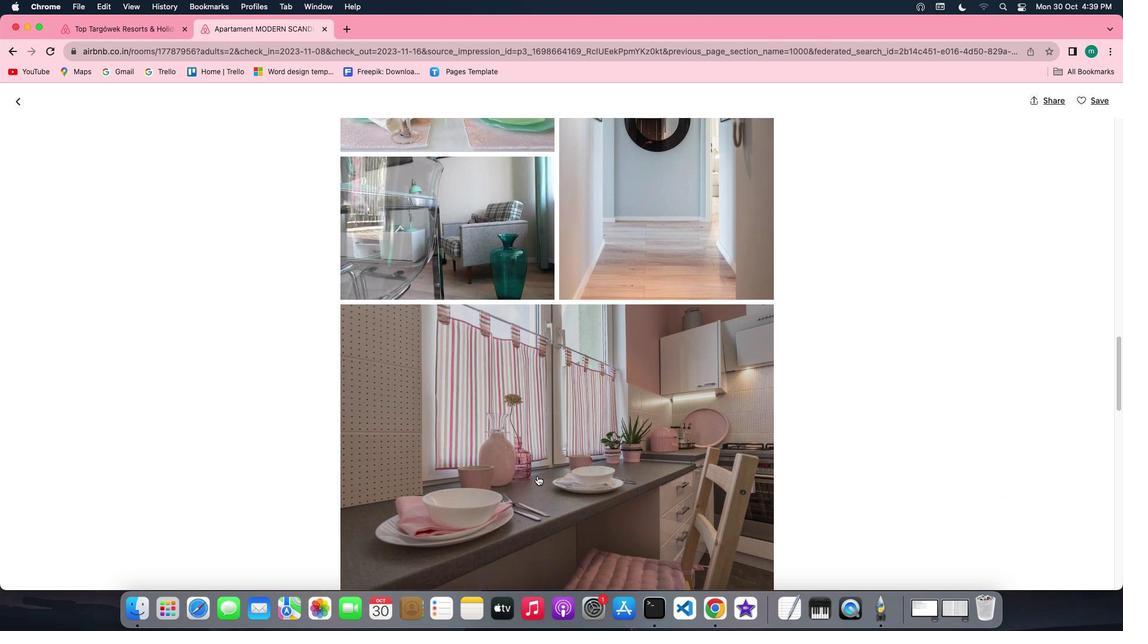 
Action: Mouse scrolled (537, 476) with delta (0, 0)
Screenshot: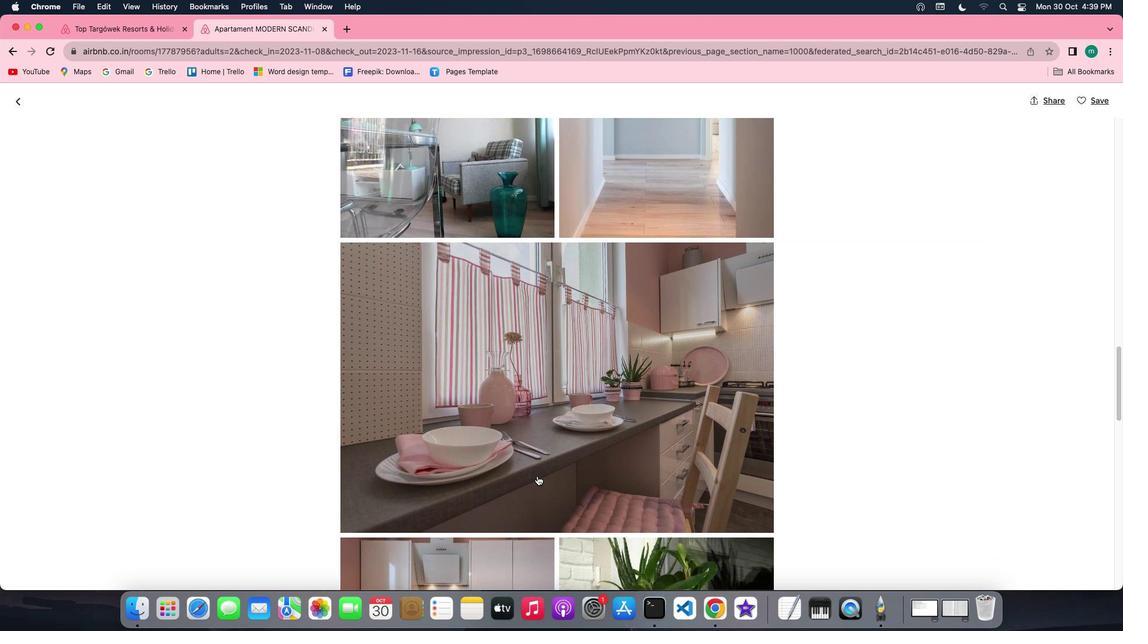 
Action: Mouse scrolled (537, 476) with delta (0, 0)
Screenshot: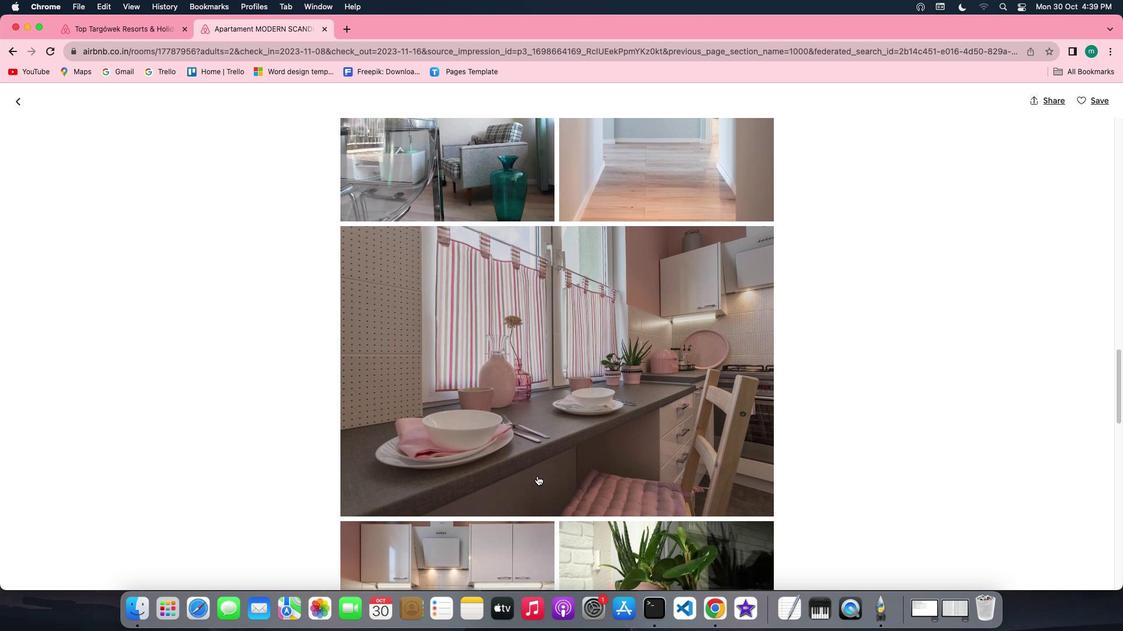 
Action: Mouse scrolled (537, 476) with delta (0, 0)
Screenshot: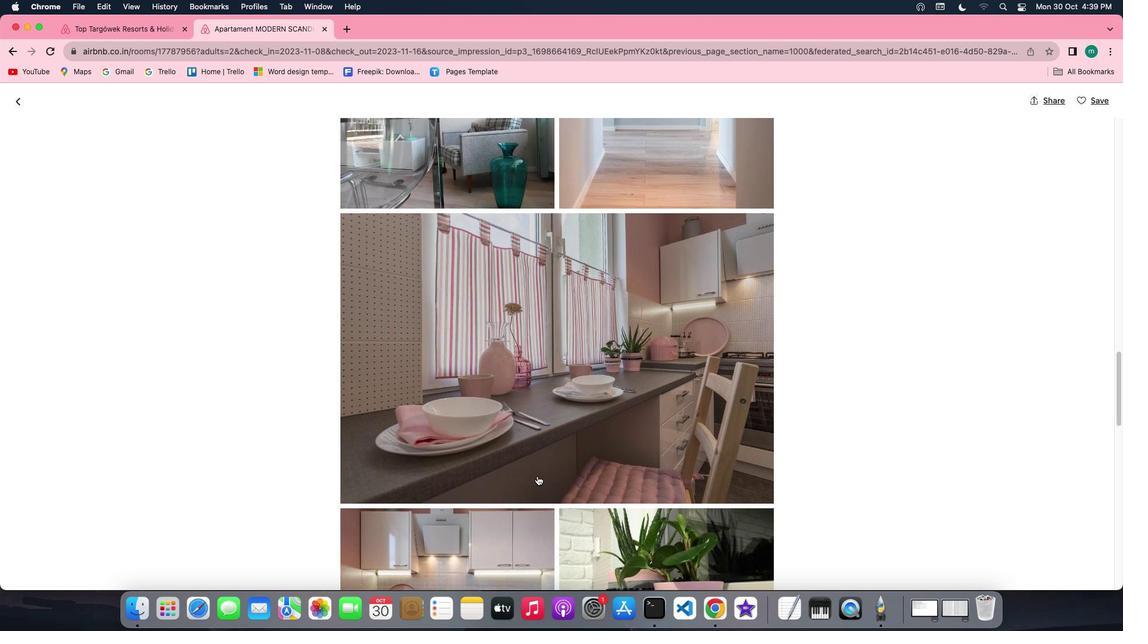 
Action: Mouse scrolled (537, 476) with delta (0, 0)
Screenshot: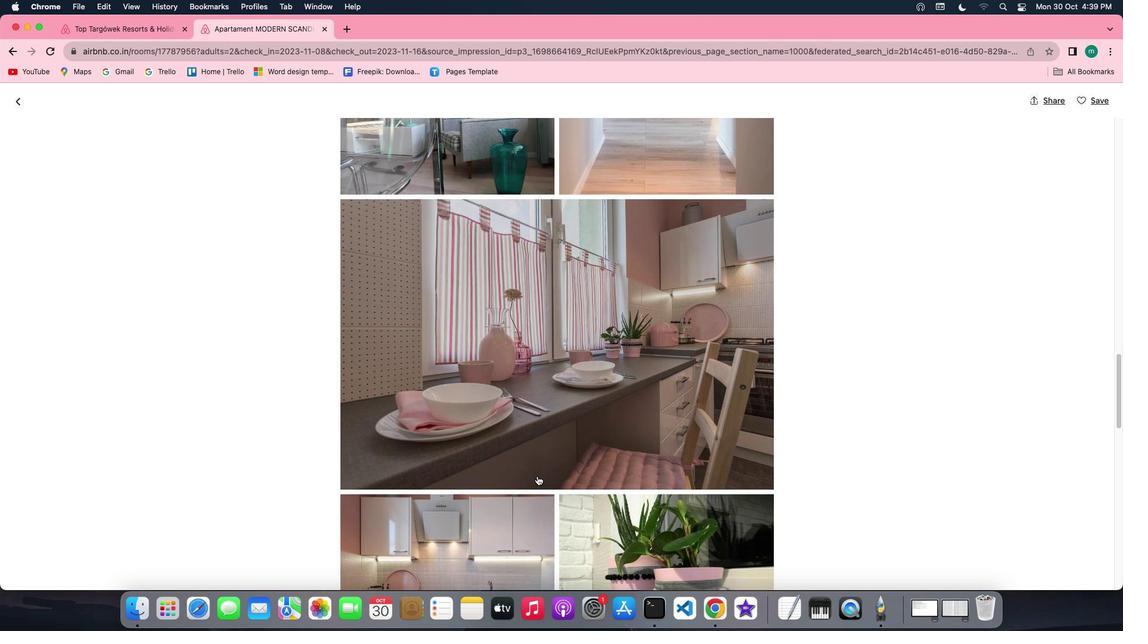 
Action: Mouse scrolled (537, 476) with delta (0, 0)
Screenshot: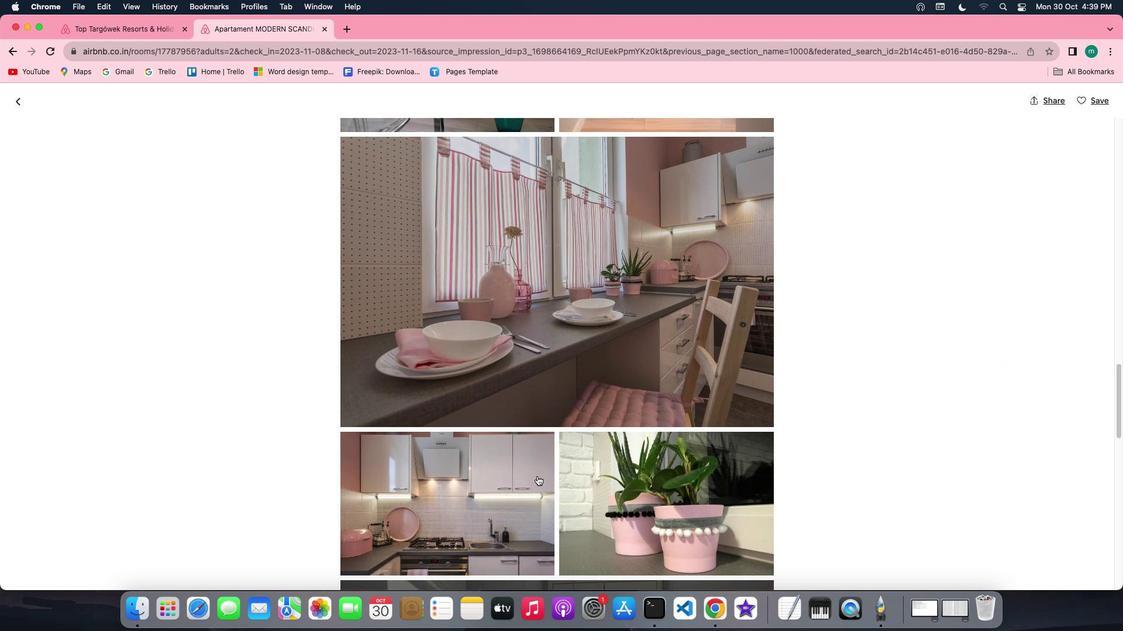 
Action: Mouse scrolled (537, 476) with delta (0, 0)
Screenshot: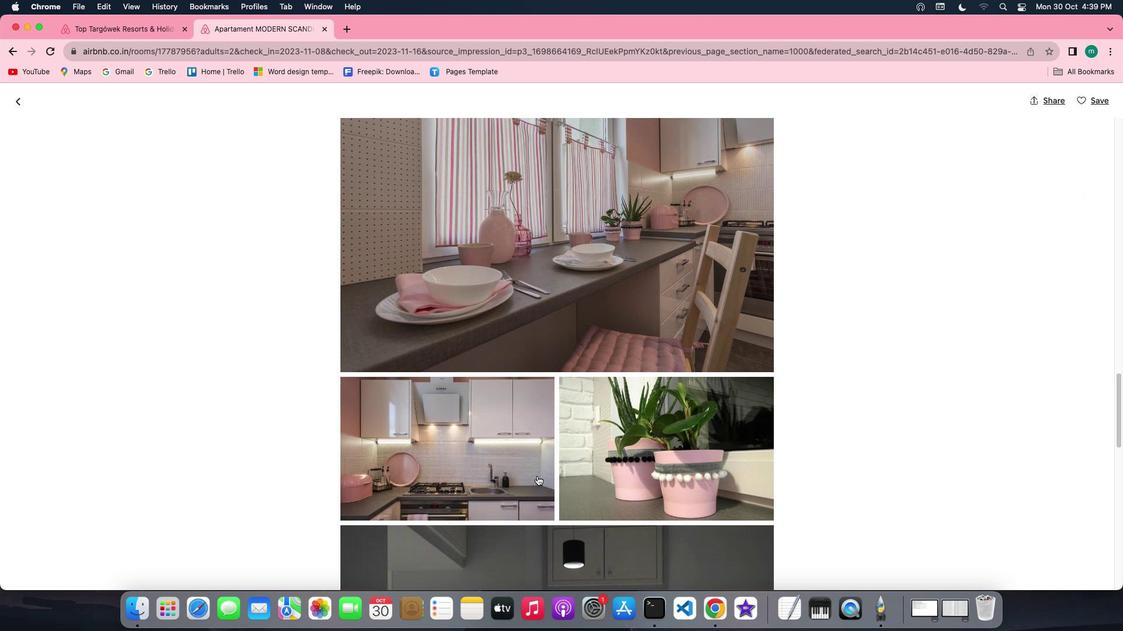 
Action: Mouse scrolled (537, 476) with delta (0, 0)
Screenshot: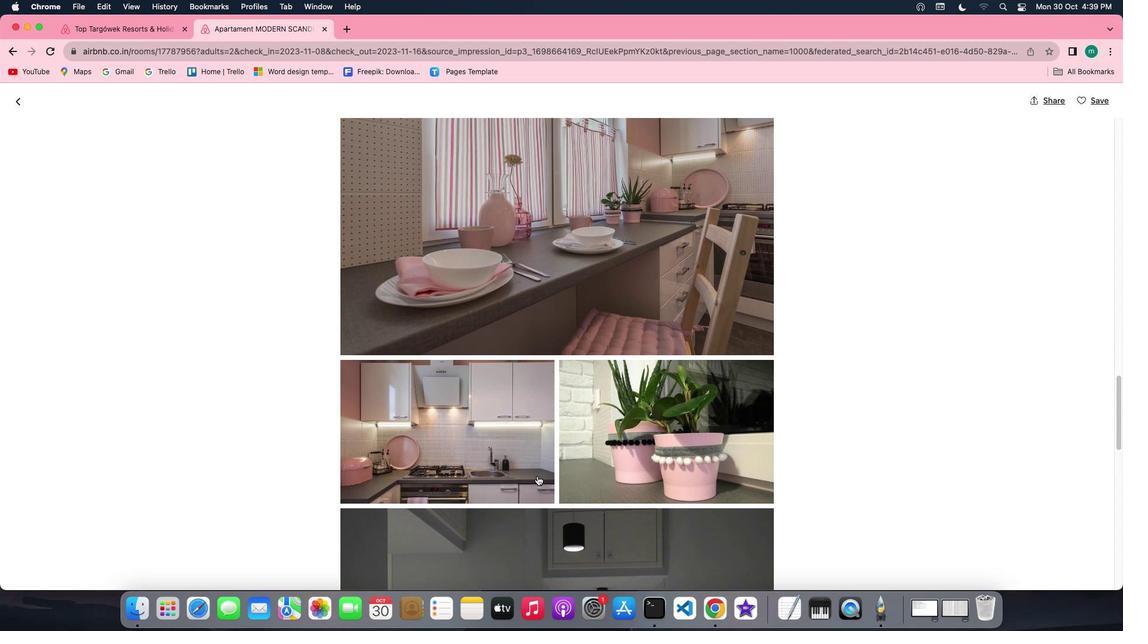 
Action: Mouse scrolled (537, 476) with delta (0, 0)
Screenshot: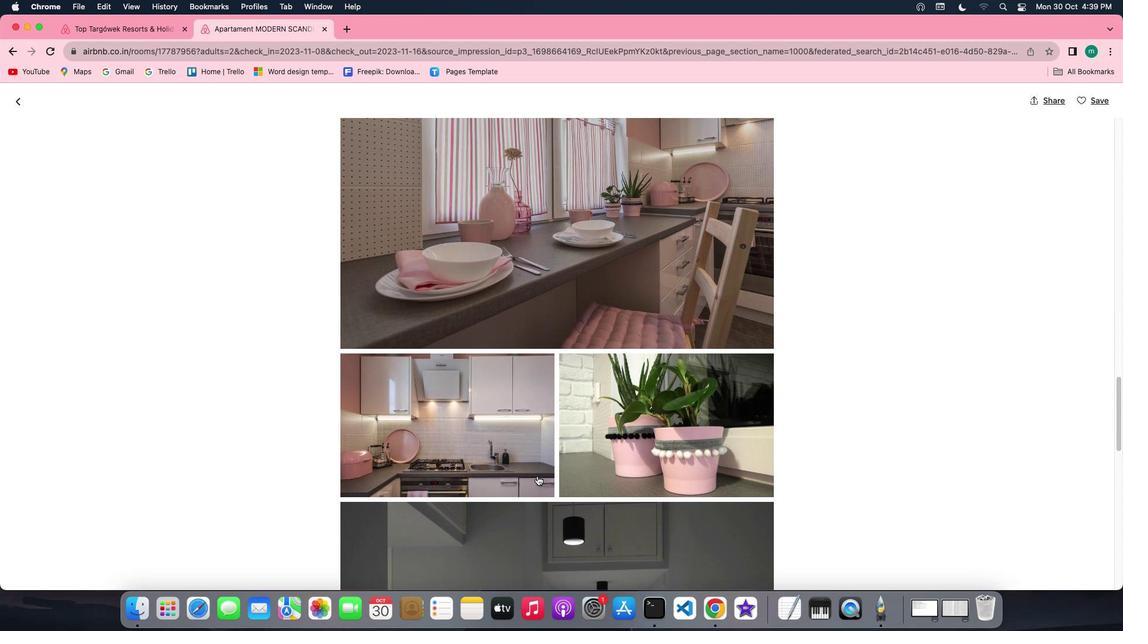 
Action: Mouse scrolled (537, 476) with delta (0, 0)
Screenshot: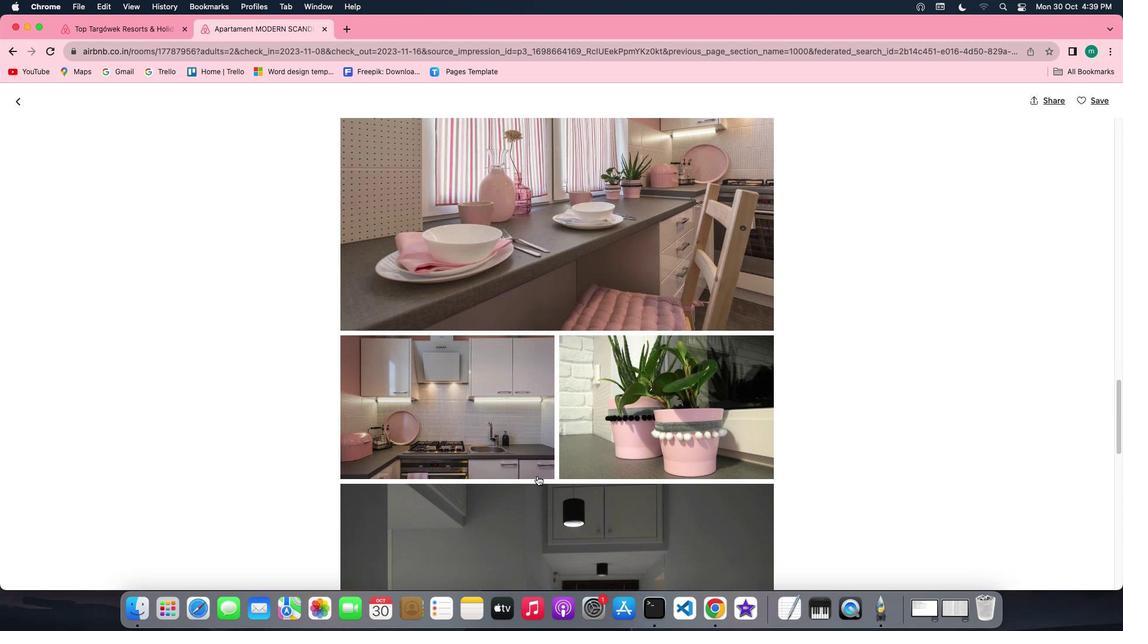 
Action: Mouse scrolled (537, 476) with delta (0, 0)
Screenshot: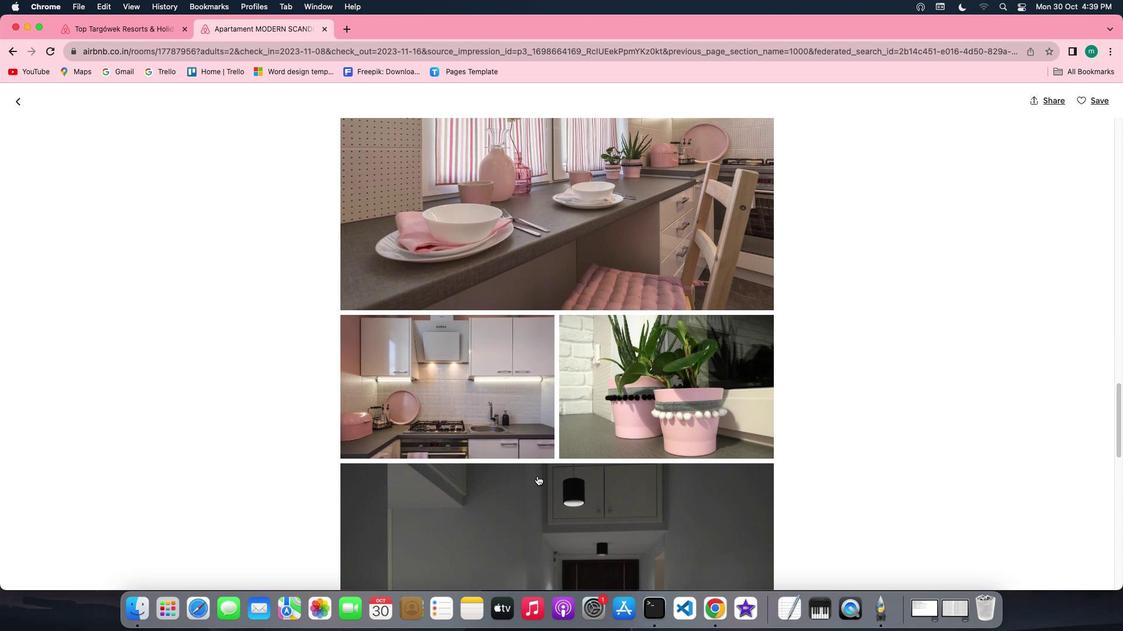 
Action: Mouse scrolled (537, 476) with delta (0, 0)
Screenshot: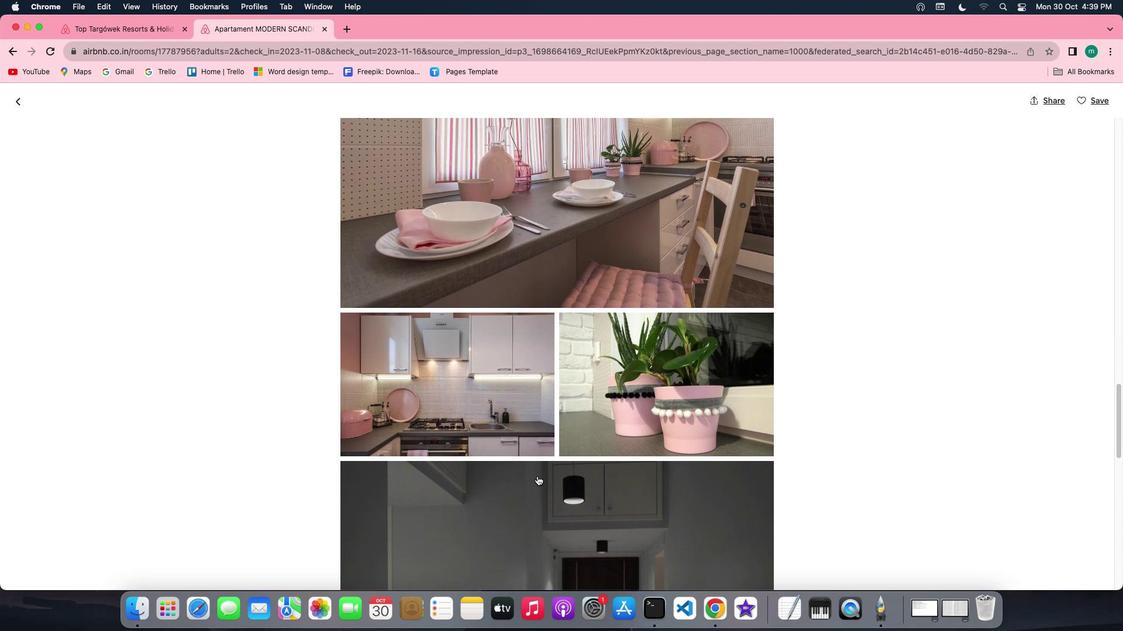 
Action: Mouse moved to (537, 476)
Screenshot: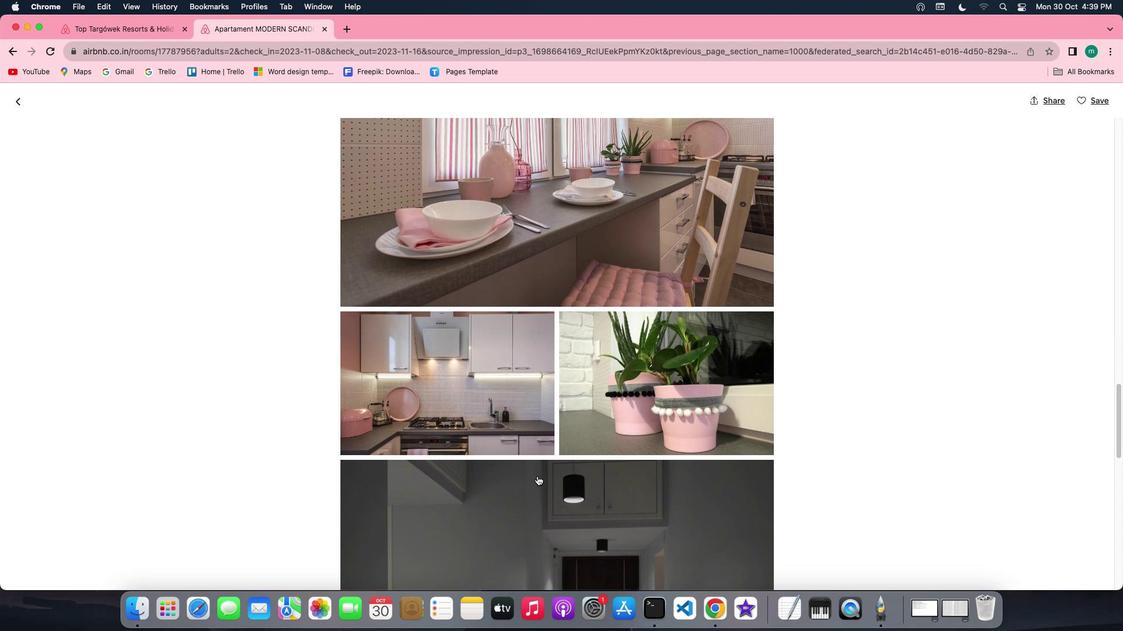 
Action: Mouse scrolled (537, 476) with delta (0, 0)
Screenshot: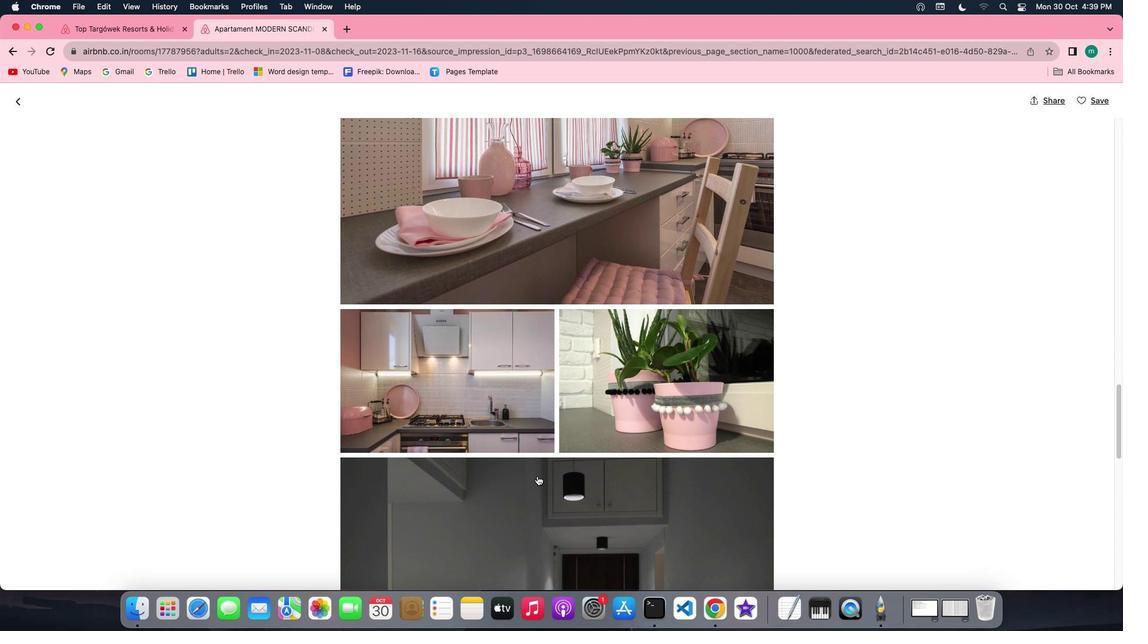 
Action: Mouse scrolled (537, 476) with delta (0, 0)
Screenshot: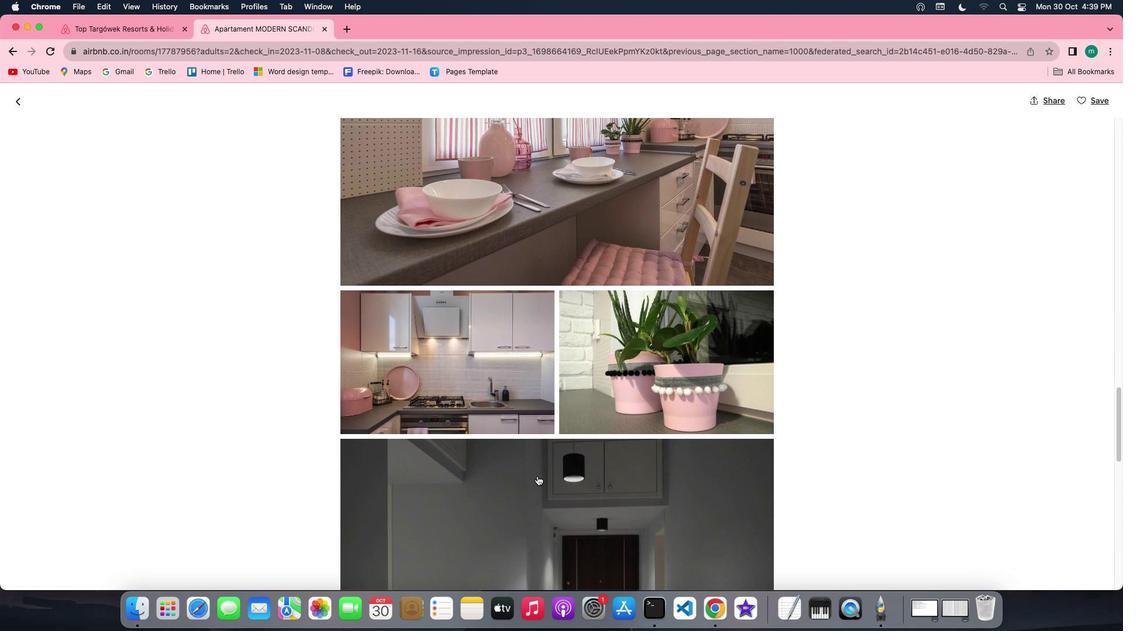 
Action: Mouse scrolled (537, 476) with delta (0, 0)
Screenshot: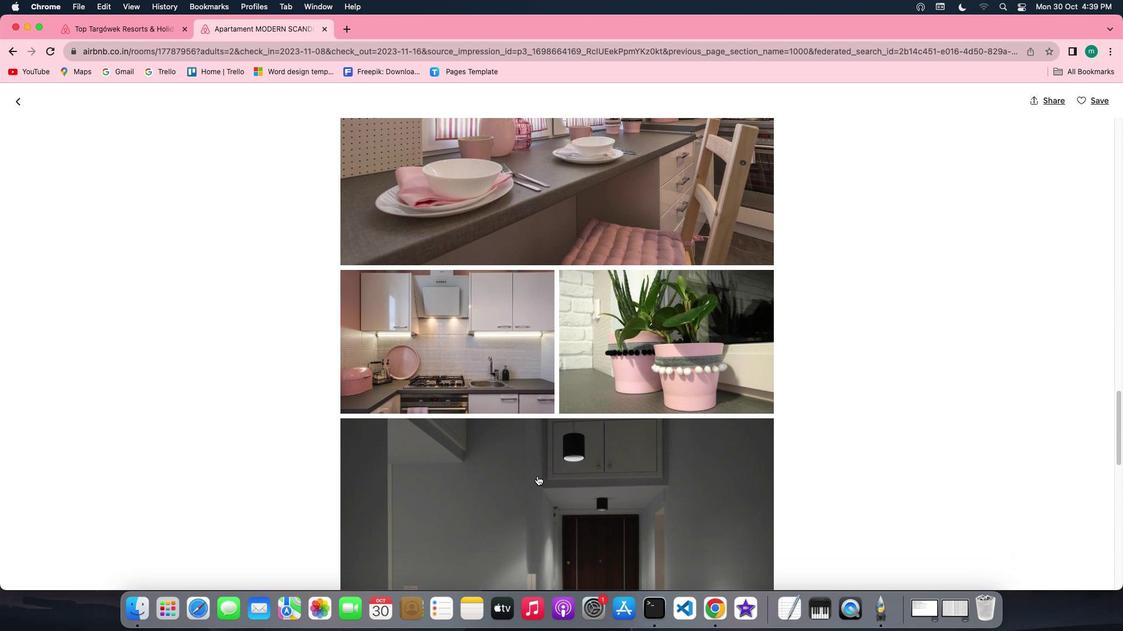 
Action: Mouse moved to (537, 476)
Screenshot: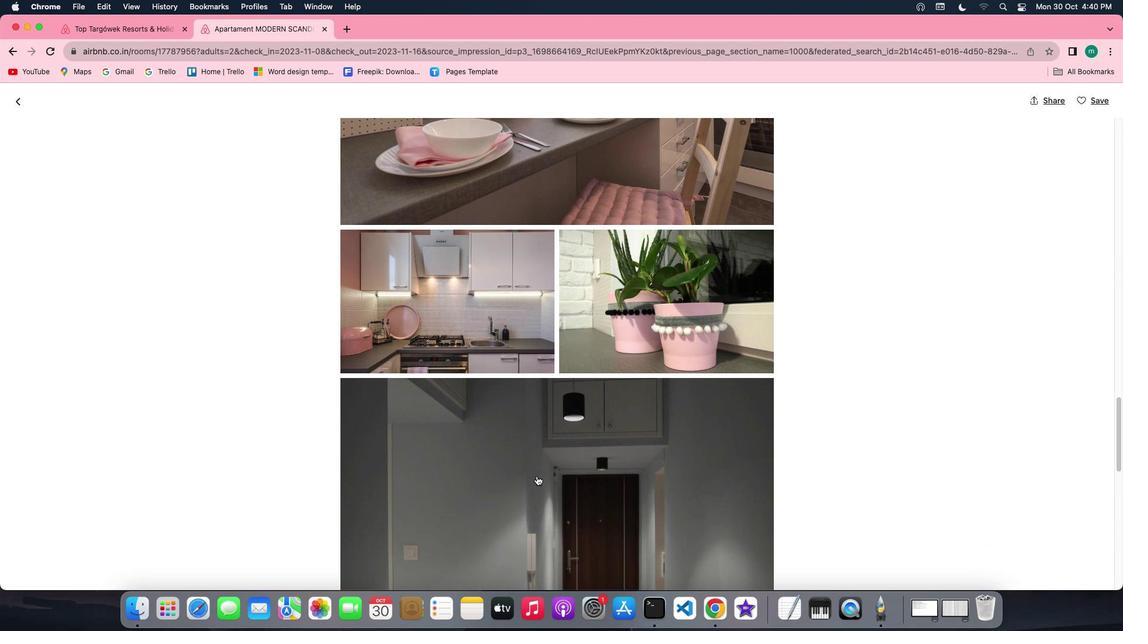 
Action: Mouse scrolled (537, 476) with delta (0, 0)
Screenshot: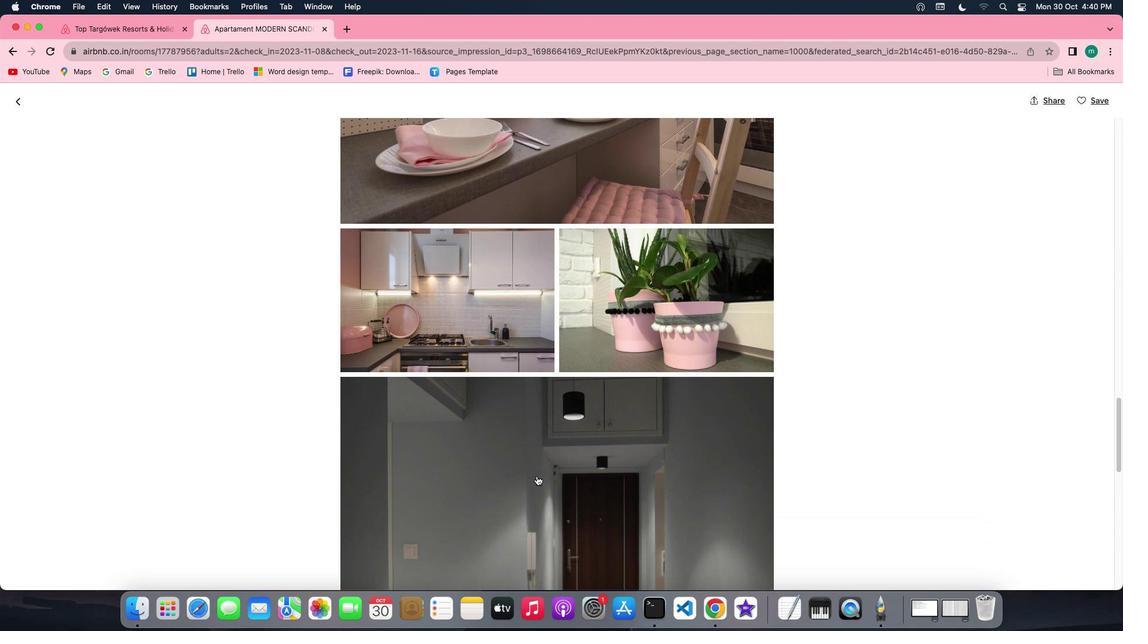 
Action: Mouse scrolled (537, 476) with delta (0, 0)
Screenshot: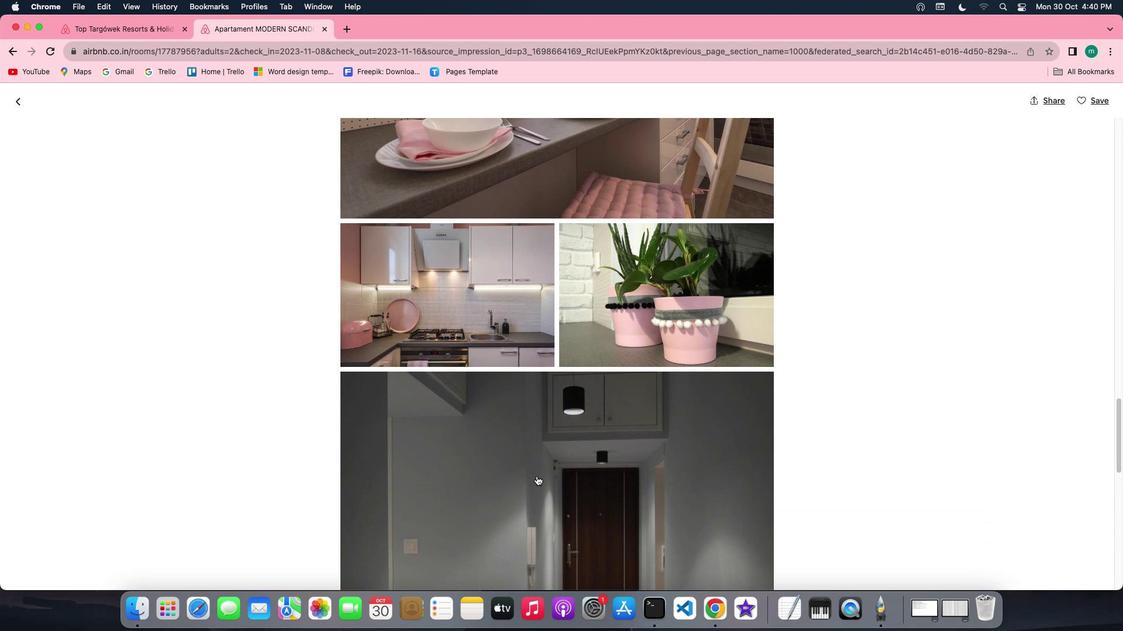 
Action: Mouse scrolled (537, 476) with delta (0, 0)
Screenshot: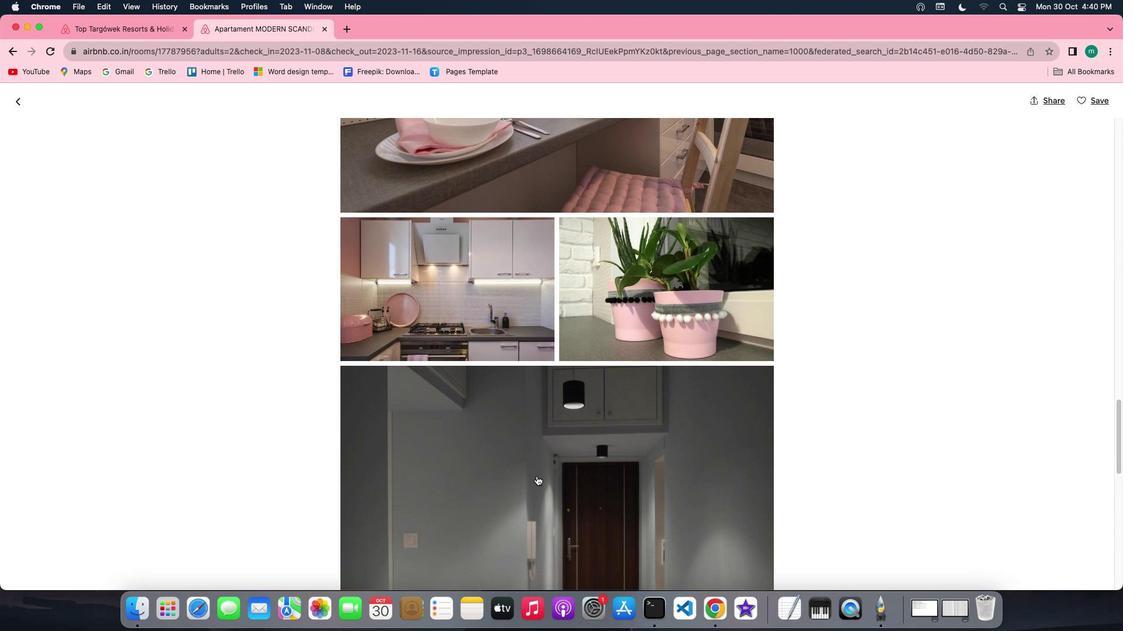 
Action: Mouse scrolled (537, 476) with delta (0, 0)
Screenshot: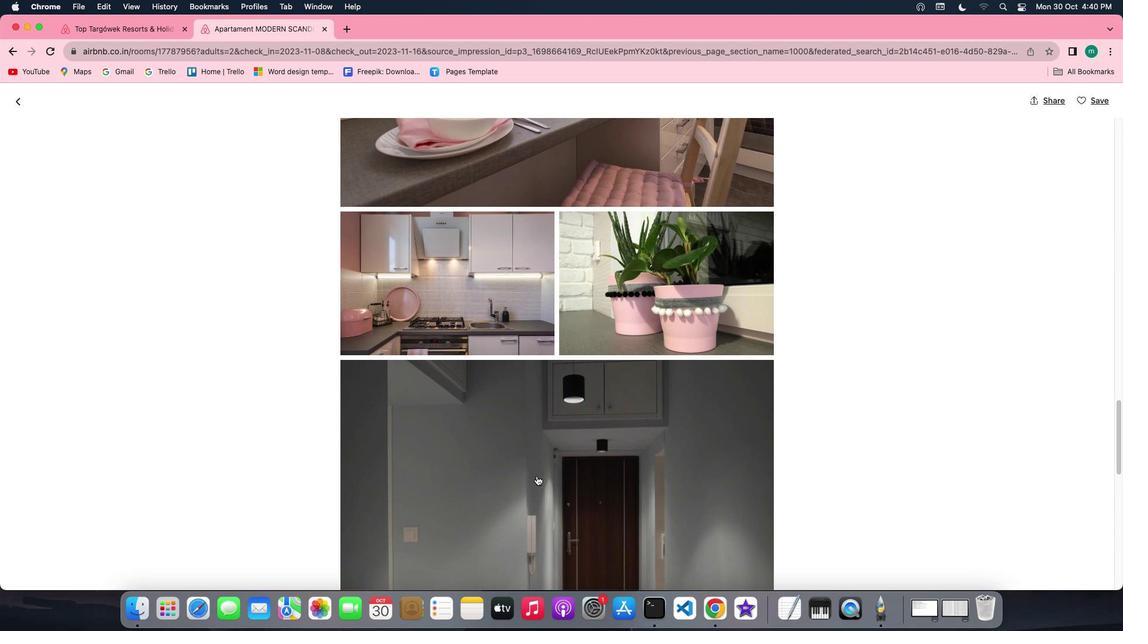 
Action: Mouse scrolled (537, 476) with delta (0, 0)
Screenshot: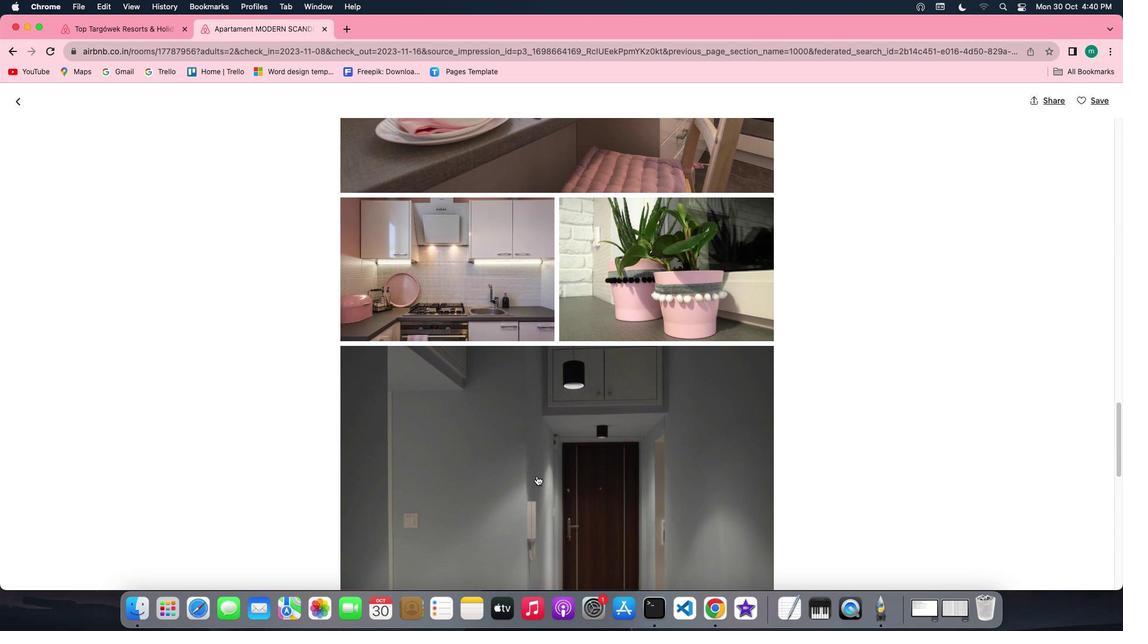 
Action: Mouse scrolled (537, 476) with delta (0, 0)
Screenshot: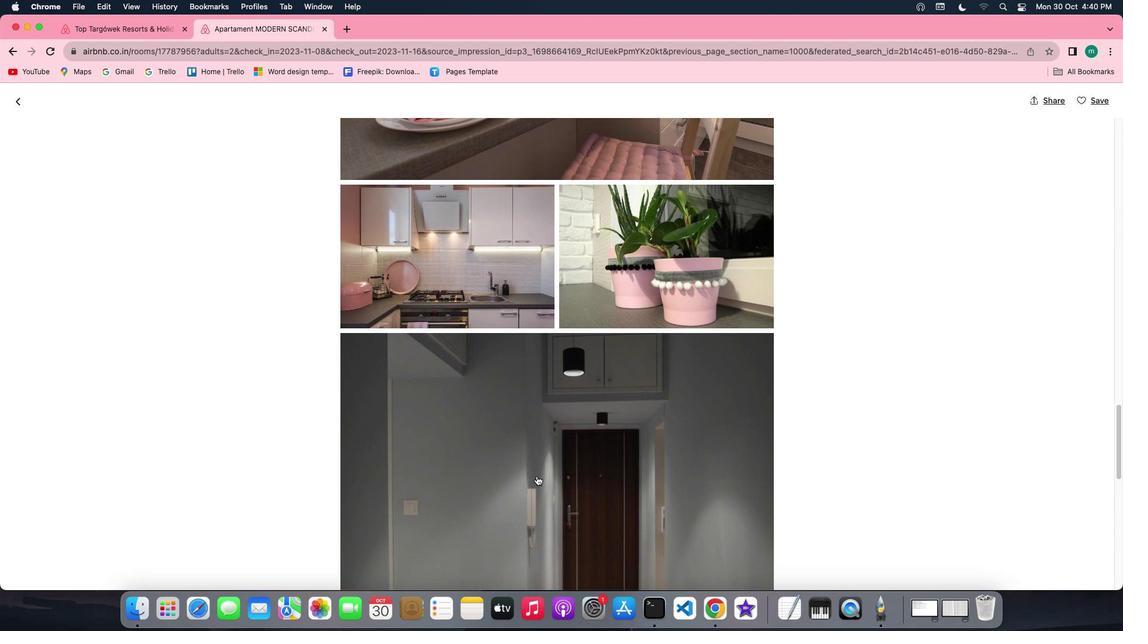 
Action: Mouse scrolled (537, 476) with delta (0, 0)
Screenshot: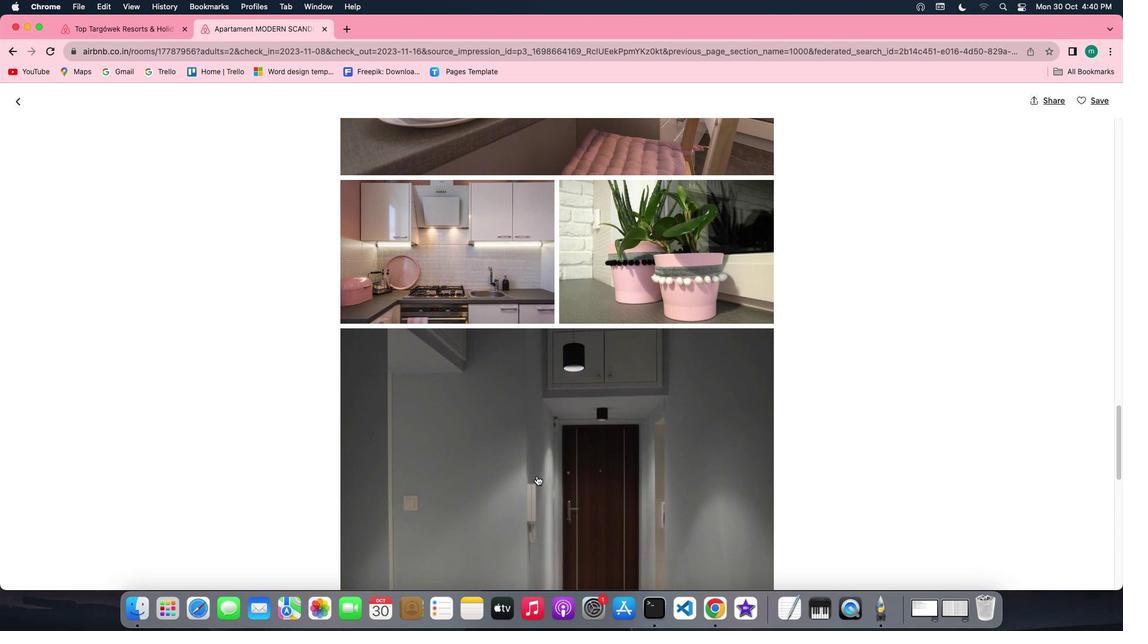 
Action: Mouse scrolled (537, 476) with delta (0, 0)
Screenshot: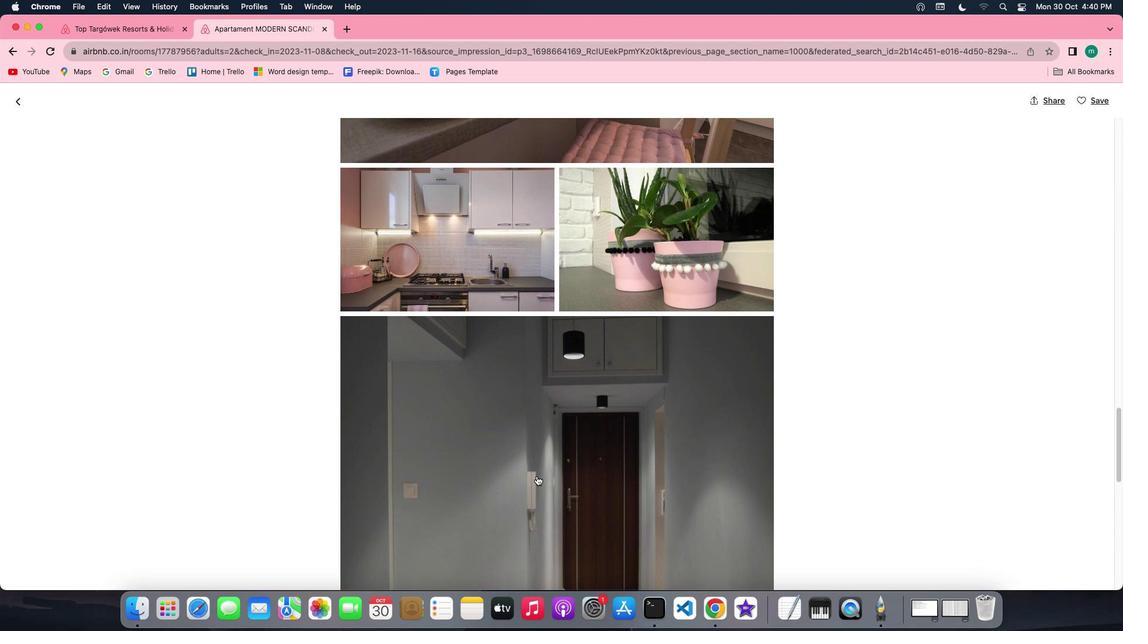 
Action: Mouse scrolled (537, 476) with delta (0, 0)
Screenshot: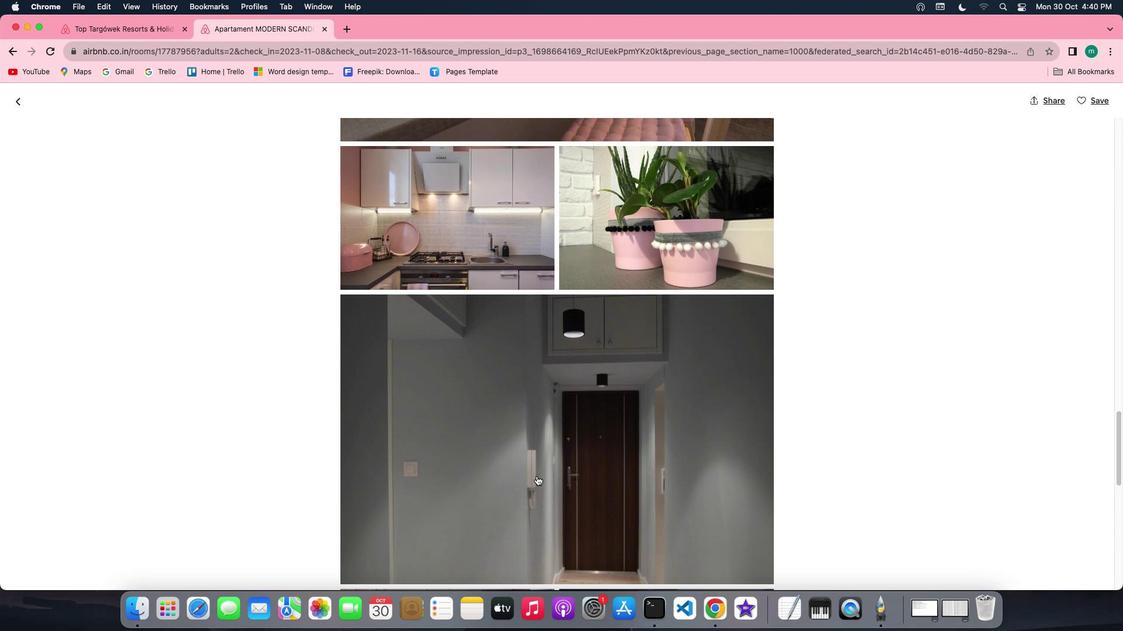 
Action: Mouse scrolled (537, 476) with delta (0, 0)
Screenshot: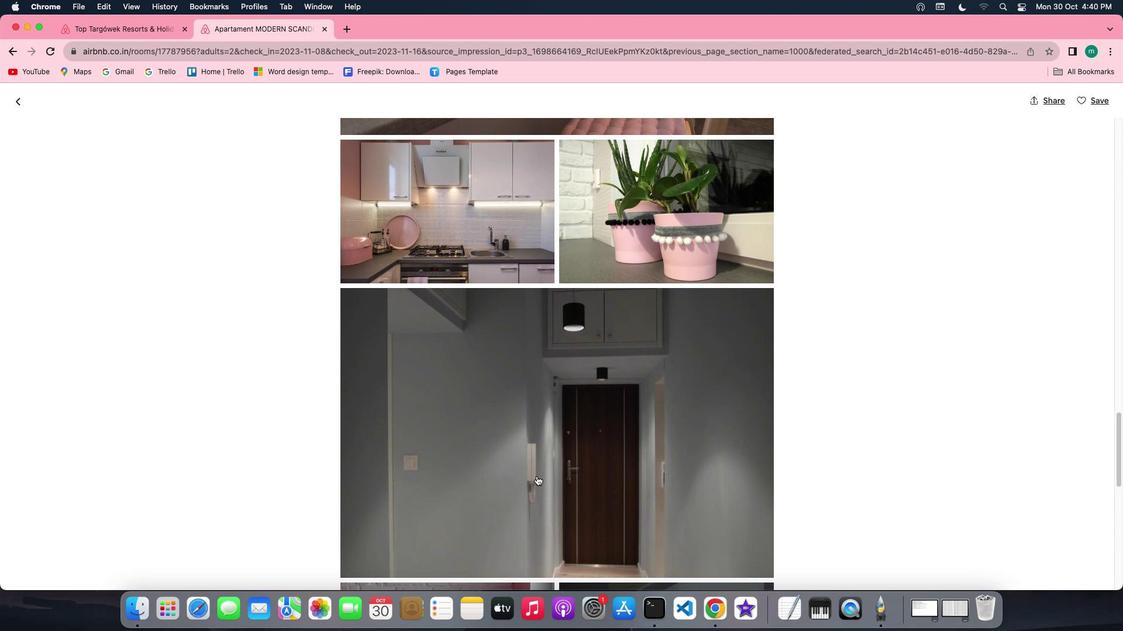 
Action: Mouse scrolled (537, 476) with delta (0, 0)
Screenshot: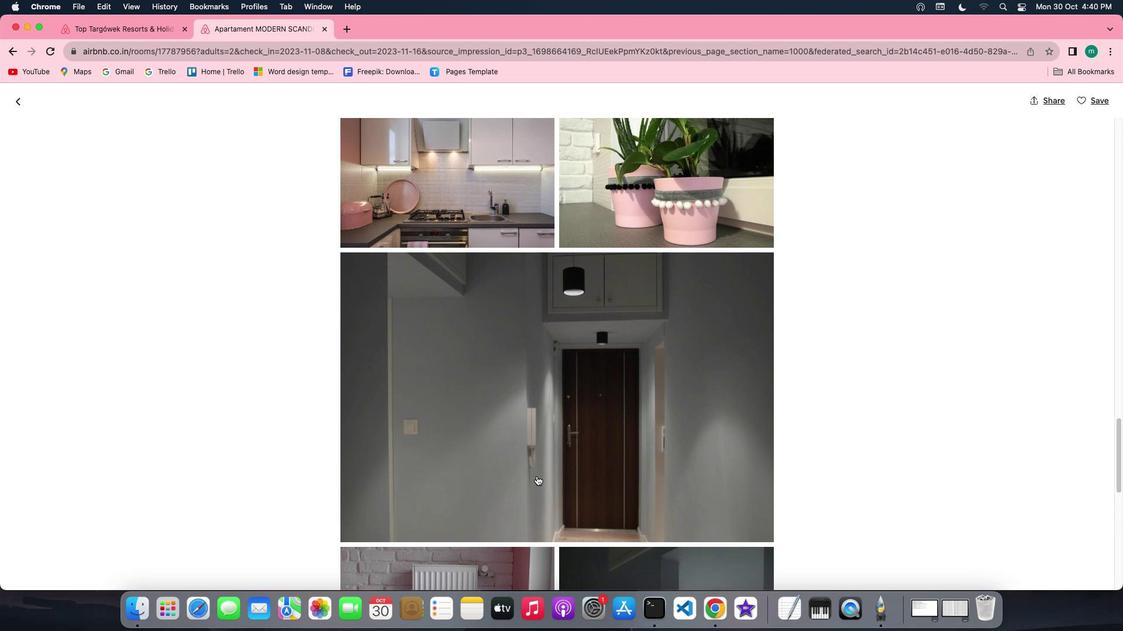 
Action: Mouse scrolled (537, 476) with delta (0, 0)
Screenshot: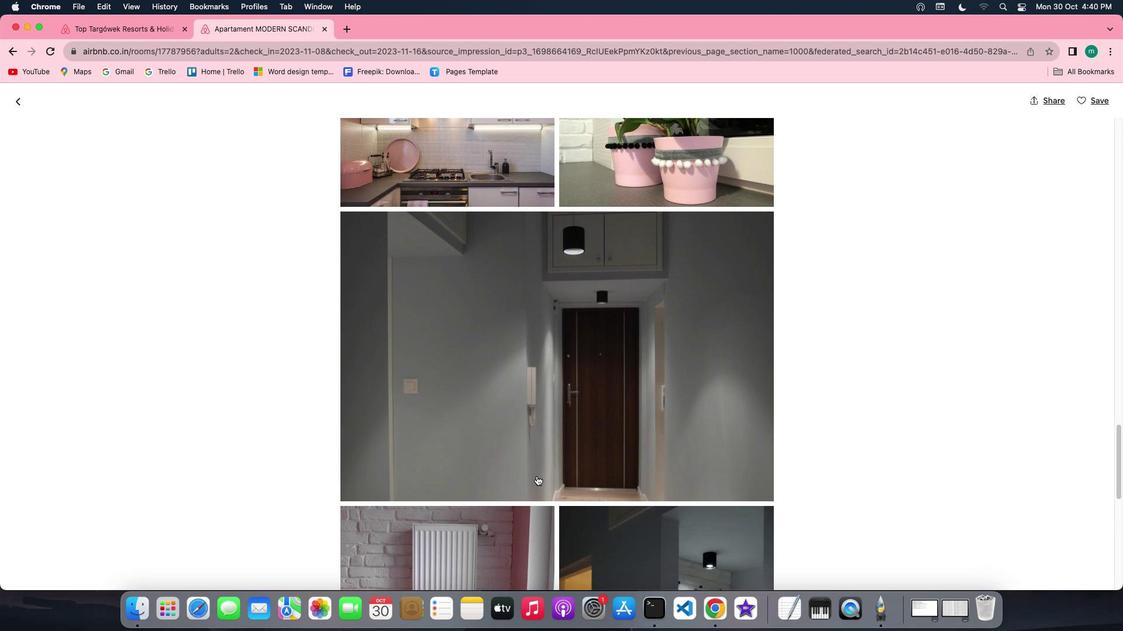 
Action: Mouse scrolled (537, 476) with delta (0, 0)
Screenshot: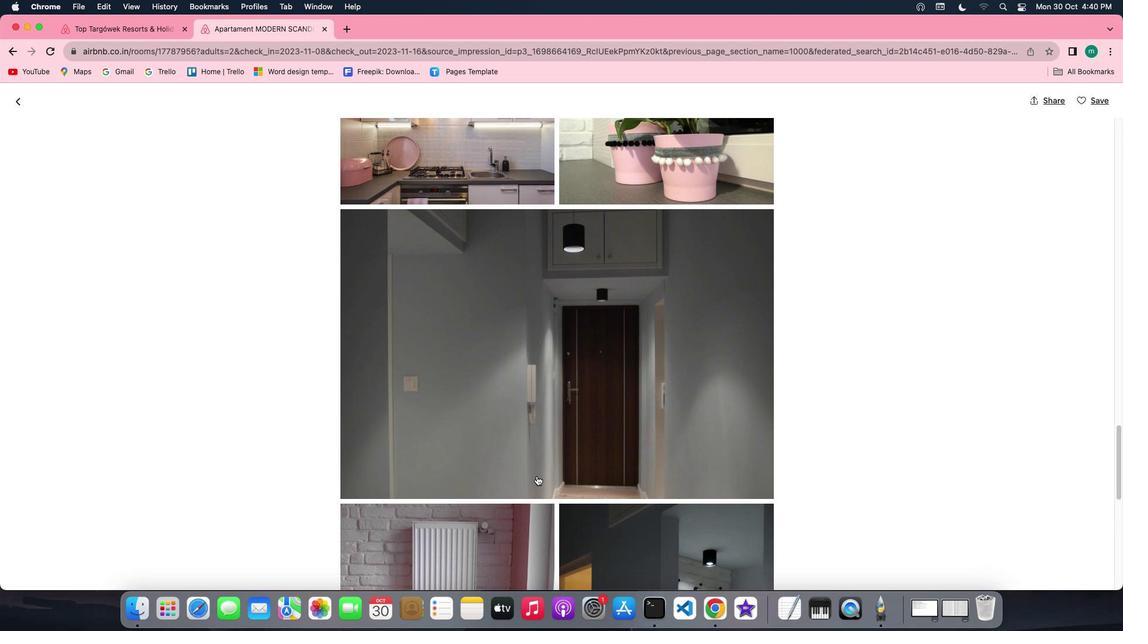 
Action: Mouse scrolled (537, 476) with delta (0, 0)
Screenshot: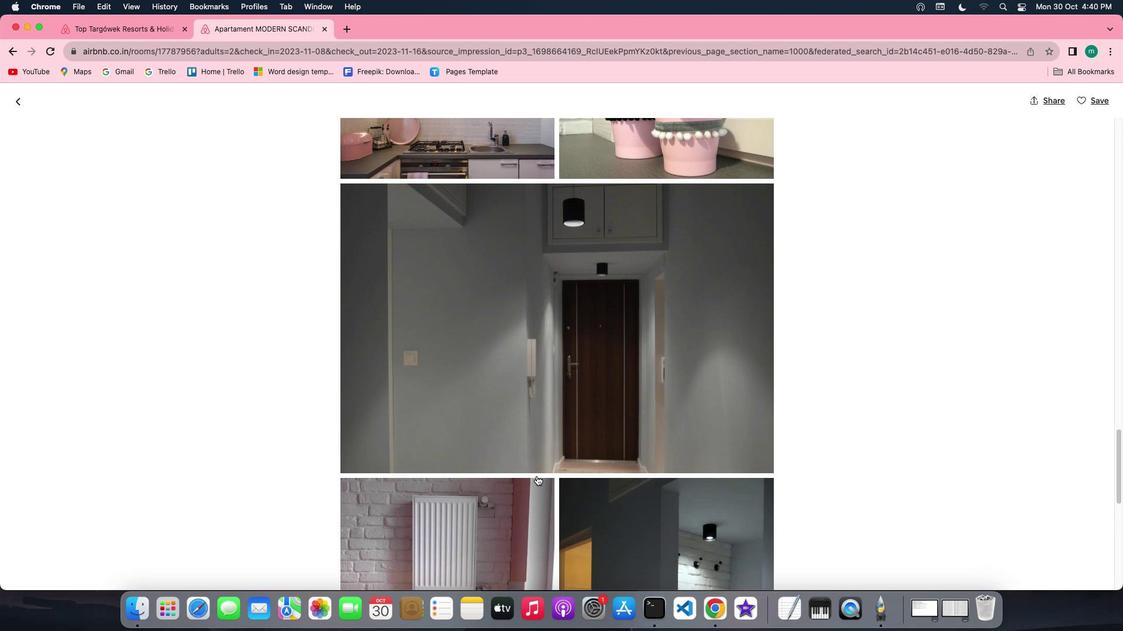 
Action: Mouse scrolled (537, 476) with delta (0, 0)
Screenshot: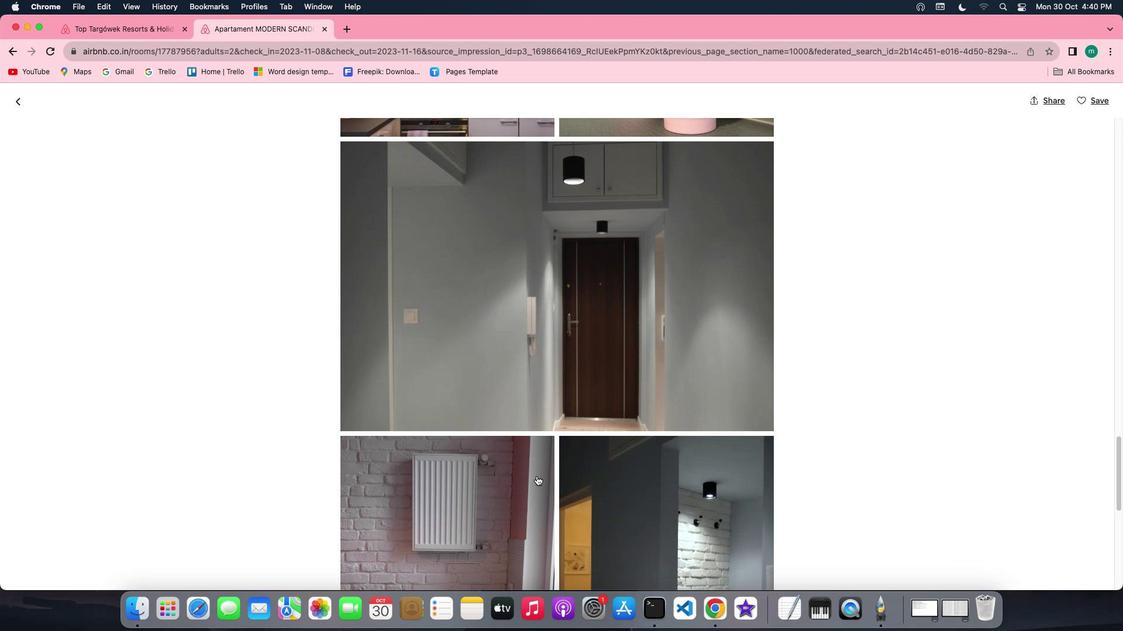 
Action: Mouse scrolled (537, 476) with delta (0, 0)
Screenshot: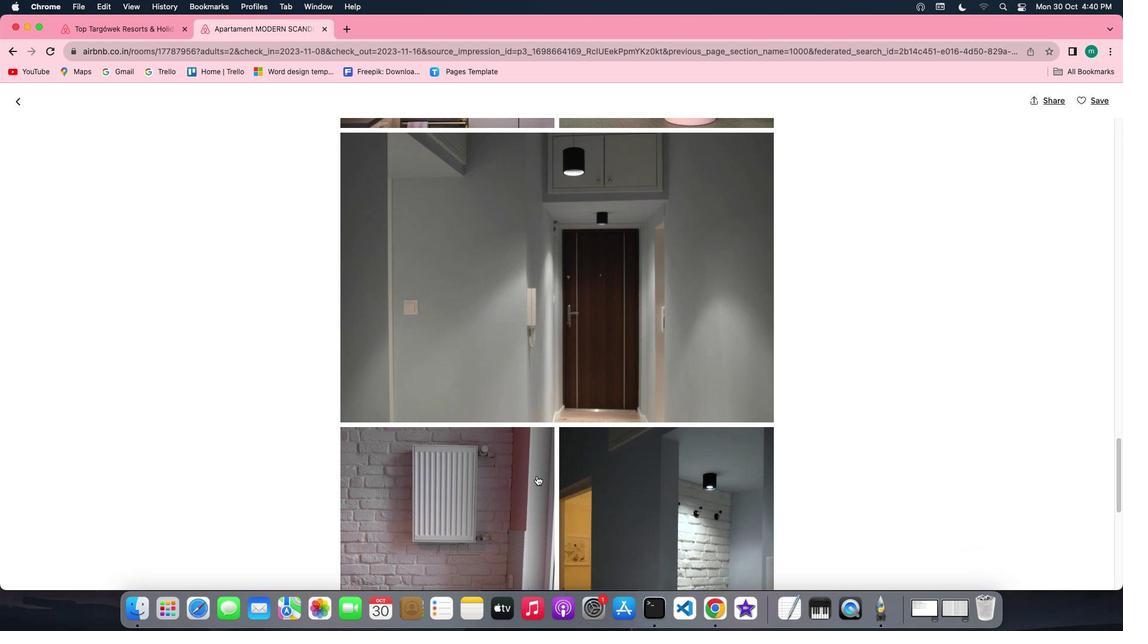 
Action: Mouse scrolled (537, 476) with delta (0, 0)
Screenshot: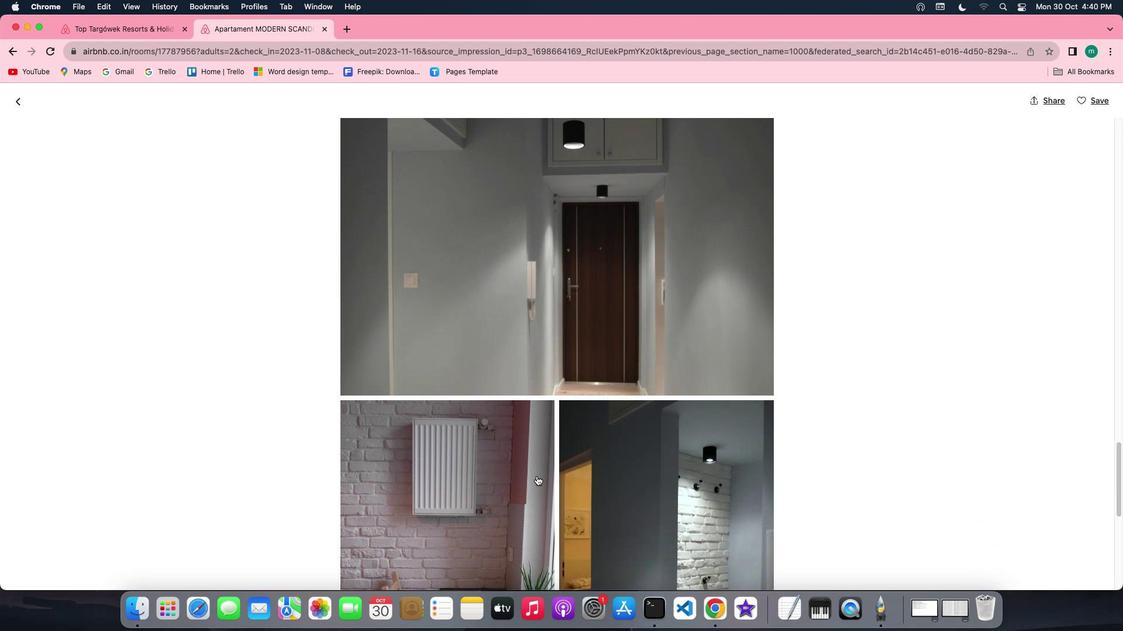 
Action: Mouse scrolled (537, 476) with delta (0, 0)
Screenshot: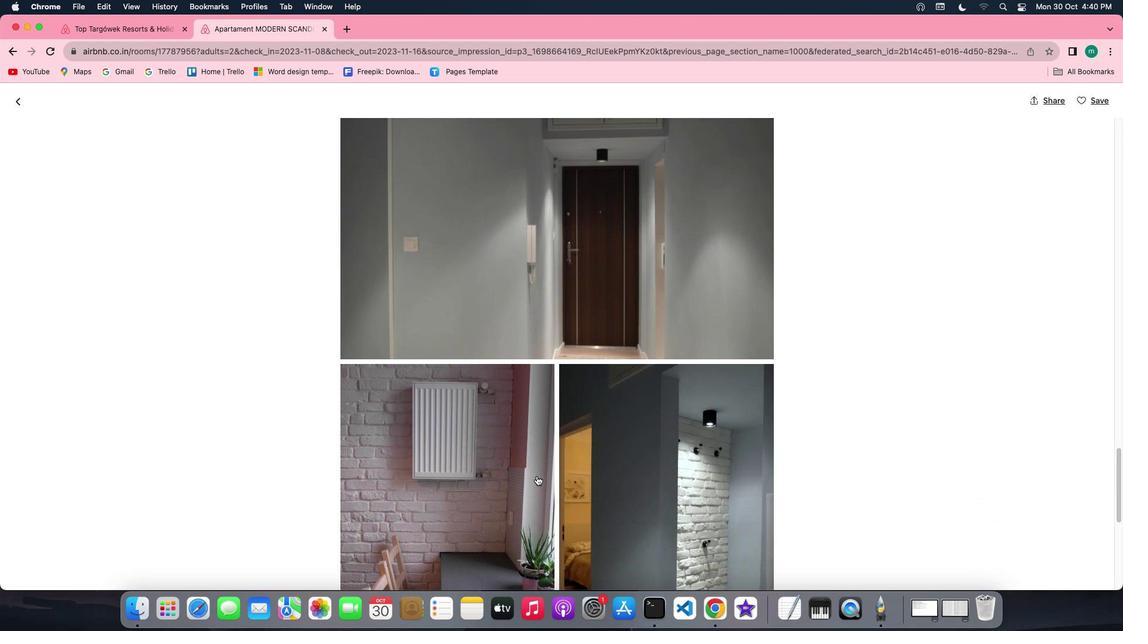 
Action: Mouse scrolled (537, 476) with delta (0, 0)
Screenshot: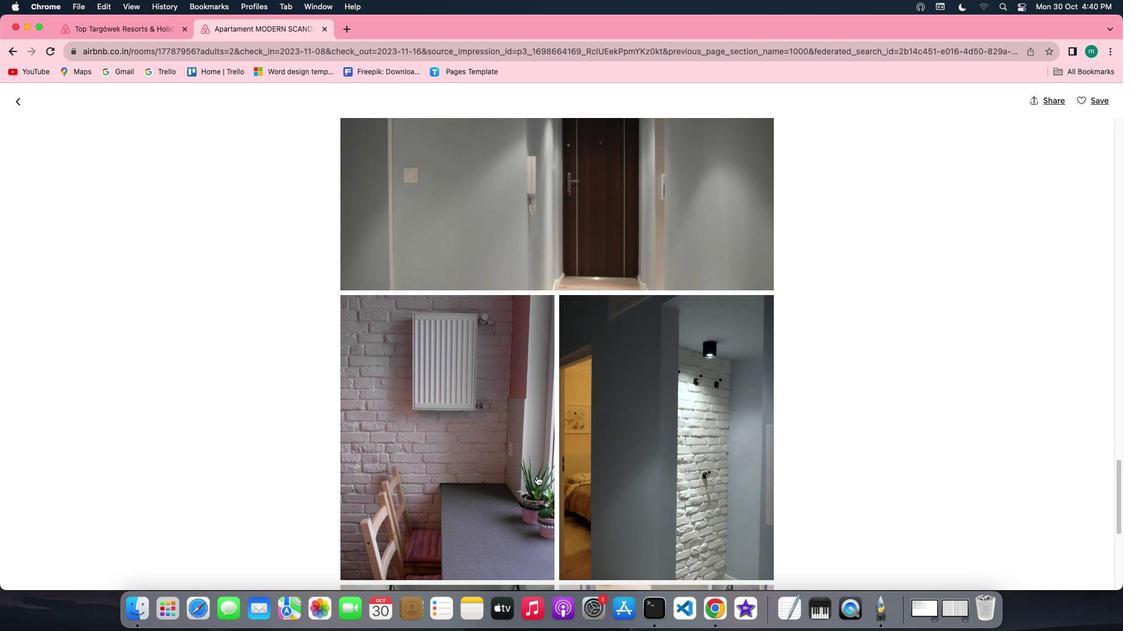 
Action: Mouse scrolled (537, 476) with delta (0, 0)
Screenshot: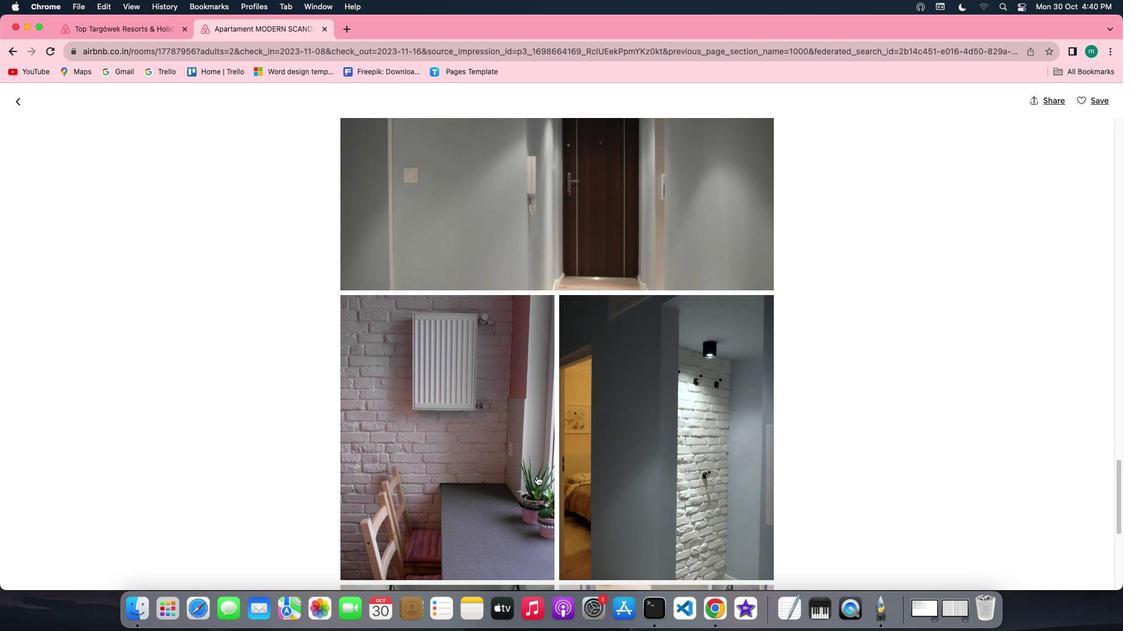 
Action: Mouse scrolled (537, 476) with delta (0, -1)
Screenshot: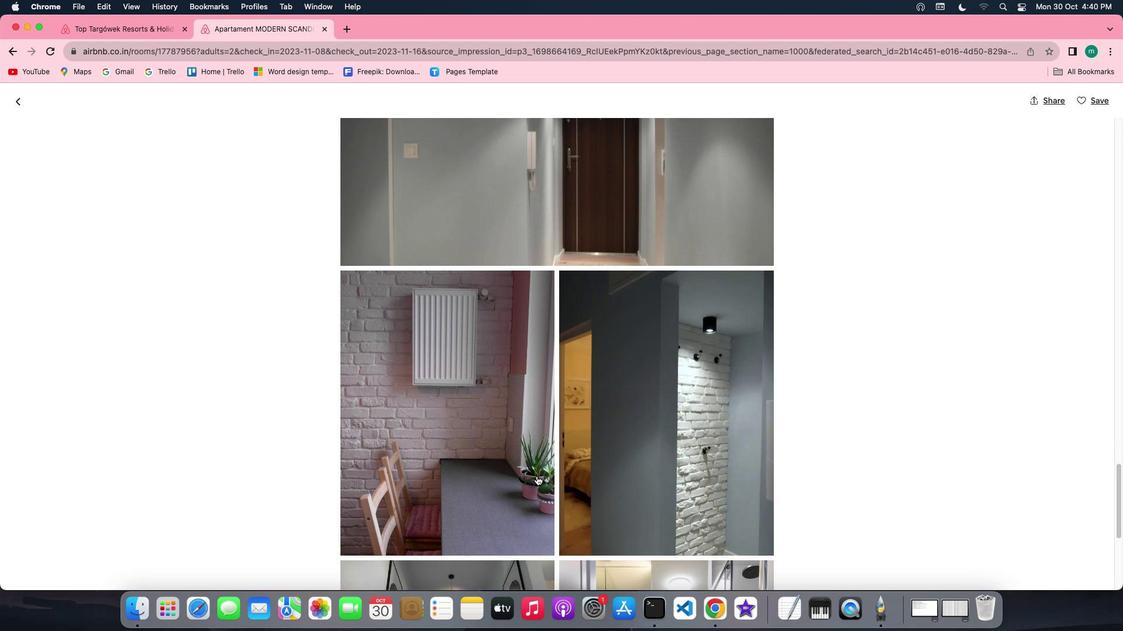 
Action: Mouse scrolled (537, 476) with delta (0, -1)
Screenshot: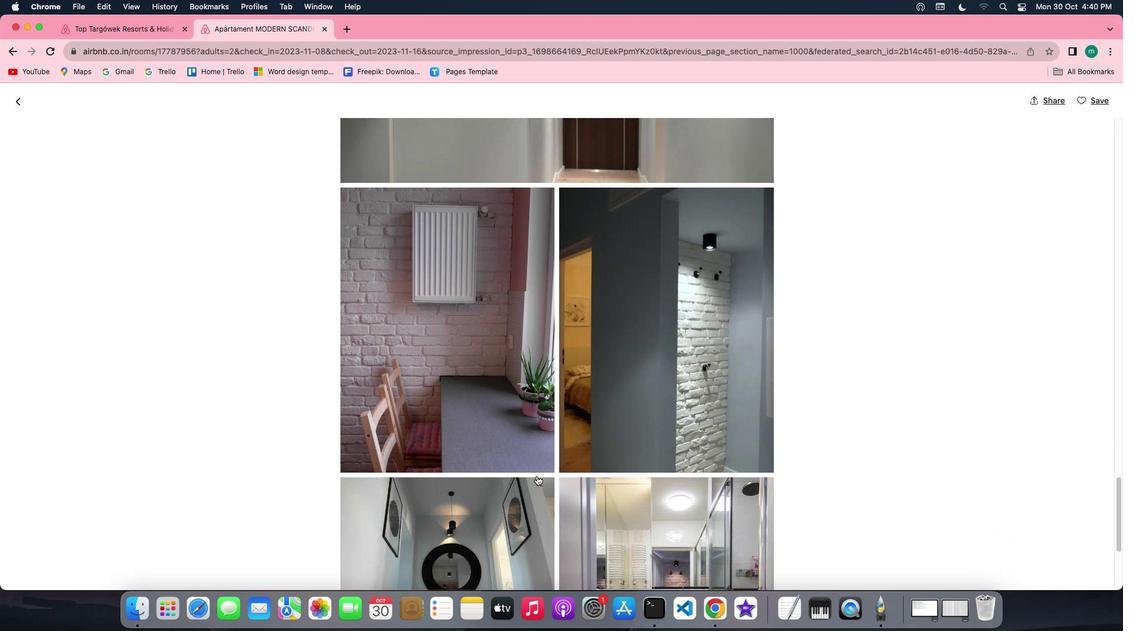 
Action: Mouse scrolled (537, 476) with delta (0, 0)
Screenshot: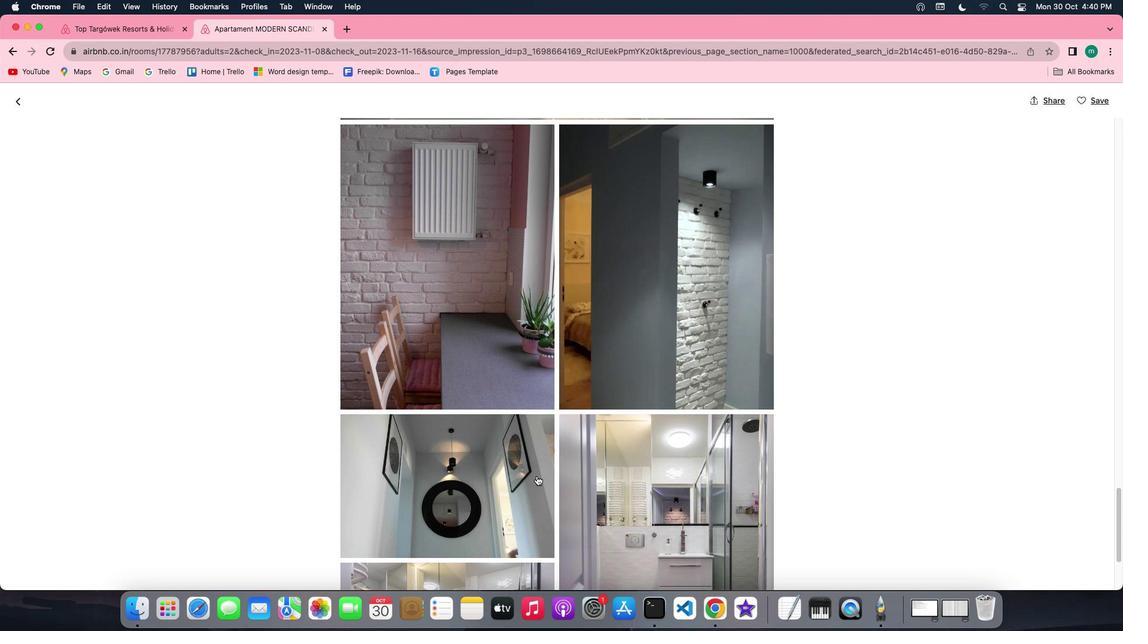 
Action: Mouse scrolled (537, 476) with delta (0, 0)
Screenshot: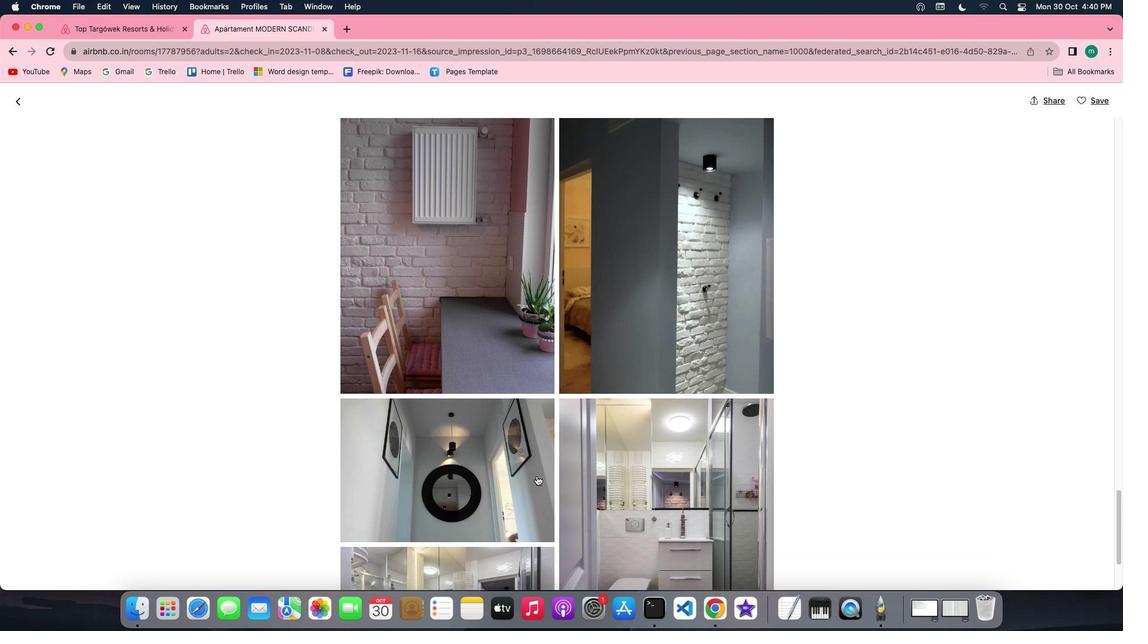
Action: Mouse scrolled (537, 476) with delta (0, 0)
Screenshot: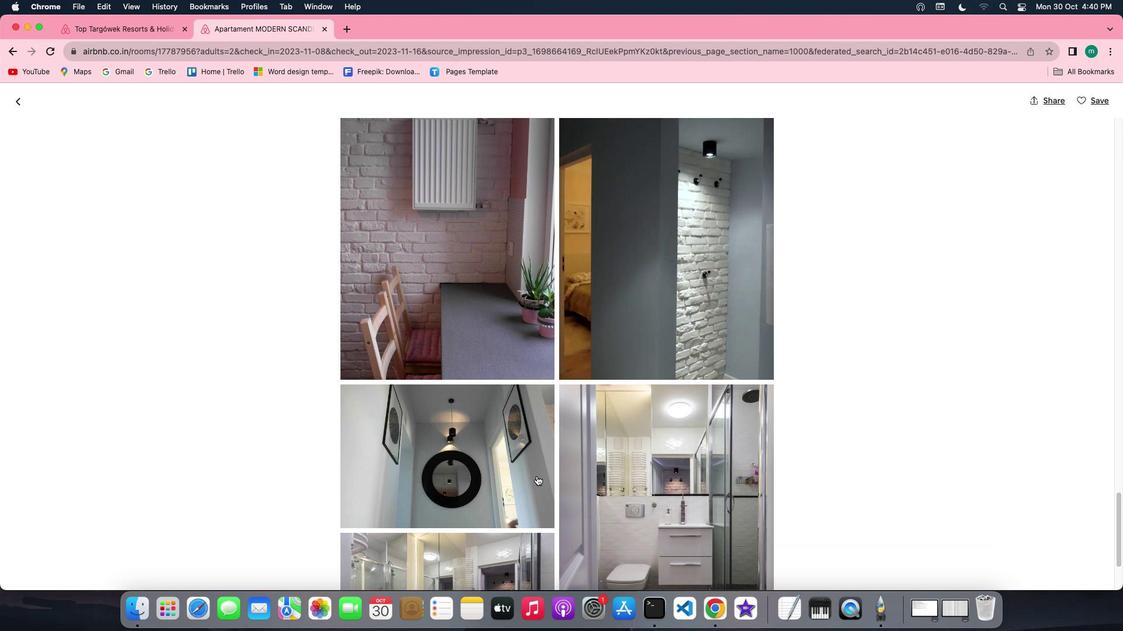 
Action: Mouse scrolled (537, 476) with delta (0, 0)
Screenshot: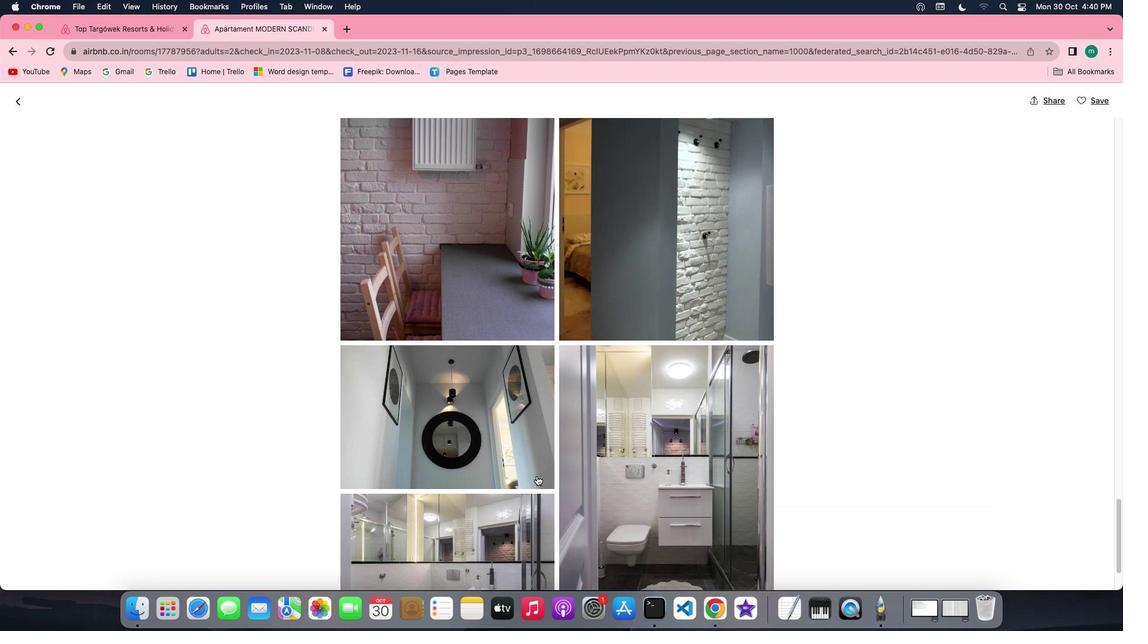 
Action: Mouse scrolled (537, 476) with delta (0, 0)
Screenshot: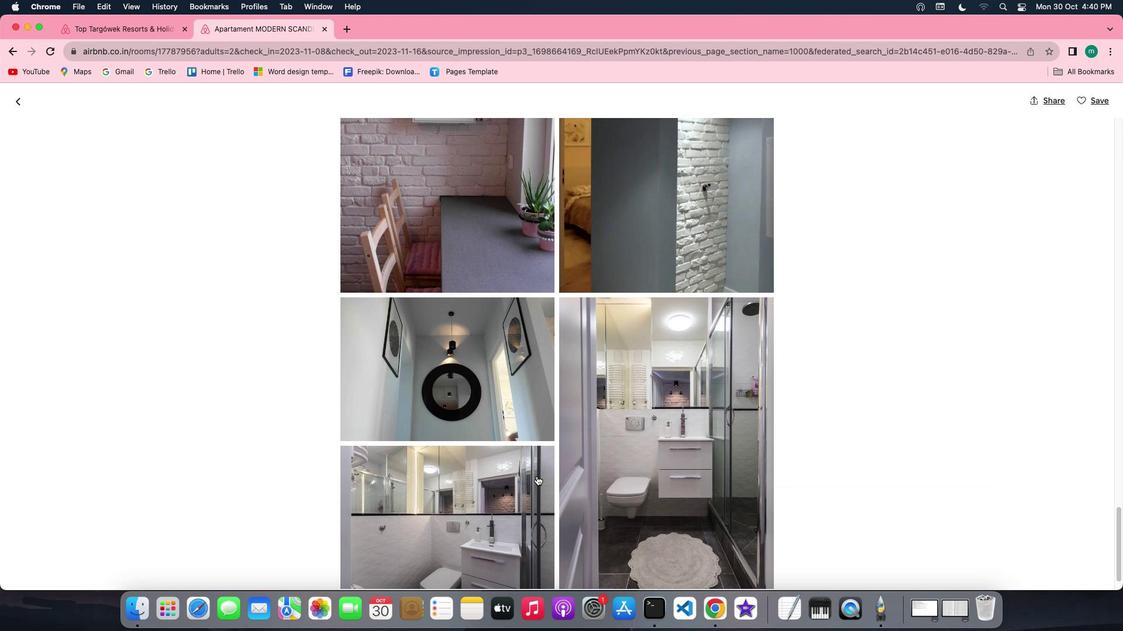
Action: Mouse scrolled (537, 476) with delta (0, 0)
Screenshot: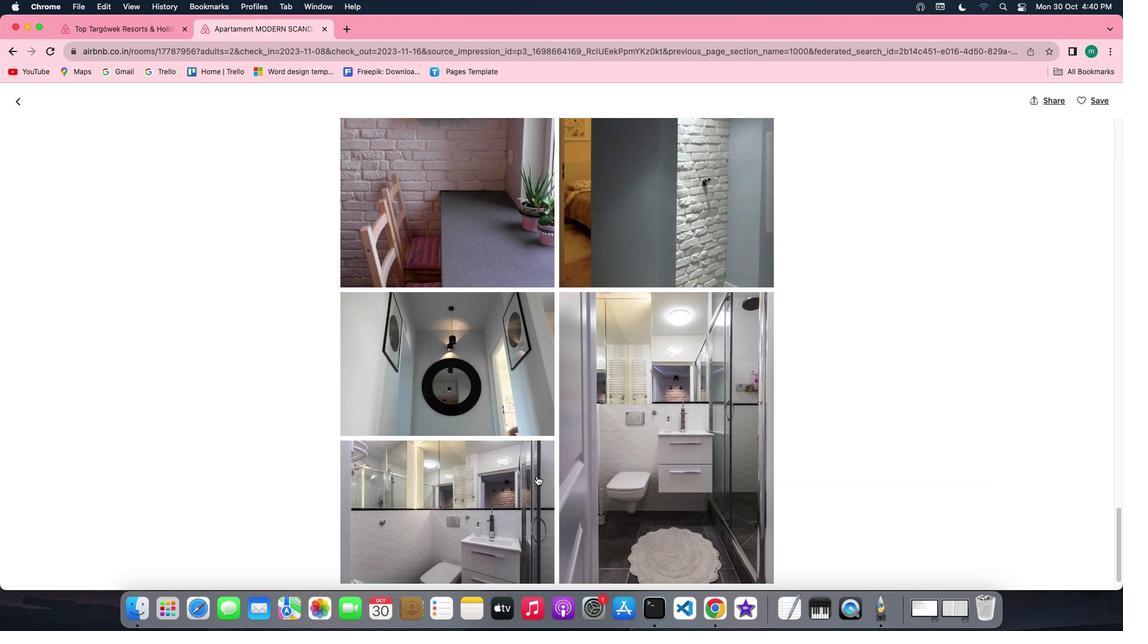
Action: Mouse scrolled (537, 476) with delta (0, 0)
Screenshot: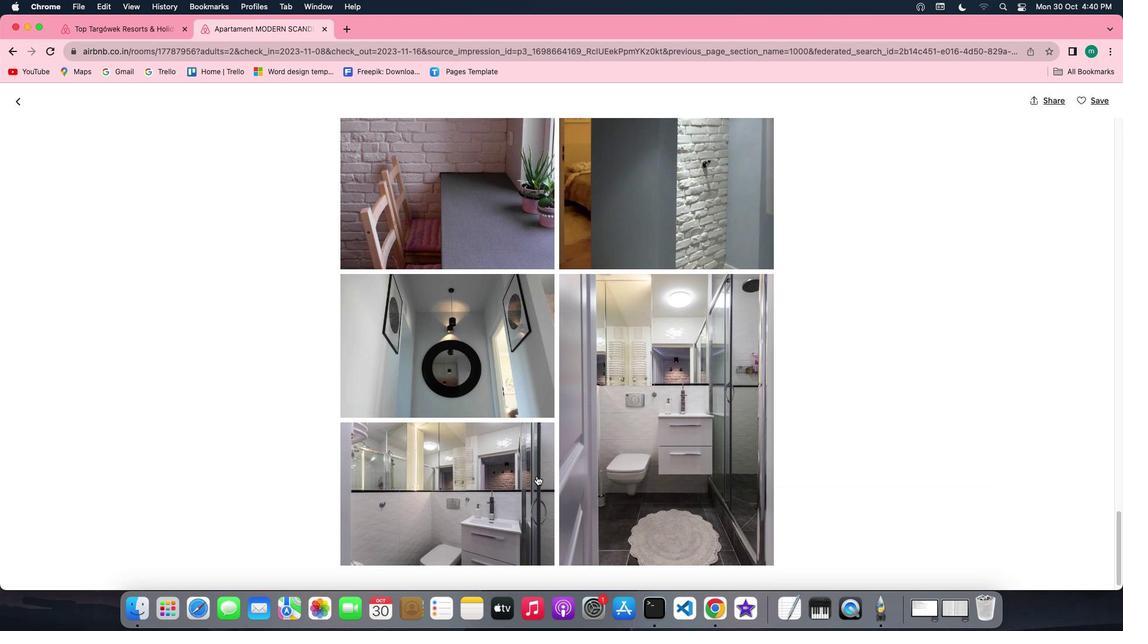 
Action: Mouse scrolled (537, 476) with delta (0, 0)
Screenshot: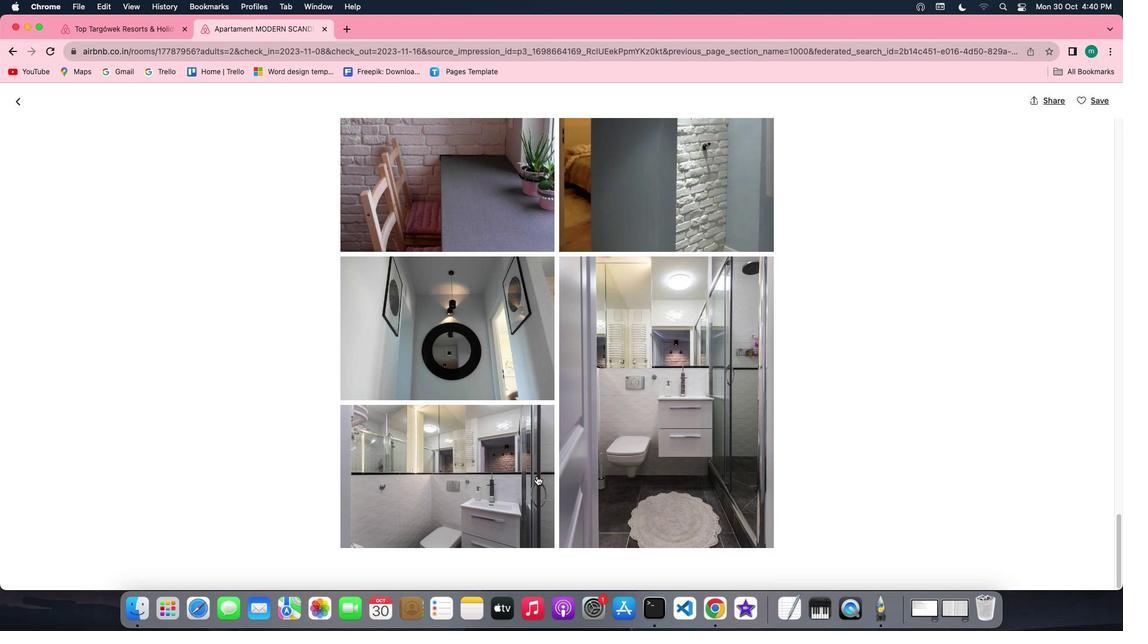 
Action: Mouse scrolled (537, 476) with delta (0, 0)
Screenshot: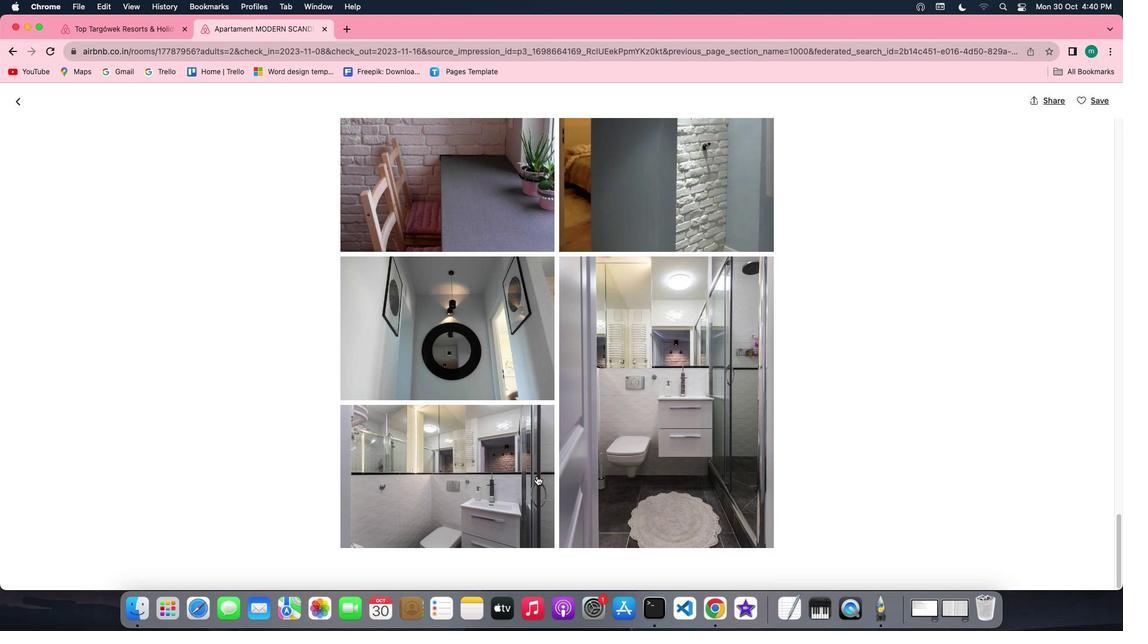 
Action: Mouse scrolled (537, 476) with delta (0, 0)
Screenshot: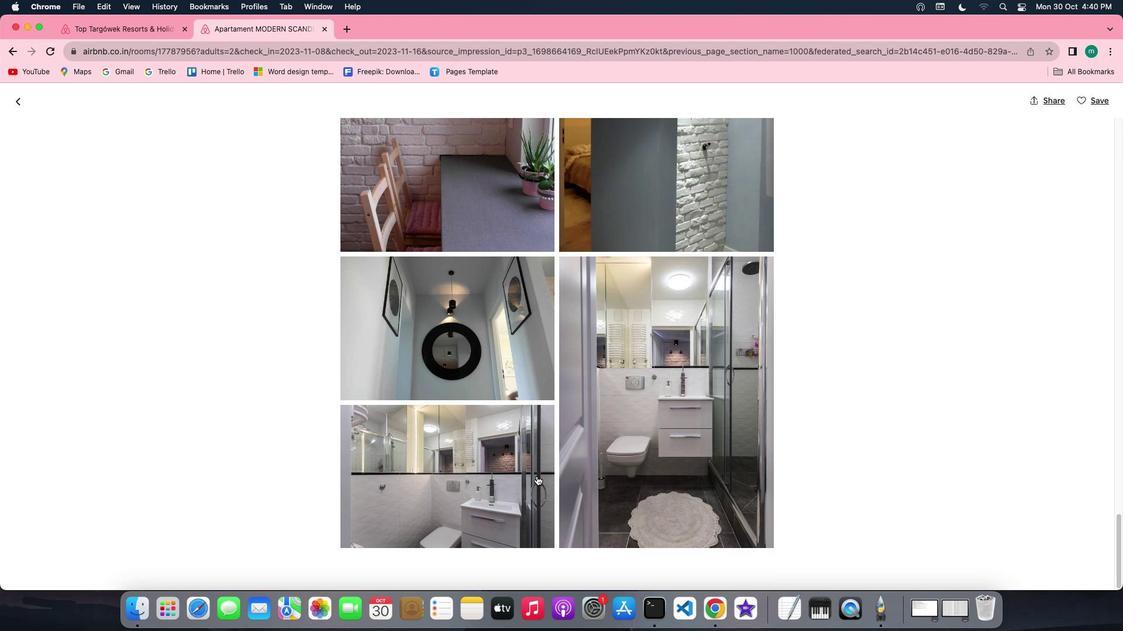 
Action: Mouse scrolled (537, 476) with delta (0, 0)
Screenshot: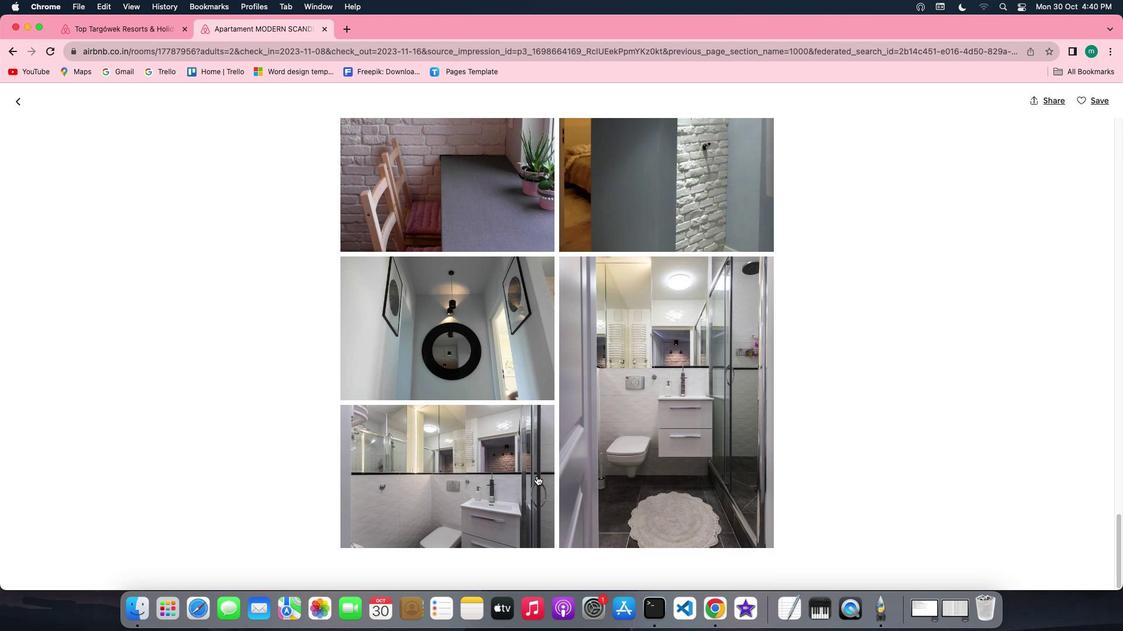 
Action: Mouse scrolled (537, 476) with delta (0, 0)
Screenshot: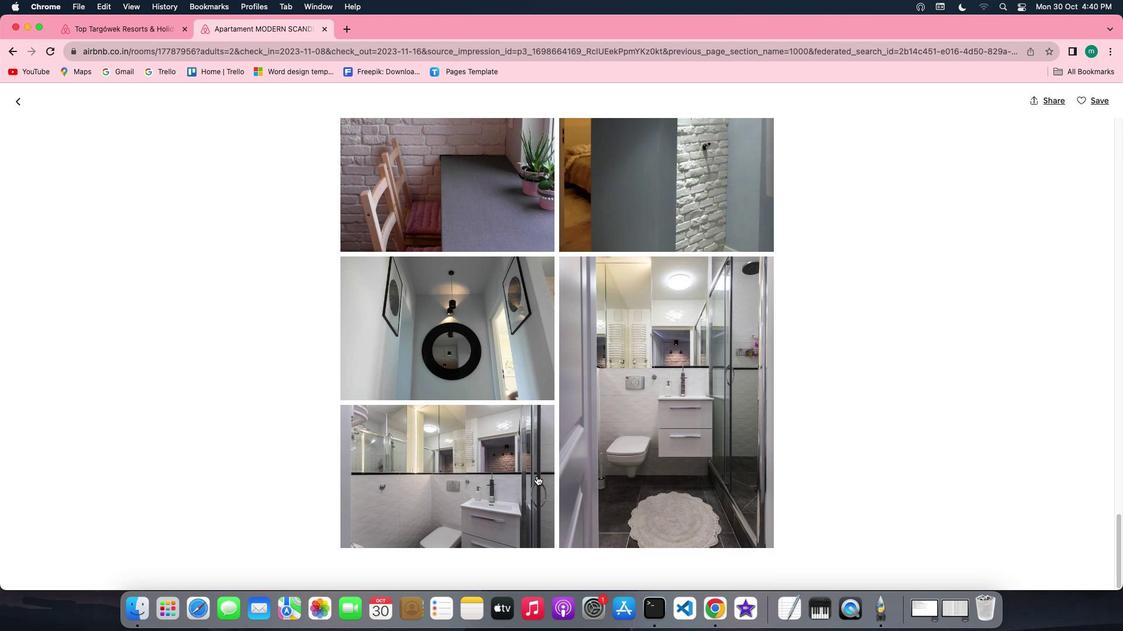
Action: Mouse scrolled (537, 476) with delta (0, 0)
Screenshot: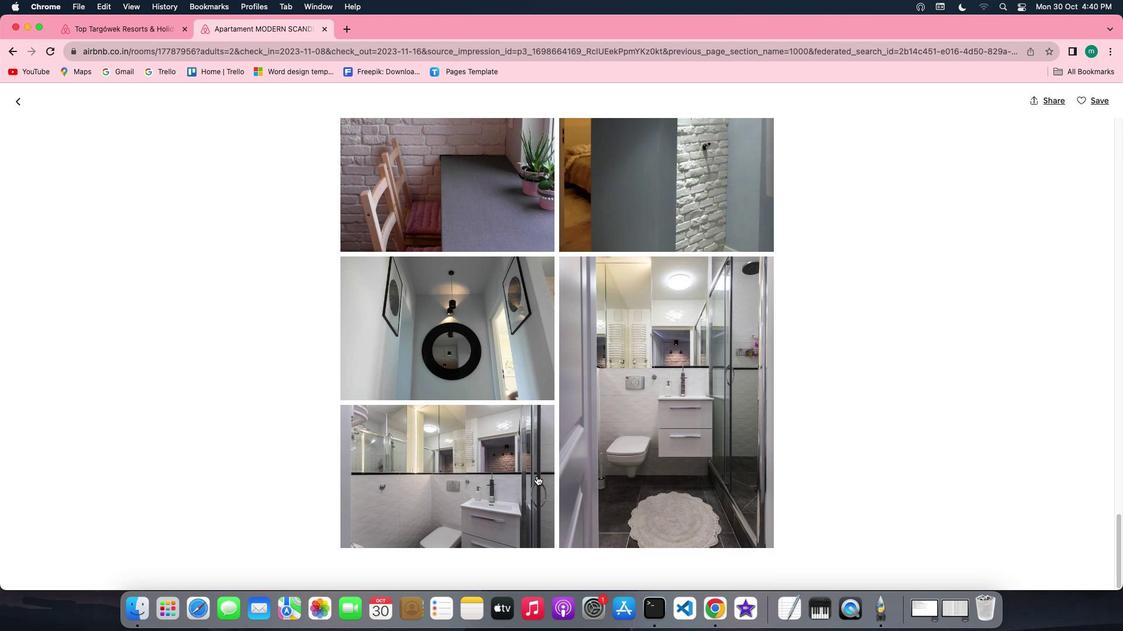 
Action: Mouse scrolled (537, 476) with delta (0, -1)
Screenshot: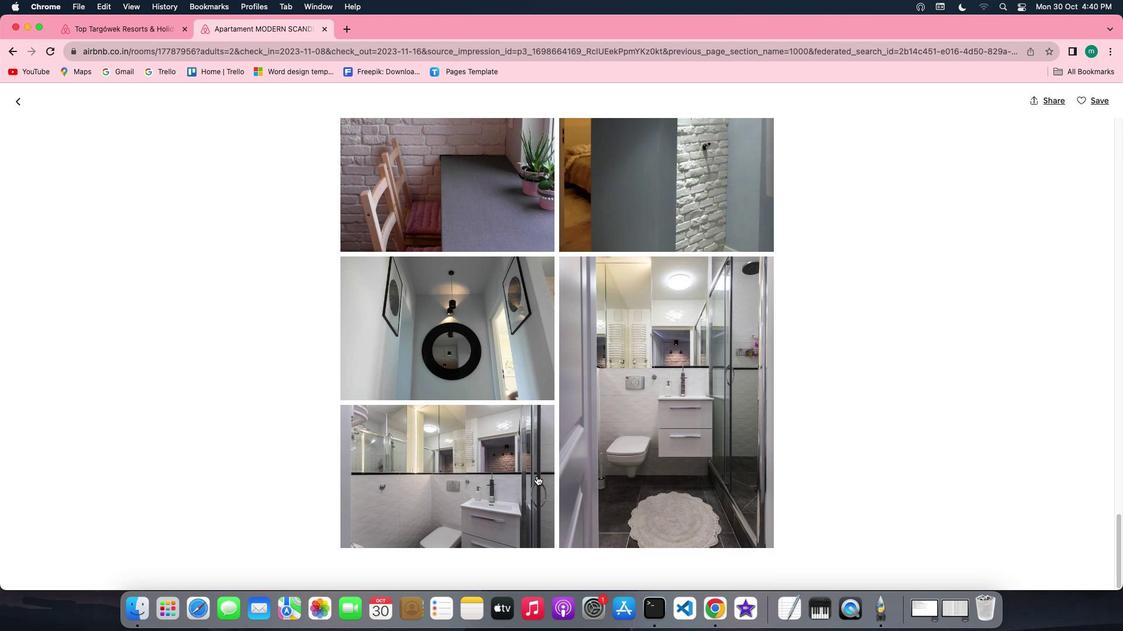
Action: Mouse scrolled (537, 476) with delta (0, -1)
Screenshot: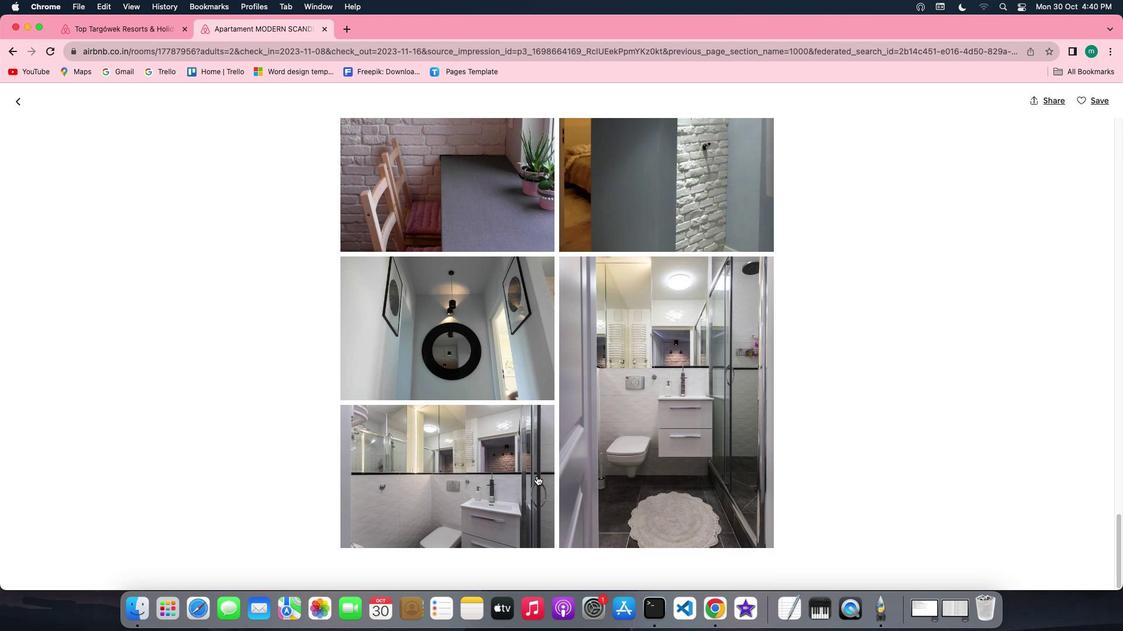 
Action: Mouse moved to (14, 101)
Screenshot: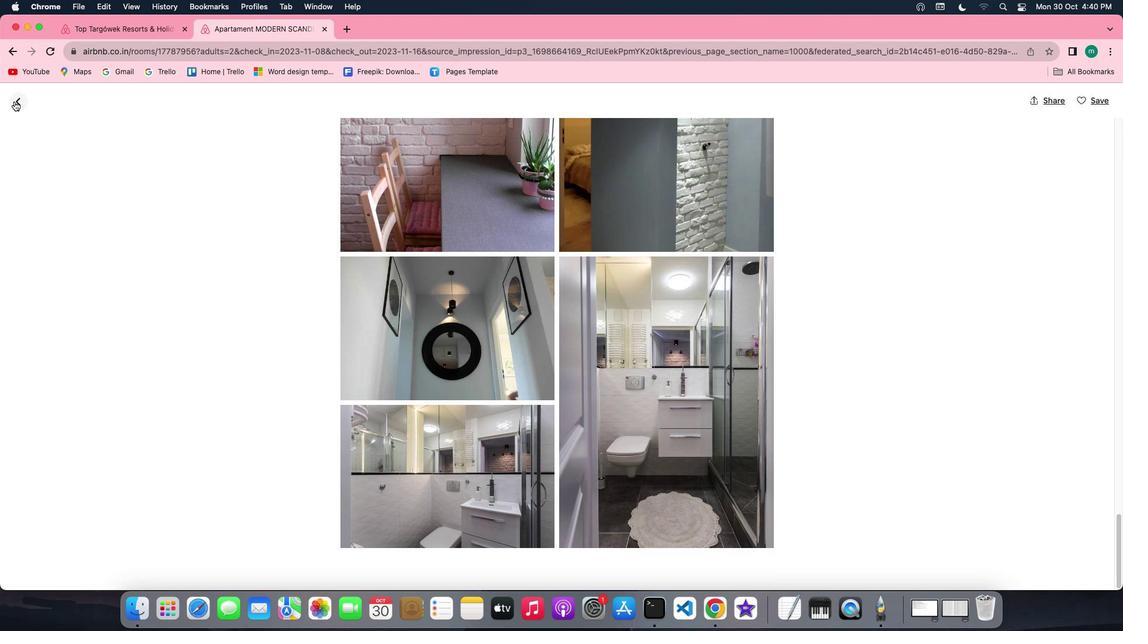 
Action: Mouse pressed left at (14, 101)
Screenshot: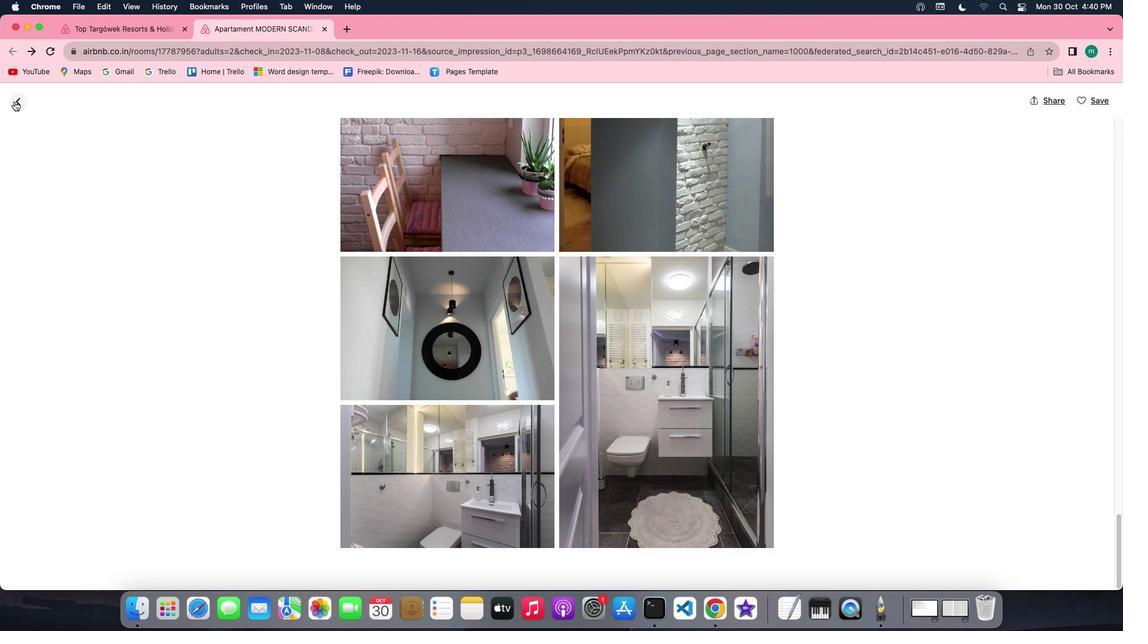 
Action: Mouse moved to (354, 442)
Screenshot: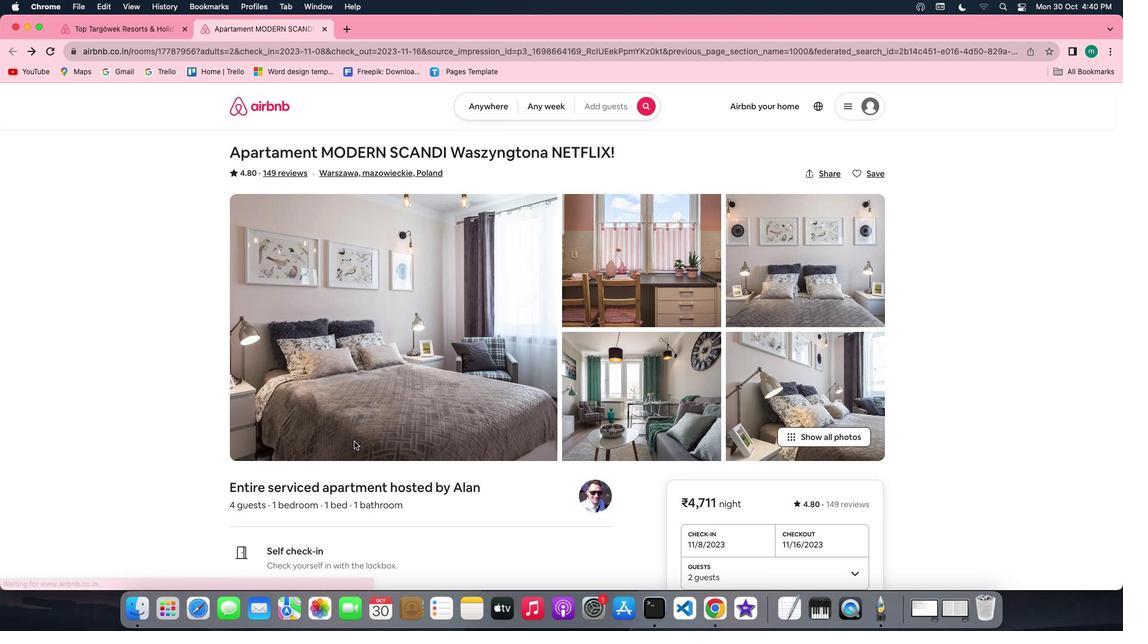 
Action: Mouse scrolled (354, 442) with delta (0, 0)
Screenshot: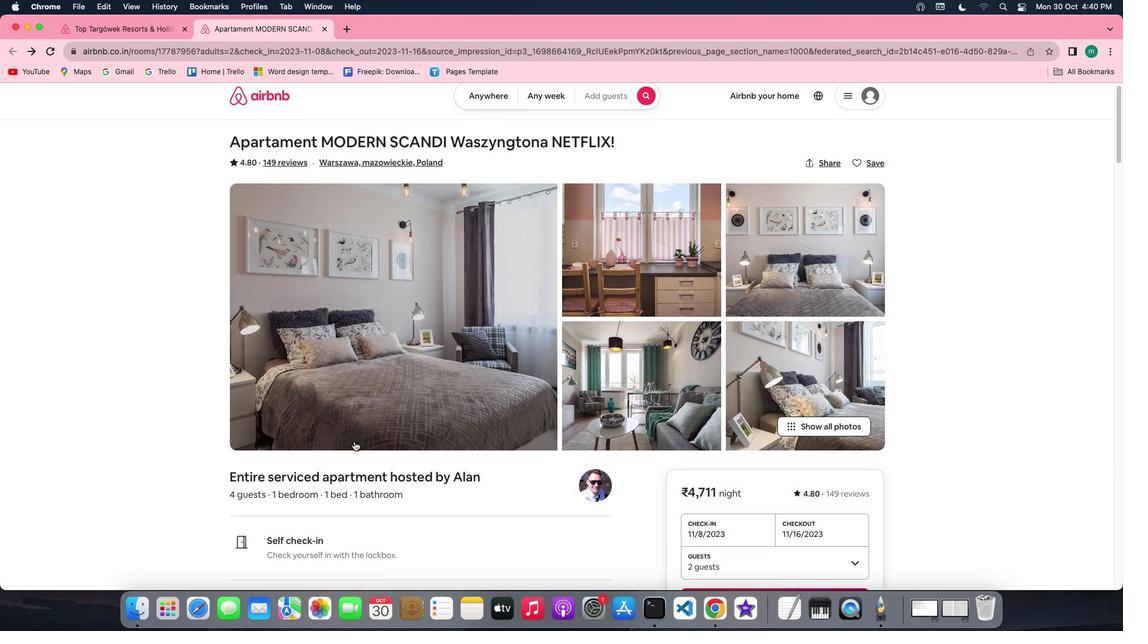 
Action: Mouse scrolled (354, 442) with delta (0, 0)
Screenshot: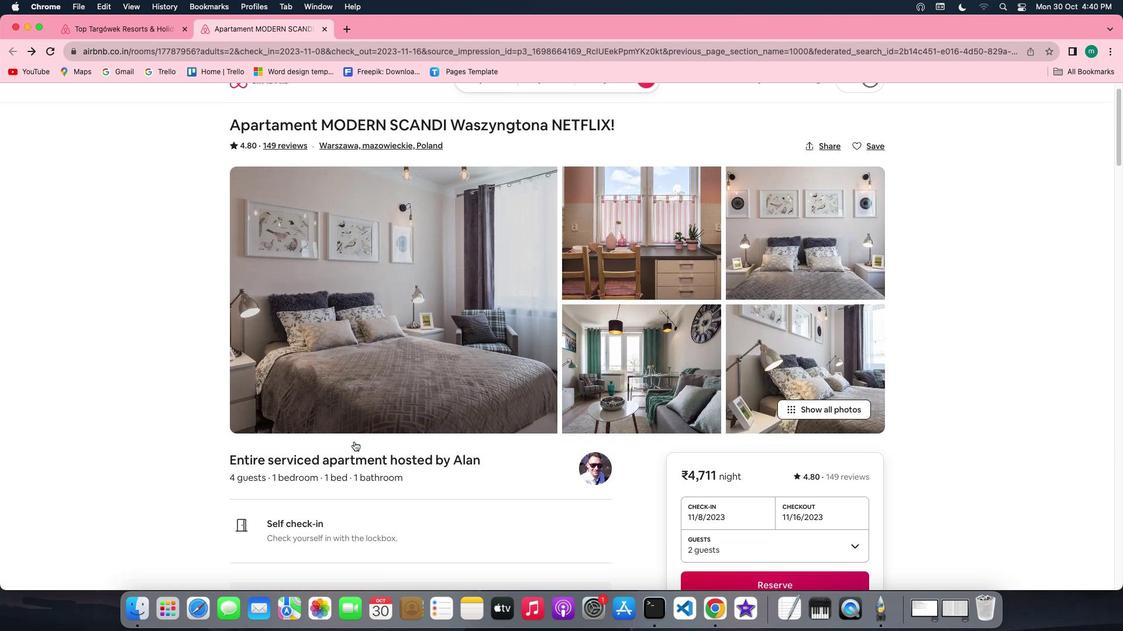 
Action: Mouse scrolled (354, 442) with delta (0, 0)
Screenshot: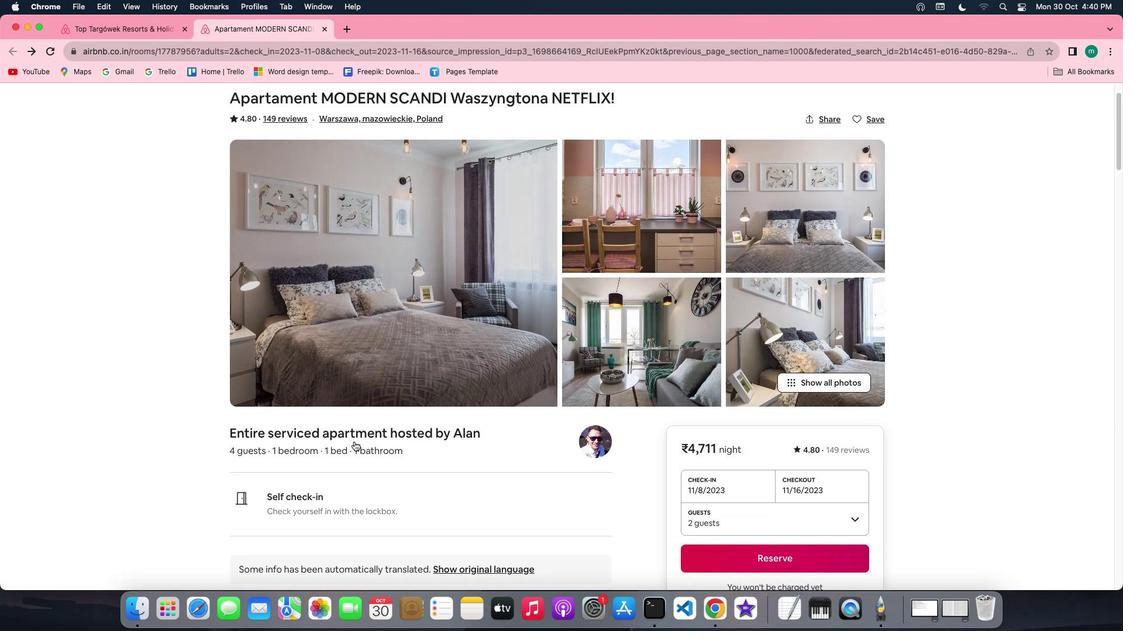 
Action: Mouse scrolled (354, 442) with delta (0, -1)
Screenshot: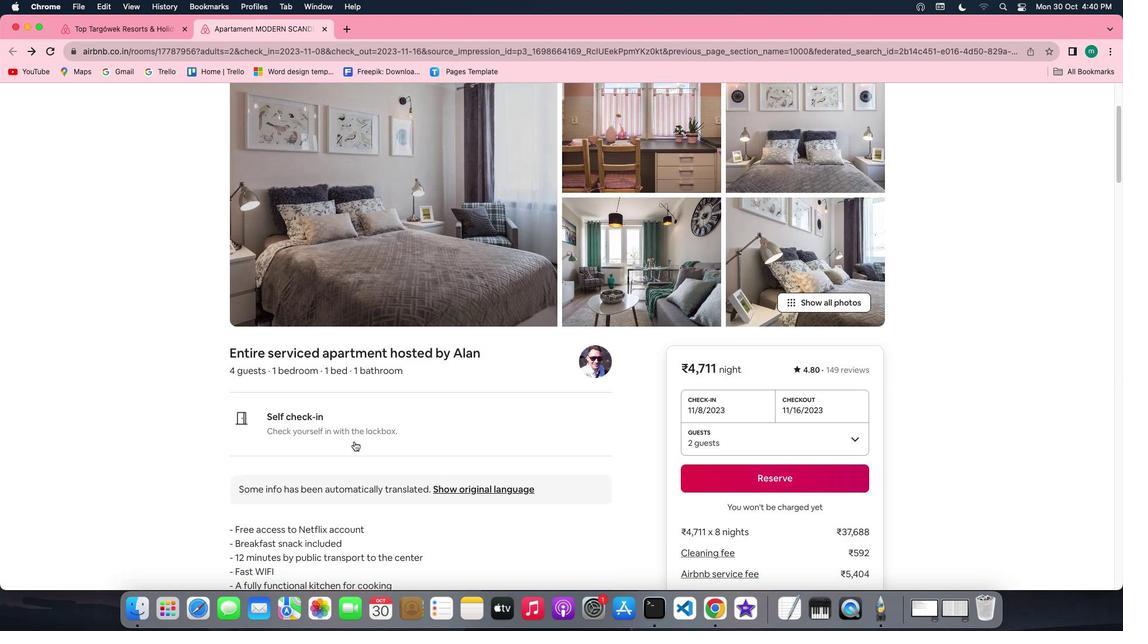 
Action: Mouse scrolled (354, 442) with delta (0, 0)
Screenshot: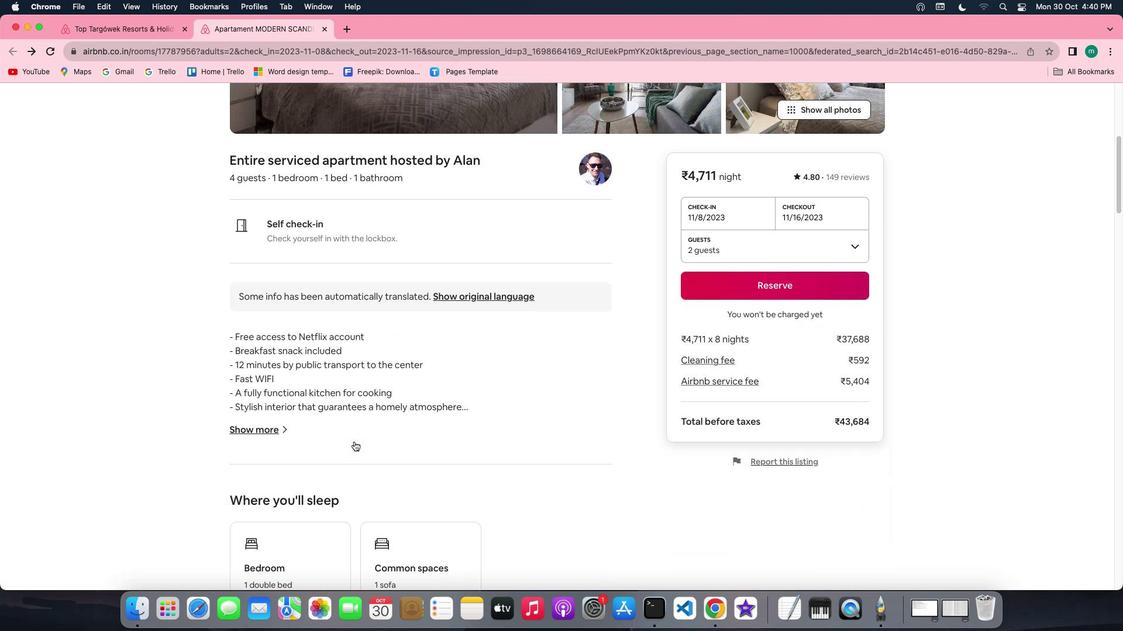
Action: Mouse scrolled (354, 442) with delta (0, 0)
Screenshot: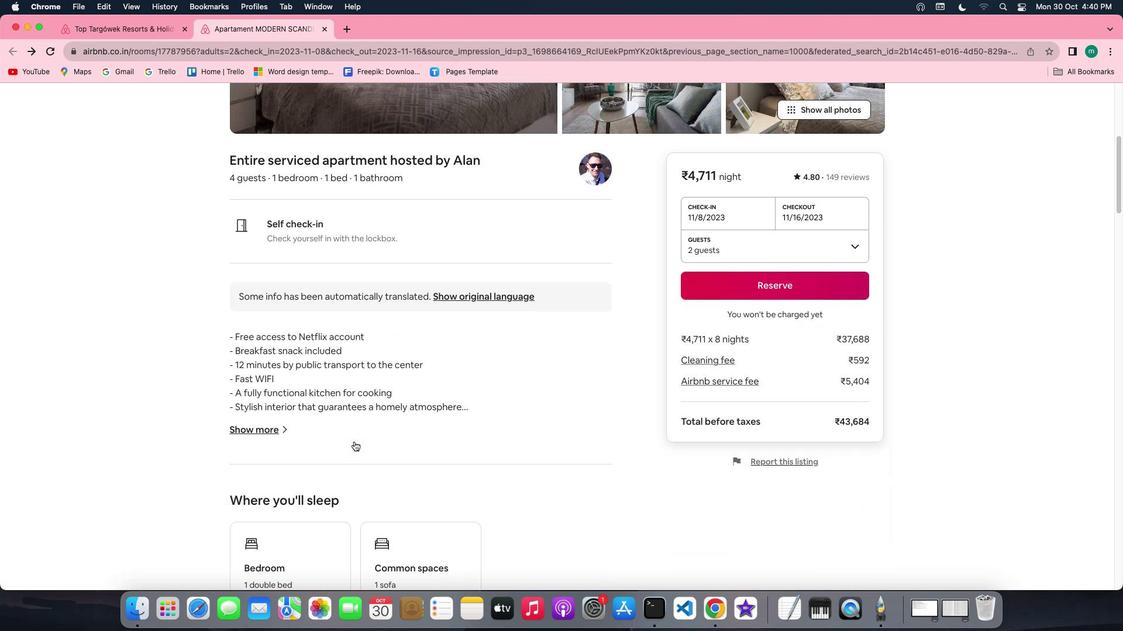 
Action: Mouse scrolled (354, 442) with delta (0, -1)
Screenshot: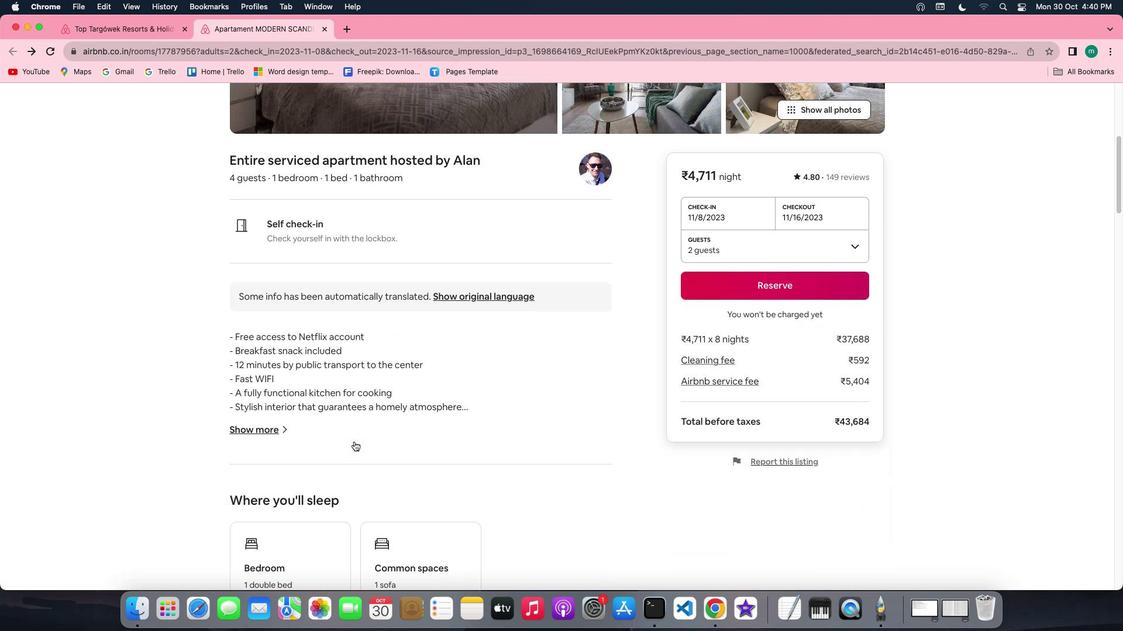 
Action: Mouse scrolled (354, 442) with delta (0, -2)
